 Task: Add a timeline in the project CodeScope for the epic 'Chatbot Integration' from 2024/06/27 to 2025/11/26. Add a timeline in the project CodeScope for the epic 'Social Media Integration' from 2024/02/02 to 2024/09/19. Add a timeline in the project CodeScope for the epic 'E-commerce Integration' from 2024/01/25 to 2024/12/21
Action: Mouse moved to (224, 67)
Screenshot: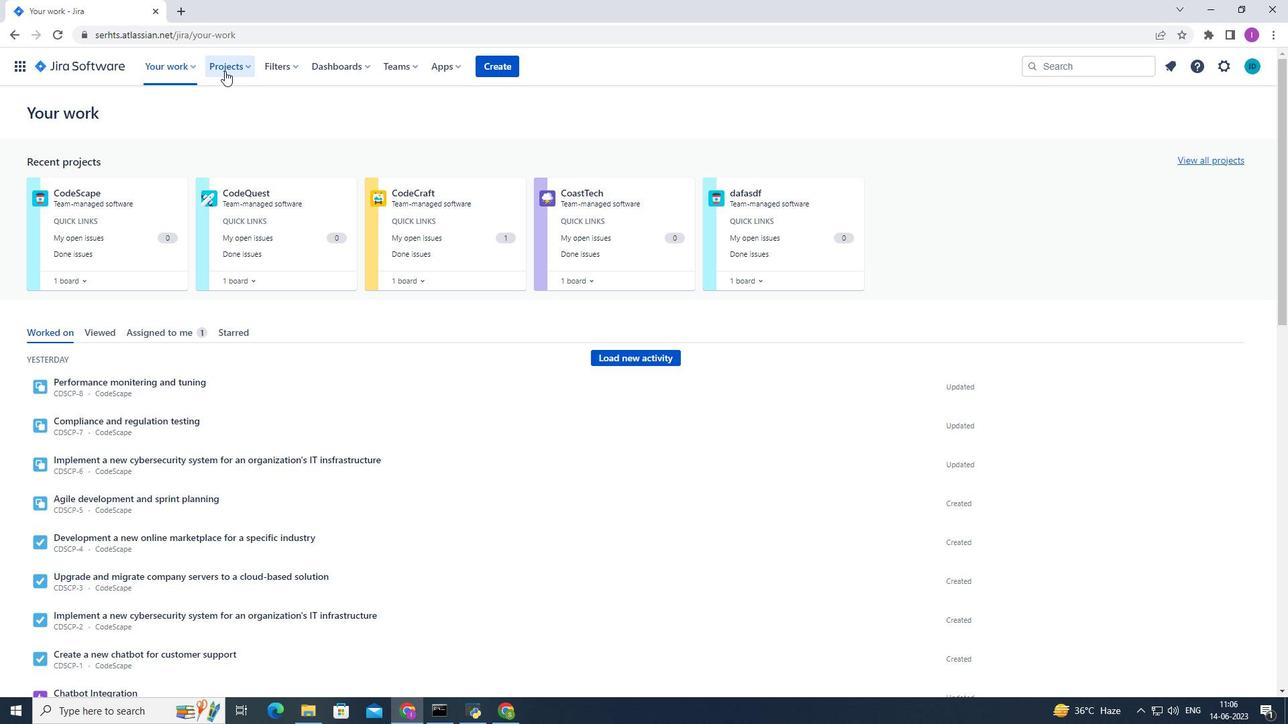 
Action: Mouse pressed left at (224, 67)
Screenshot: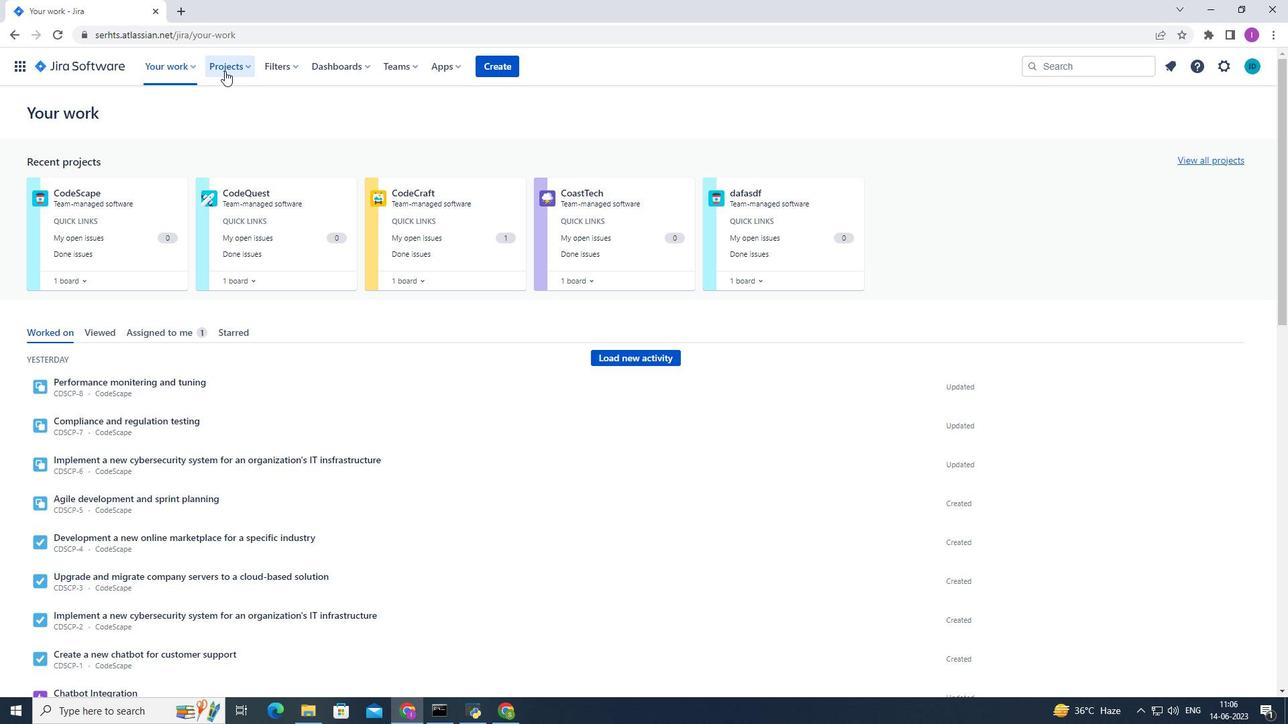 
Action: Mouse moved to (272, 128)
Screenshot: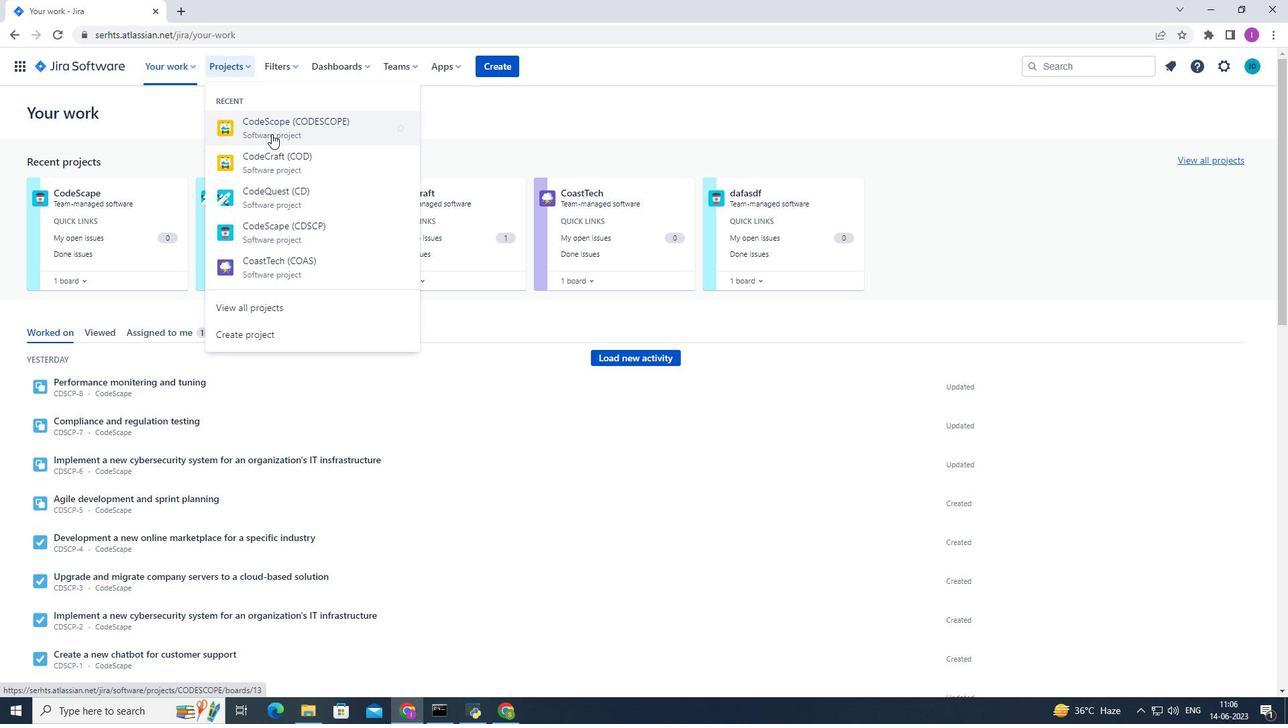 
Action: Mouse pressed left at (272, 128)
Screenshot: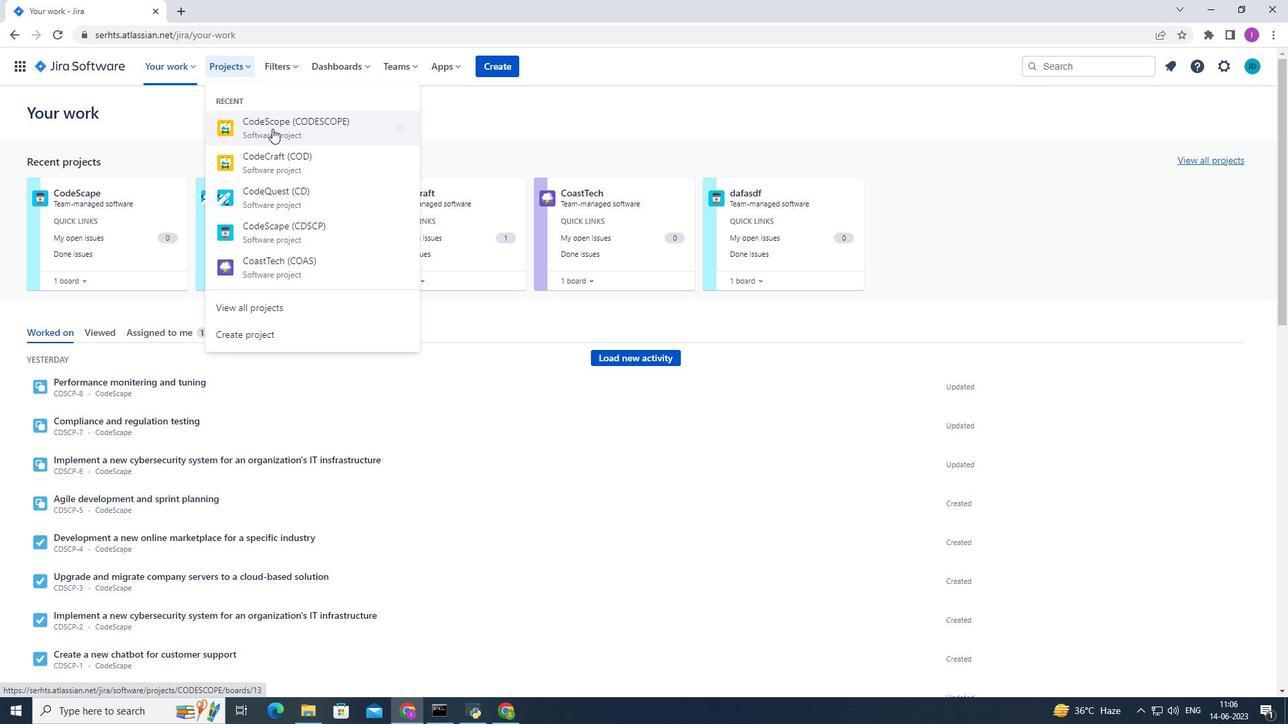 
Action: Mouse moved to (66, 197)
Screenshot: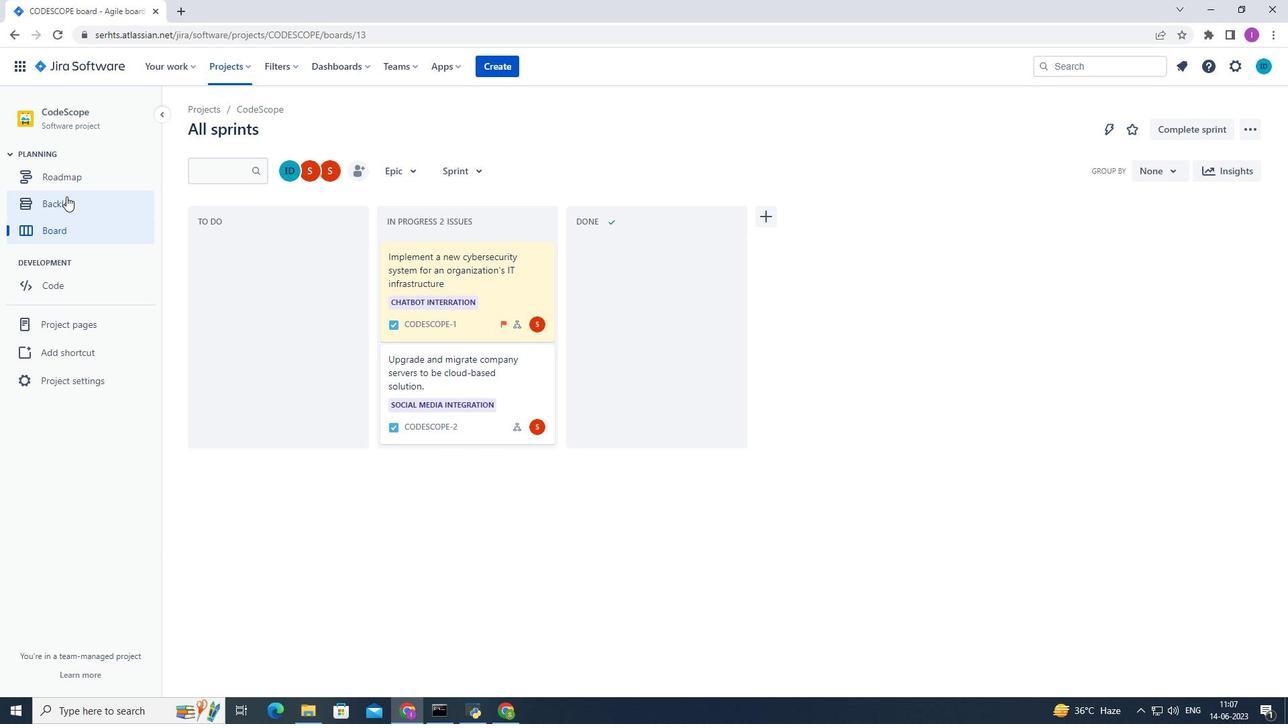 
Action: Mouse pressed left at (66, 197)
Screenshot: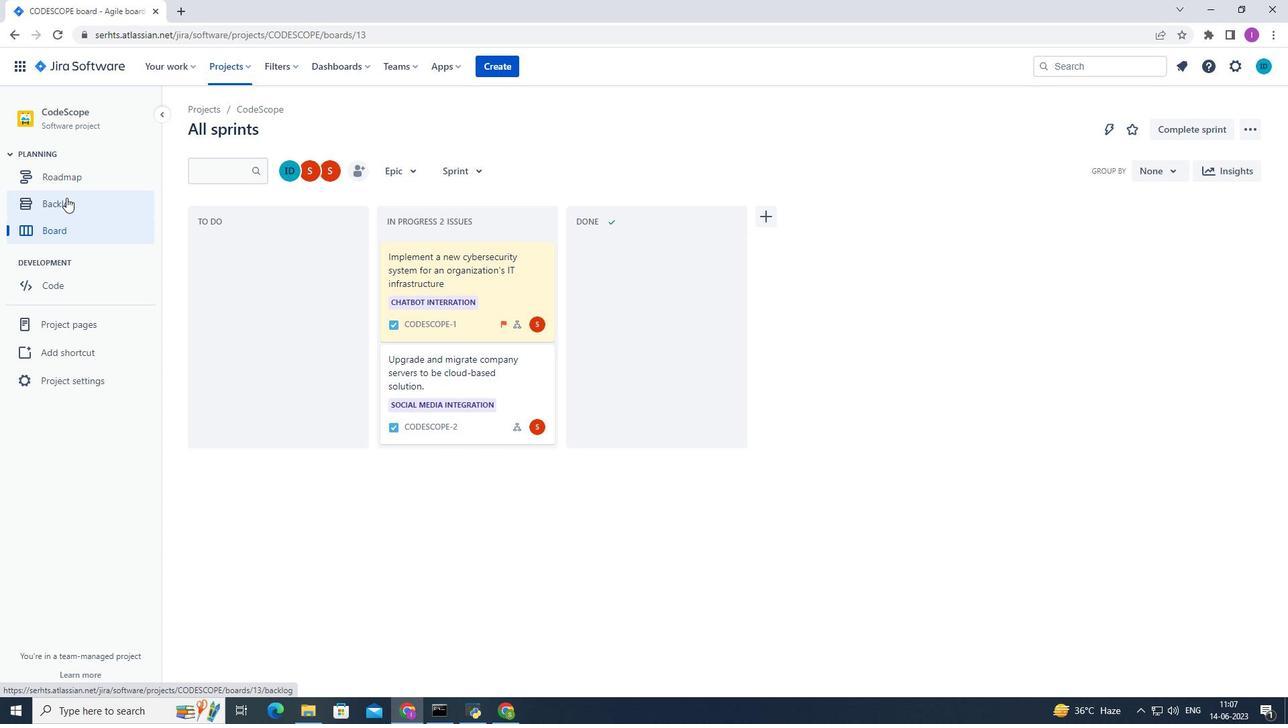 
Action: Mouse moved to (201, 271)
Screenshot: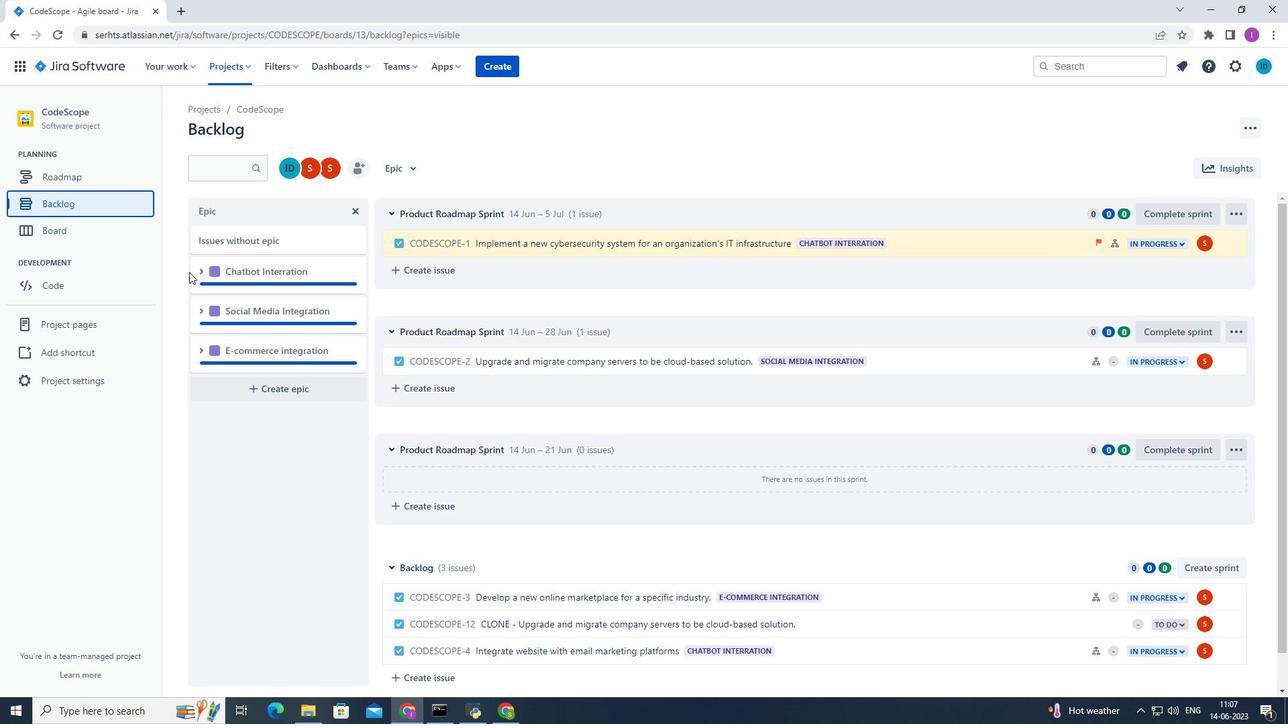 
Action: Mouse pressed left at (201, 271)
Screenshot: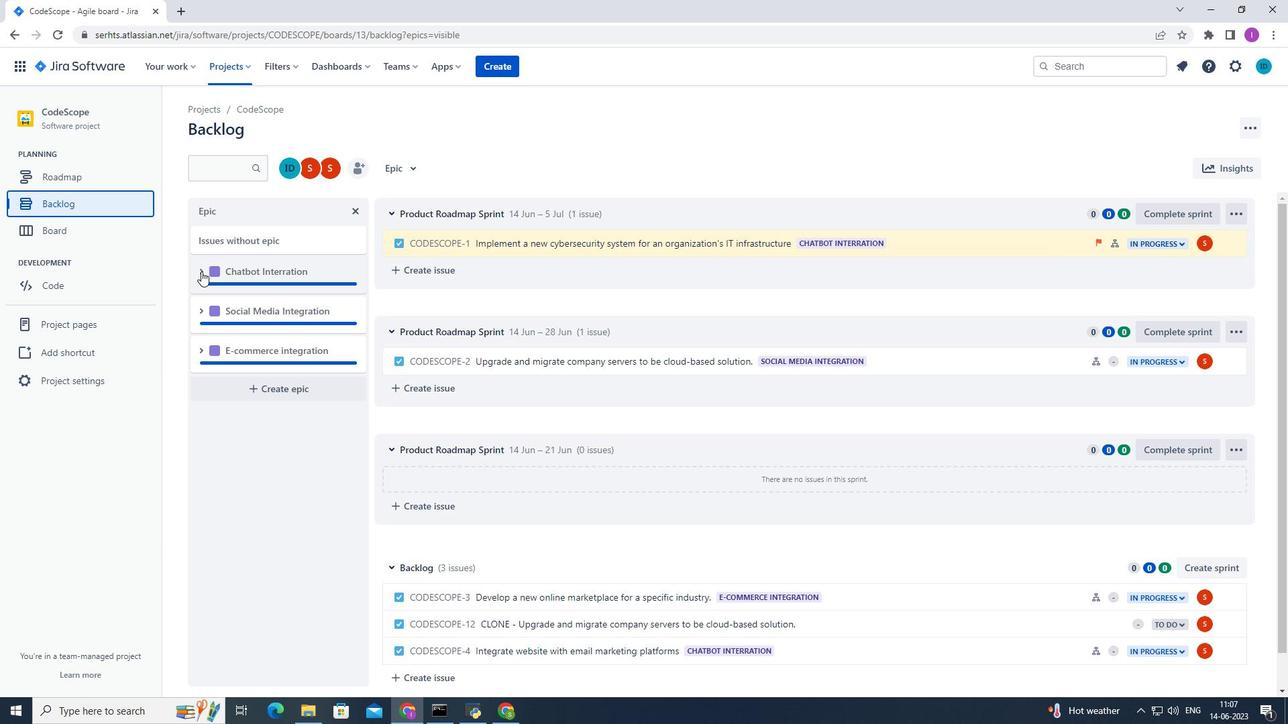 
Action: Mouse moved to (297, 370)
Screenshot: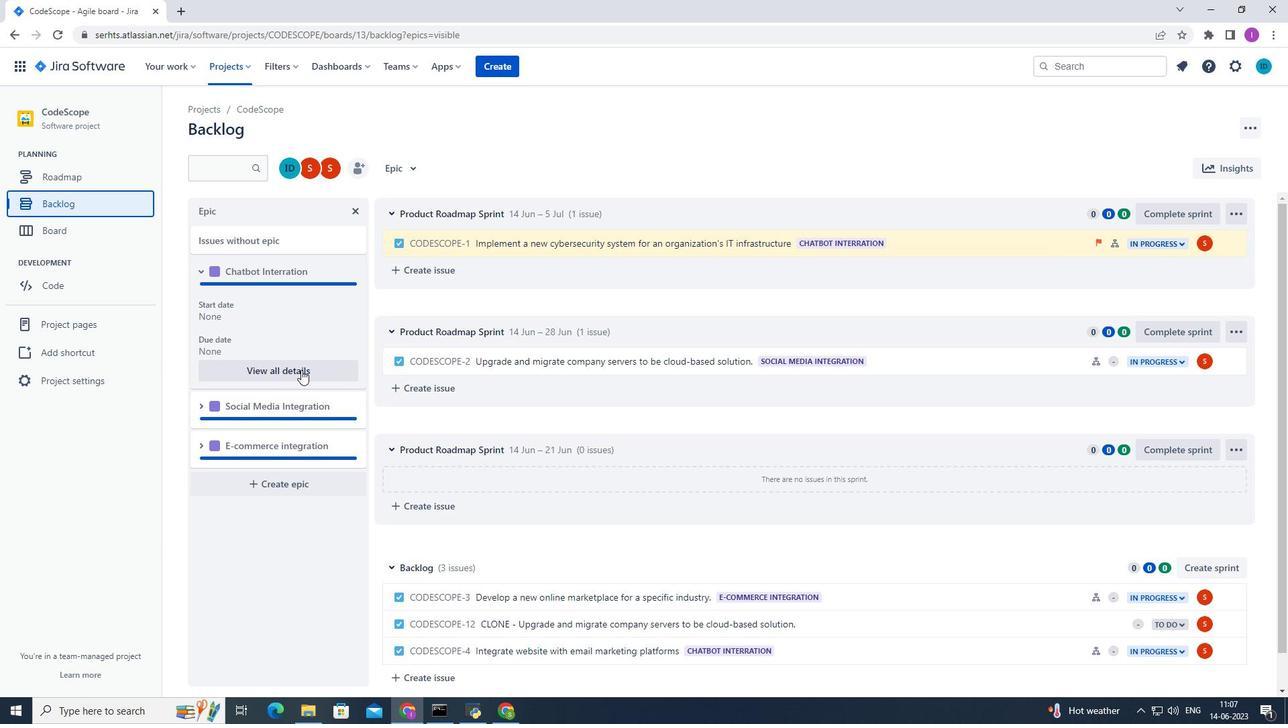 
Action: Mouse pressed left at (297, 370)
Screenshot: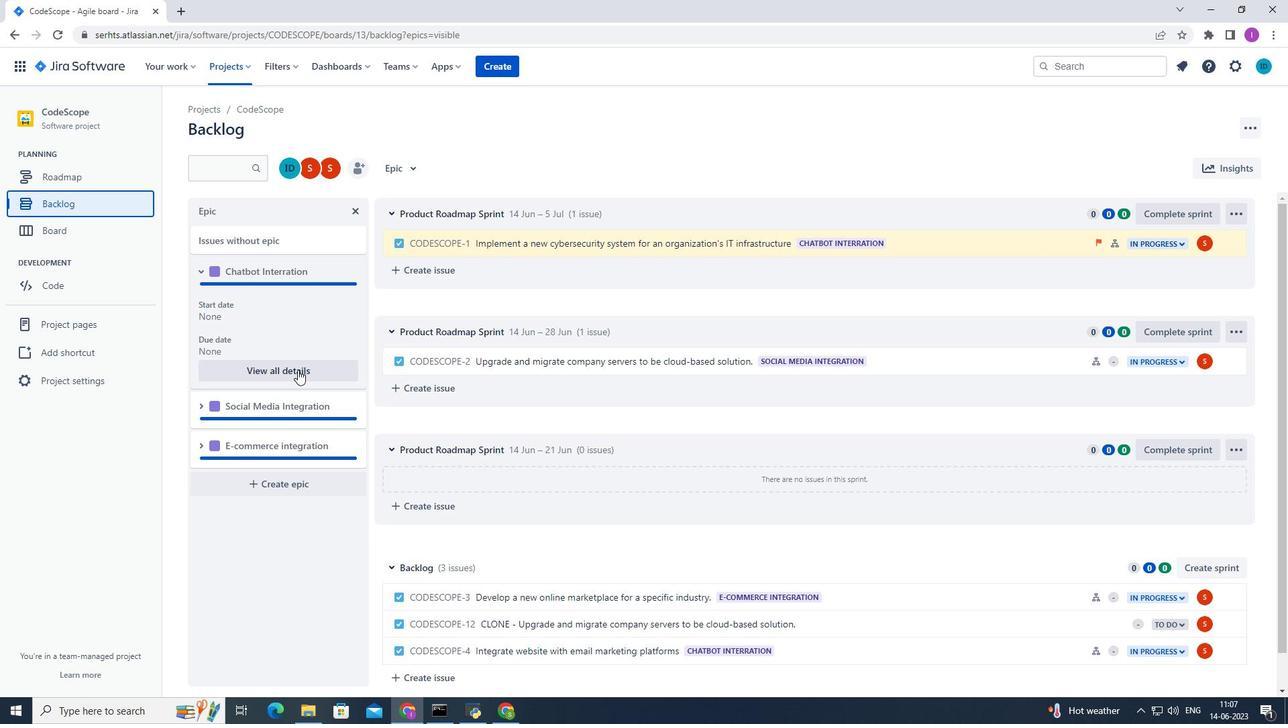 
Action: Mouse moved to (1230, 621)
Screenshot: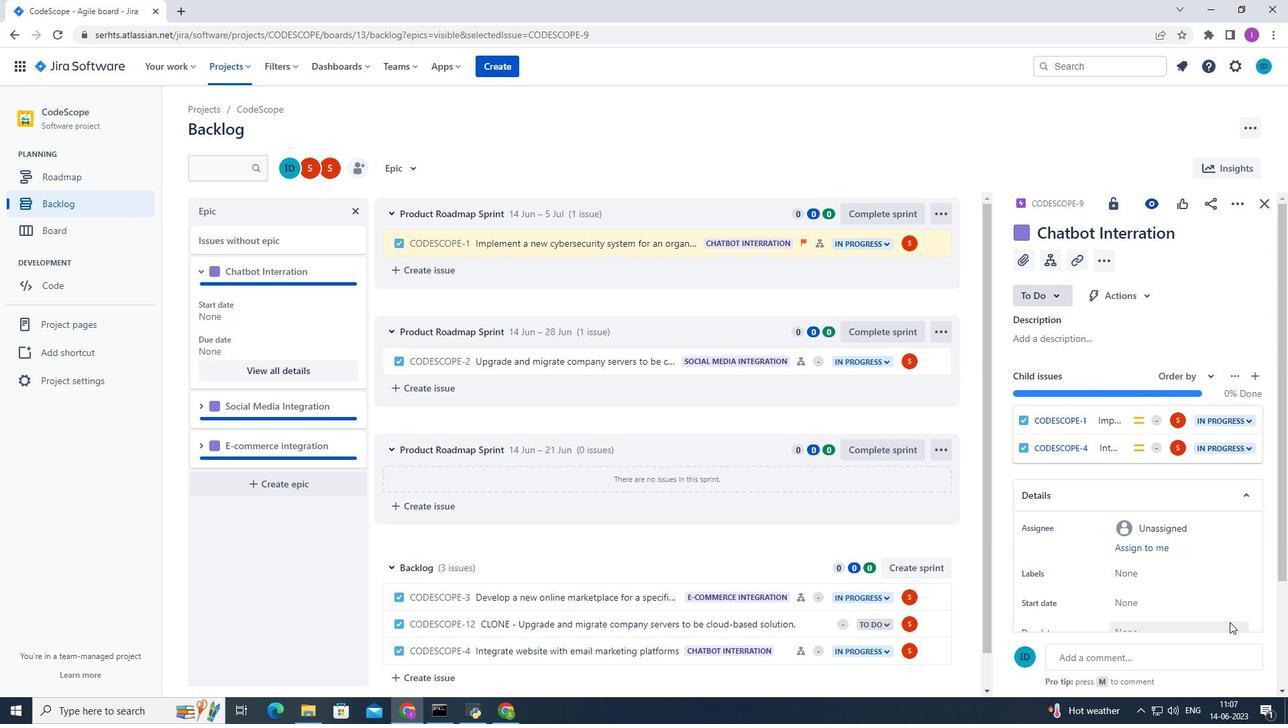 
Action: Mouse scrolled (1230, 620) with delta (0, 0)
Screenshot: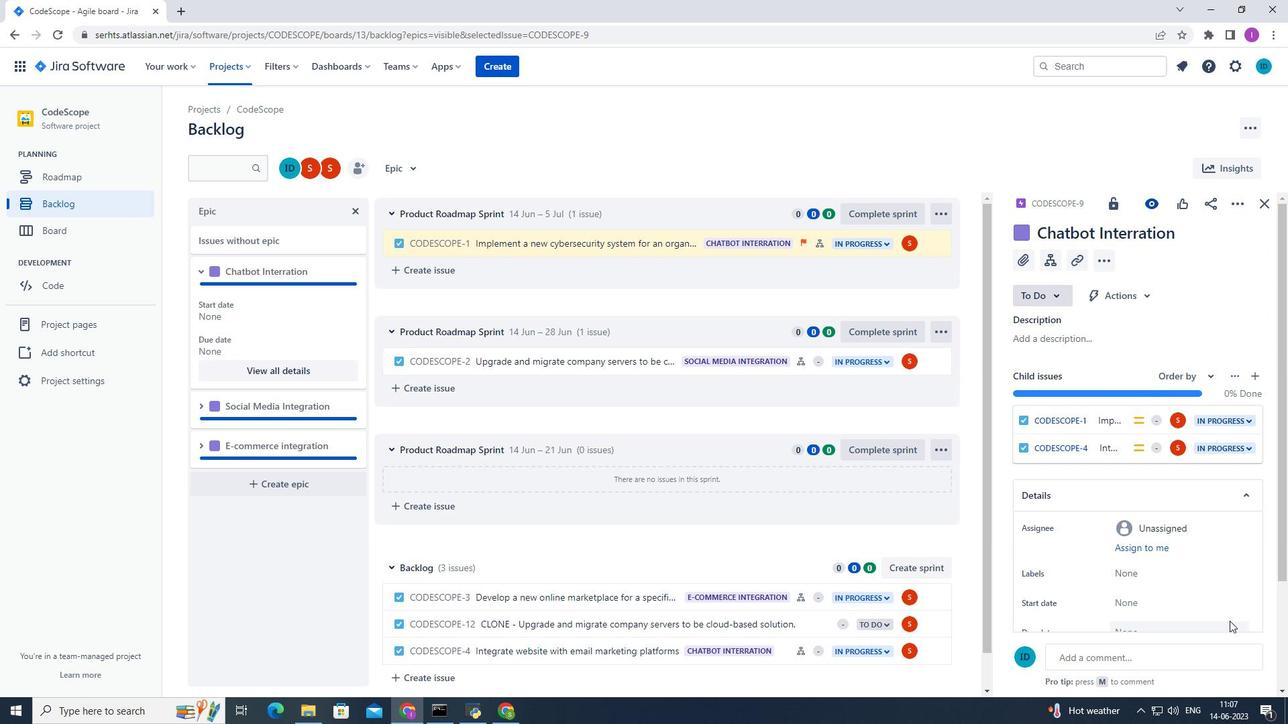 
Action: Mouse scrolled (1230, 620) with delta (0, 0)
Screenshot: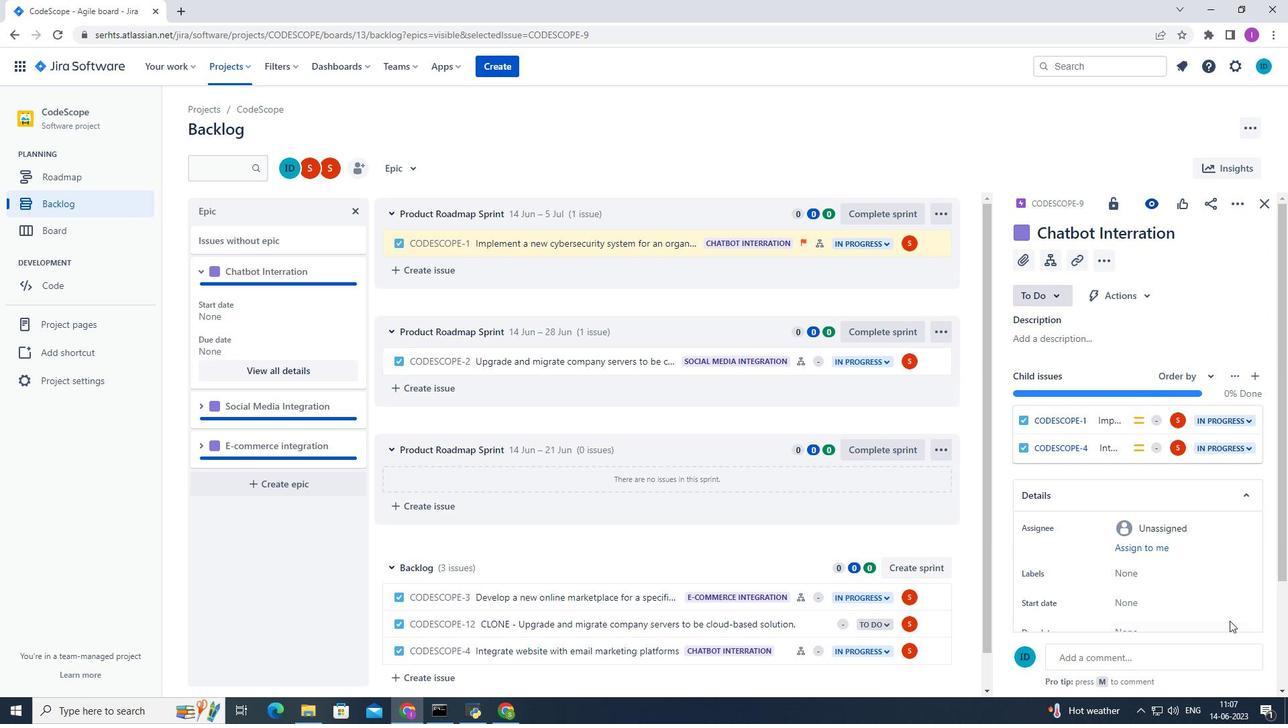 
Action: Mouse moved to (1130, 472)
Screenshot: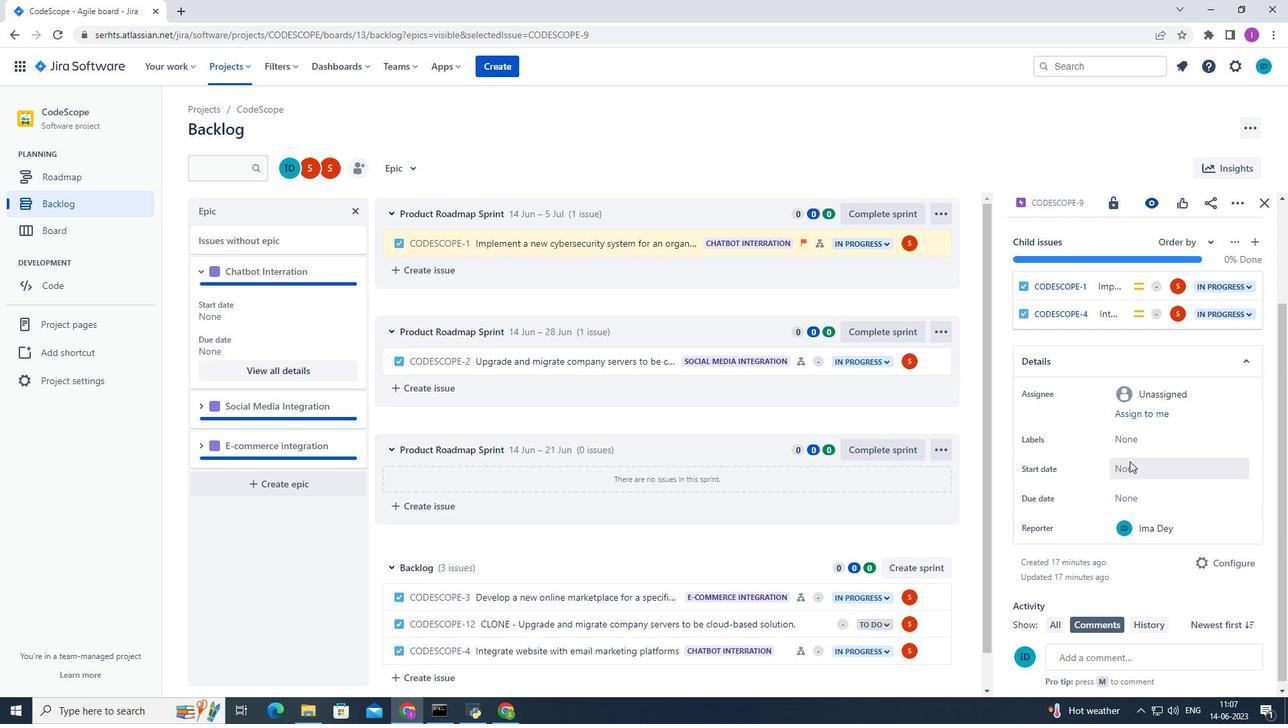 
Action: Mouse pressed left at (1130, 472)
Screenshot: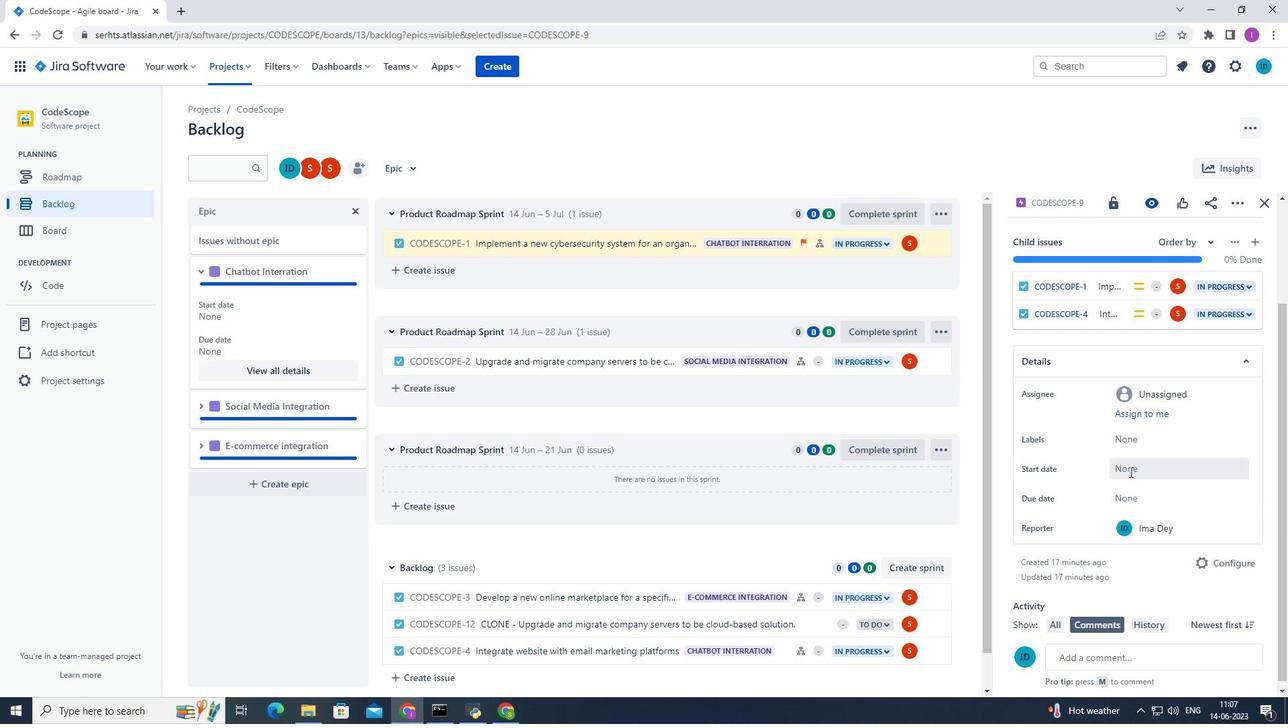 
Action: Mouse moved to (1264, 512)
Screenshot: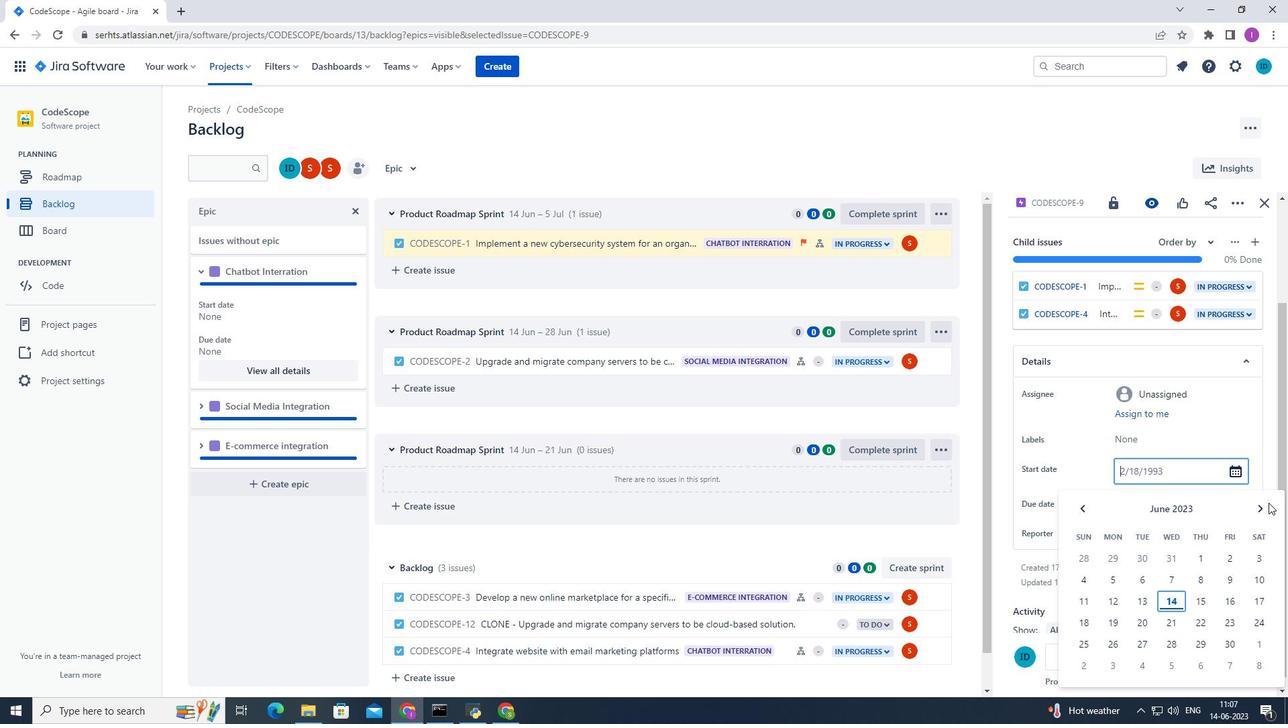 
Action: Mouse pressed left at (1264, 512)
Screenshot: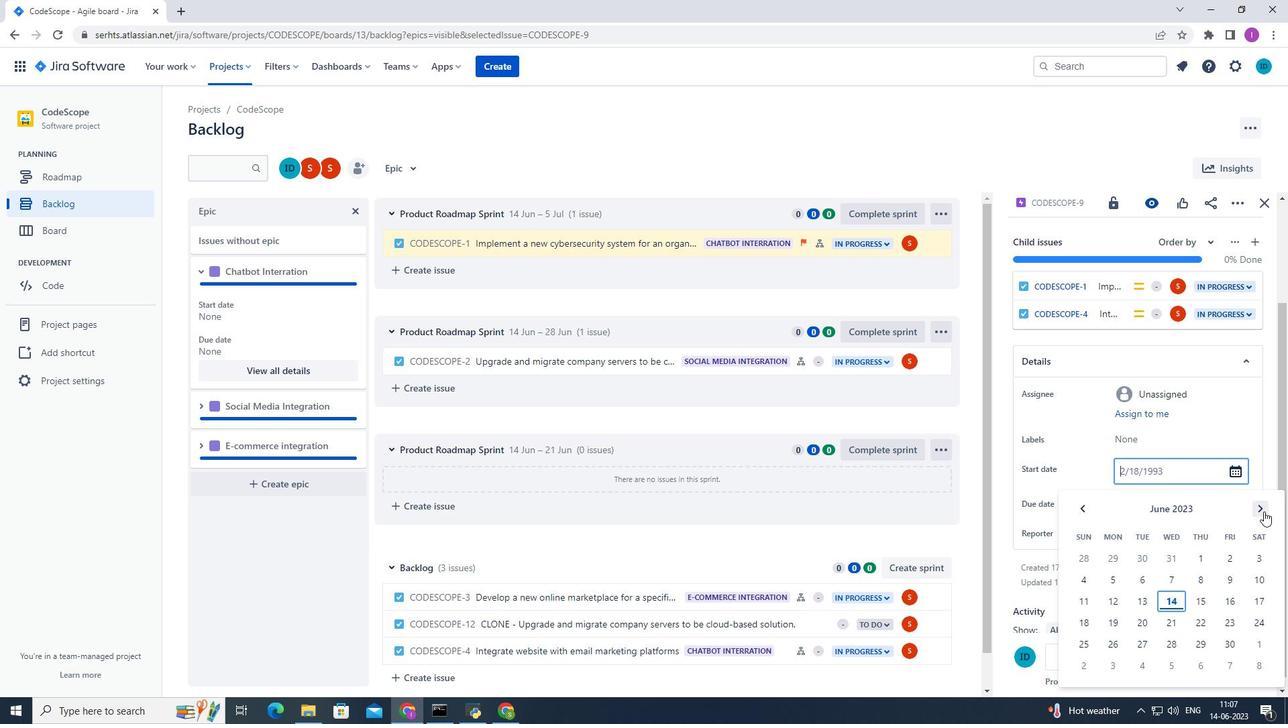 
Action: Mouse pressed left at (1264, 512)
Screenshot: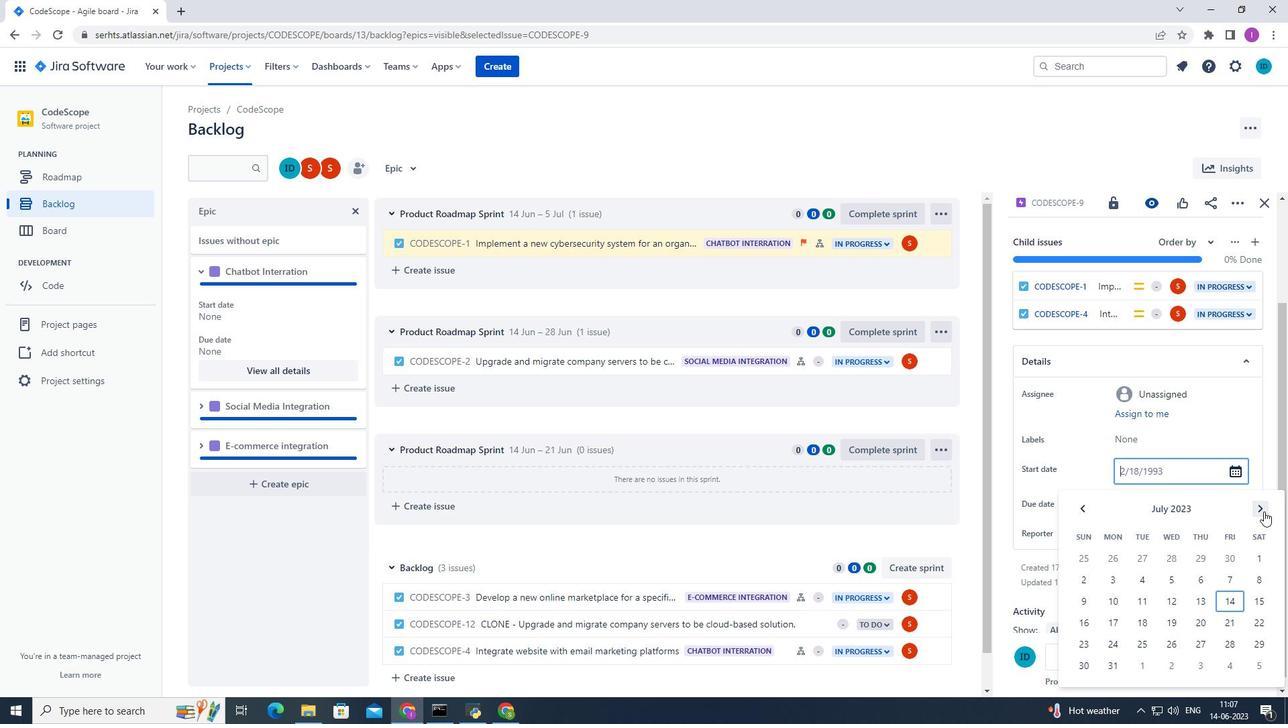 
Action: Mouse pressed left at (1264, 512)
Screenshot: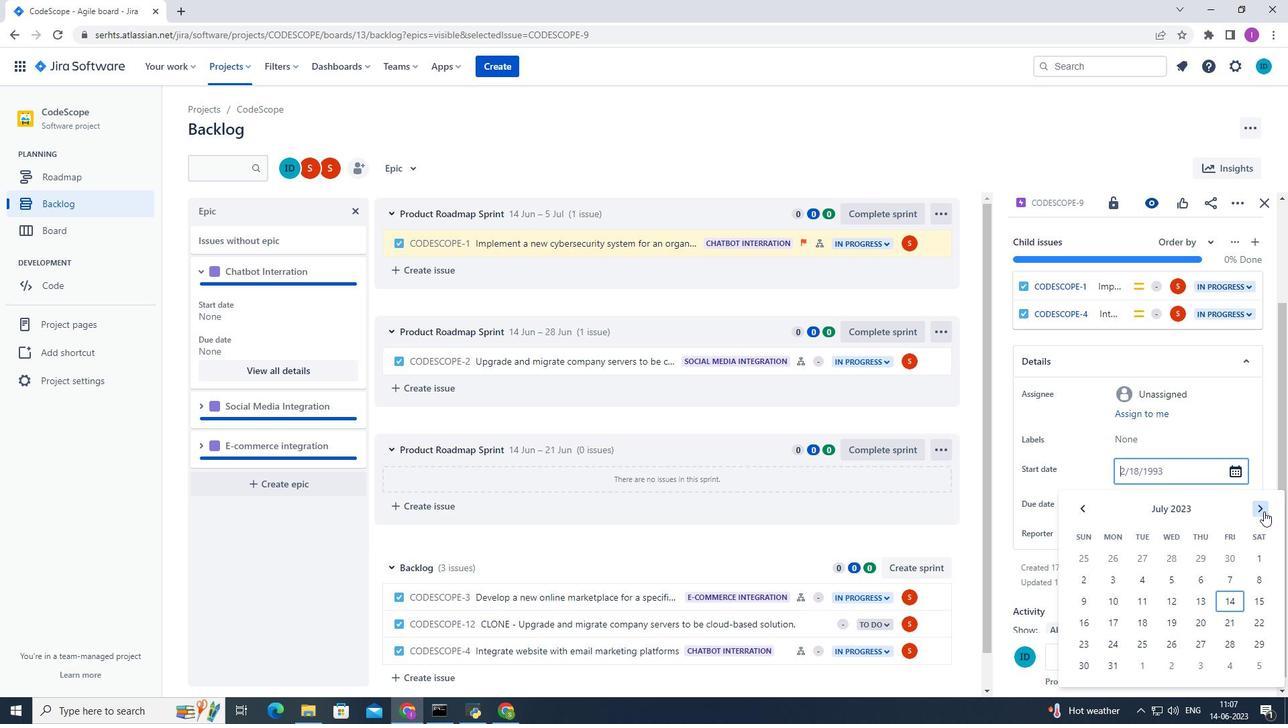 
Action: Mouse pressed left at (1264, 512)
Screenshot: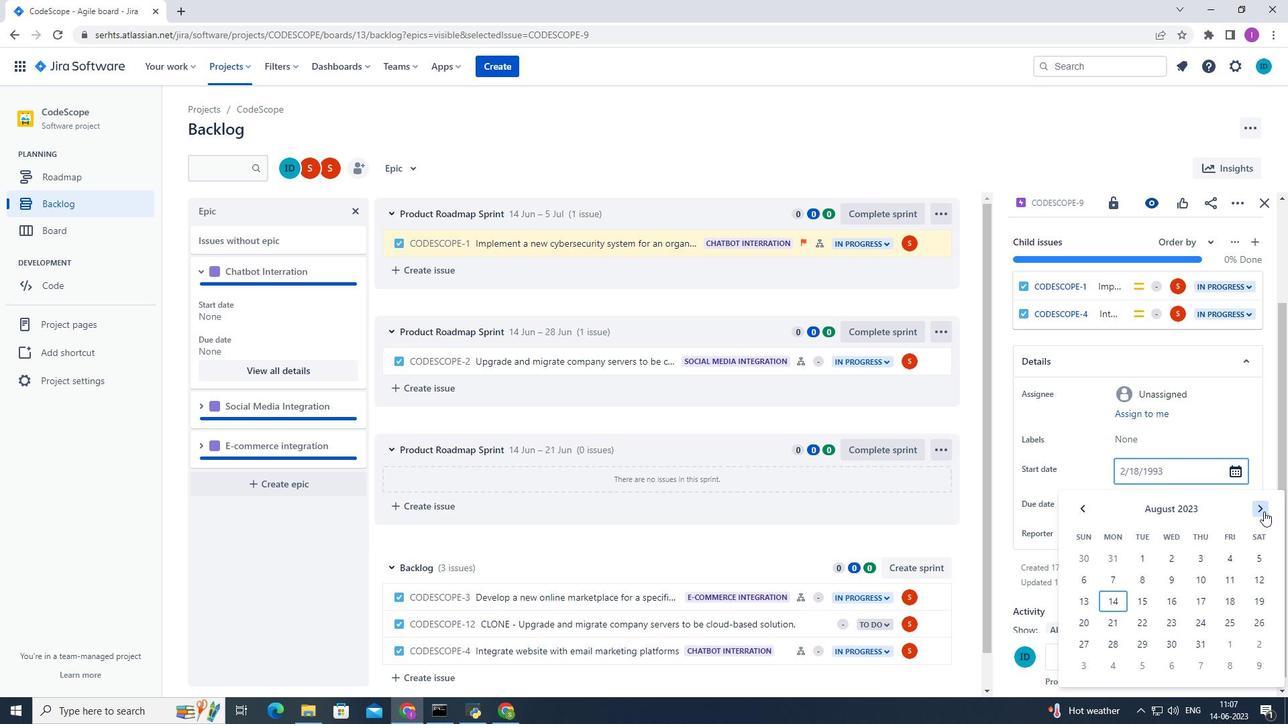 
Action: Mouse pressed left at (1264, 512)
Screenshot: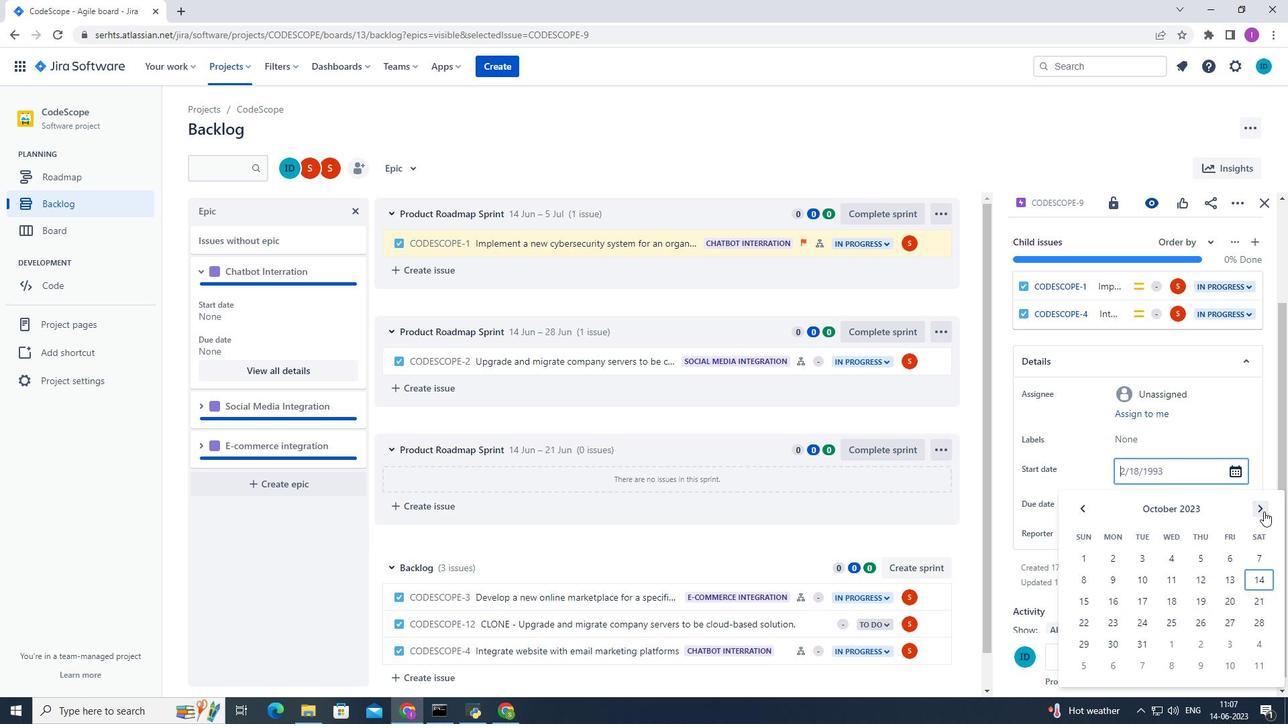 
Action: Mouse pressed left at (1264, 512)
Screenshot: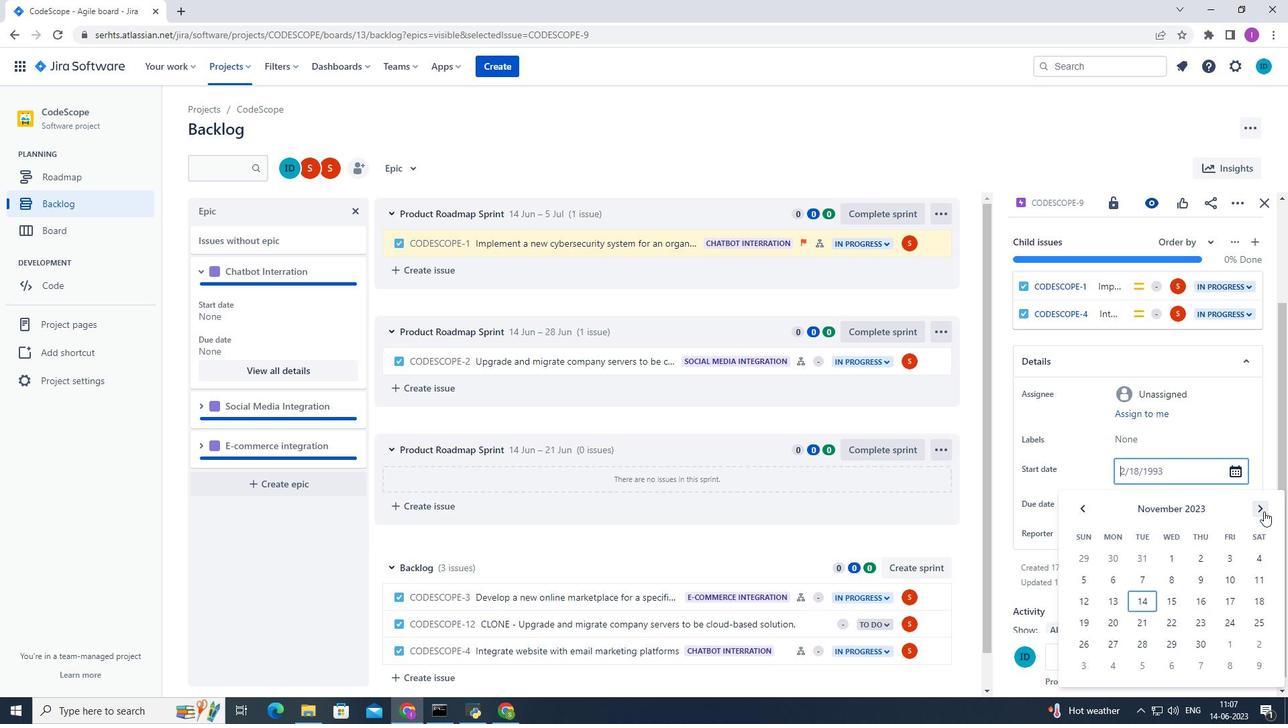 
Action: Mouse moved to (1263, 512)
Screenshot: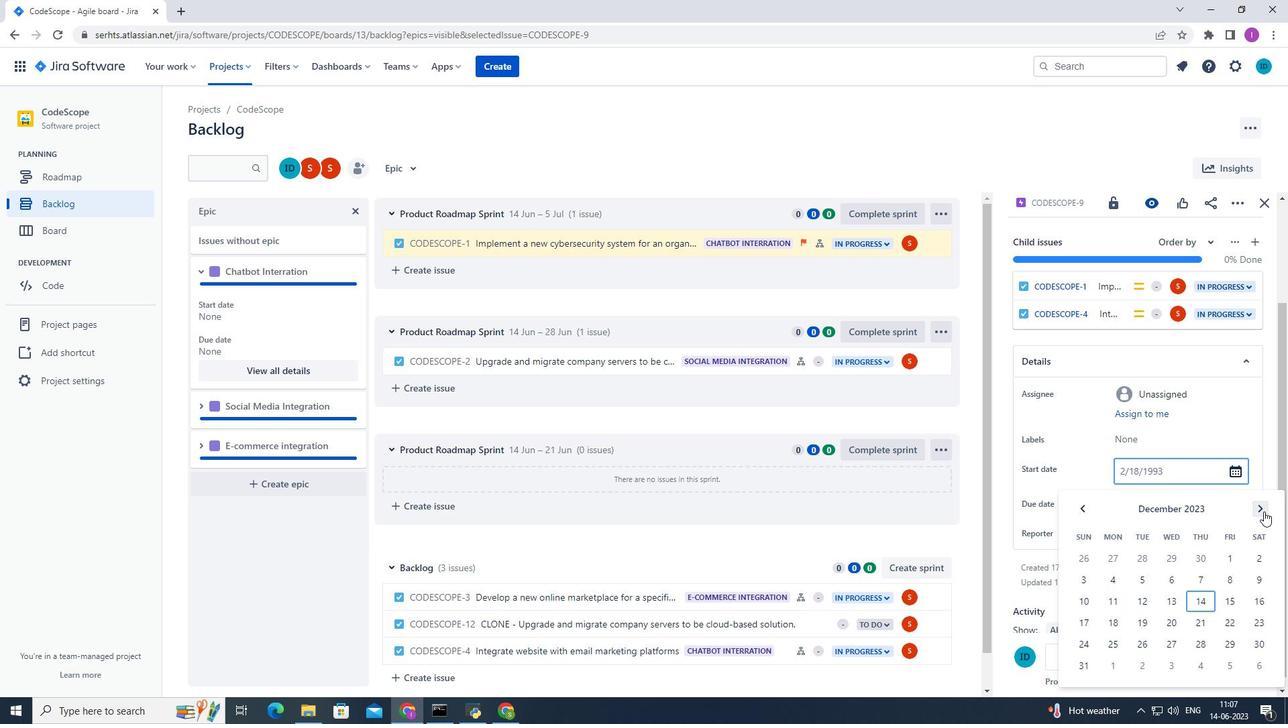 
Action: Mouse pressed left at (1263, 512)
Screenshot: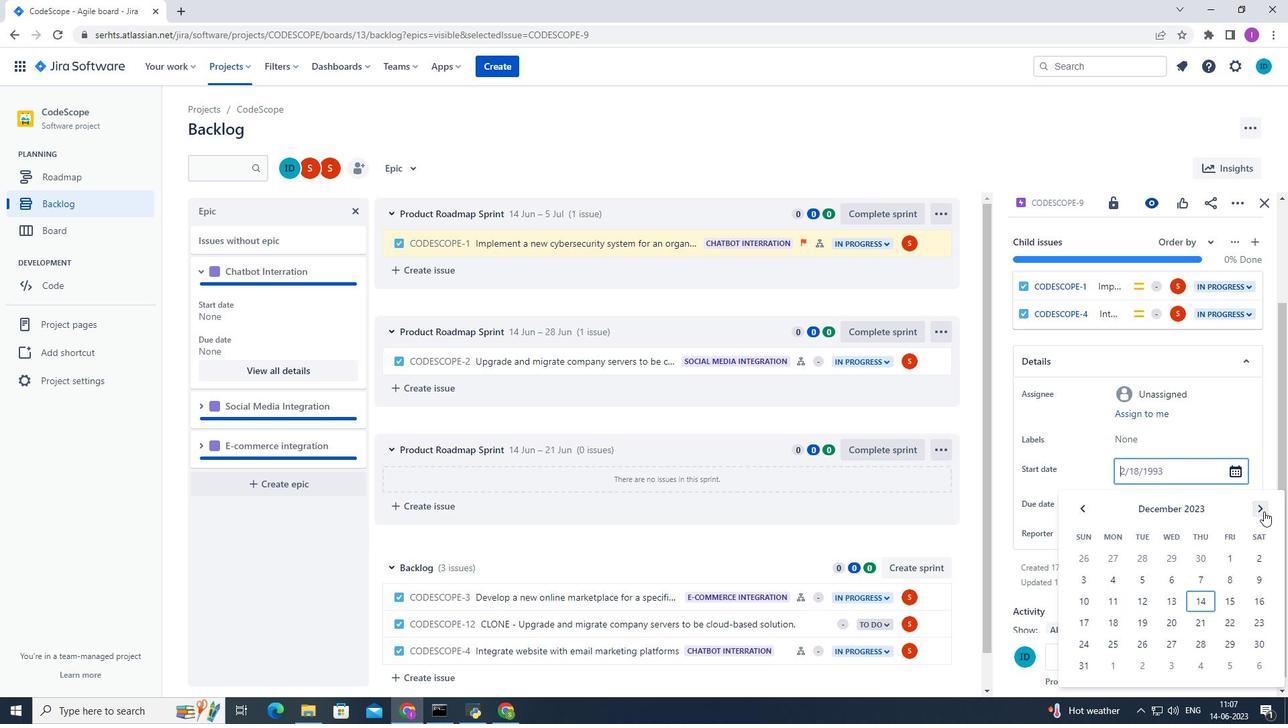 
Action: Mouse pressed left at (1263, 512)
Screenshot: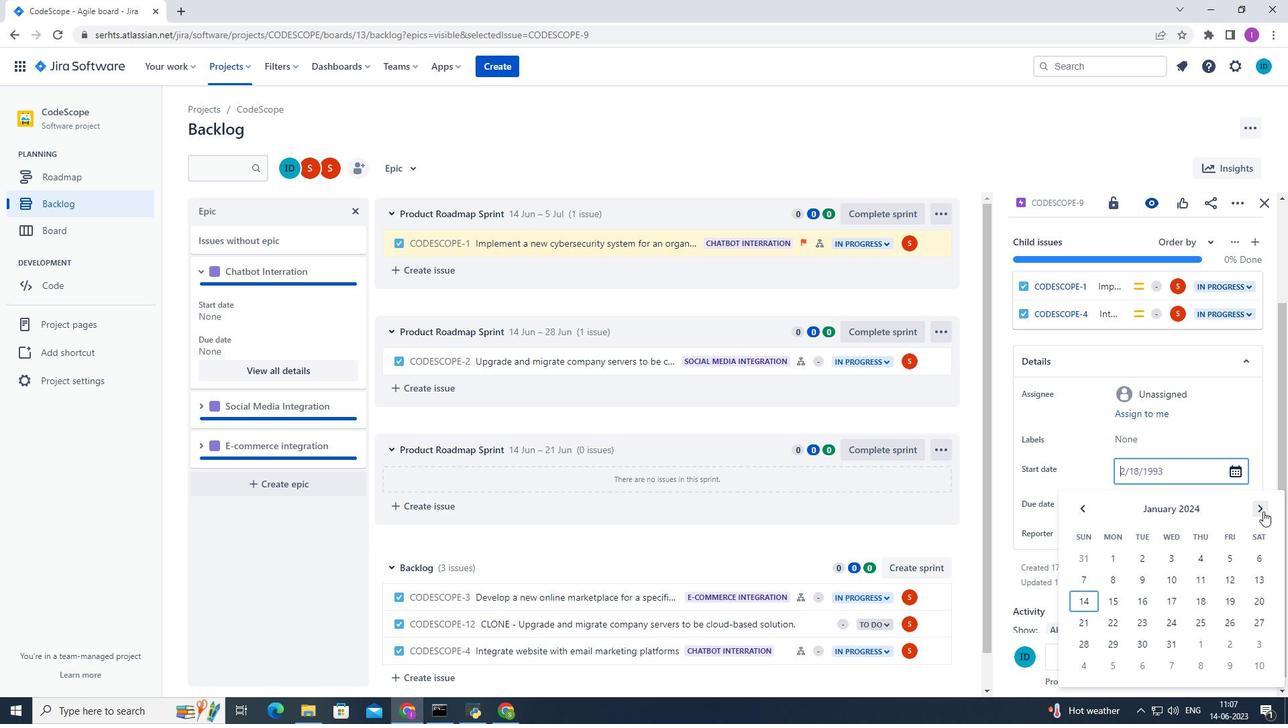 
Action: Mouse pressed left at (1263, 512)
Screenshot: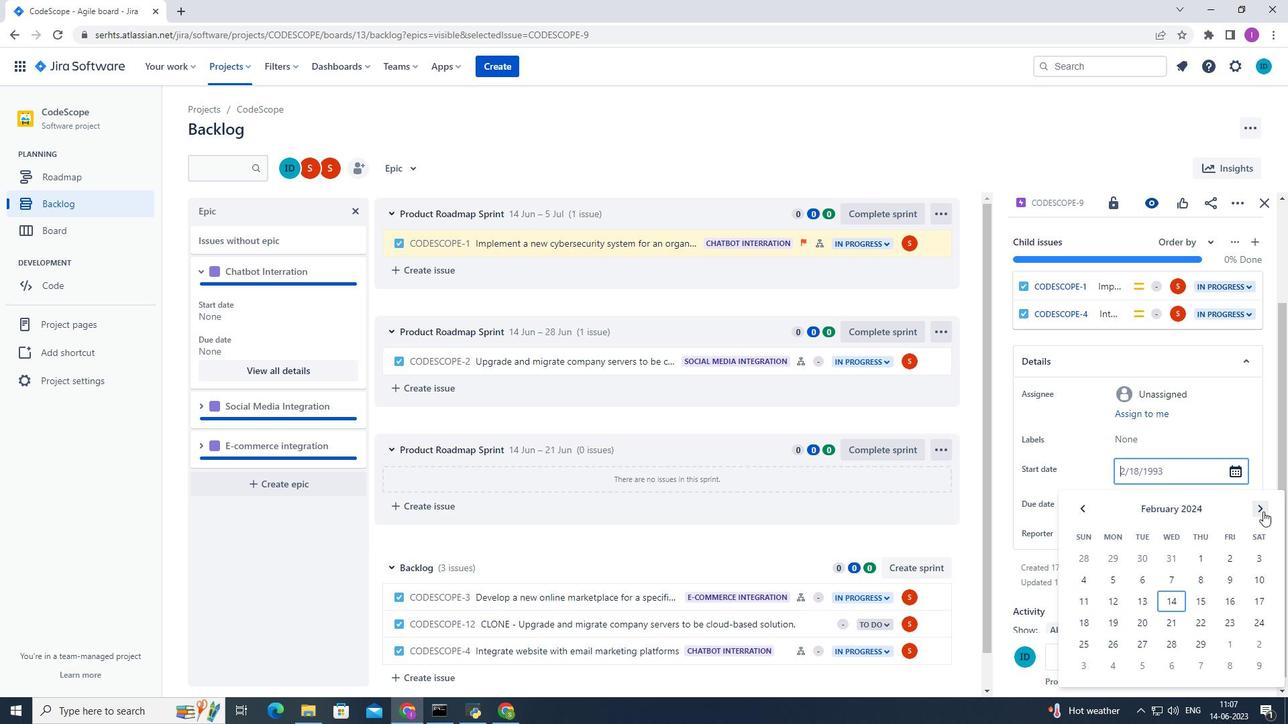
Action: Mouse pressed left at (1263, 512)
Screenshot: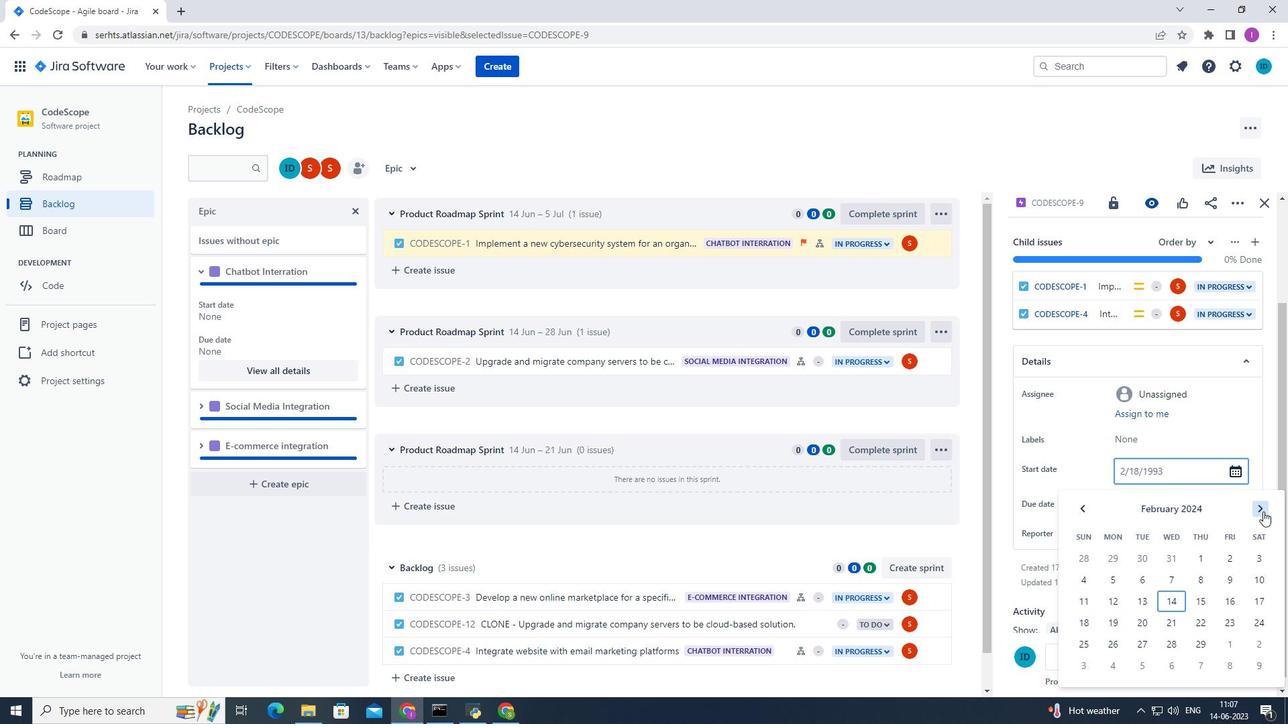 
Action: Mouse pressed left at (1263, 512)
Screenshot: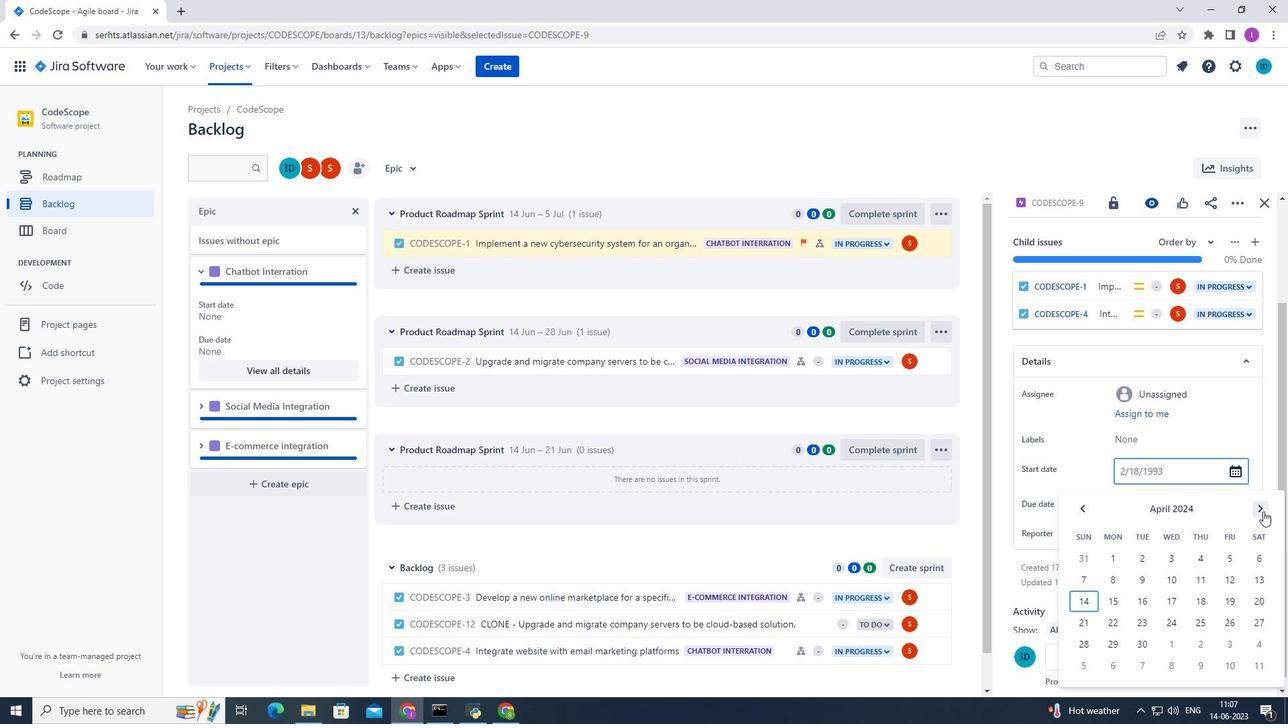 
Action: Mouse pressed left at (1263, 512)
Screenshot: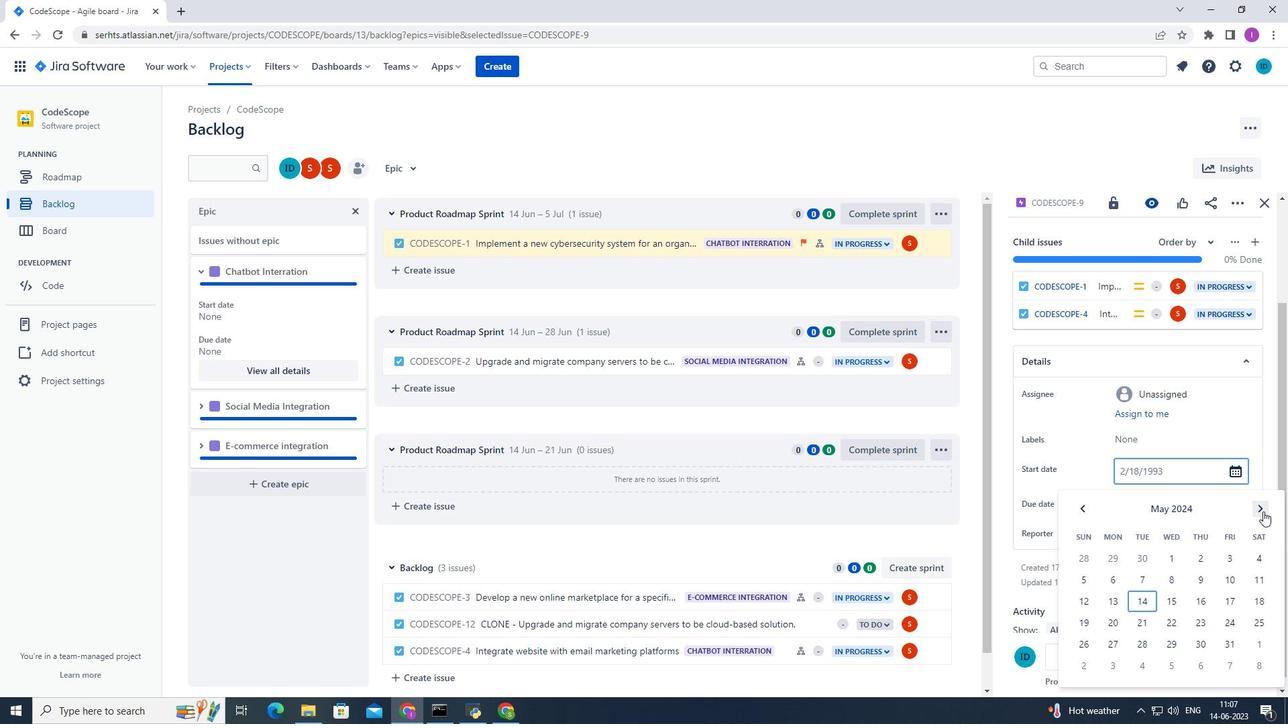 
Action: Mouse moved to (1210, 646)
Screenshot: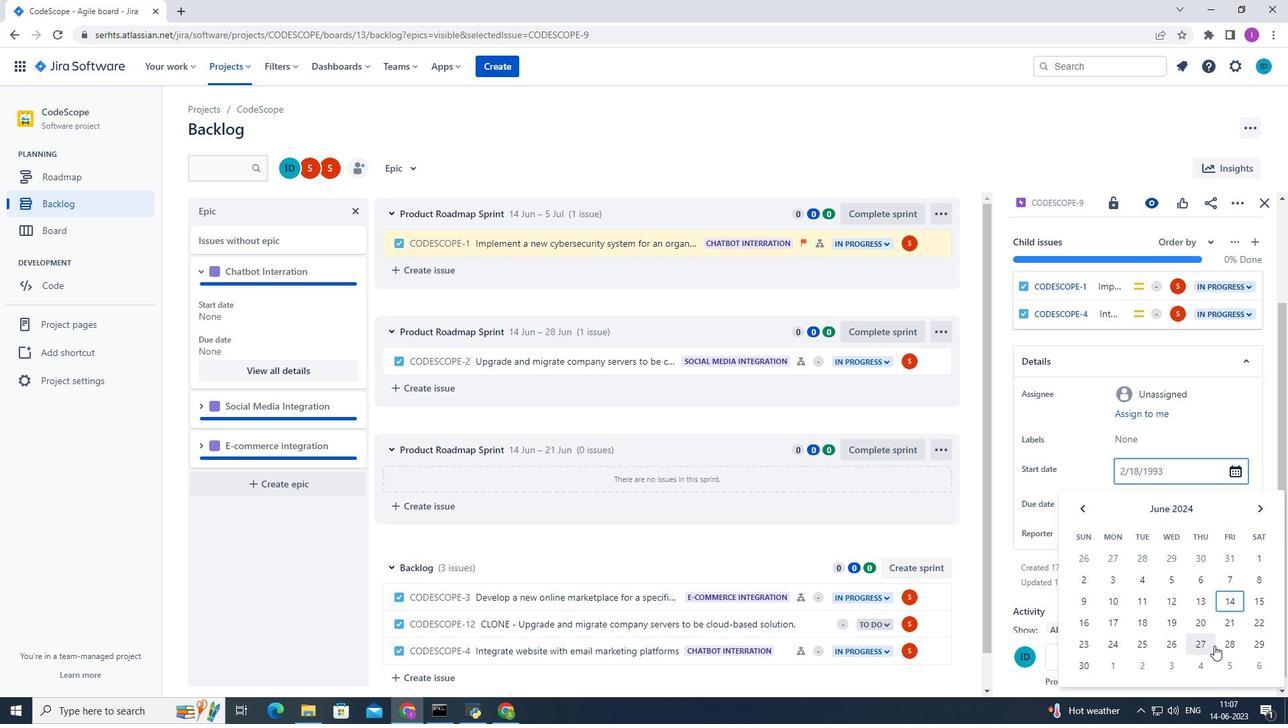 
Action: Mouse pressed left at (1210, 646)
Screenshot: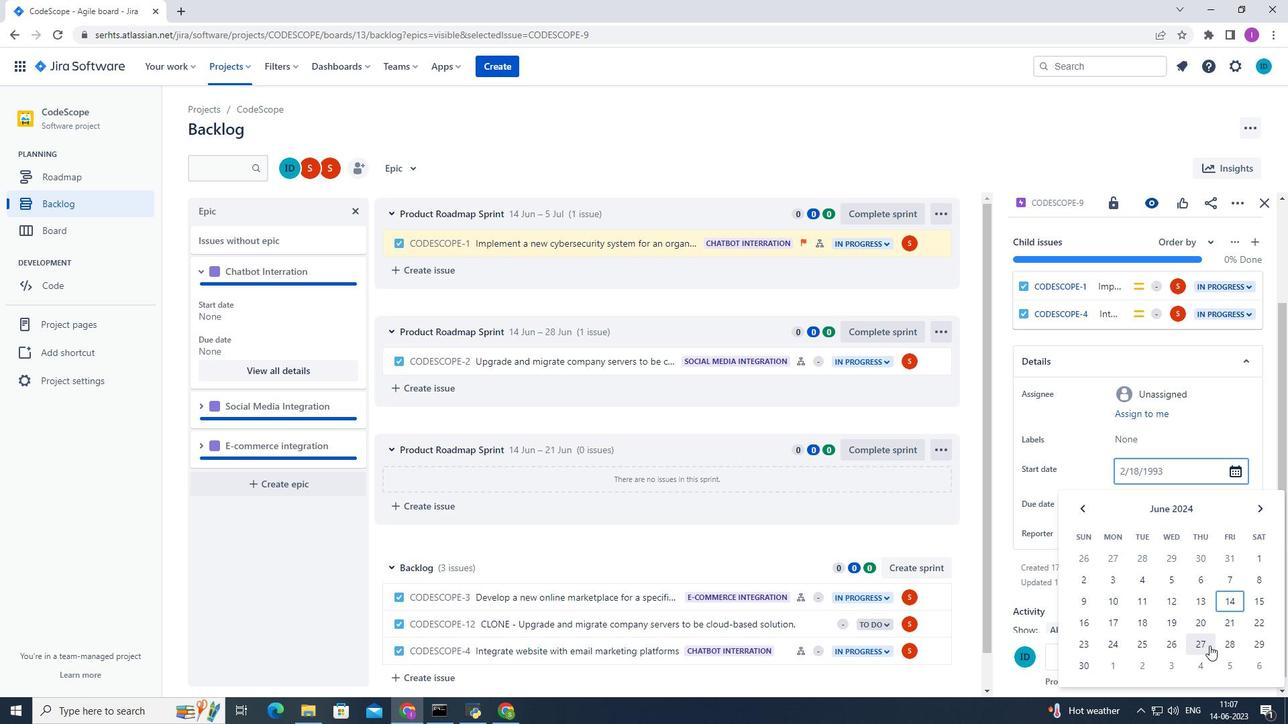 
Action: Mouse moved to (1120, 499)
Screenshot: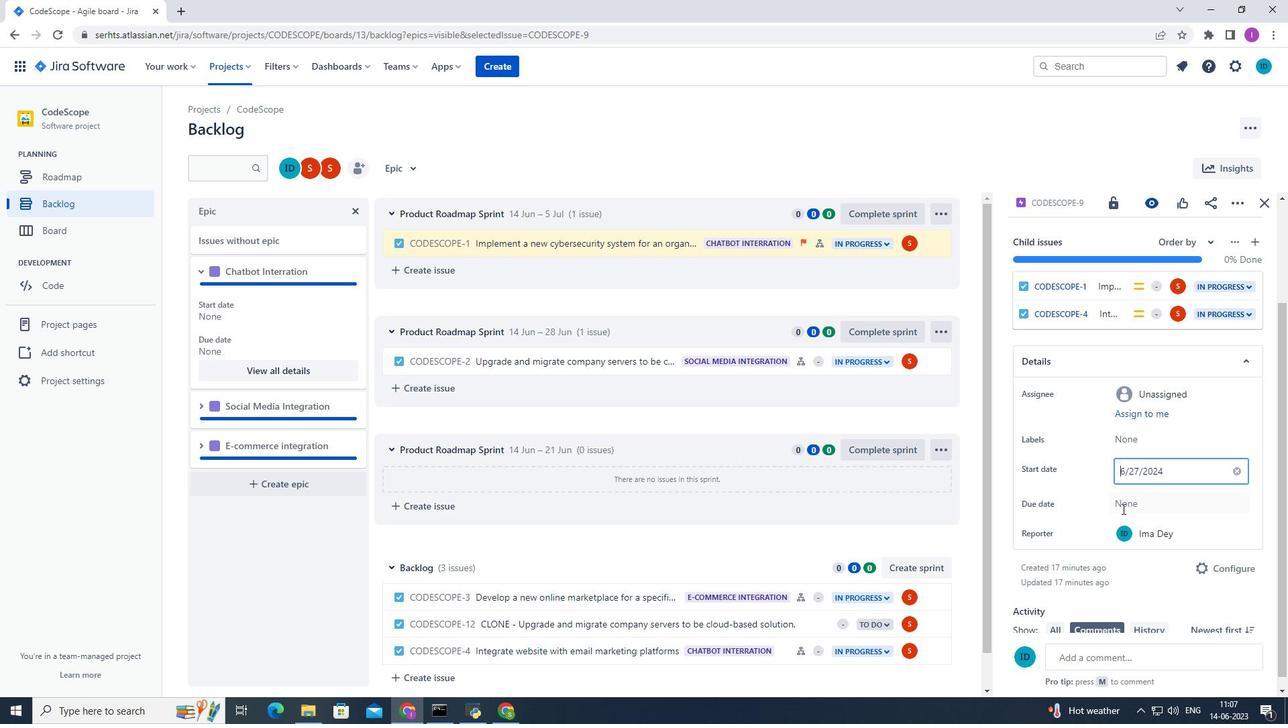 
Action: Mouse pressed left at (1120, 499)
Screenshot: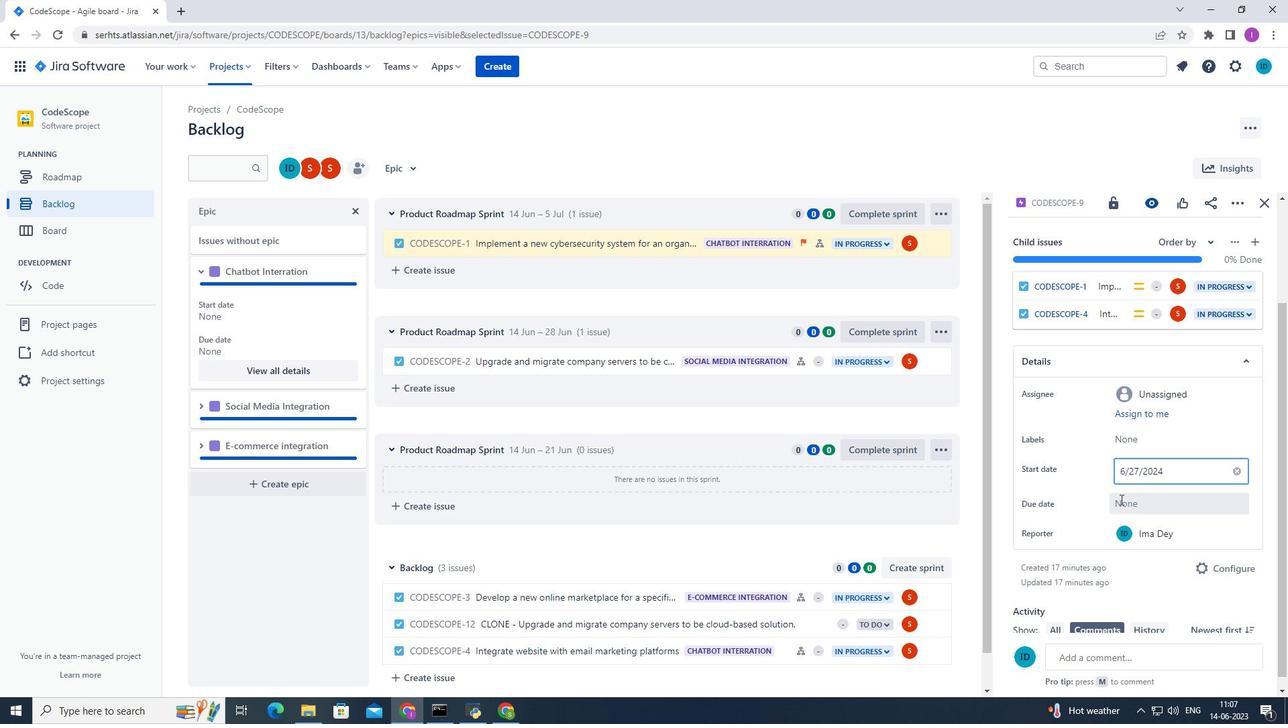 
Action: Mouse moved to (1259, 306)
Screenshot: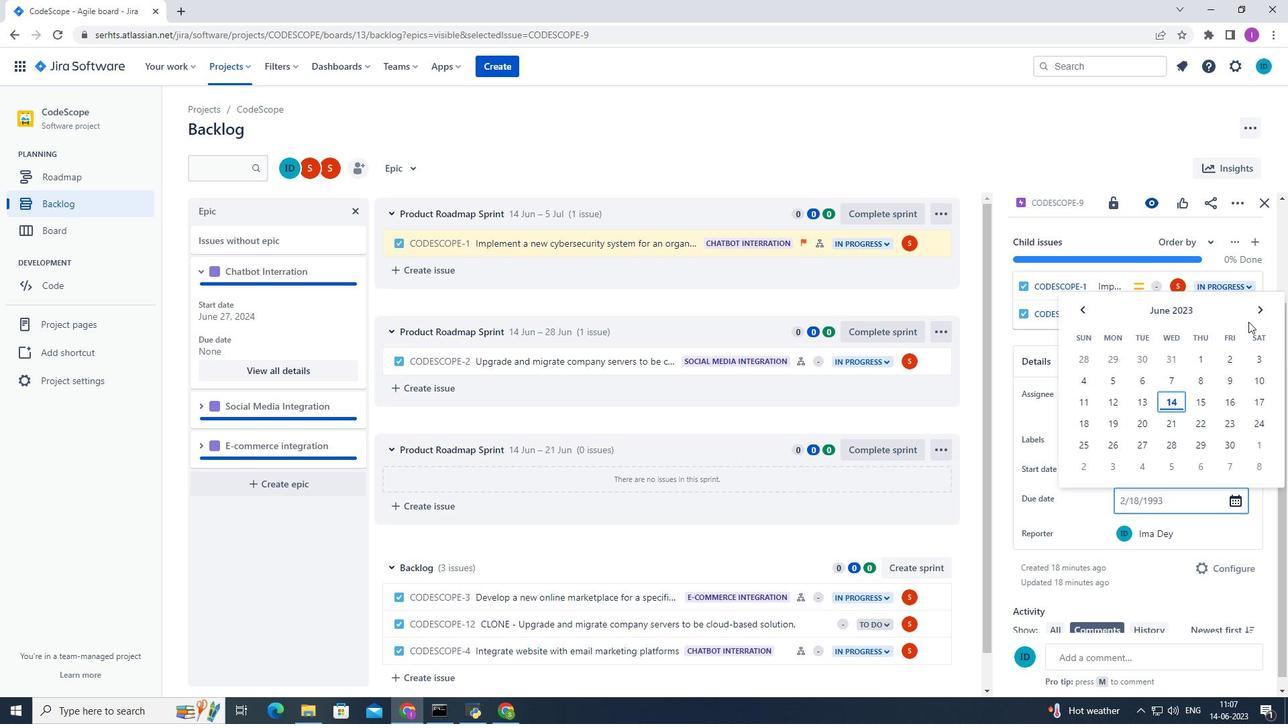 
Action: Mouse pressed left at (1259, 306)
Screenshot: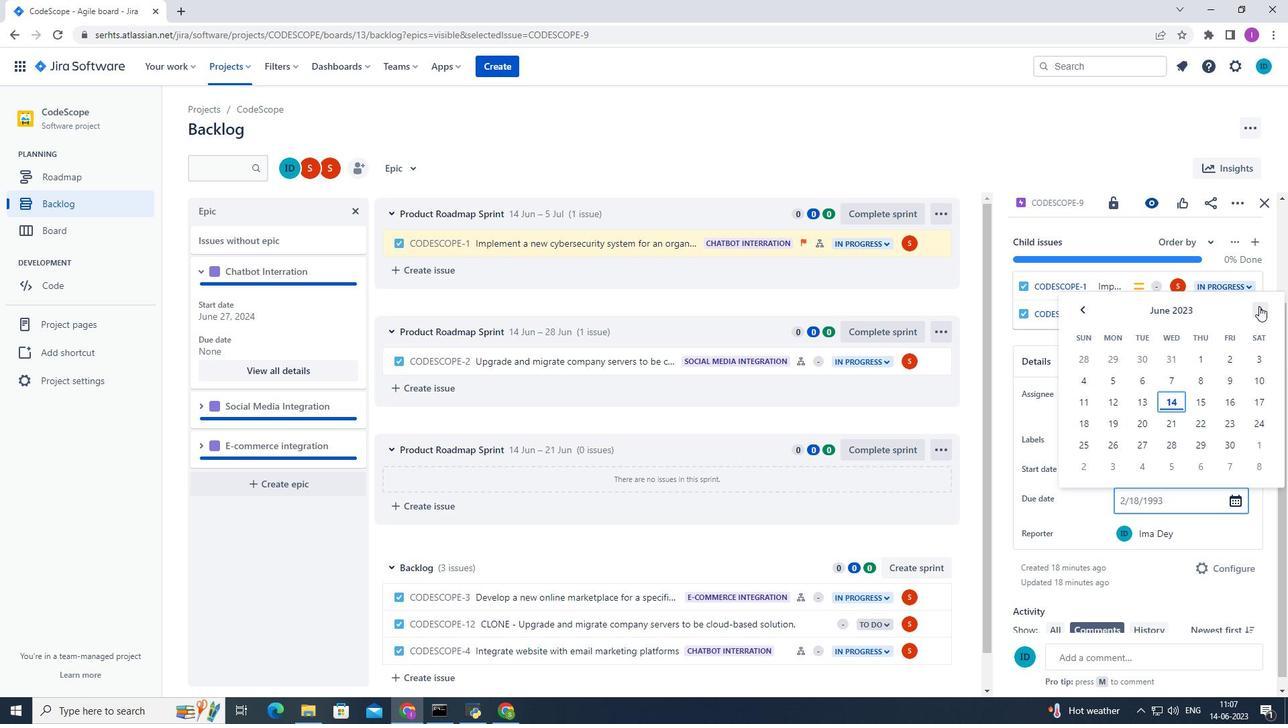 
Action: Mouse pressed left at (1259, 306)
Screenshot: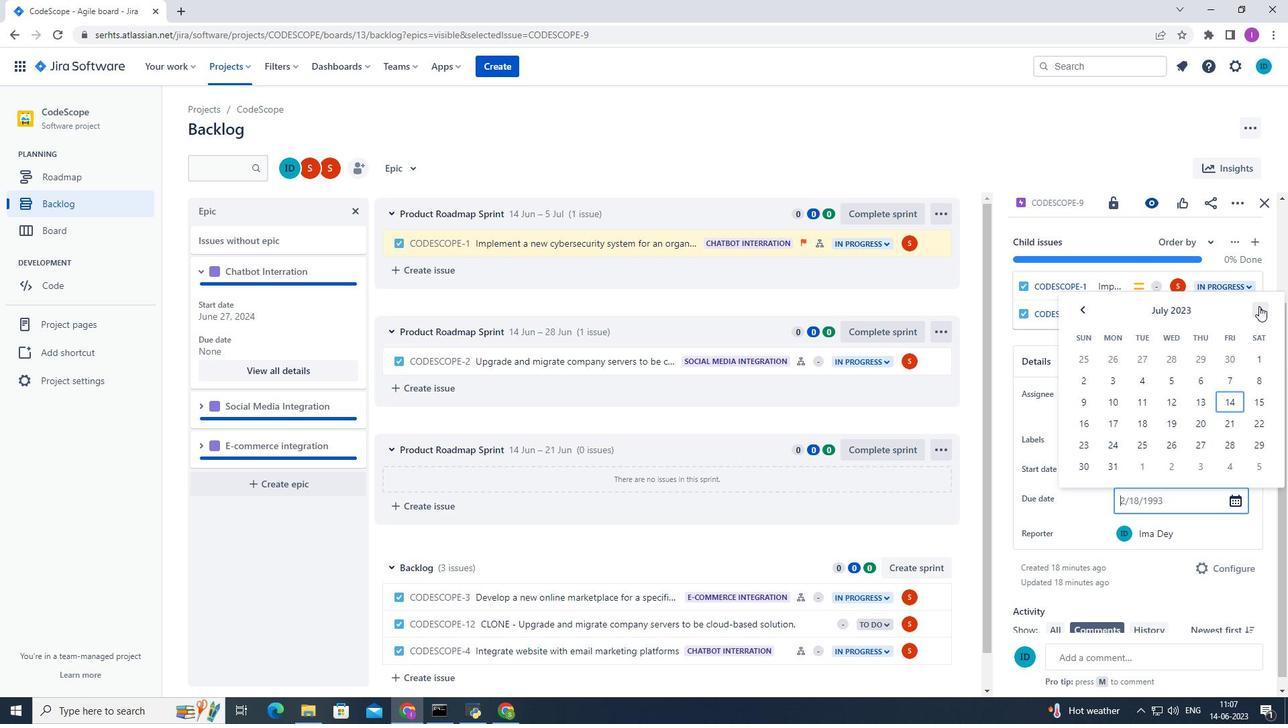 
Action: Mouse pressed left at (1259, 306)
Screenshot: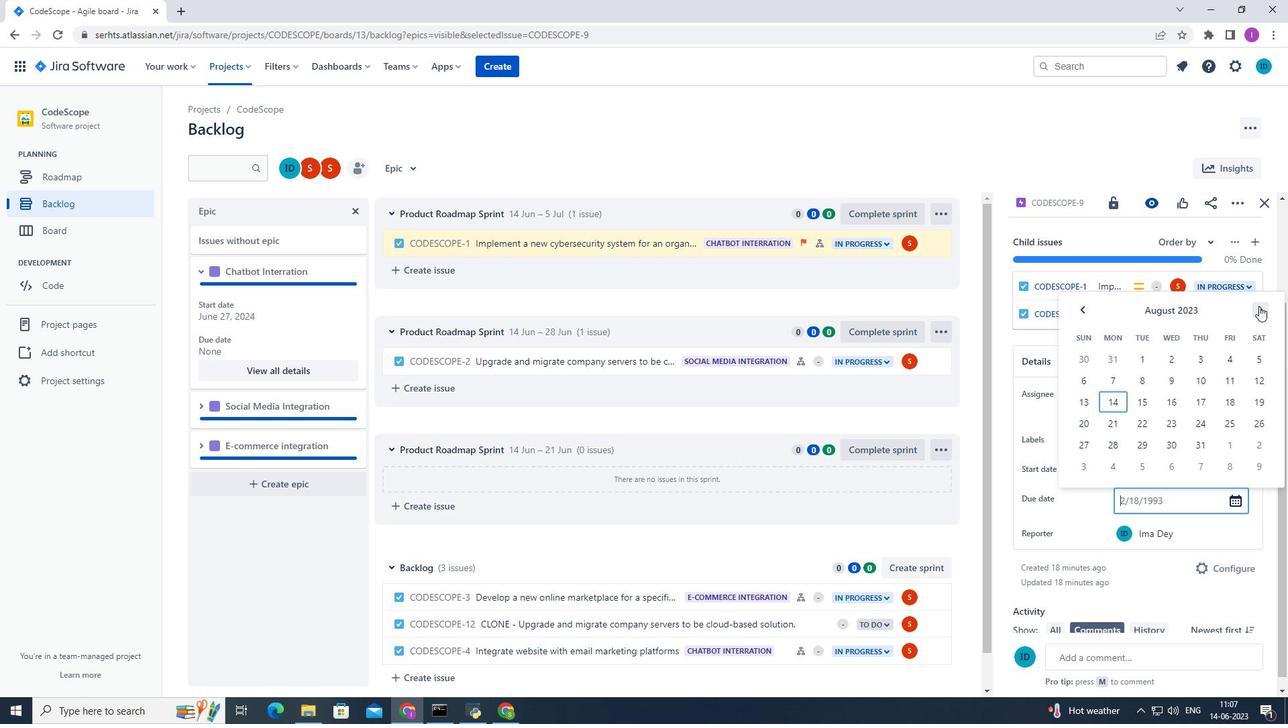 
Action: Mouse pressed left at (1259, 306)
Screenshot: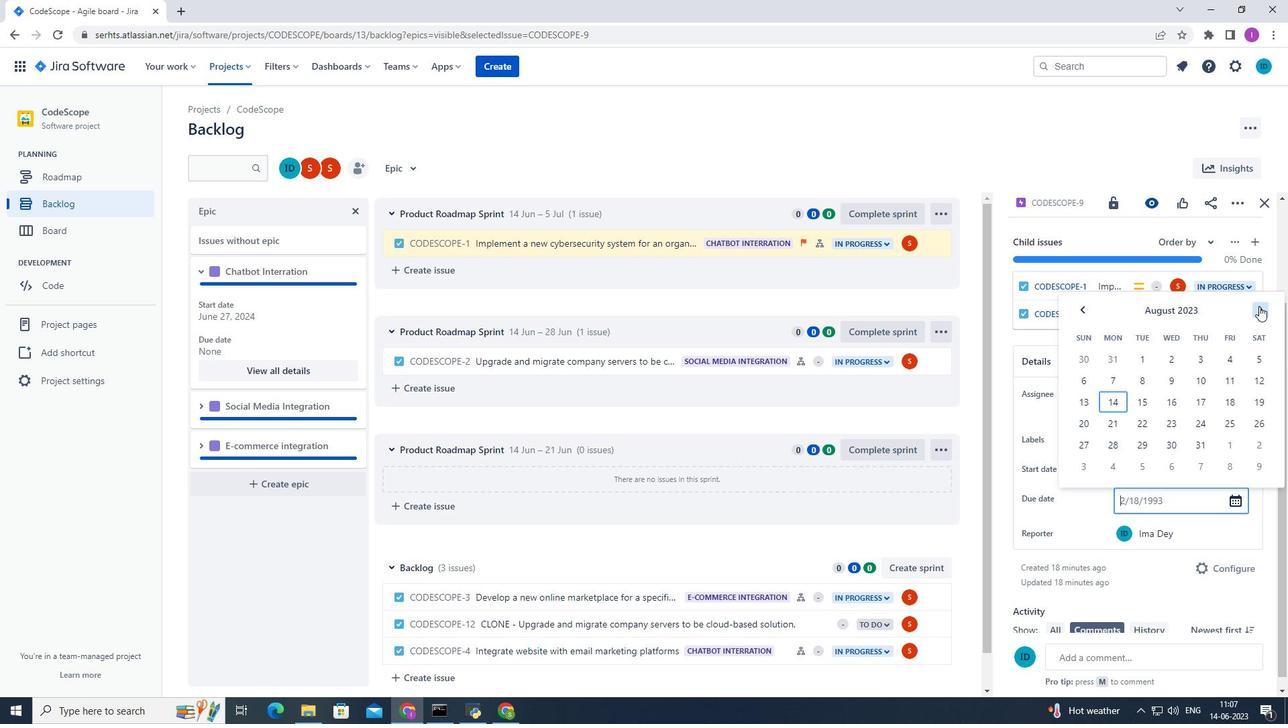 
Action: Mouse pressed left at (1259, 306)
Screenshot: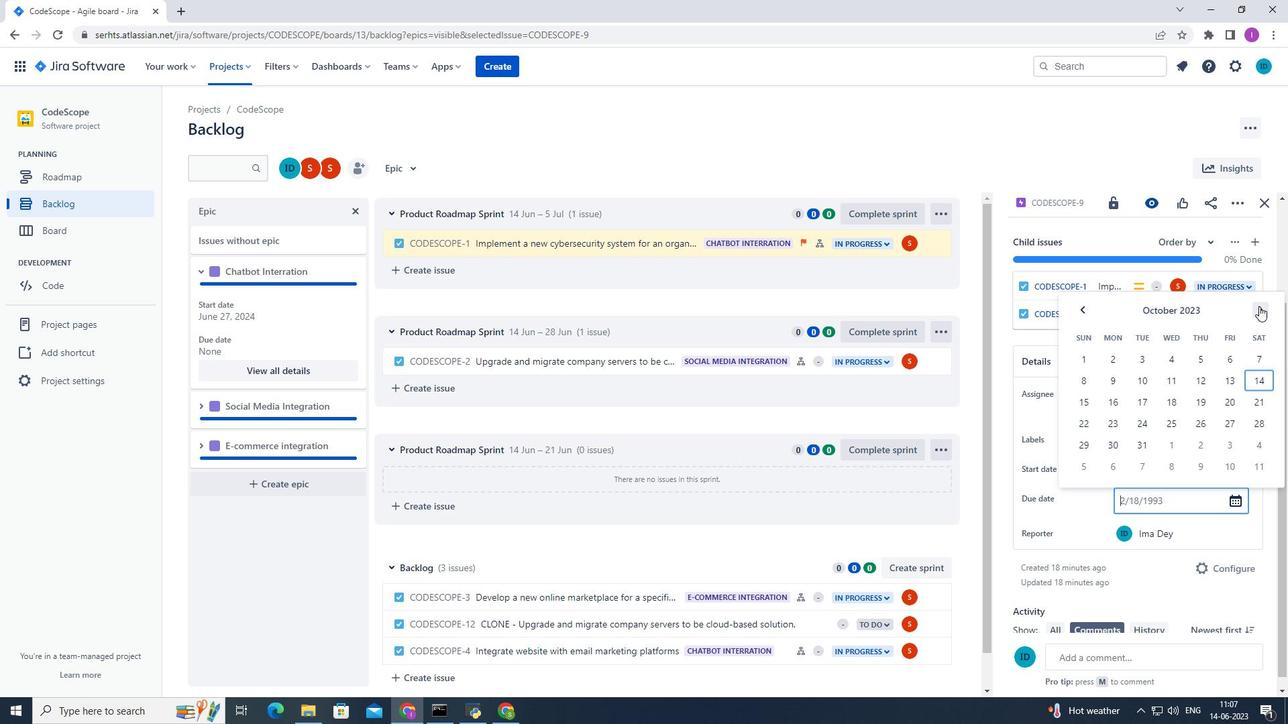 
Action: Mouse pressed left at (1259, 306)
Screenshot: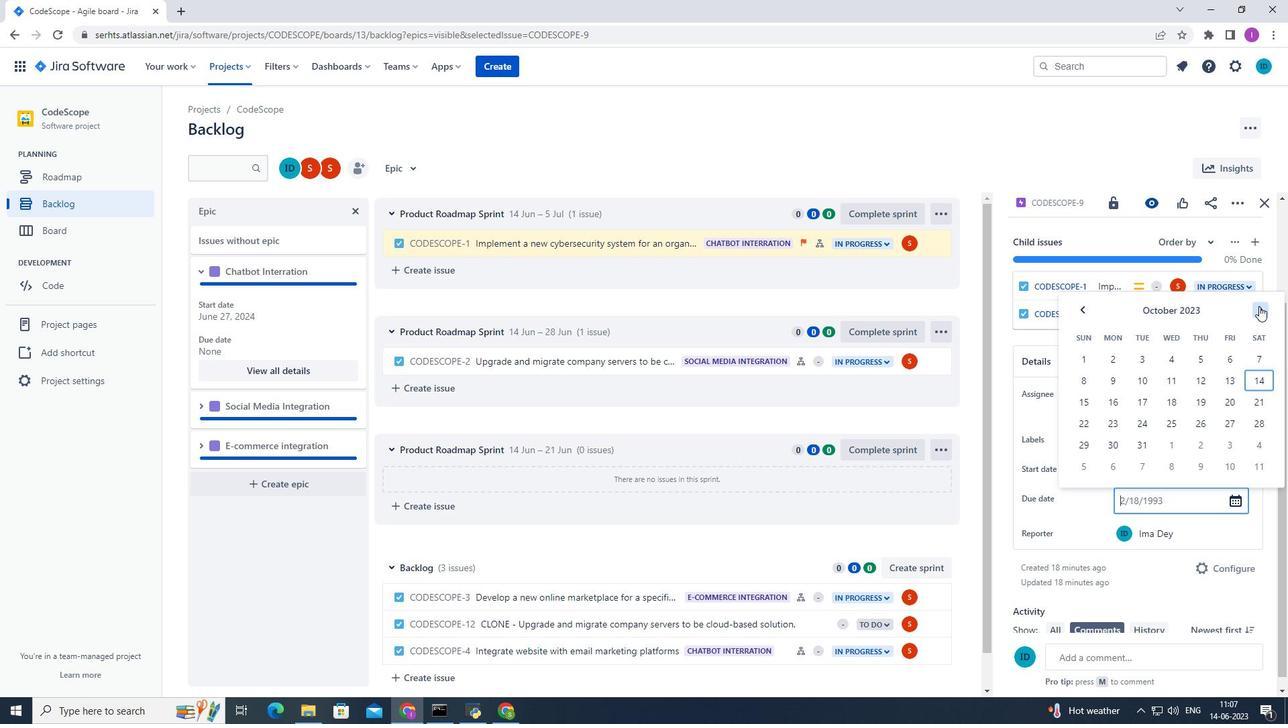 
Action: Mouse pressed left at (1259, 306)
Screenshot: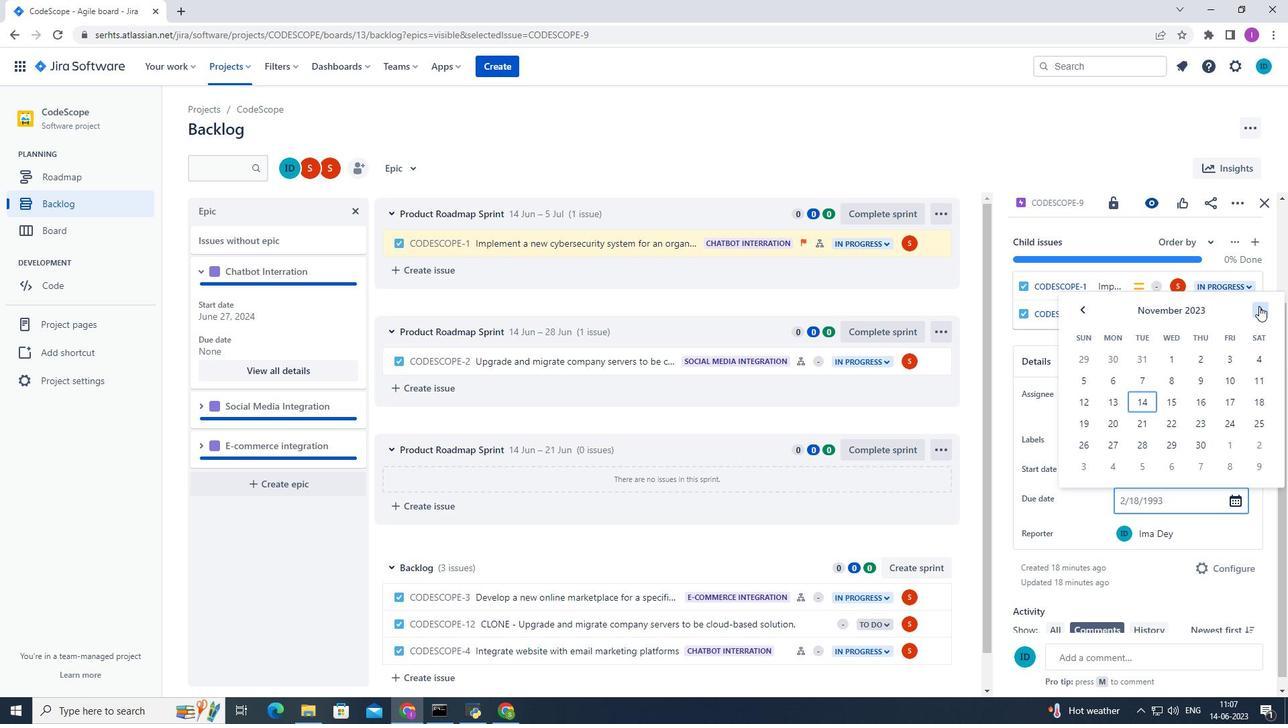 
Action: Mouse pressed left at (1259, 306)
Screenshot: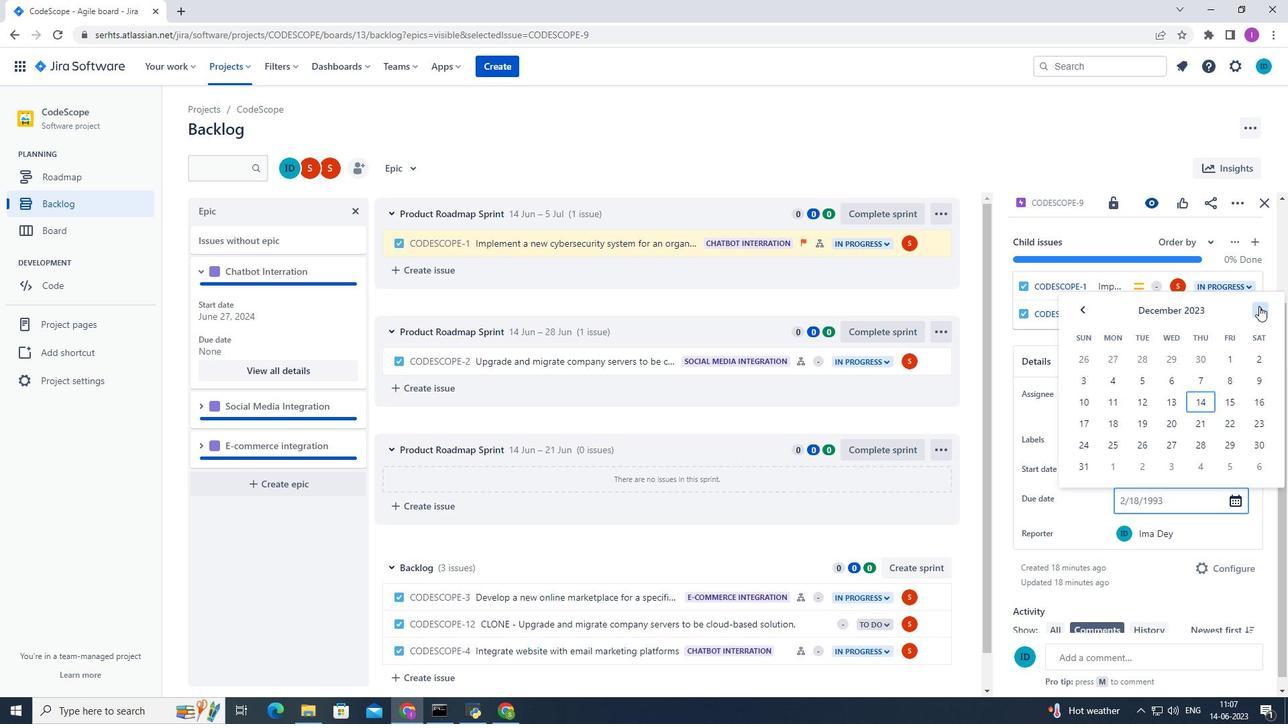 
Action: Mouse pressed left at (1259, 306)
Screenshot: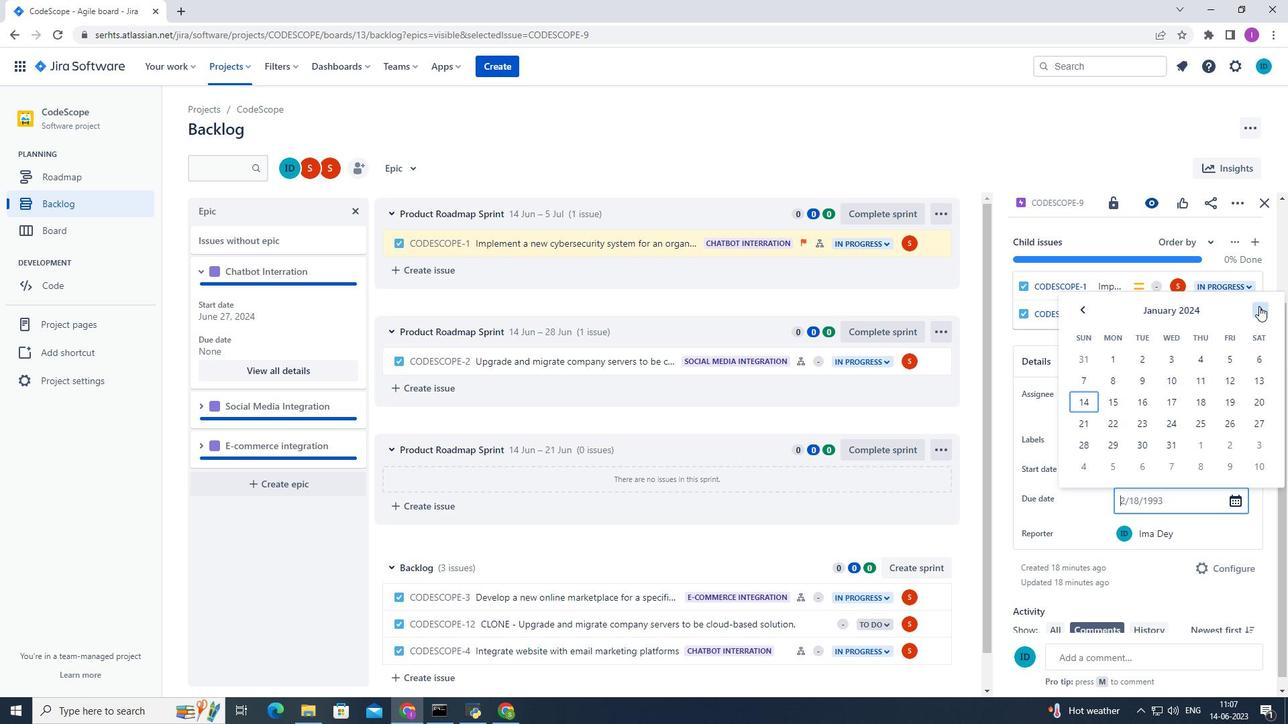 
Action: Mouse pressed left at (1259, 306)
Screenshot: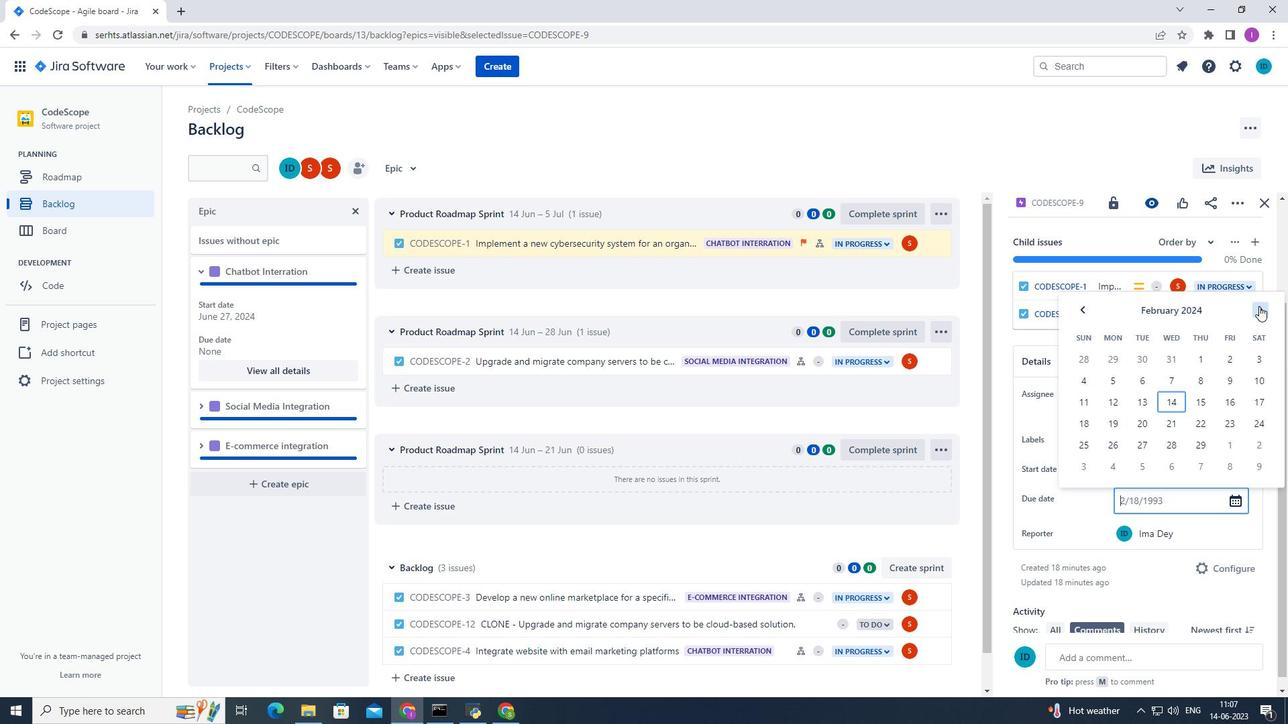 
Action: Mouse pressed left at (1259, 306)
Screenshot: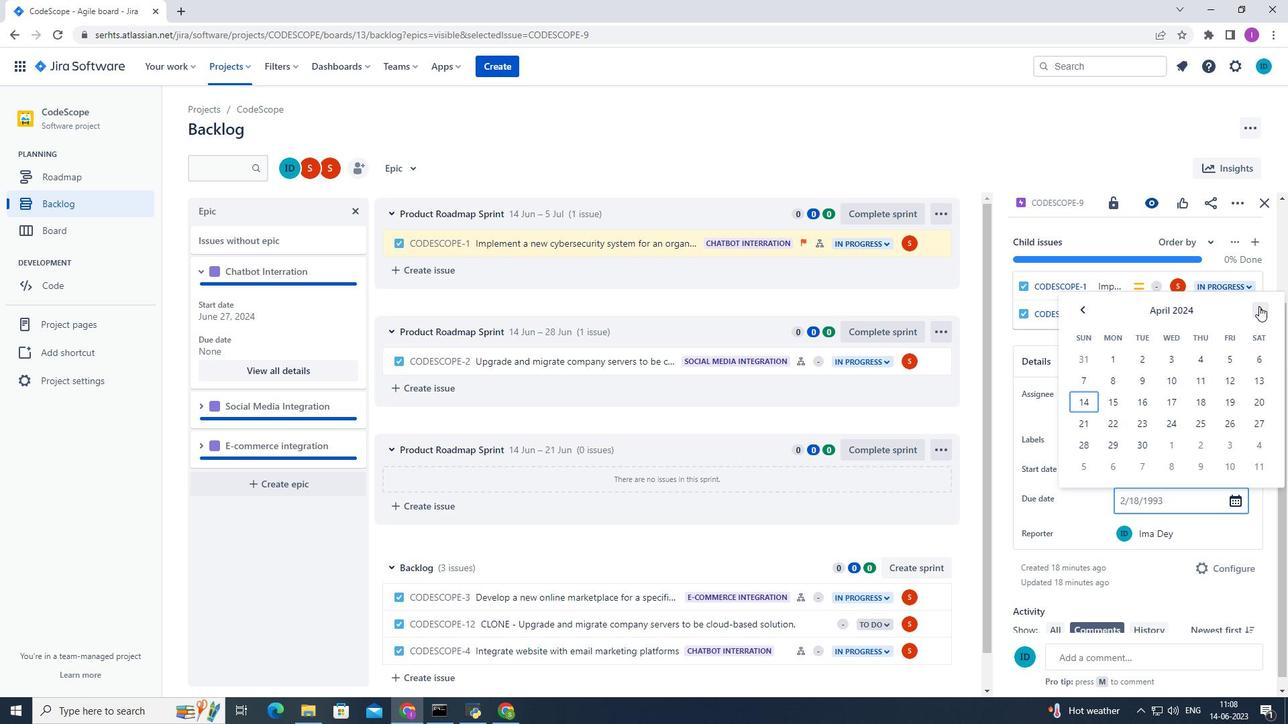 
Action: Mouse pressed left at (1259, 306)
Screenshot: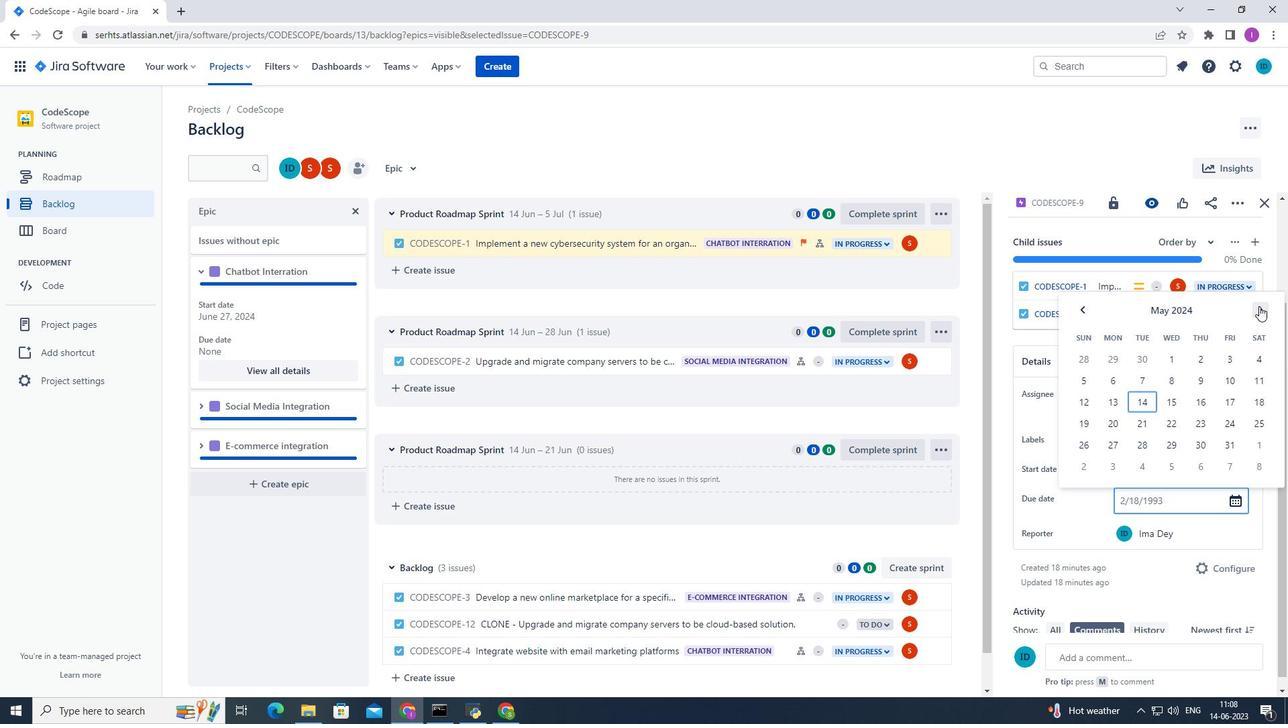 
Action: Mouse pressed left at (1259, 306)
Screenshot: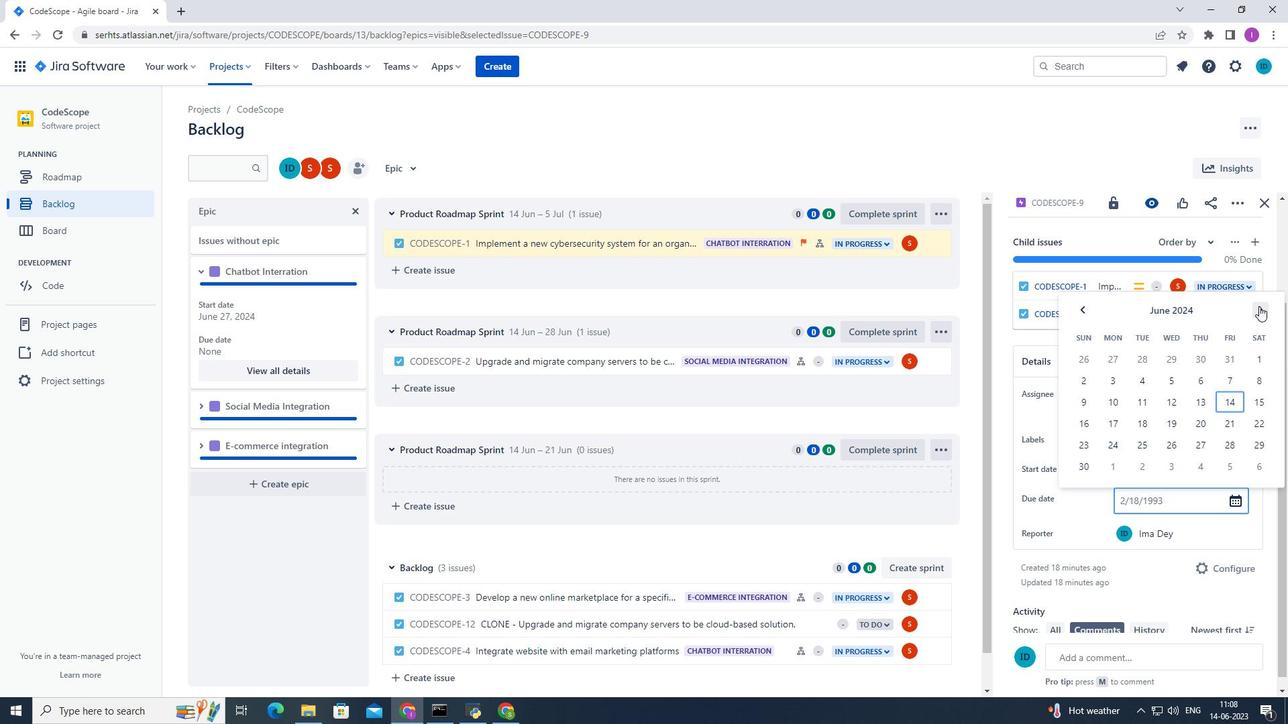 
Action: Mouse pressed left at (1259, 306)
Screenshot: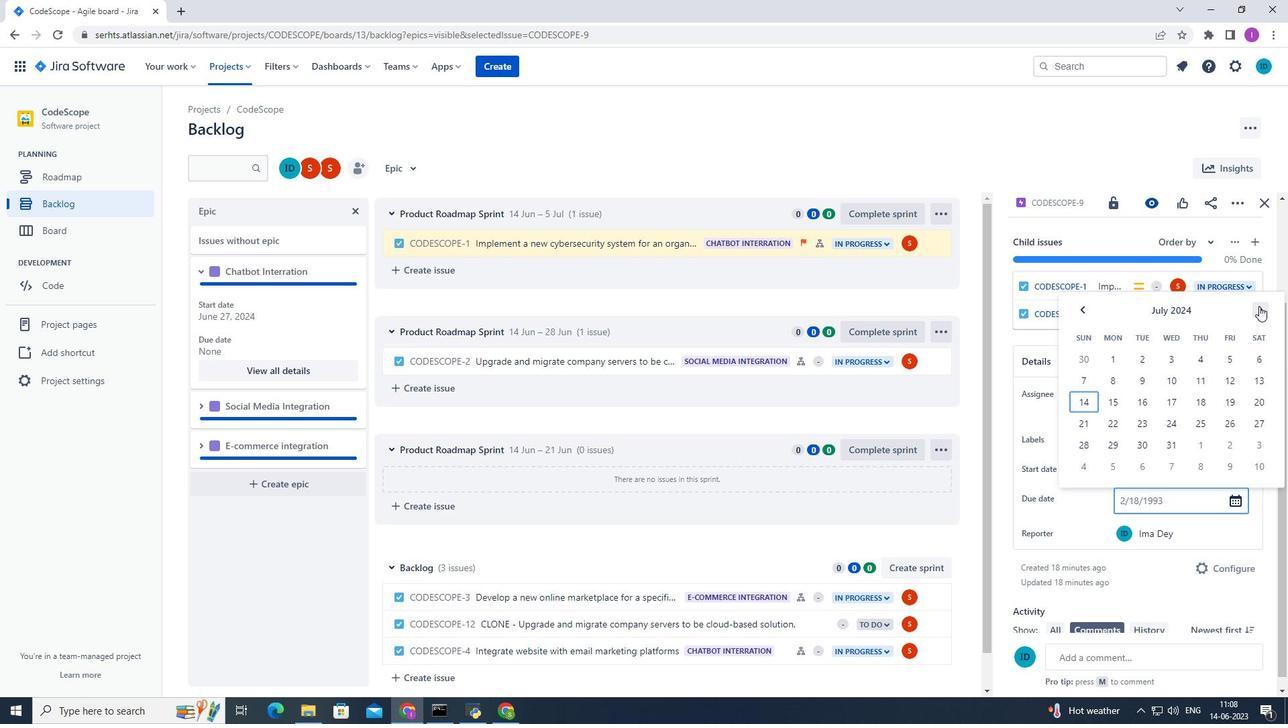 
Action: Mouse pressed left at (1259, 306)
Screenshot: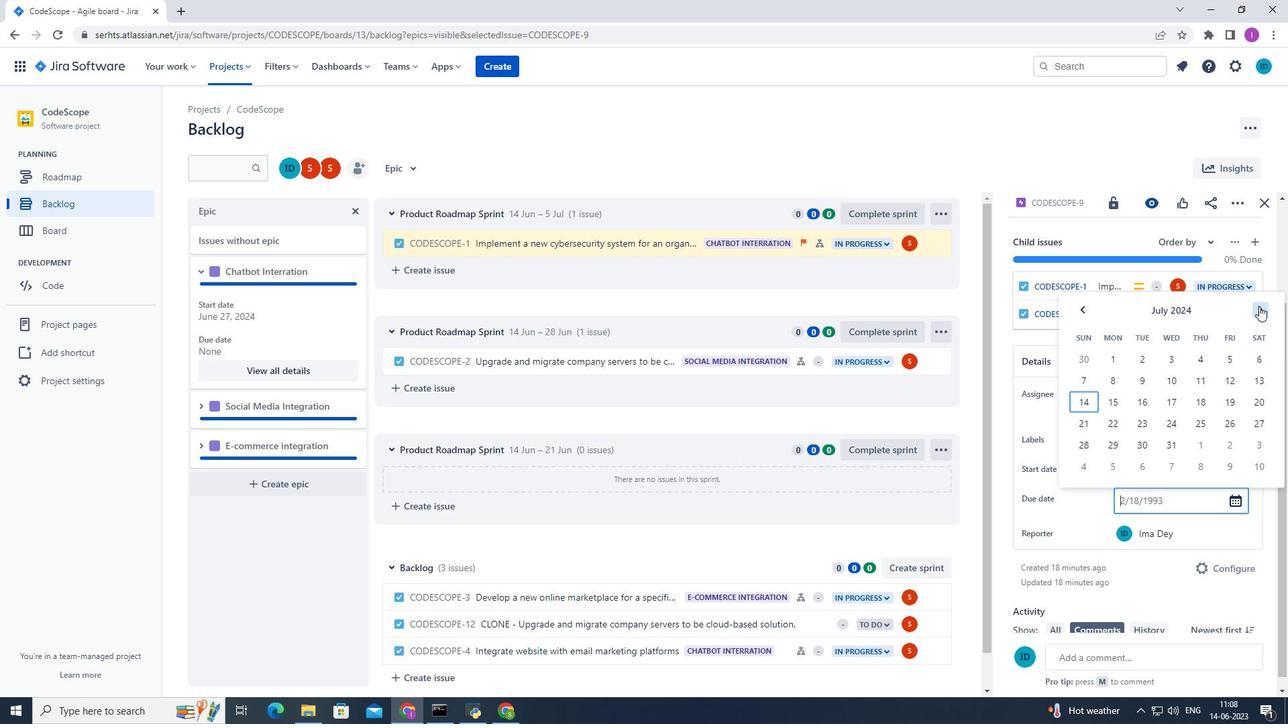 
Action: Mouse pressed left at (1259, 306)
Screenshot: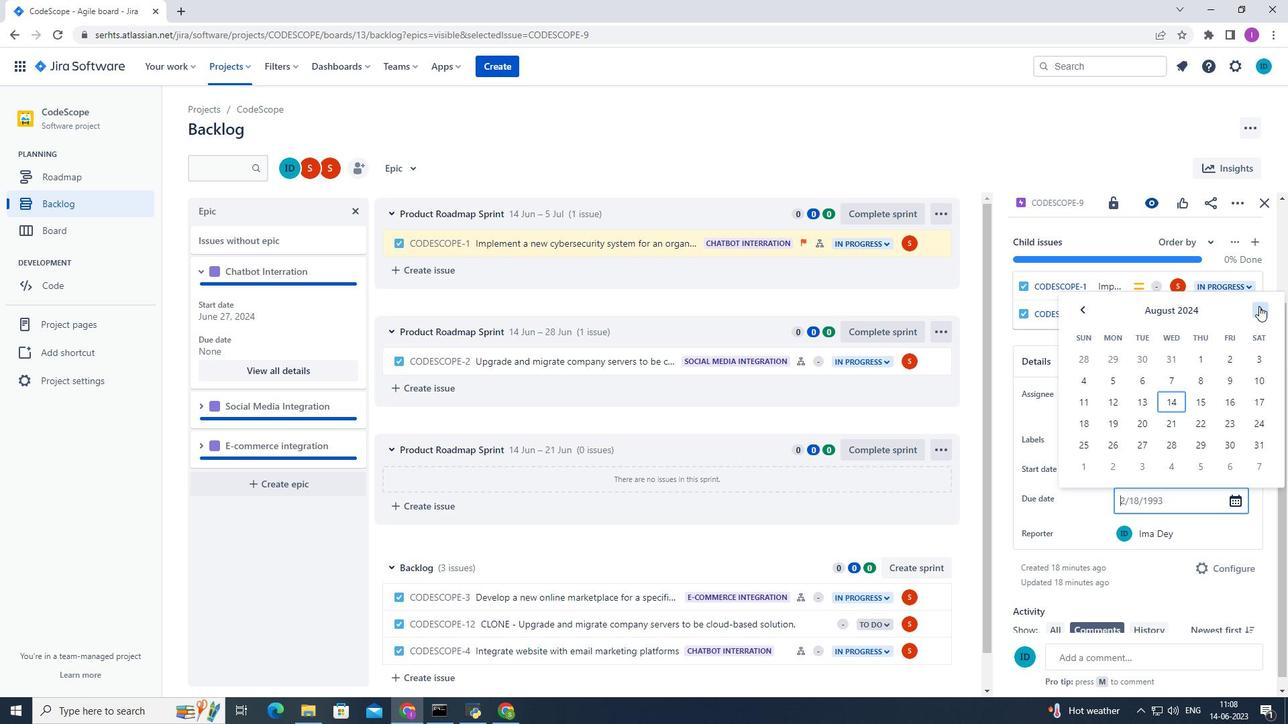 
Action: Mouse pressed left at (1259, 306)
Screenshot: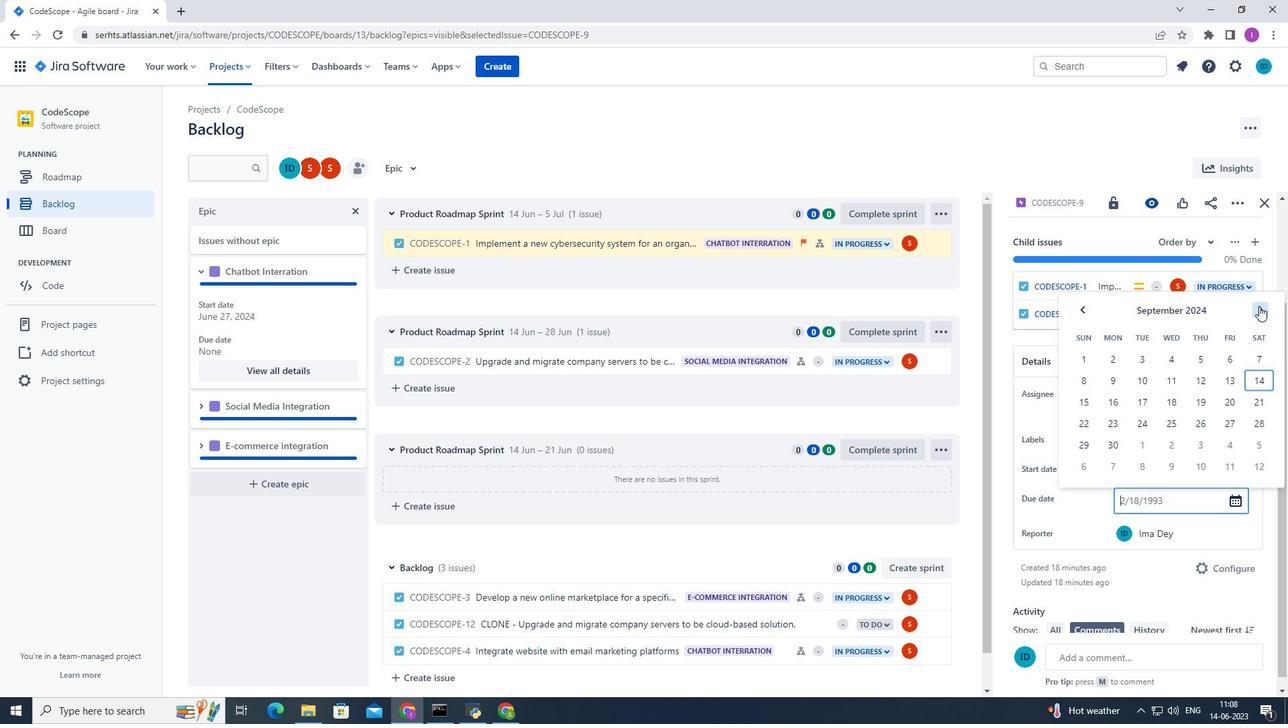 
Action: Mouse pressed left at (1259, 306)
Screenshot: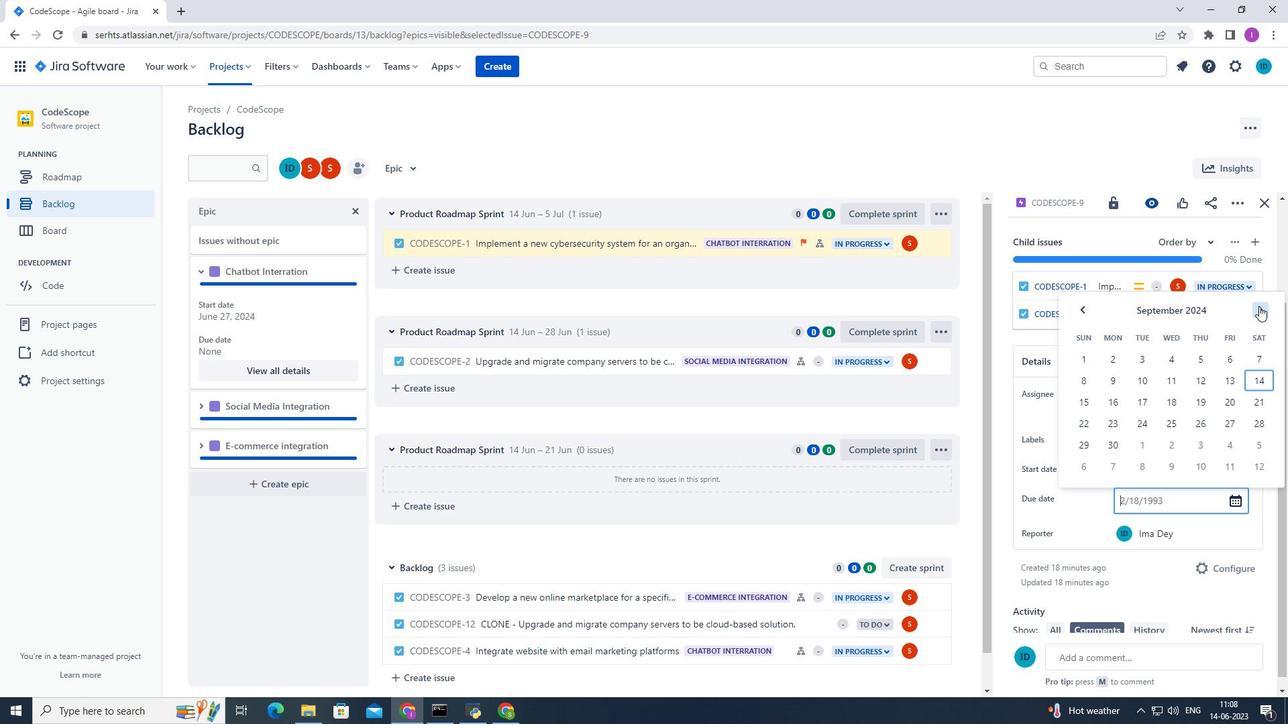 
Action: Mouse pressed left at (1259, 306)
Screenshot: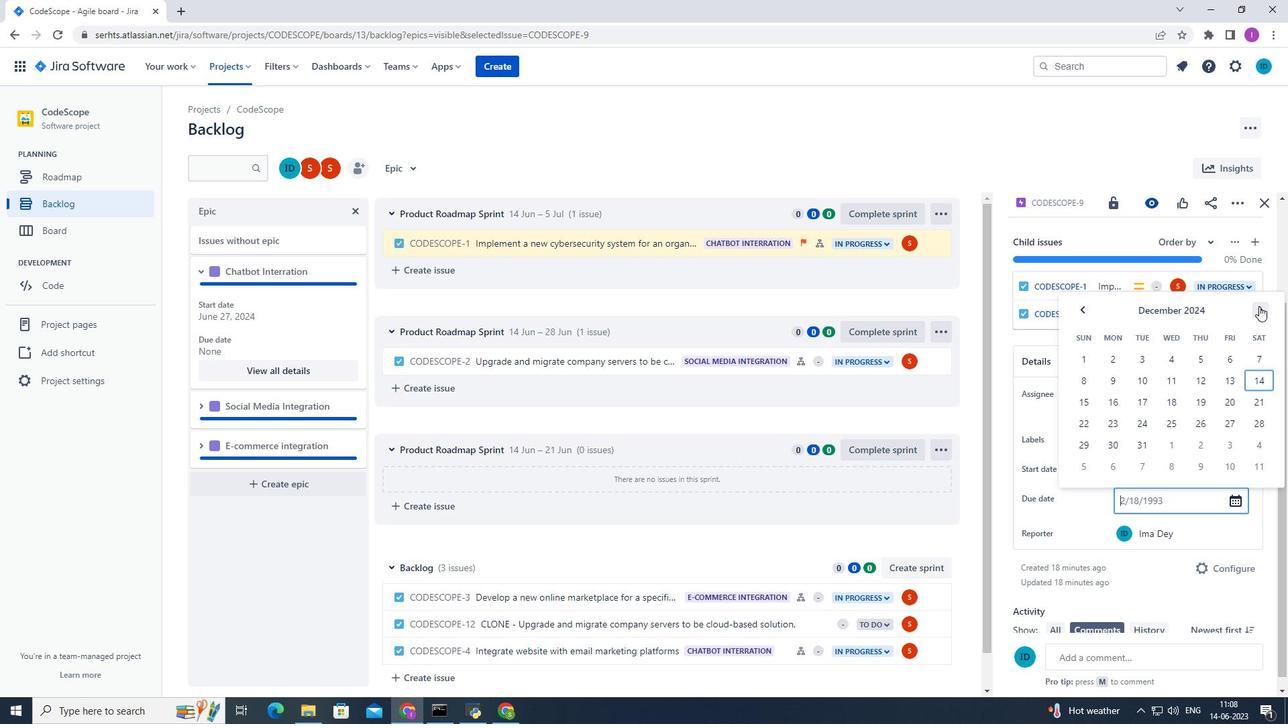
Action: Mouse pressed left at (1259, 306)
Screenshot: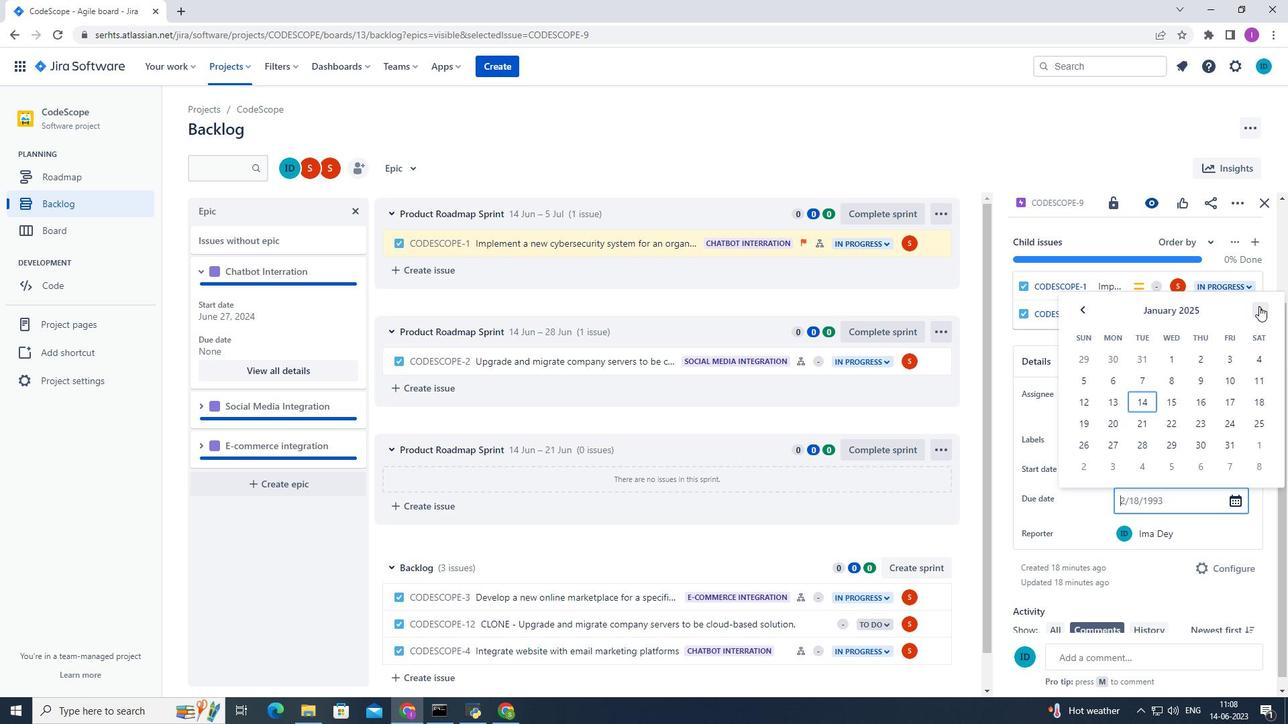 
Action: Mouse pressed left at (1259, 306)
Screenshot: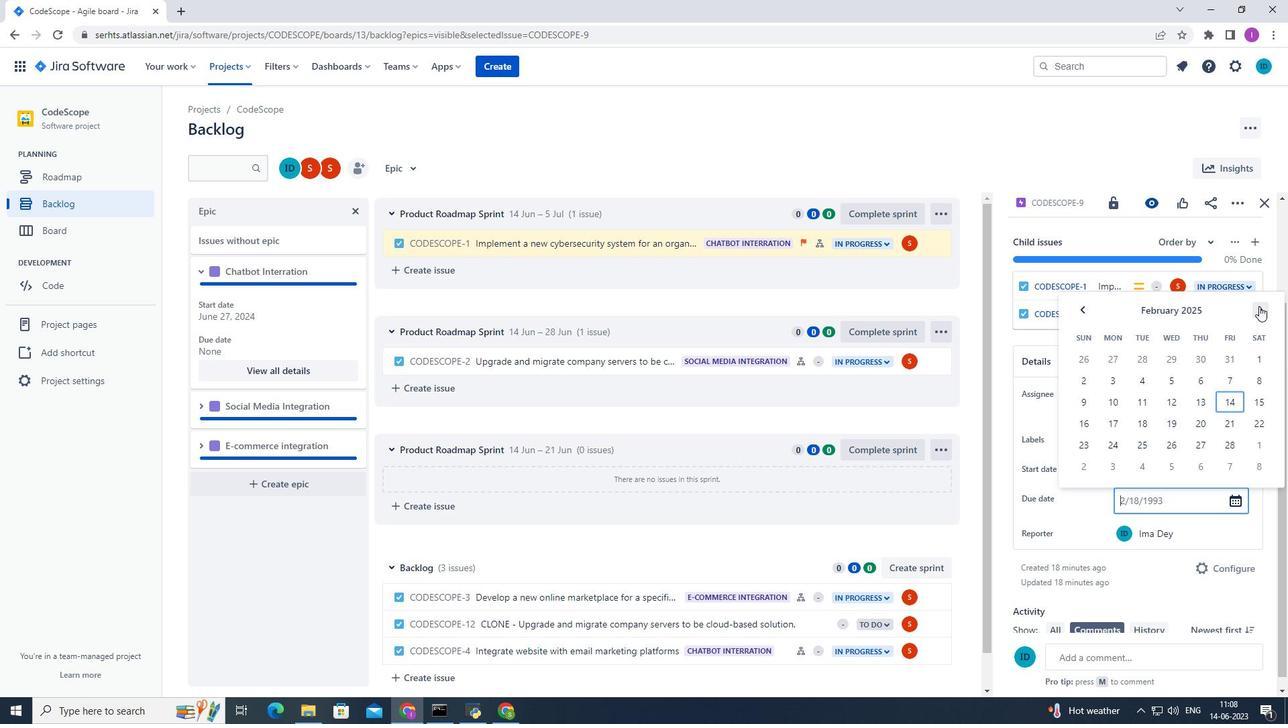 
Action: Mouse pressed left at (1259, 306)
Screenshot: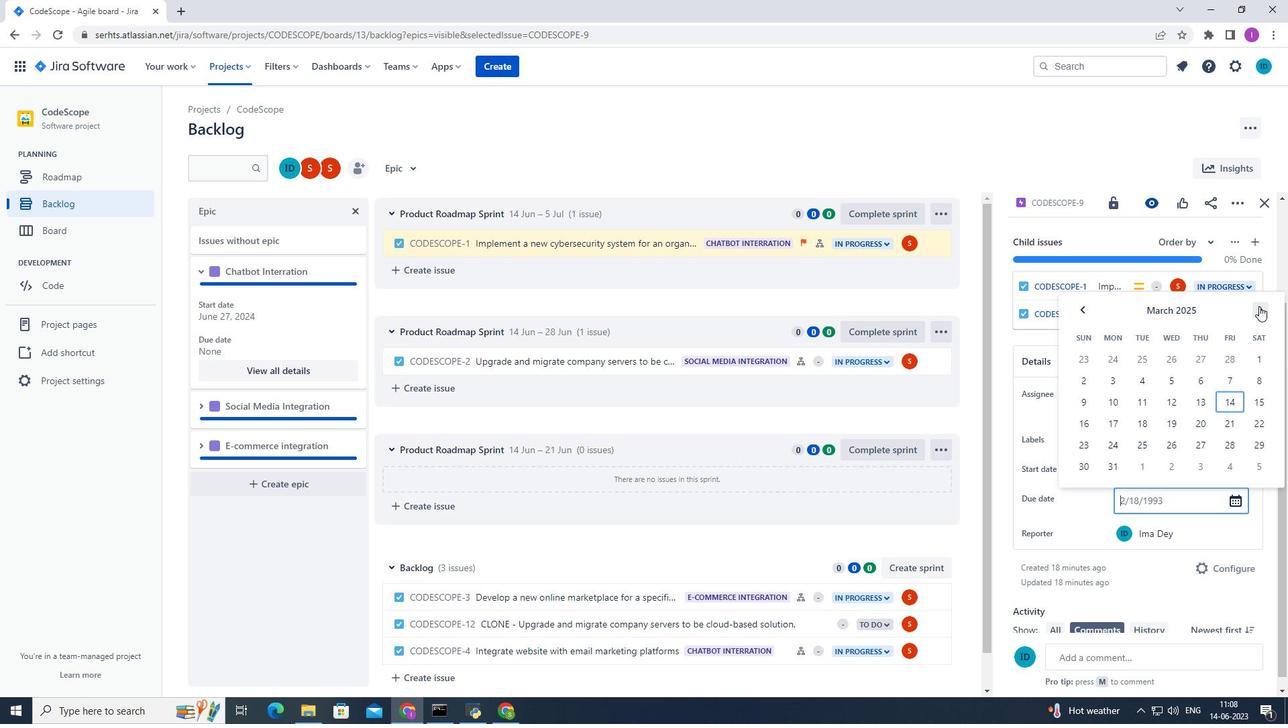 
Action: Mouse pressed left at (1259, 306)
Screenshot: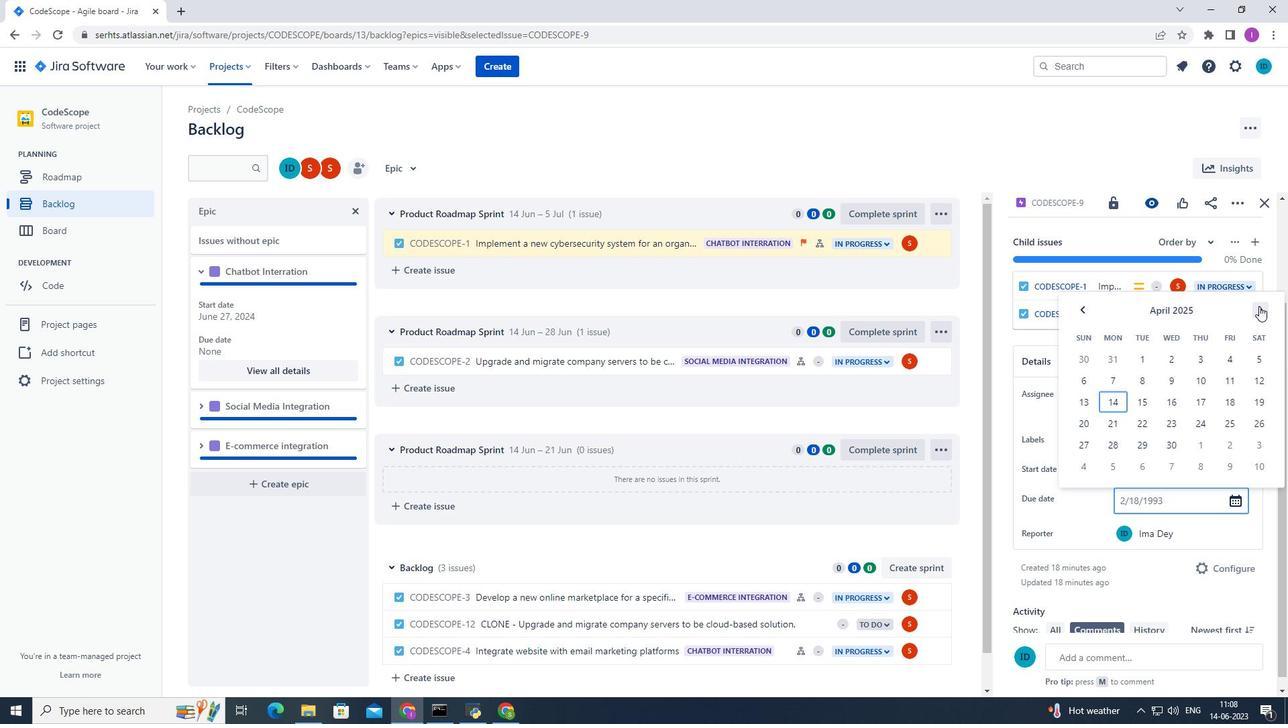 
Action: Mouse pressed left at (1259, 306)
Screenshot: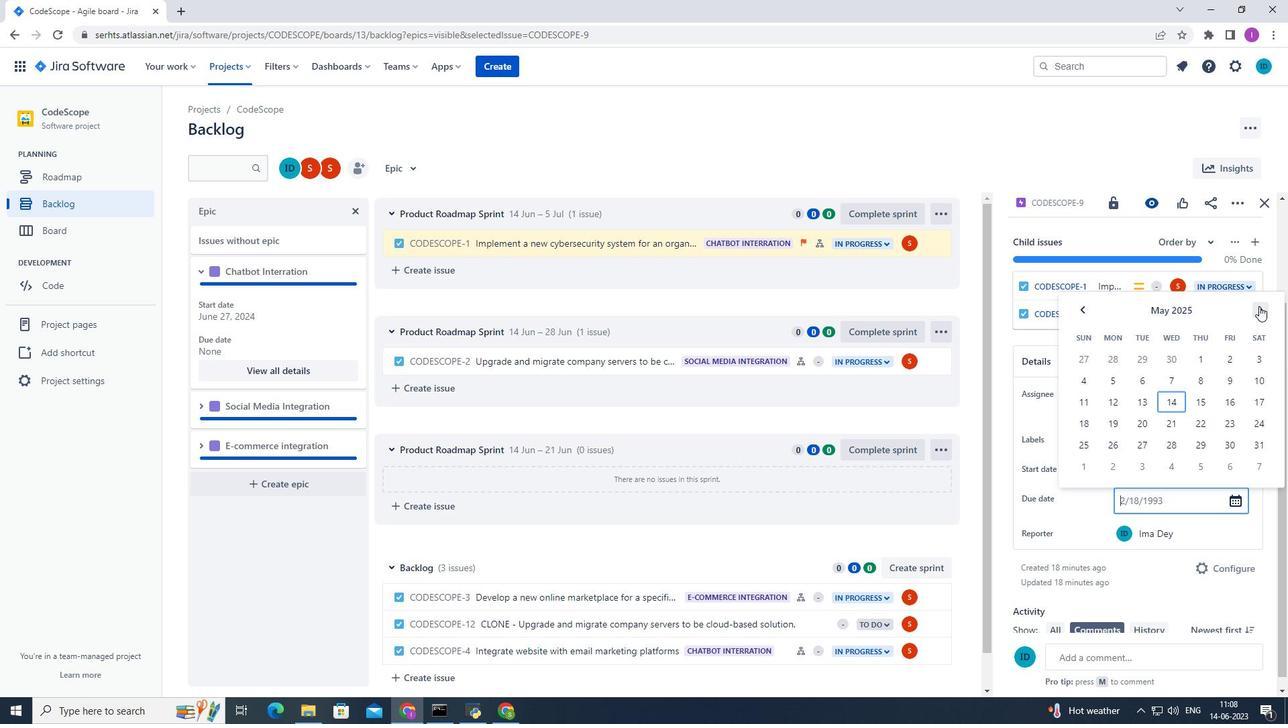 
Action: Mouse pressed left at (1259, 306)
Screenshot: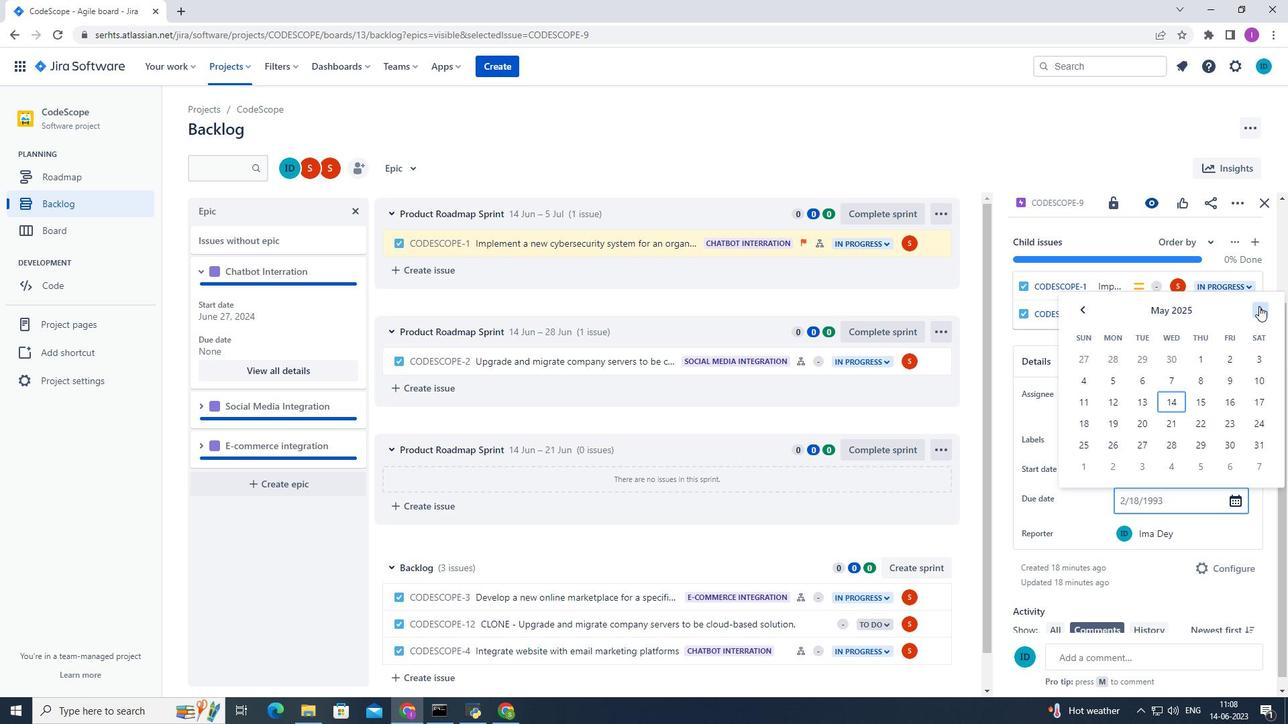 
Action: Mouse pressed left at (1259, 306)
Screenshot: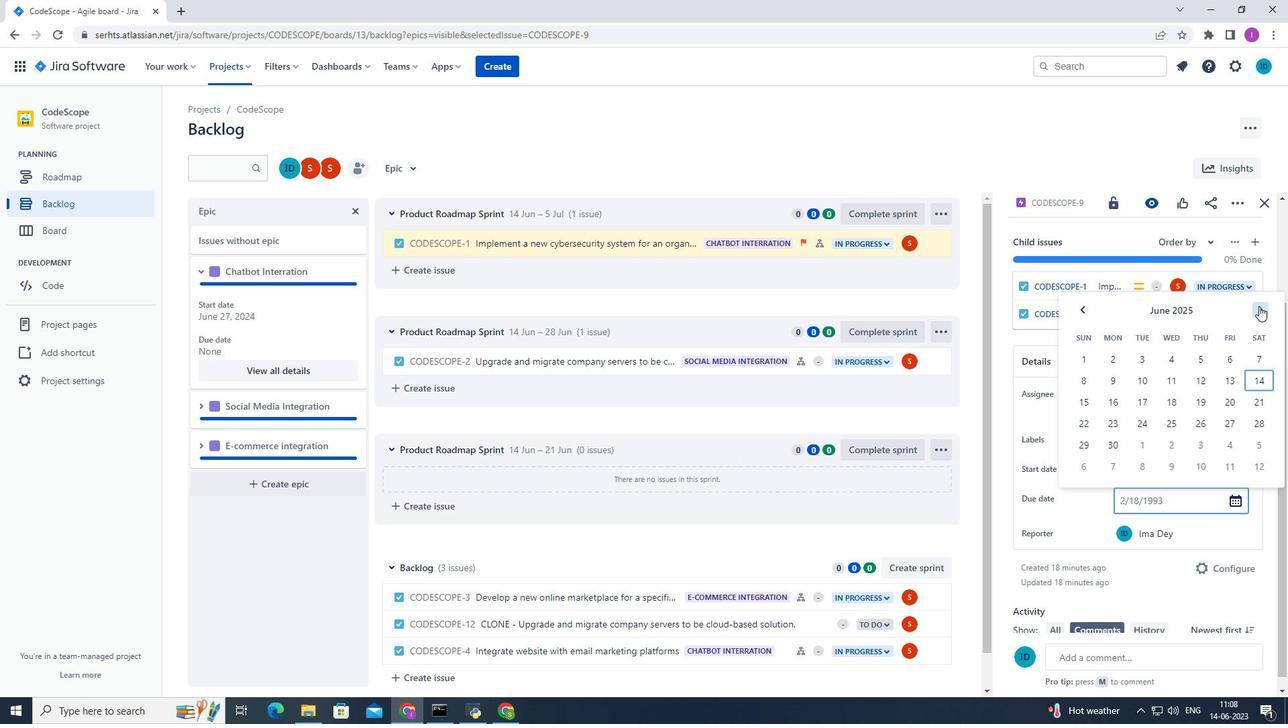 
Action: Mouse pressed left at (1259, 306)
Screenshot: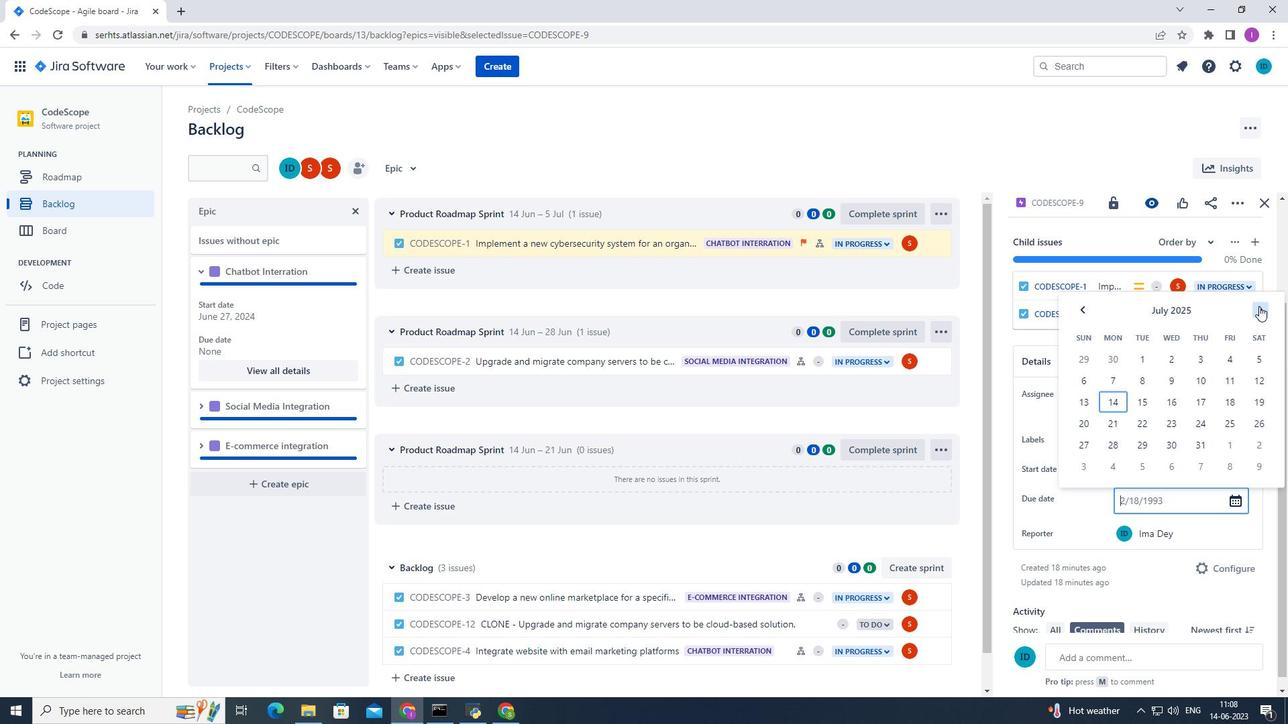 
Action: Mouse pressed left at (1259, 306)
Screenshot: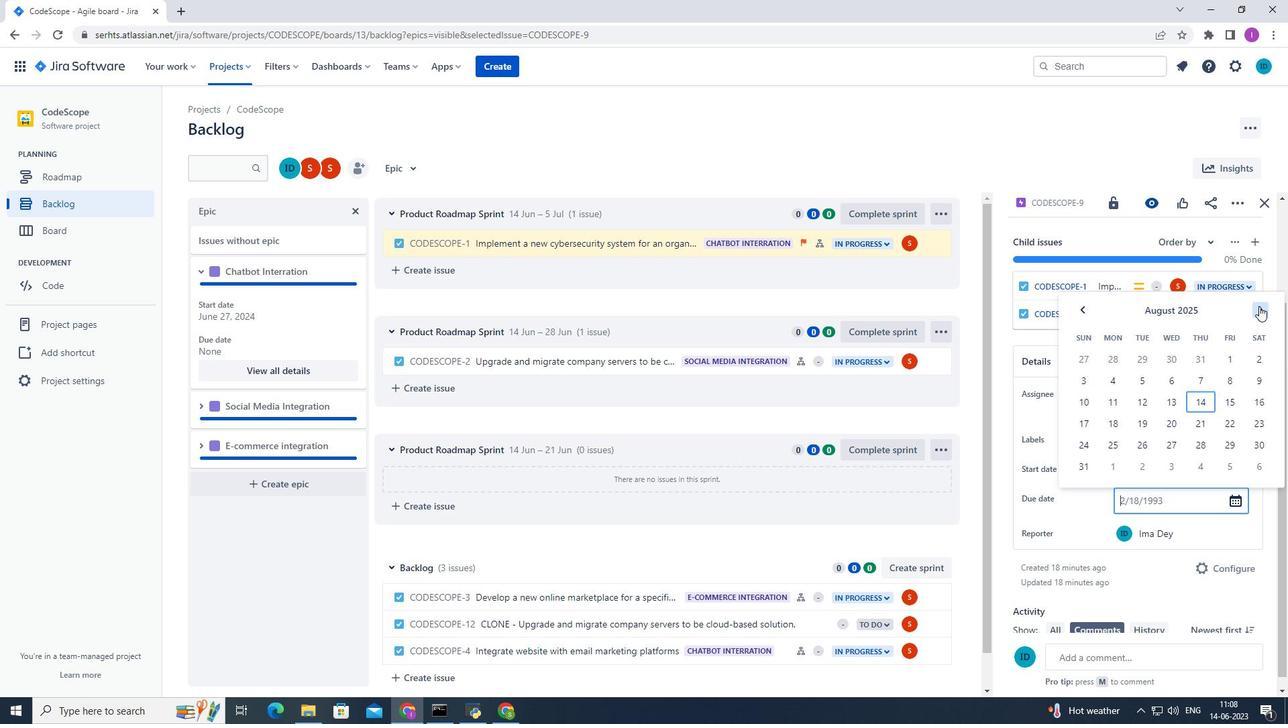 
Action: Mouse pressed left at (1259, 306)
Screenshot: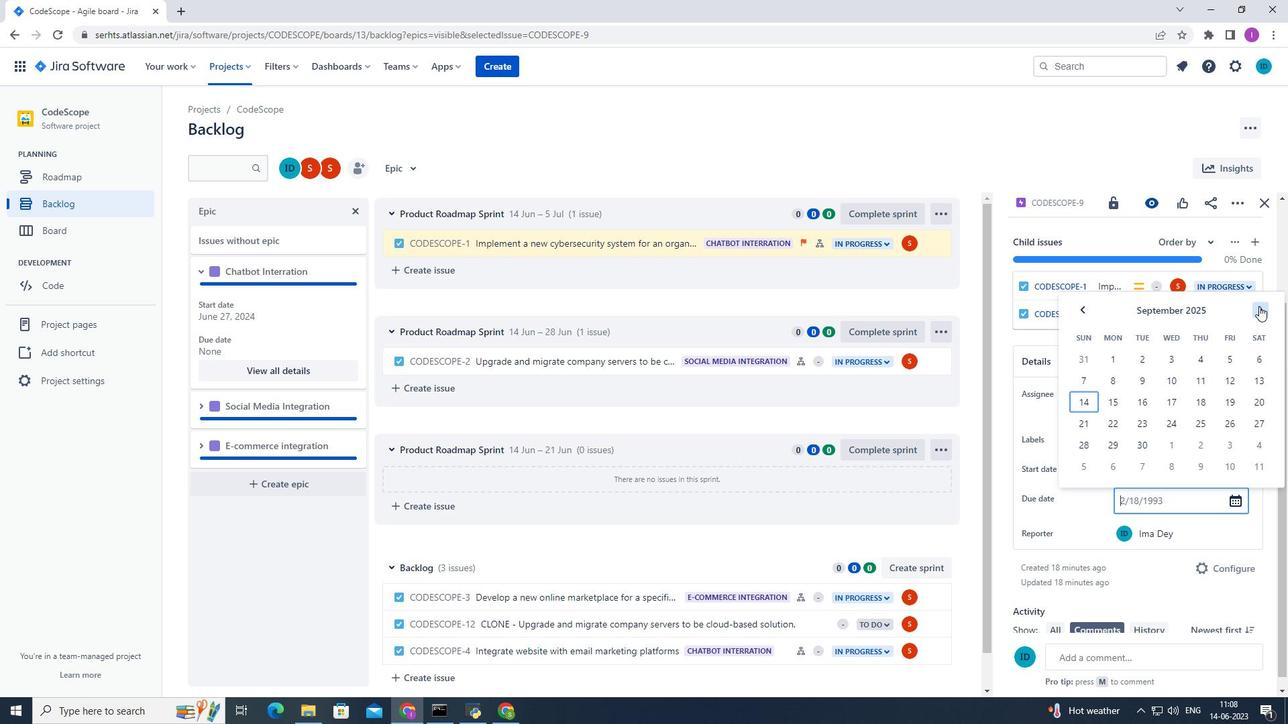 
Action: Mouse moved to (1170, 444)
Screenshot: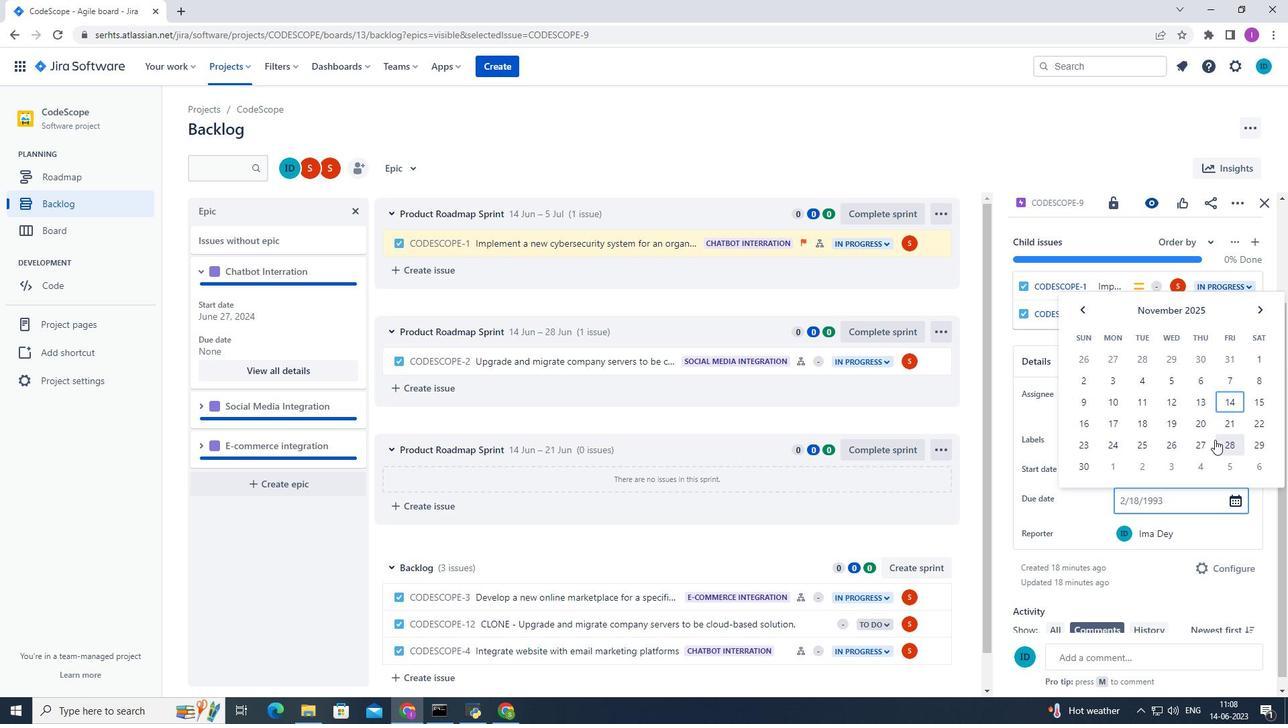 
Action: Mouse pressed left at (1170, 444)
Screenshot: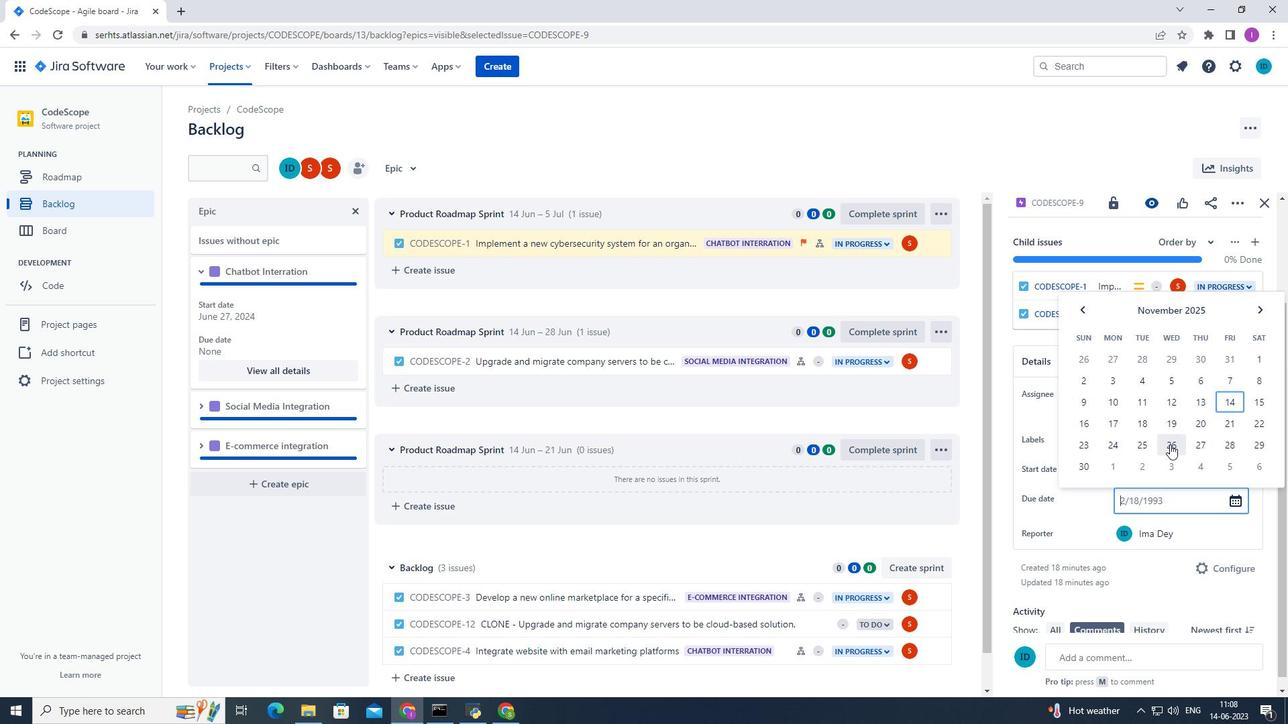 
Action: Mouse moved to (1096, 542)
Screenshot: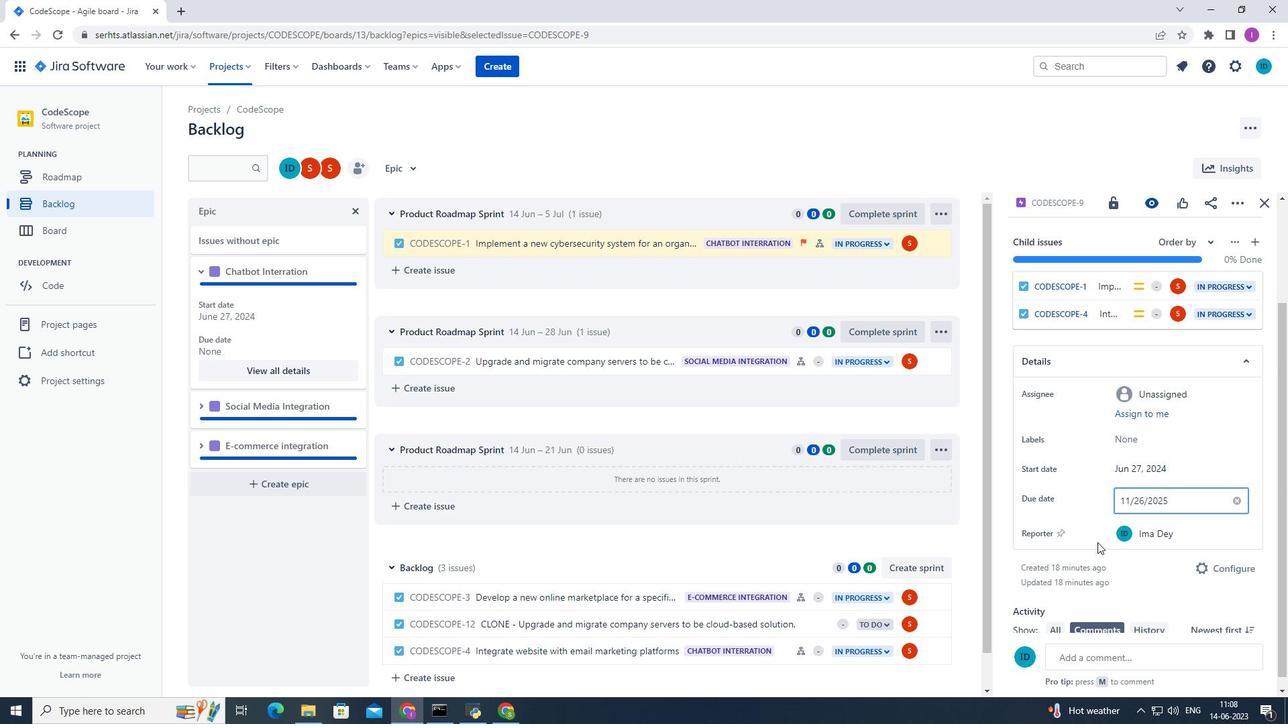 
Action: Mouse scrolled (1096, 542) with delta (0, 0)
Screenshot: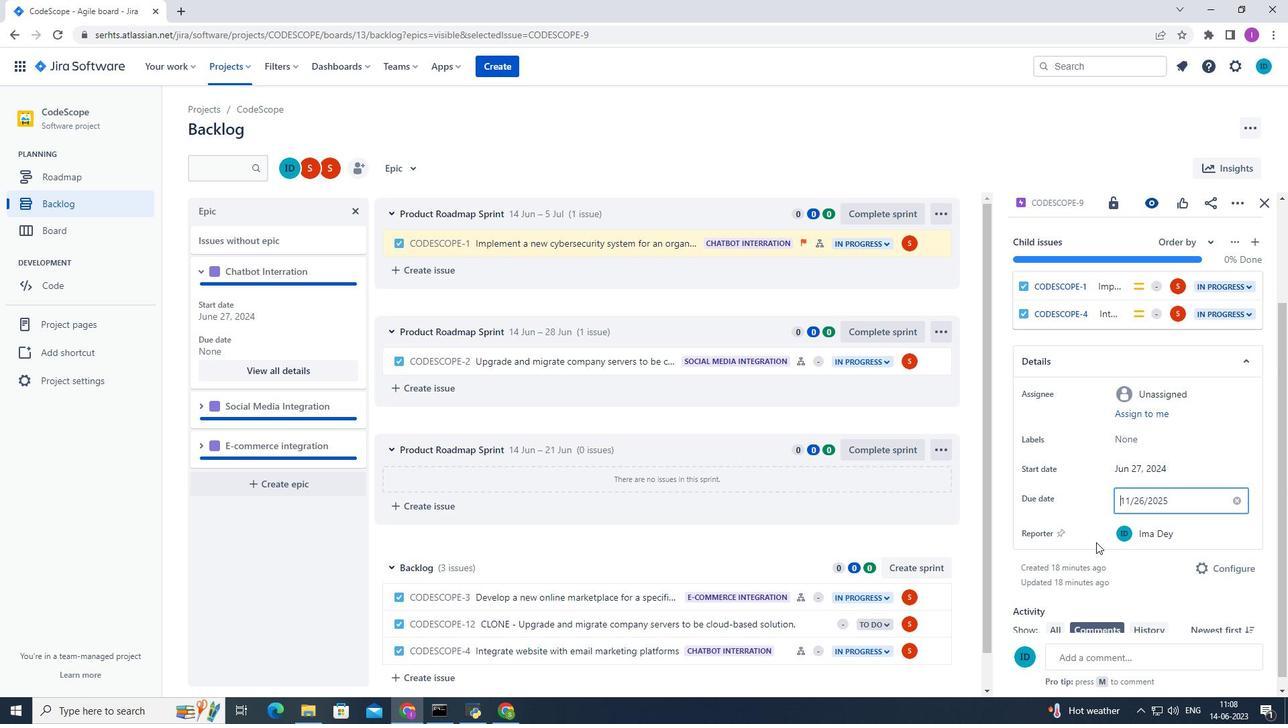 
Action: Mouse scrolled (1096, 542) with delta (0, 0)
Screenshot: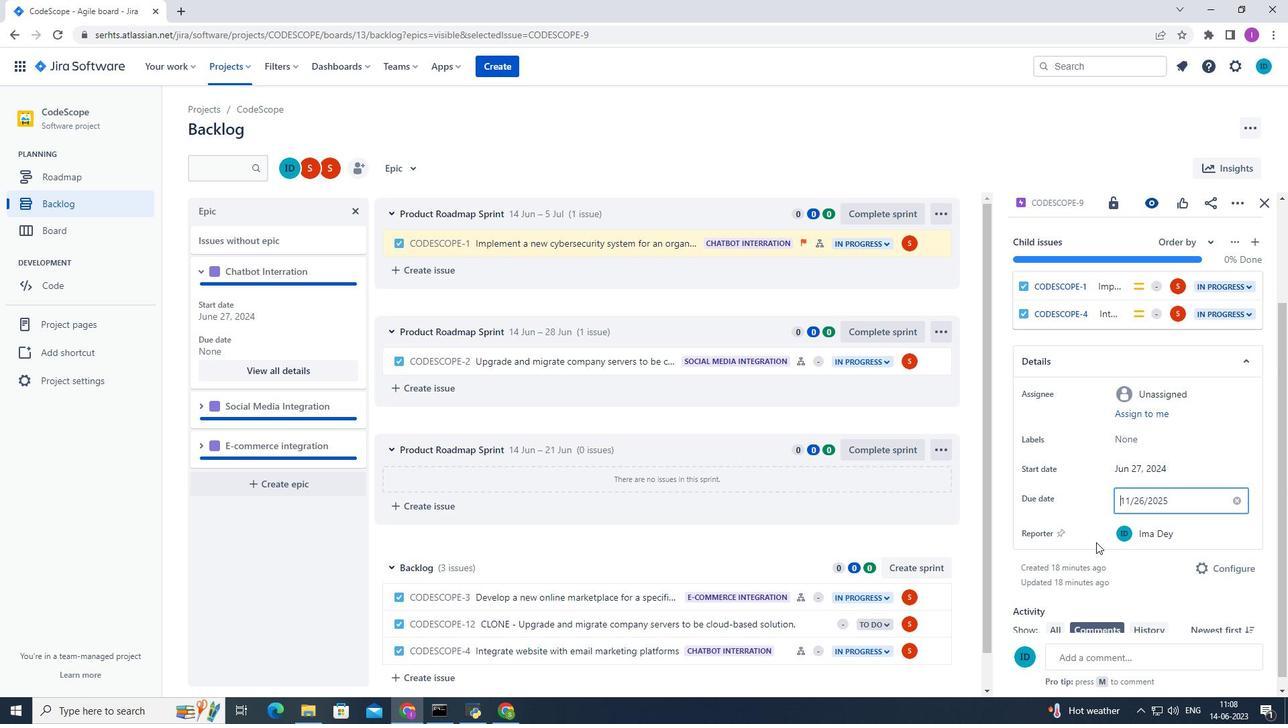 
Action: Mouse scrolled (1096, 542) with delta (0, 0)
Screenshot: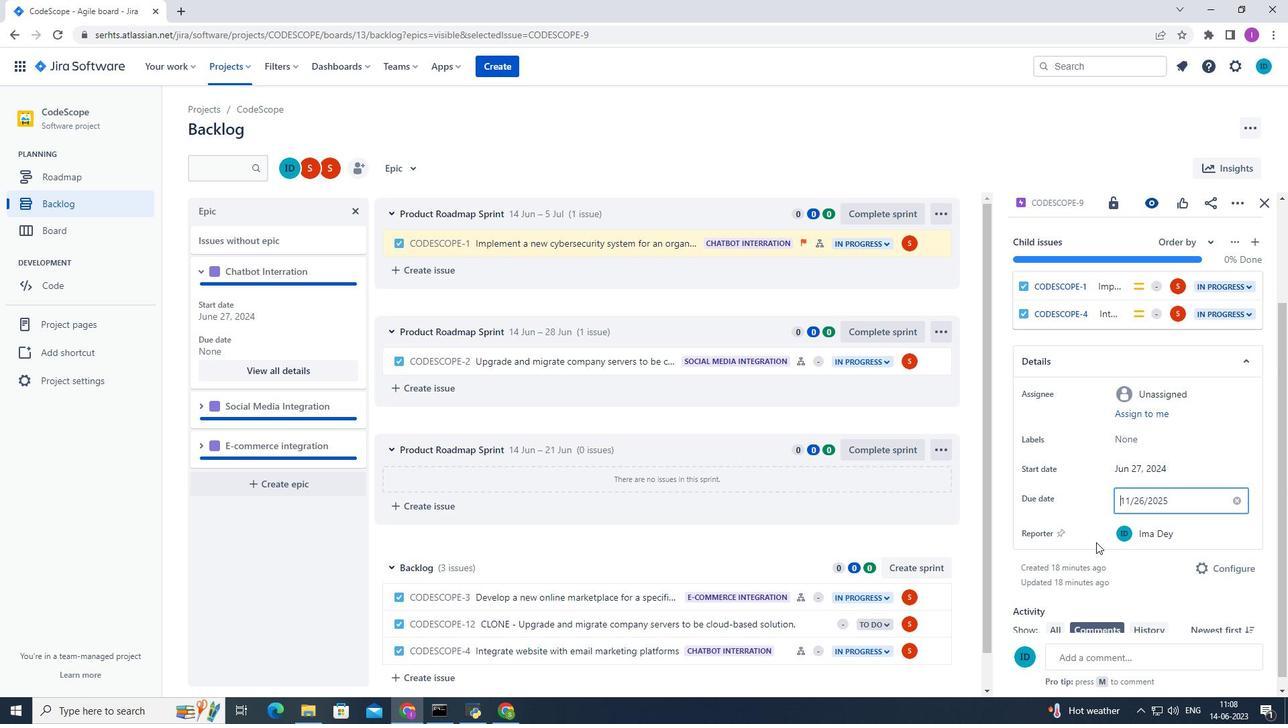 
Action: Mouse scrolled (1096, 542) with delta (0, 0)
Screenshot: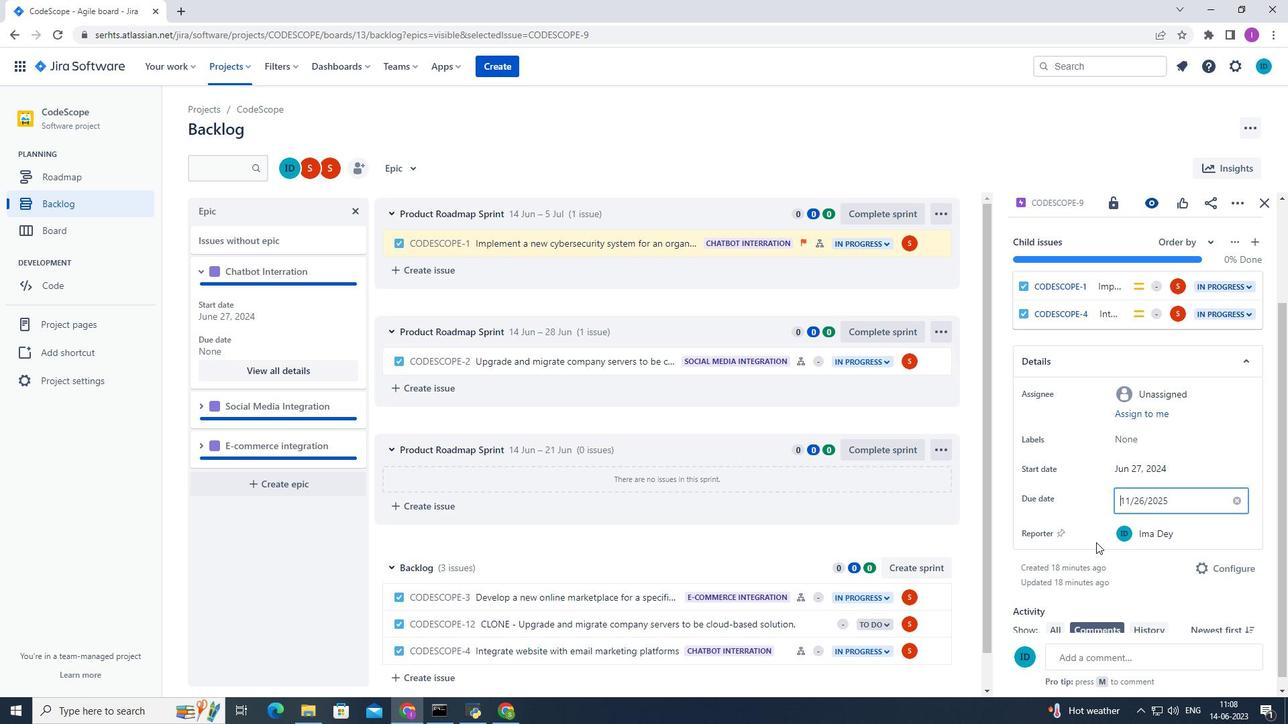 
Action: Mouse moved to (199, 405)
Screenshot: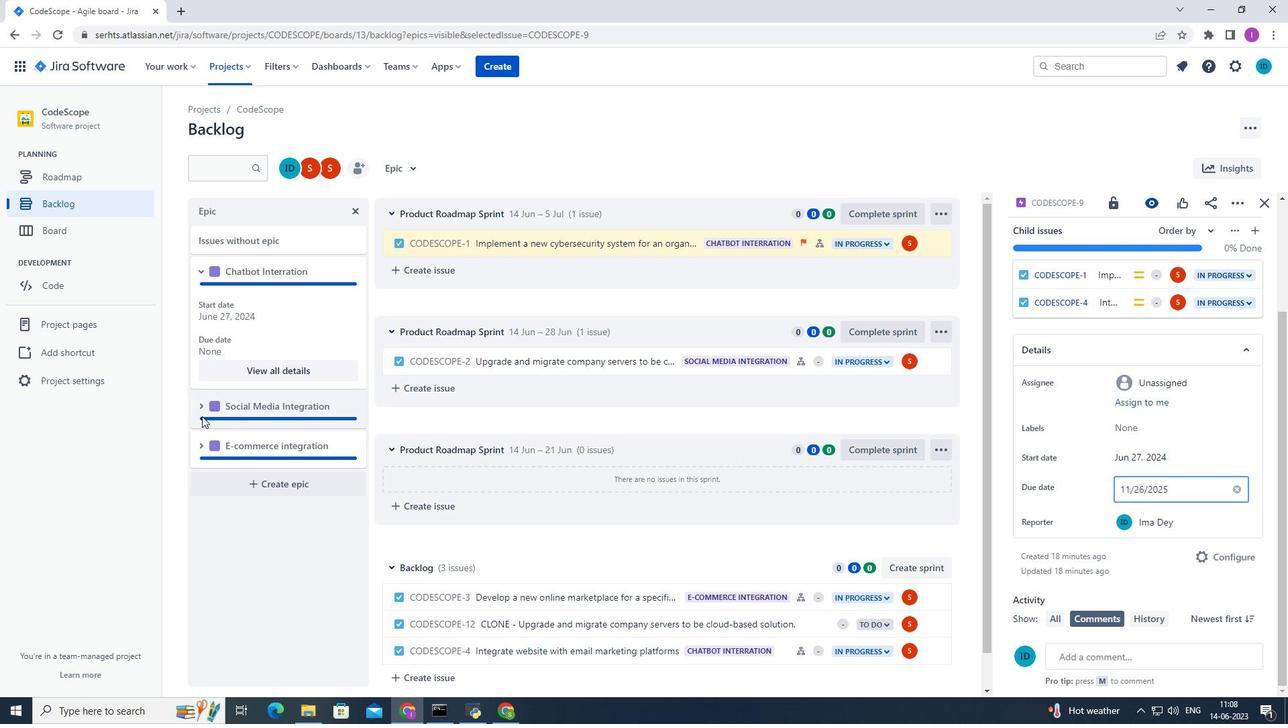 
Action: Mouse pressed left at (199, 405)
Screenshot: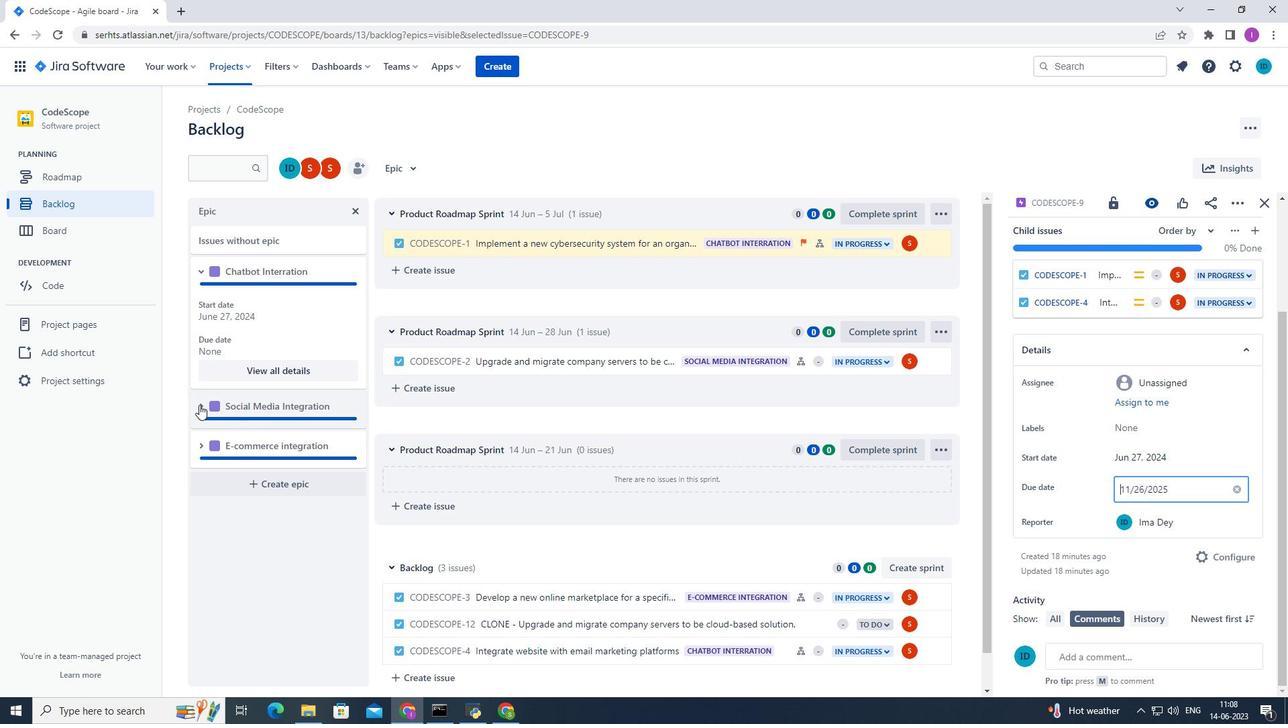 
Action: Mouse moved to (1215, 489)
Screenshot: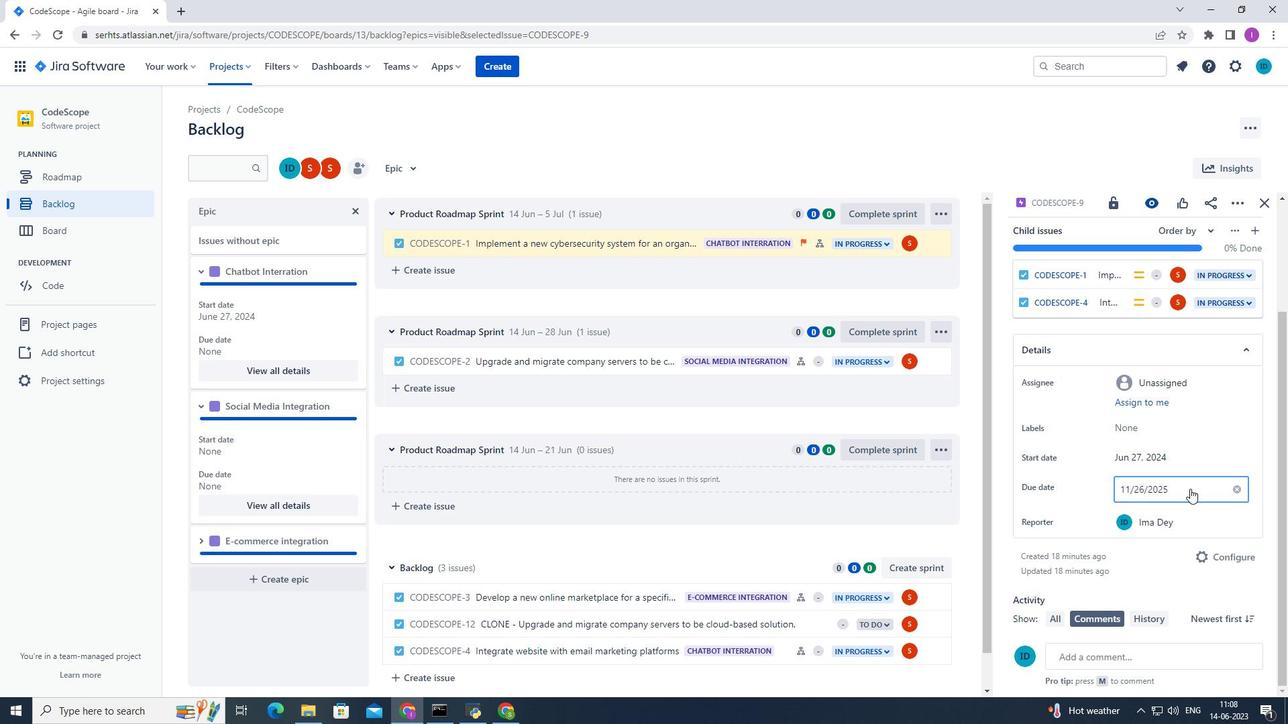 
Action: Mouse pressed left at (1215, 489)
Screenshot: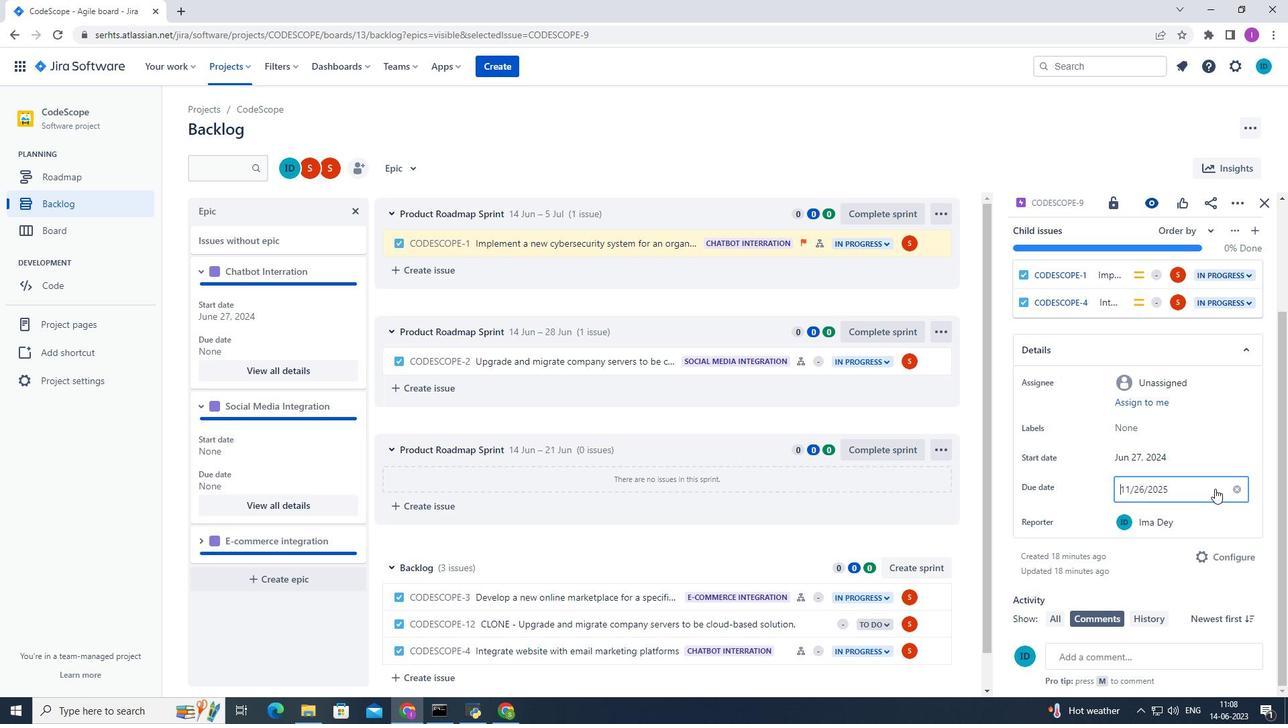 
Action: Mouse moved to (1197, 489)
Screenshot: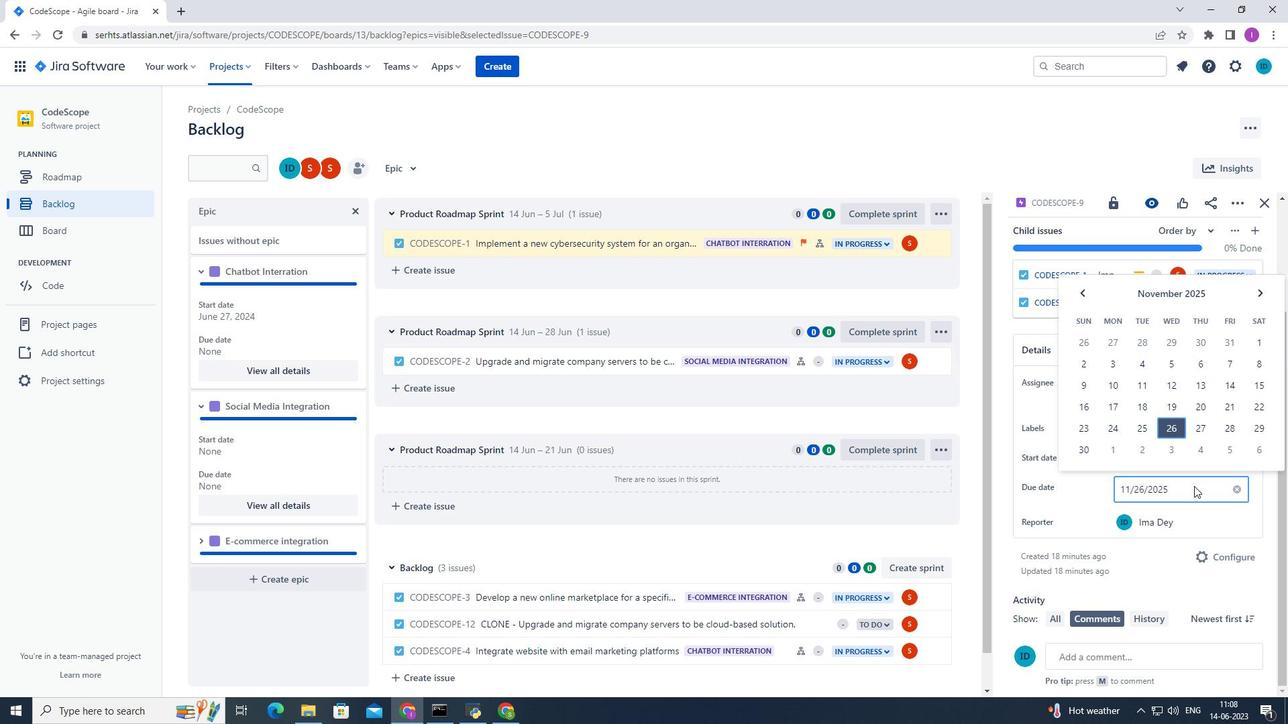 
Action: Mouse pressed left at (1197, 489)
Screenshot: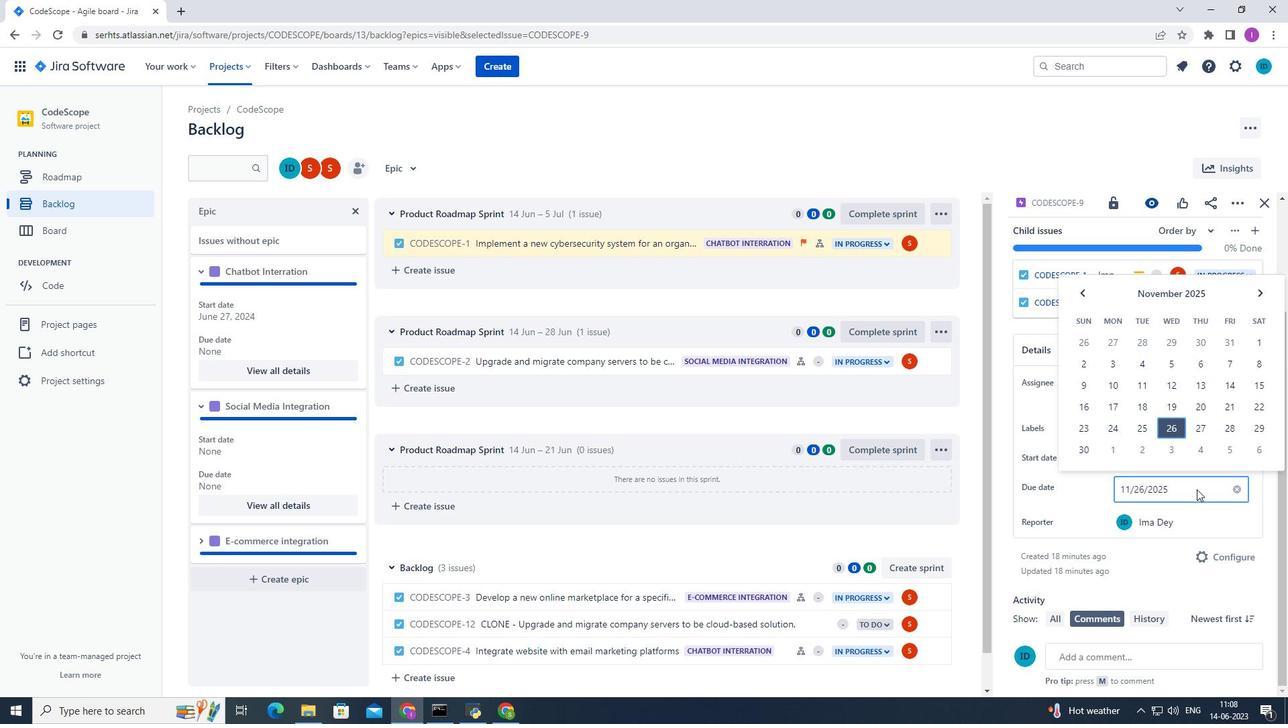 
Action: Mouse moved to (254, 514)
Screenshot: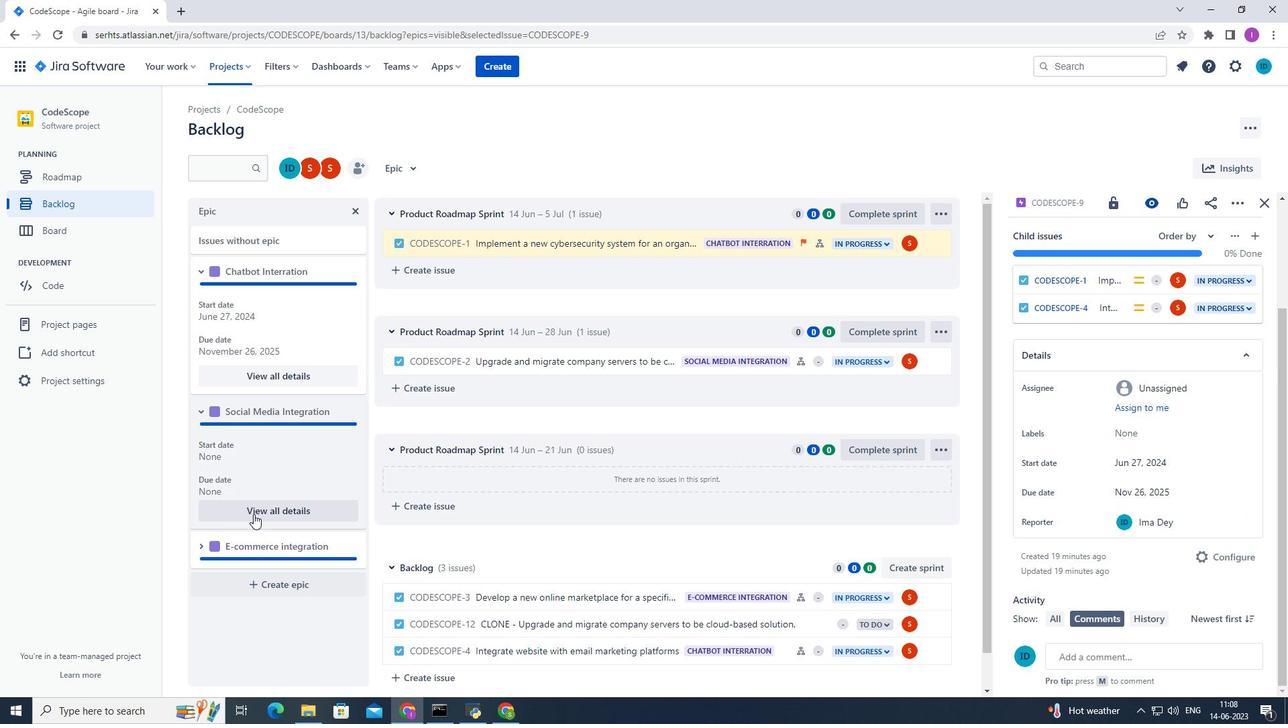 
Action: Mouse pressed left at (254, 514)
Screenshot: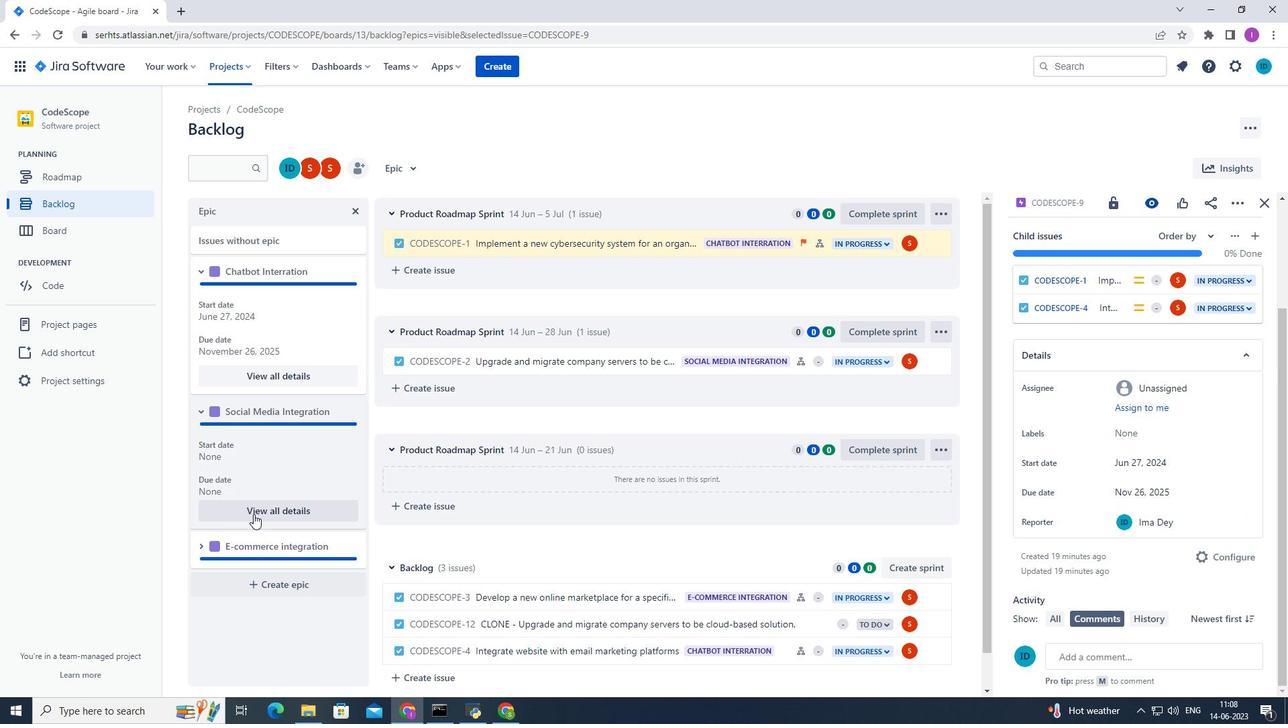 
Action: Mouse moved to (1127, 565)
Screenshot: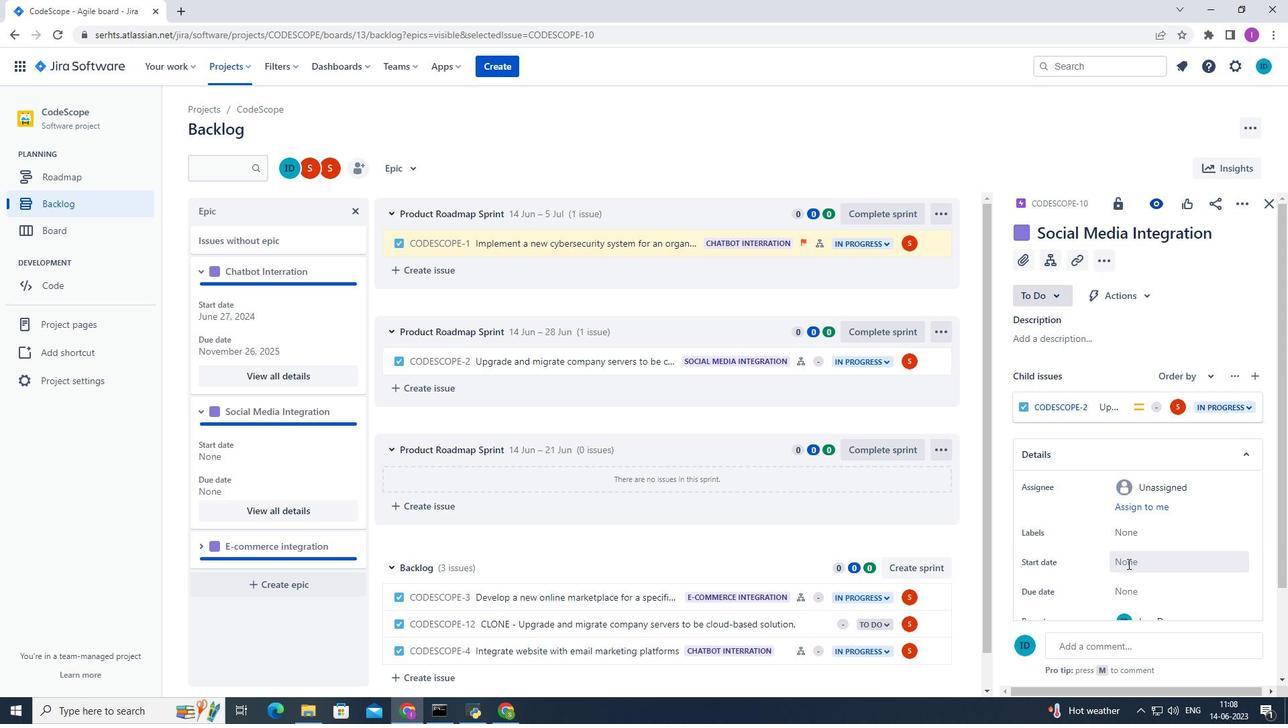 
Action: Mouse pressed left at (1127, 565)
Screenshot: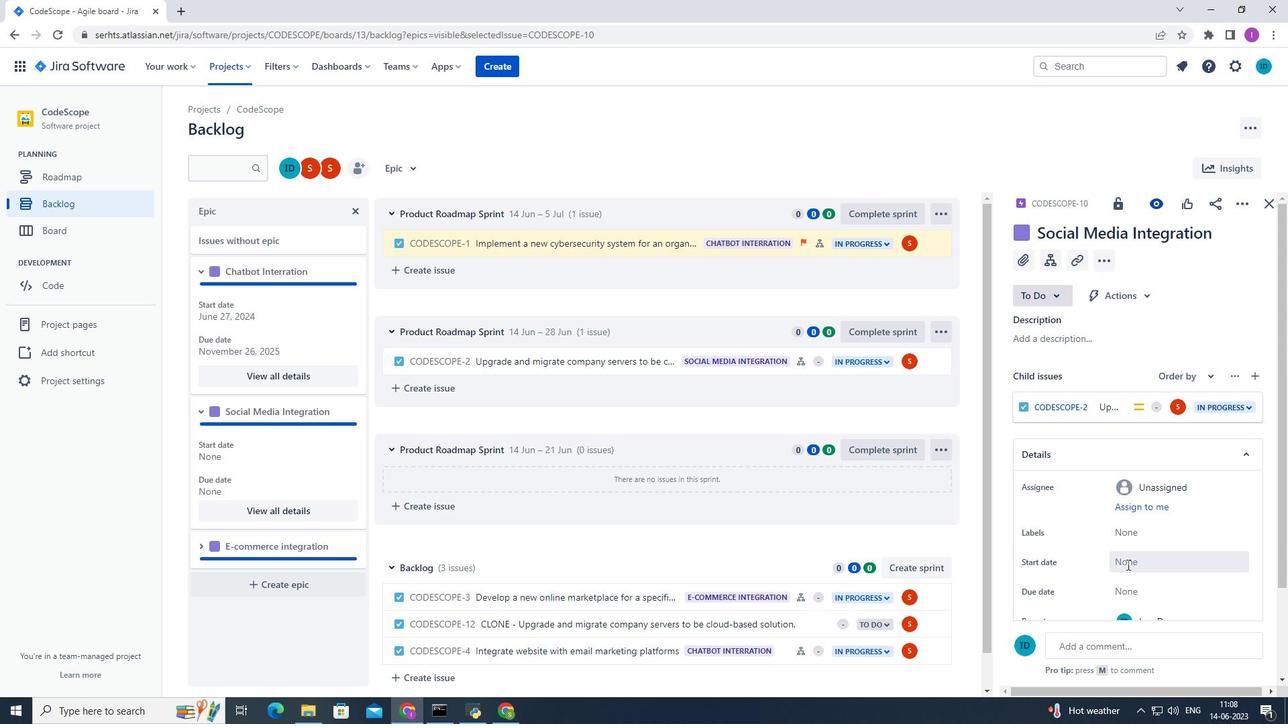 
Action: Mouse moved to (1259, 369)
Screenshot: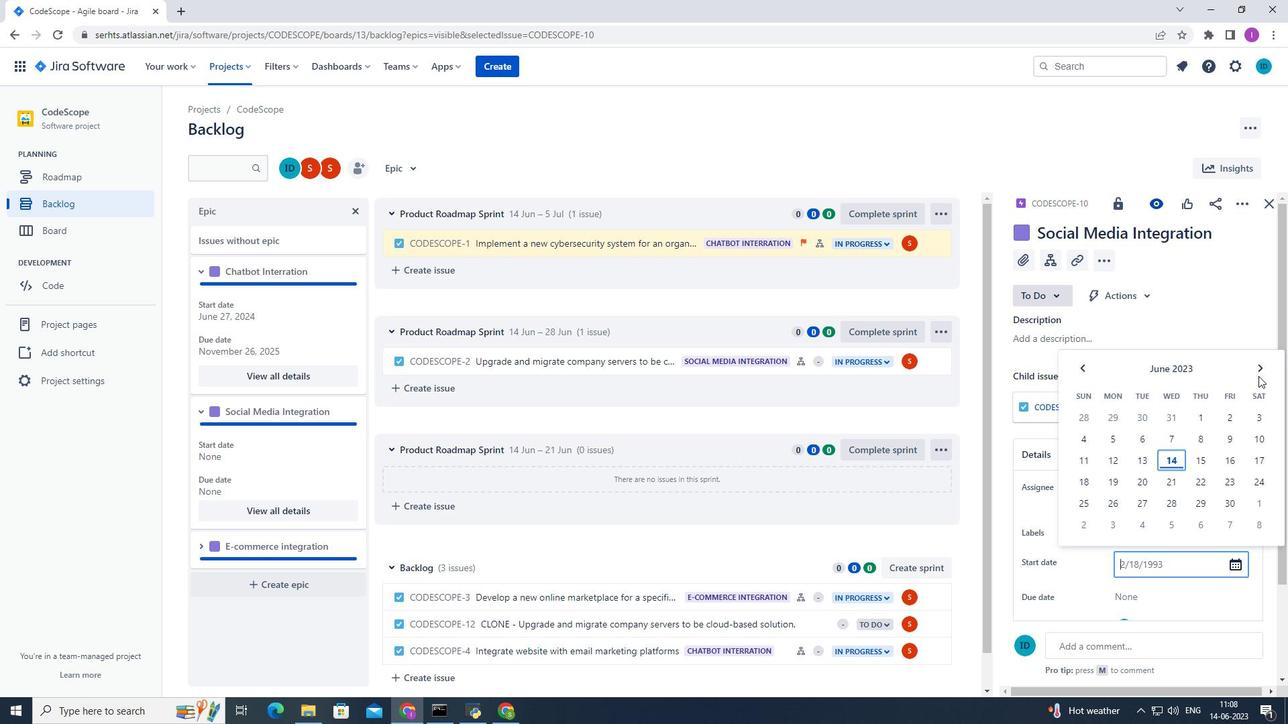 
Action: Mouse pressed left at (1259, 369)
Screenshot: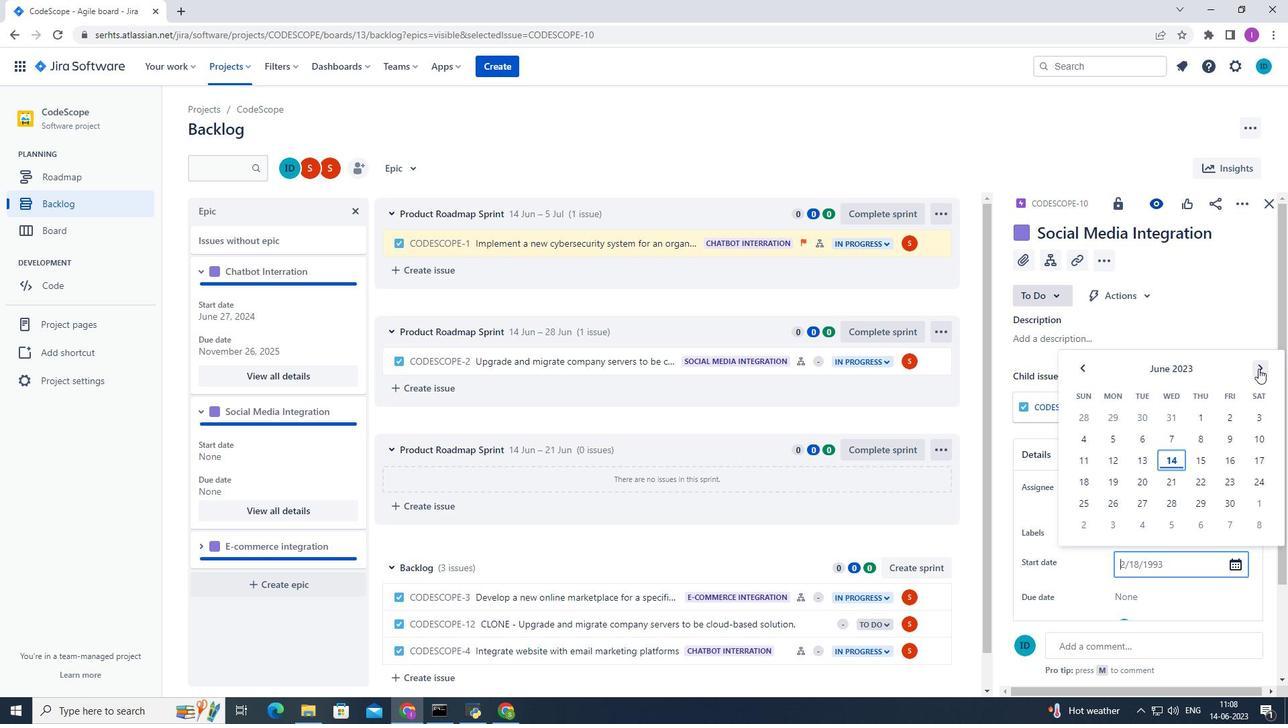 
Action: Mouse pressed left at (1259, 369)
Screenshot: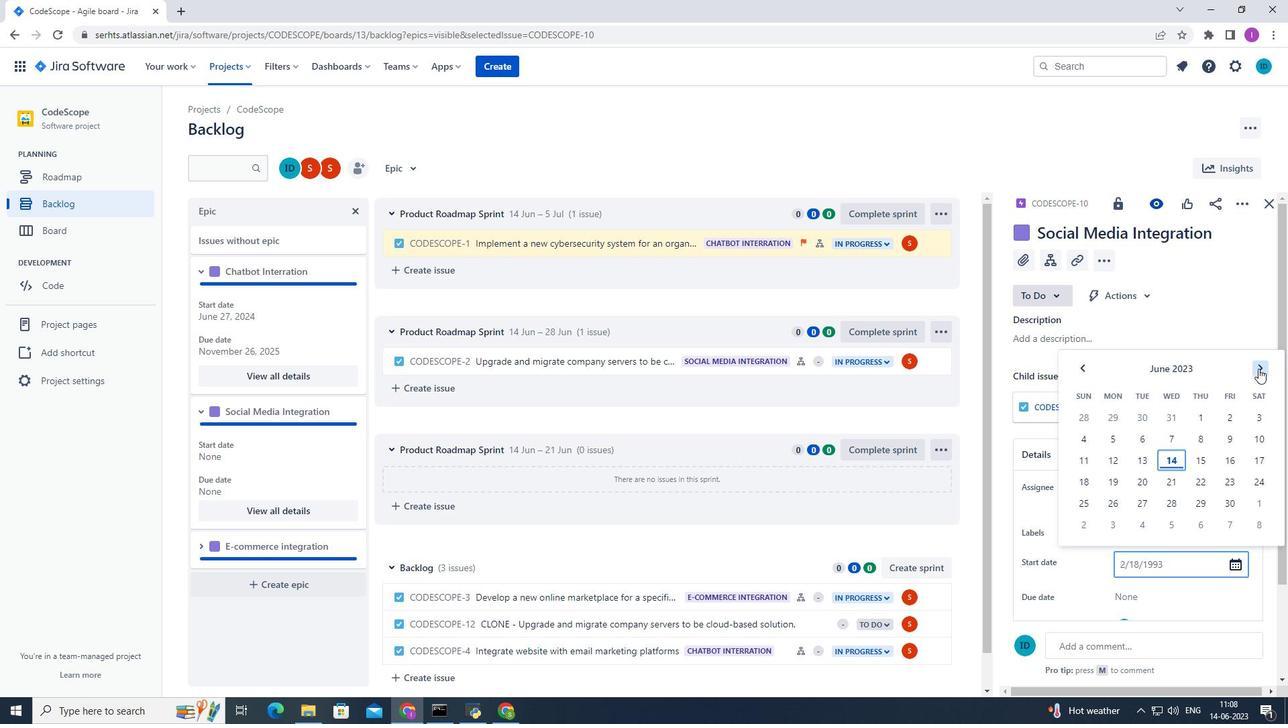 
Action: Mouse pressed left at (1259, 369)
Screenshot: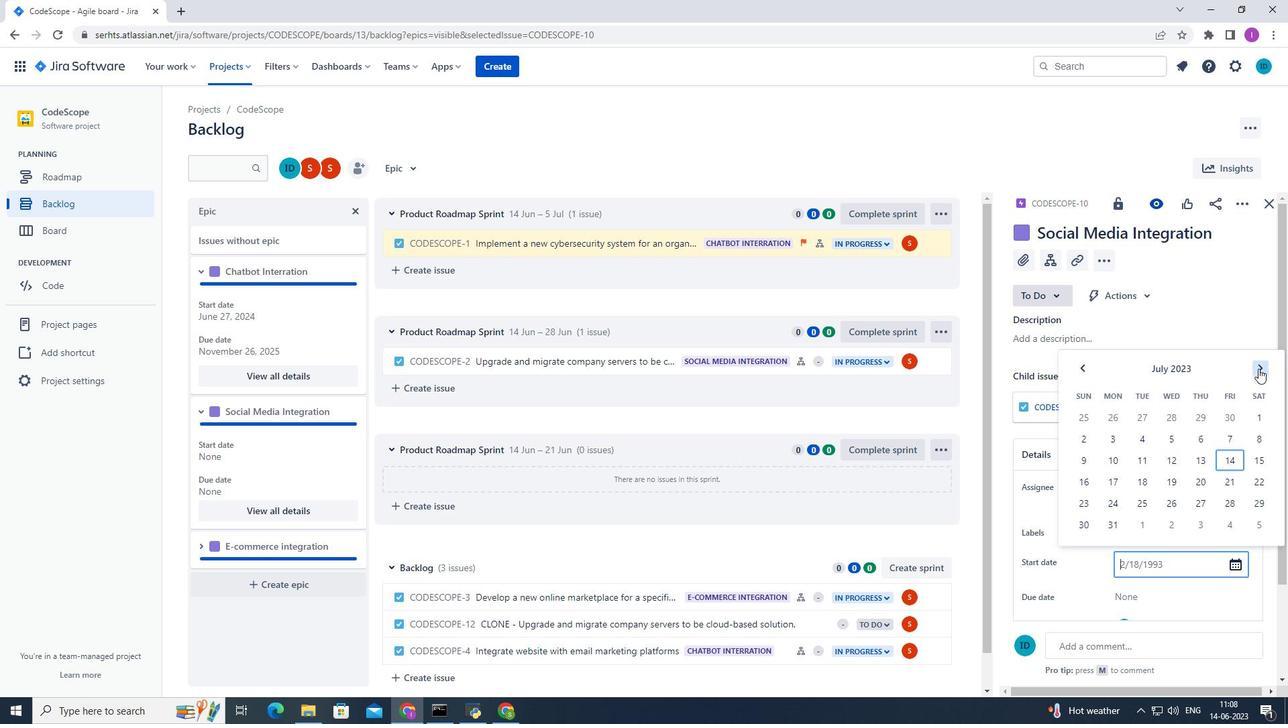 
Action: Mouse pressed left at (1259, 369)
Screenshot: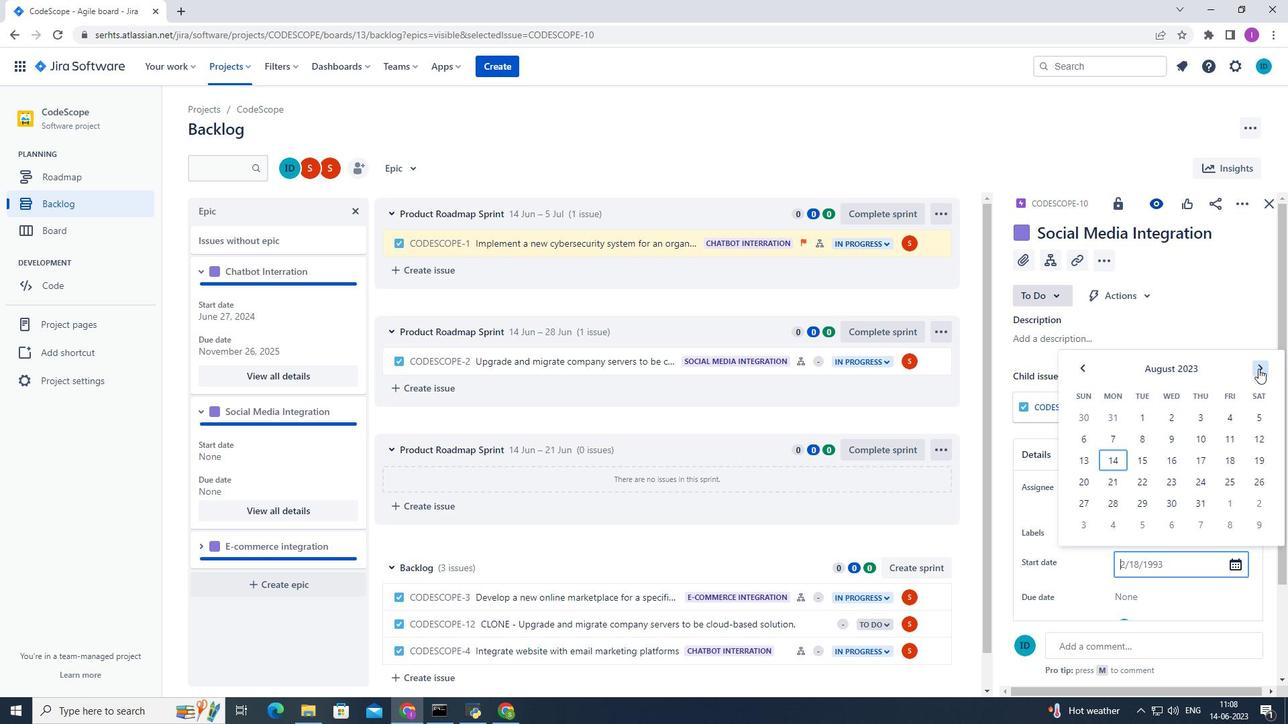 
Action: Mouse pressed left at (1259, 369)
Screenshot: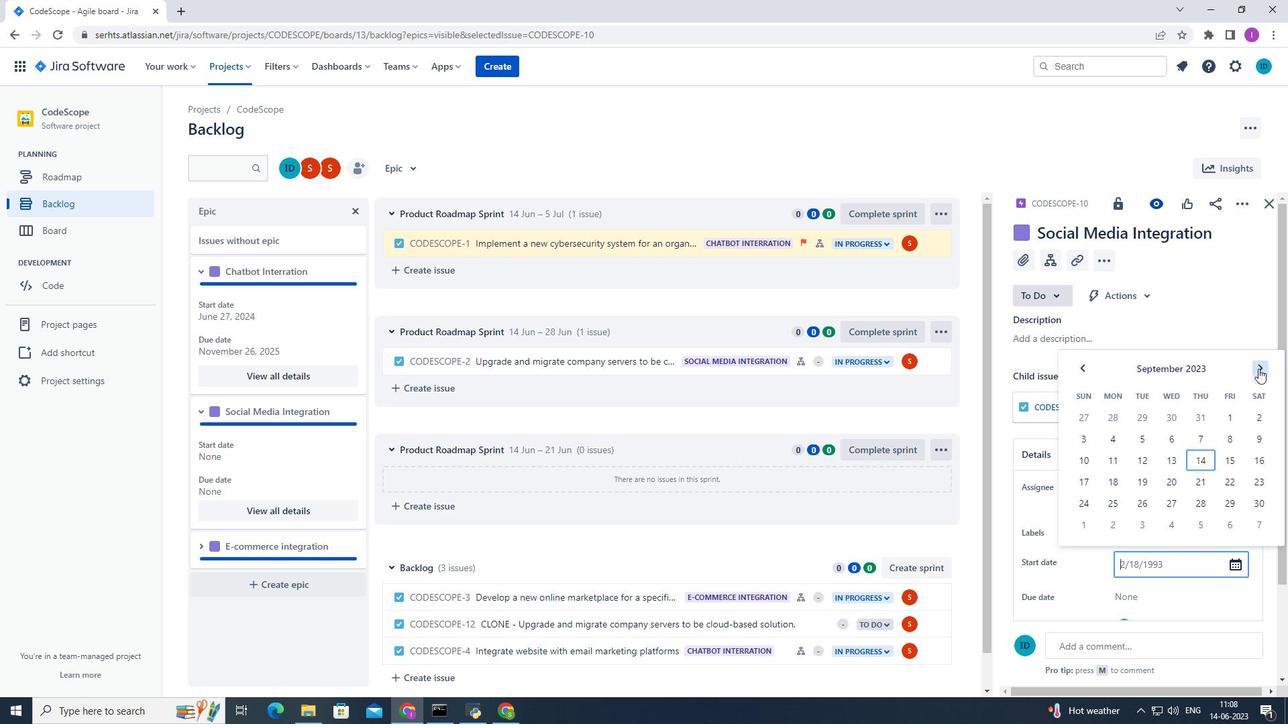 
Action: Mouse pressed left at (1259, 369)
Screenshot: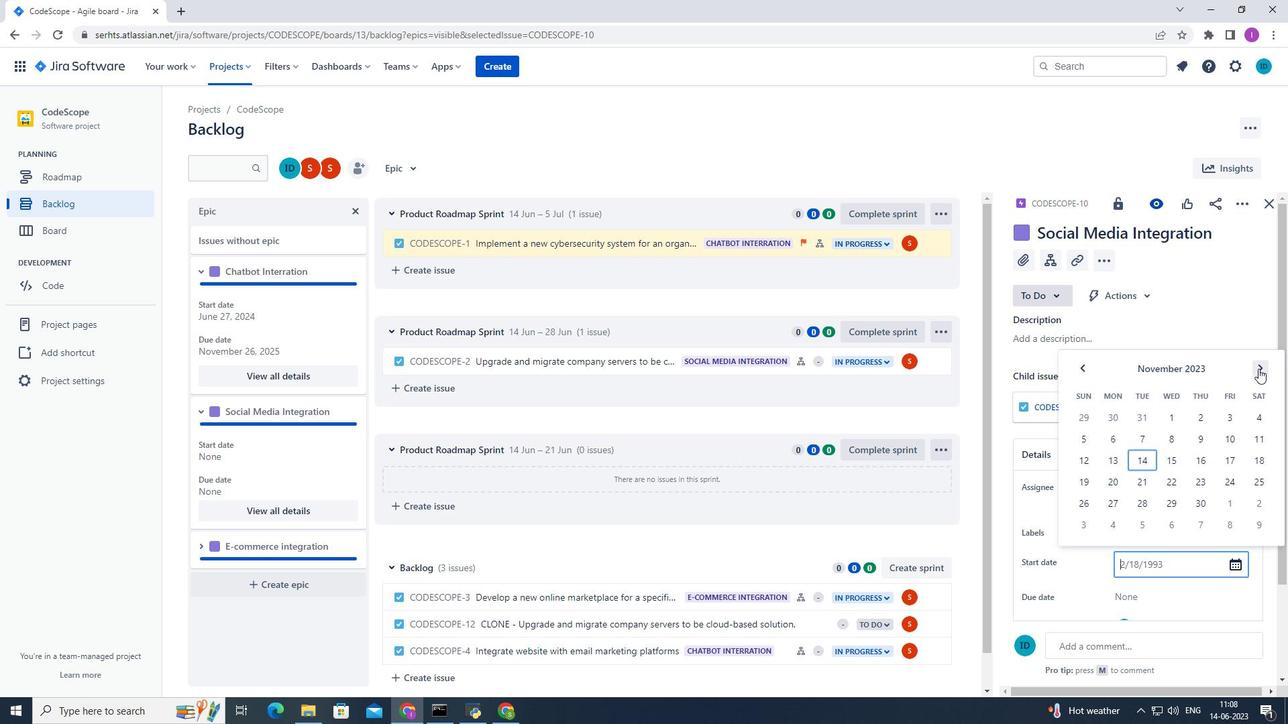 
Action: Mouse pressed left at (1259, 369)
Screenshot: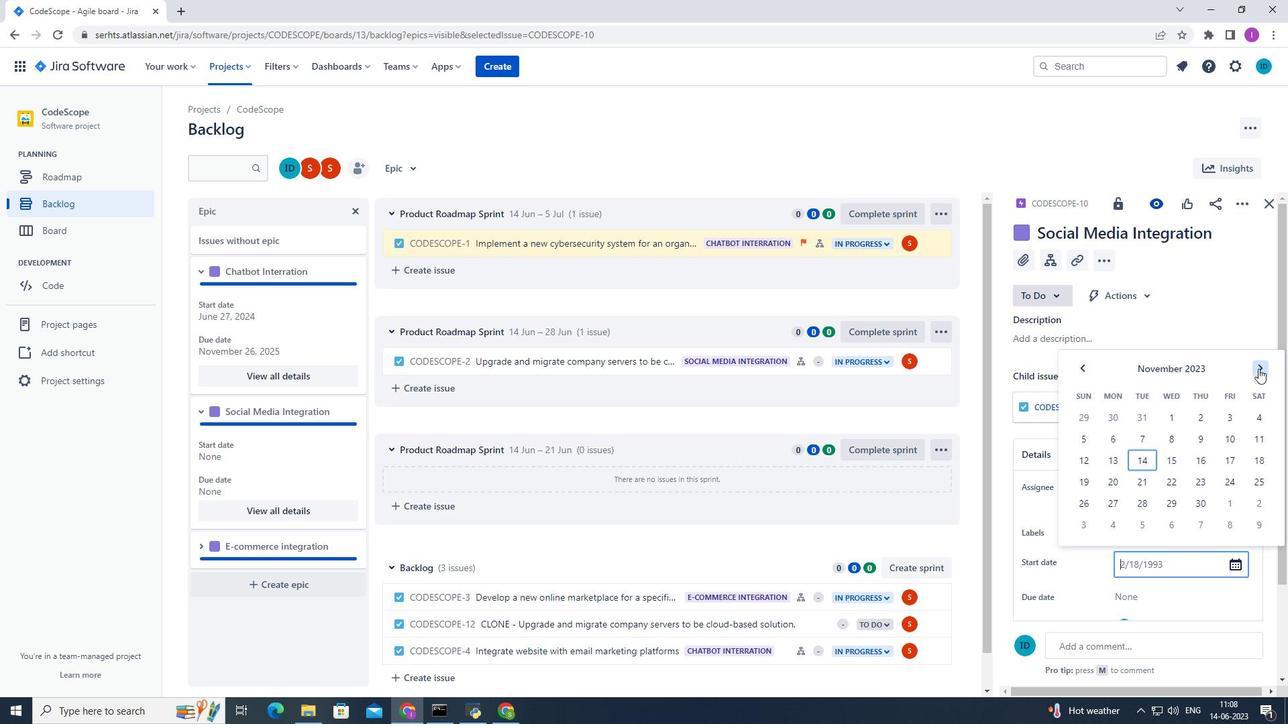 
Action: Mouse pressed left at (1259, 369)
Screenshot: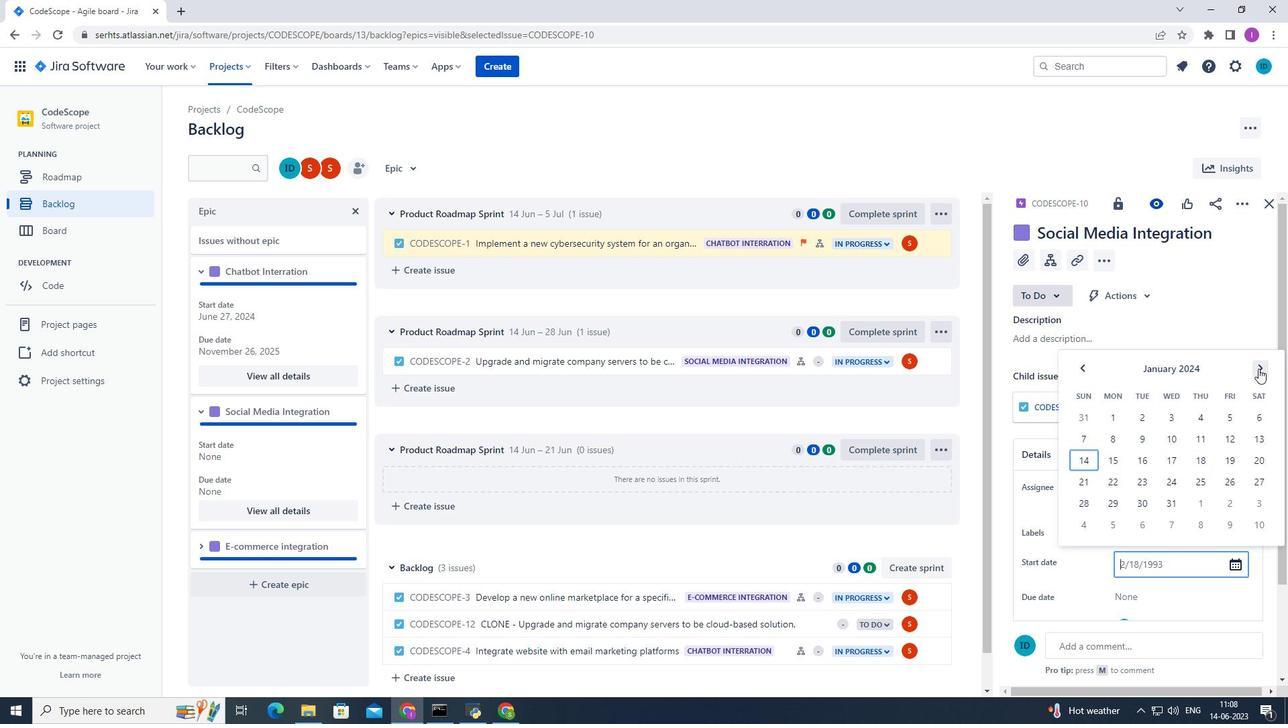 
Action: Mouse pressed left at (1259, 369)
Screenshot: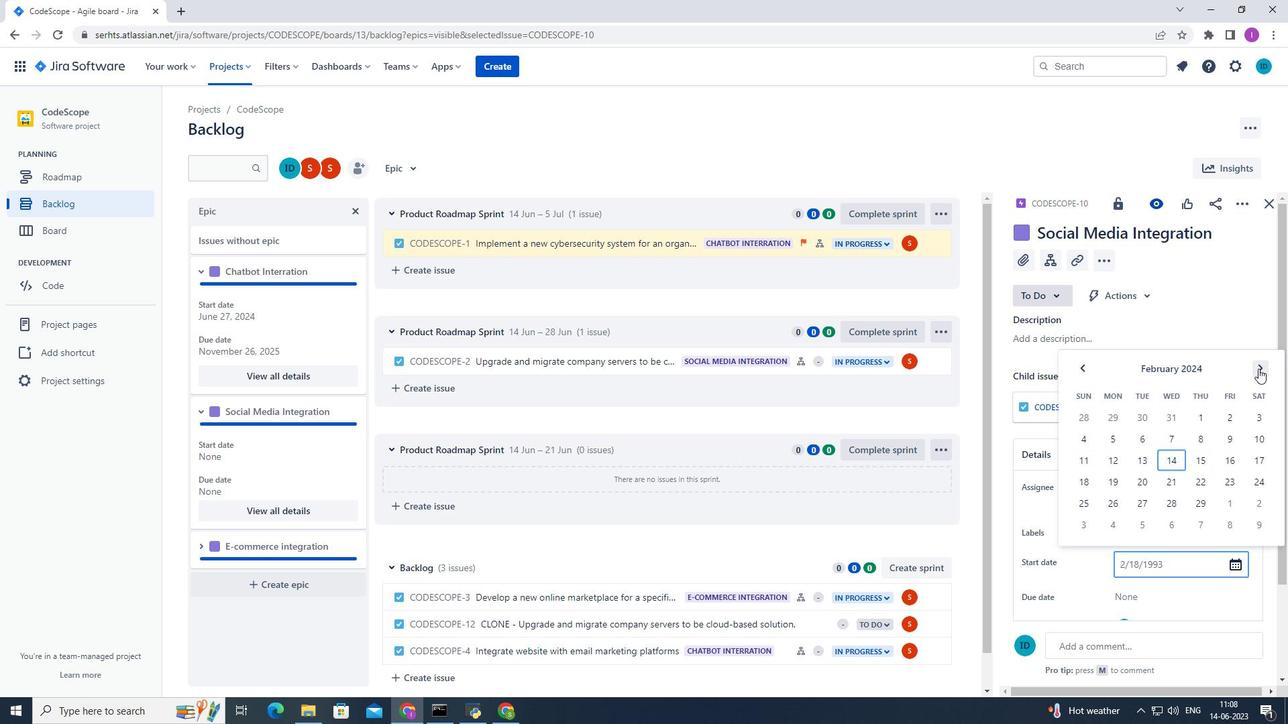 
Action: Mouse moved to (1078, 365)
Screenshot: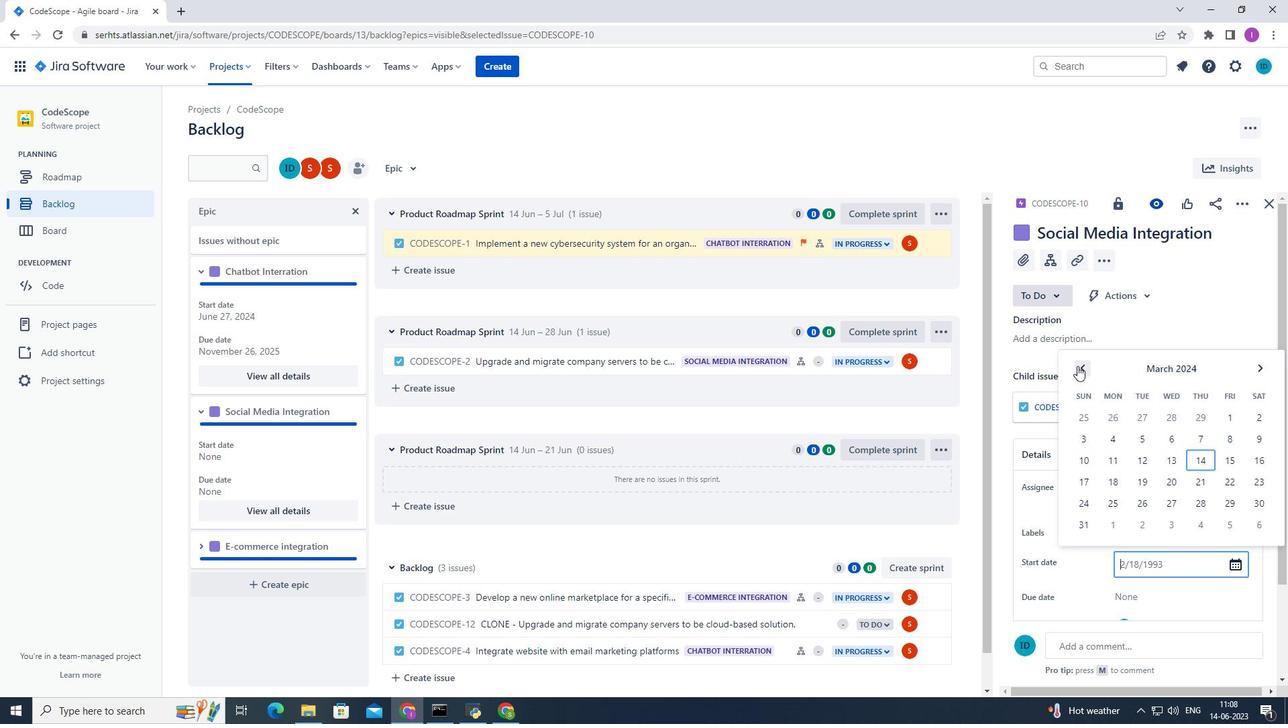 
Action: Mouse pressed left at (1078, 365)
Screenshot: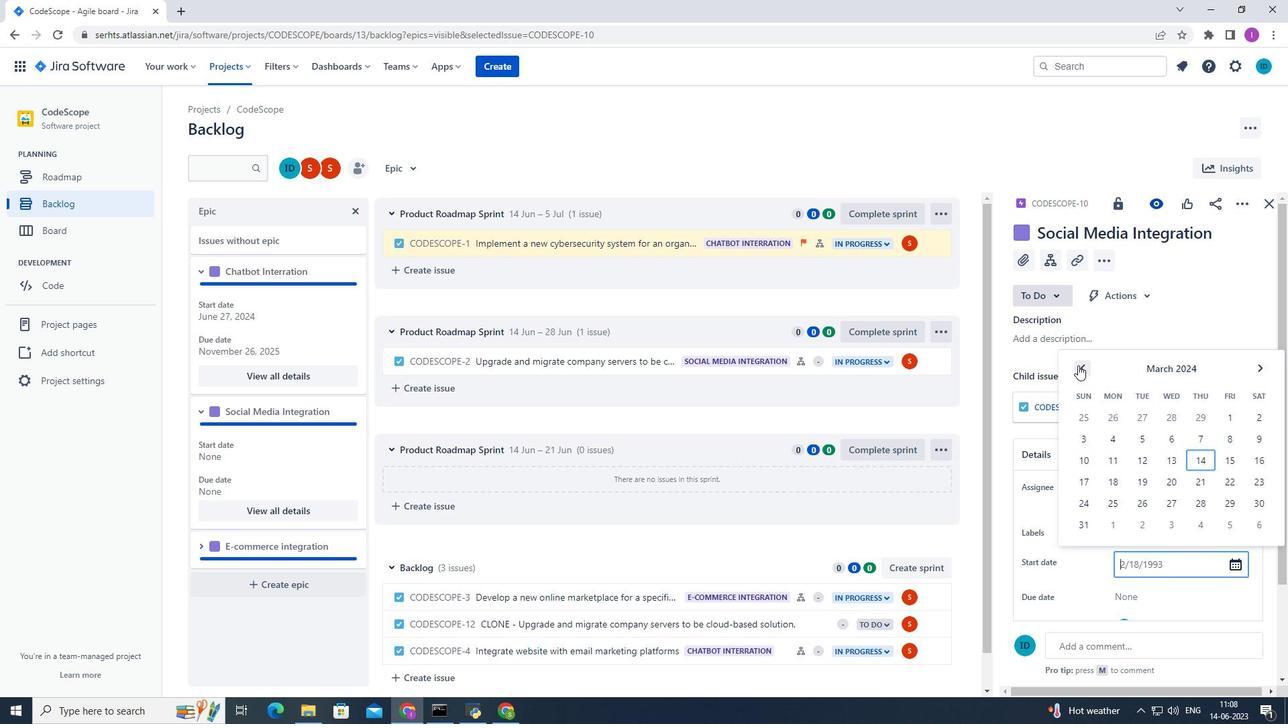 
Action: Mouse moved to (1222, 414)
Screenshot: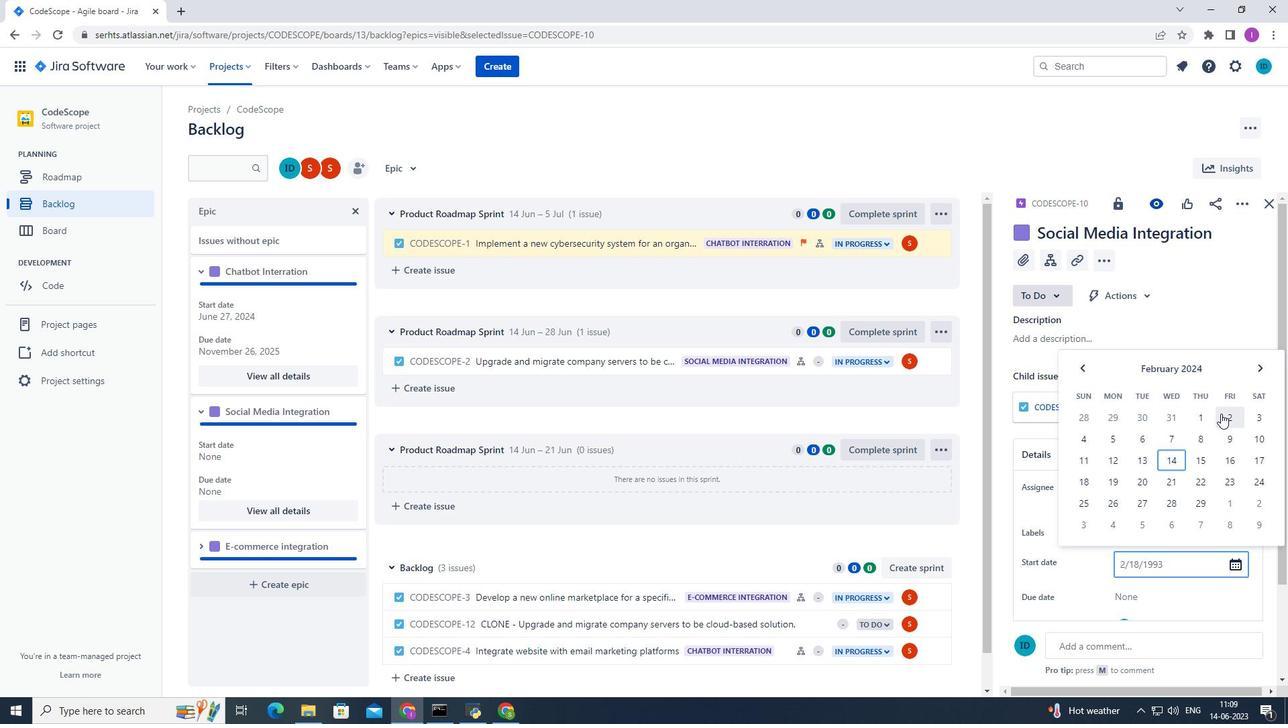 
Action: Mouse pressed left at (1222, 414)
Screenshot: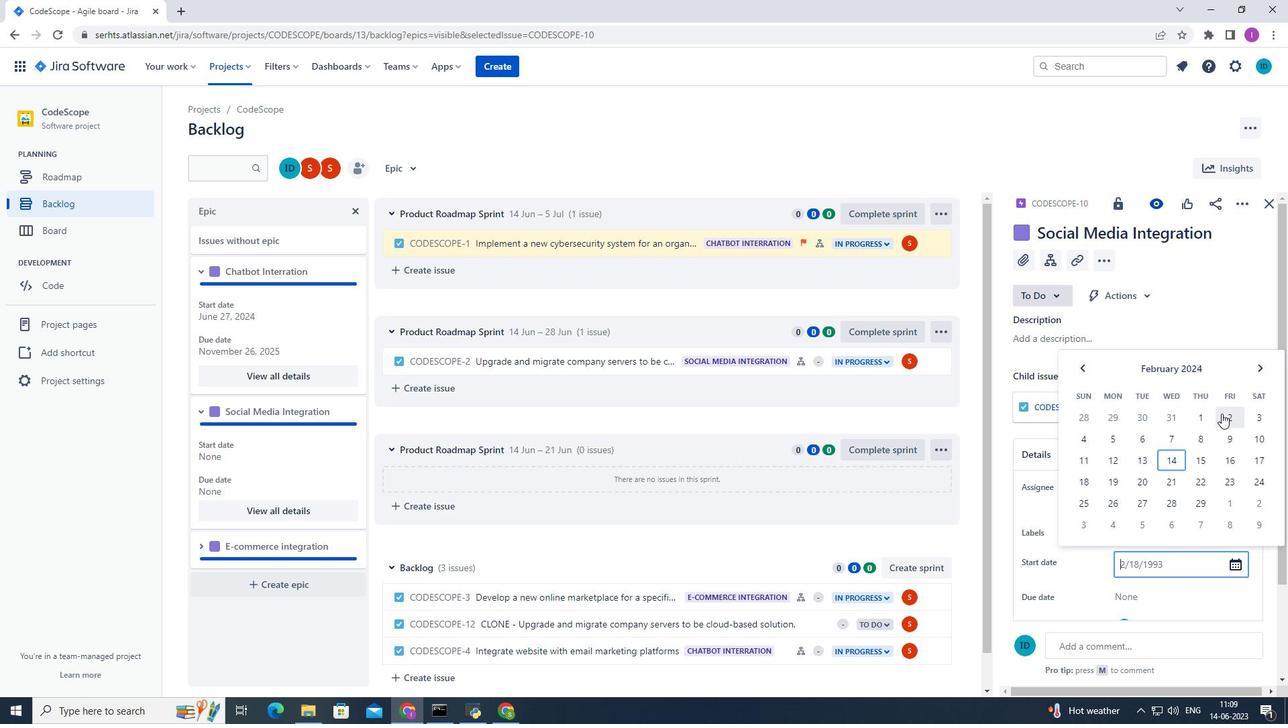 
Action: Mouse moved to (1180, 606)
Screenshot: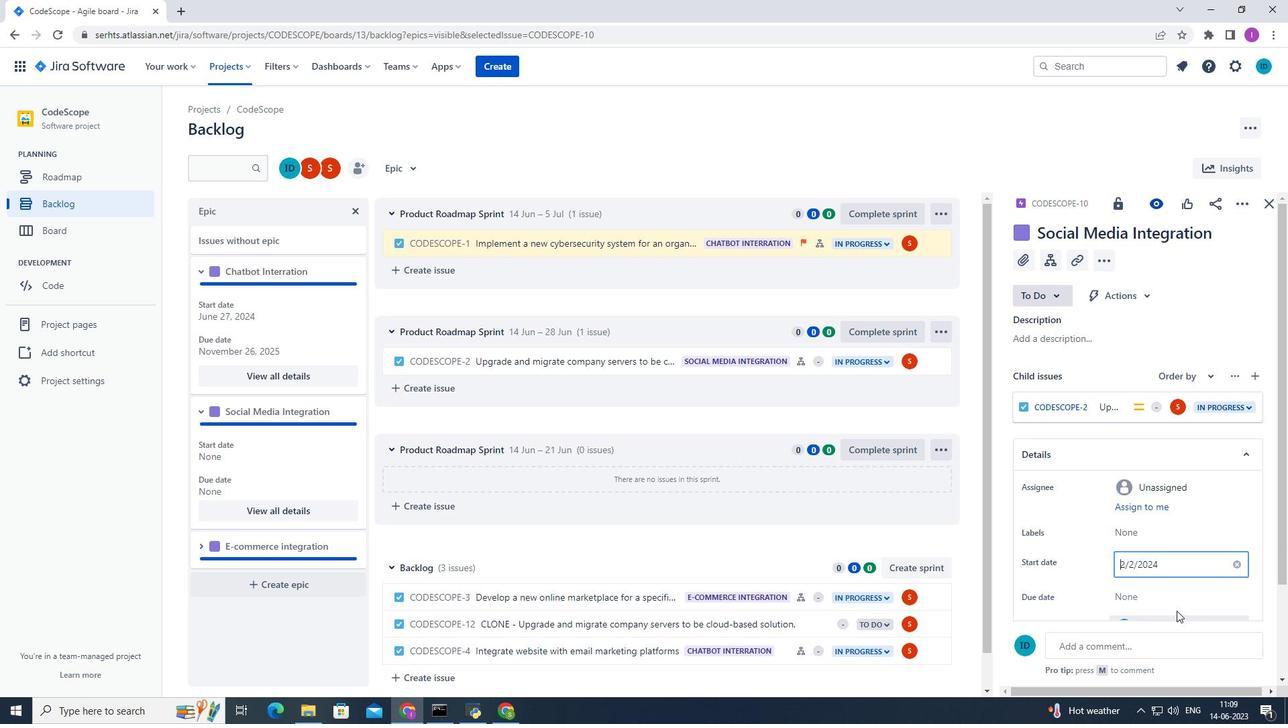 
Action: Mouse scrolled (1180, 606) with delta (0, 0)
Screenshot: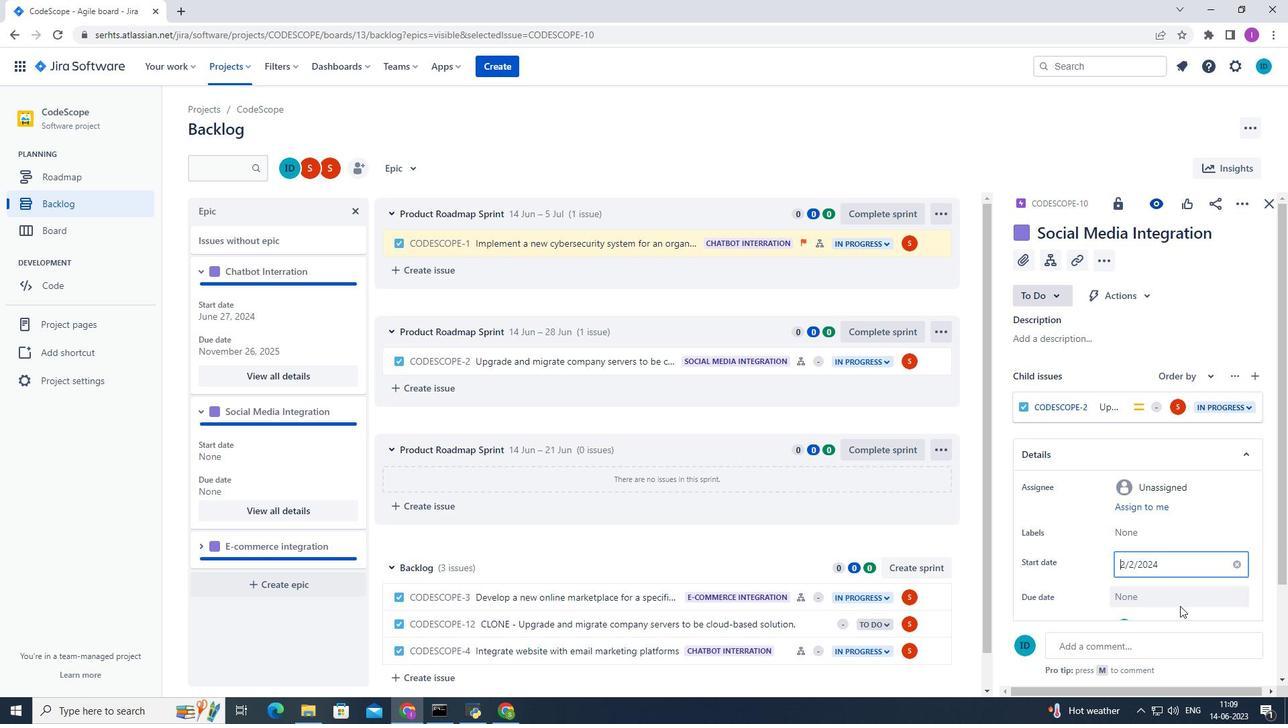 
Action: Mouse scrolled (1180, 606) with delta (0, 0)
Screenshot: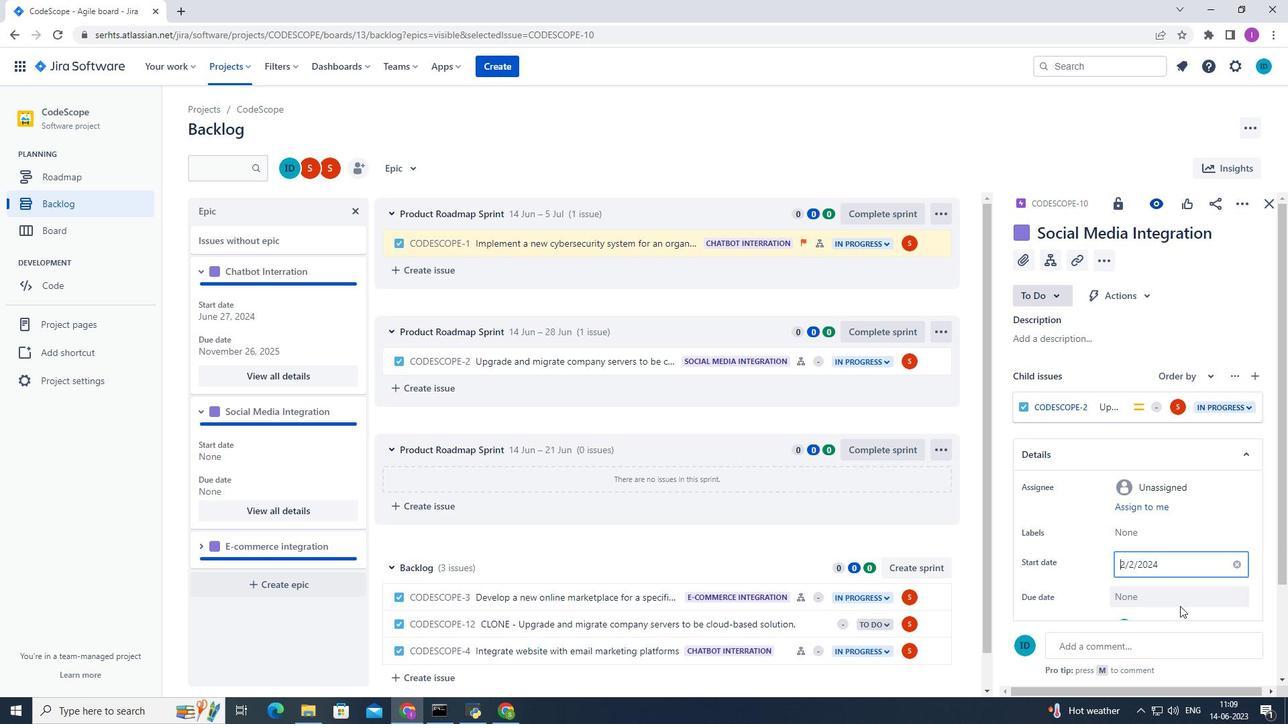 
Action: Mouse scrolled (1180, 606) with delta (0, 0)
Screenshot: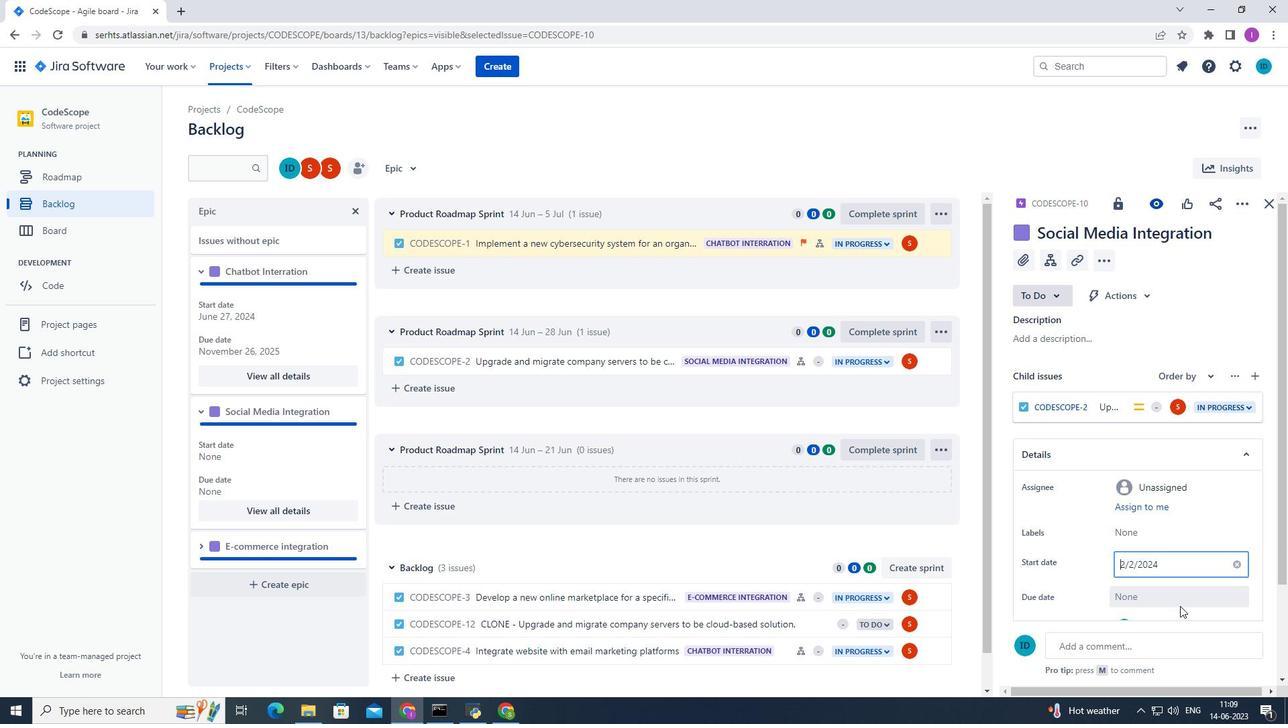 
Action: Mouse moved to (1185, 477)
Screenshot: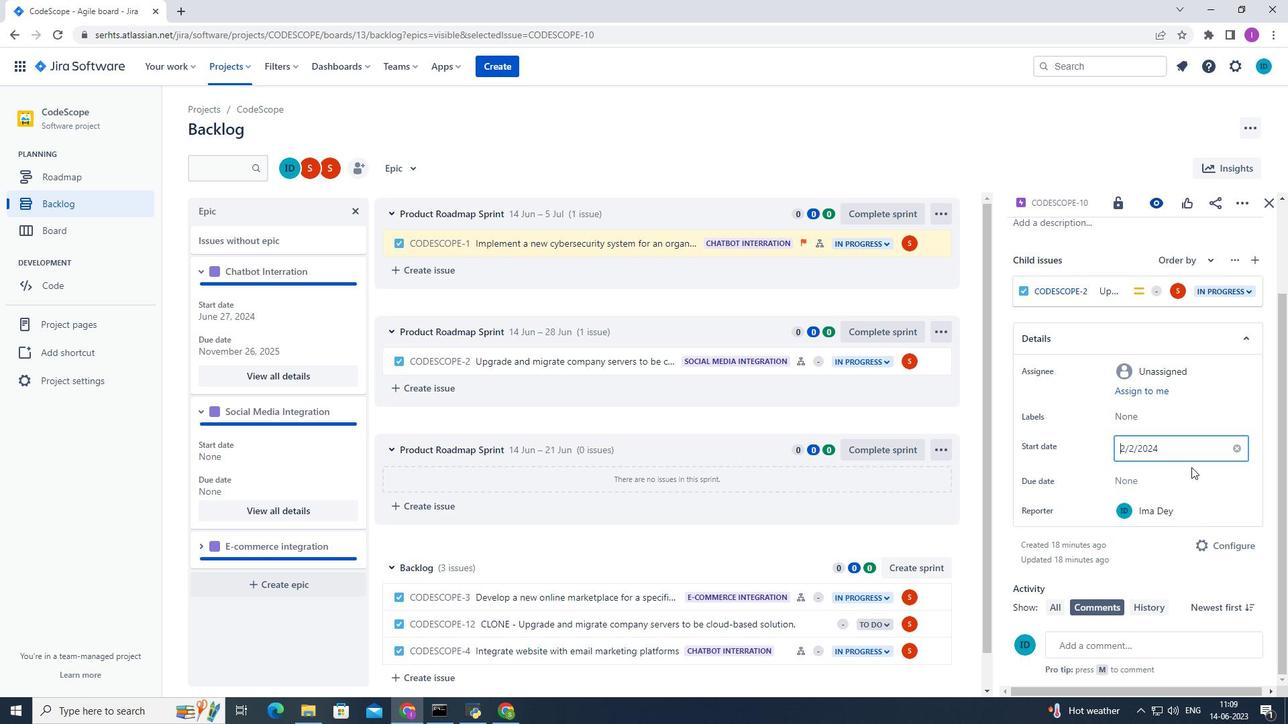 
Action: Mouse pressed left at (1185, 477)
Screenshot: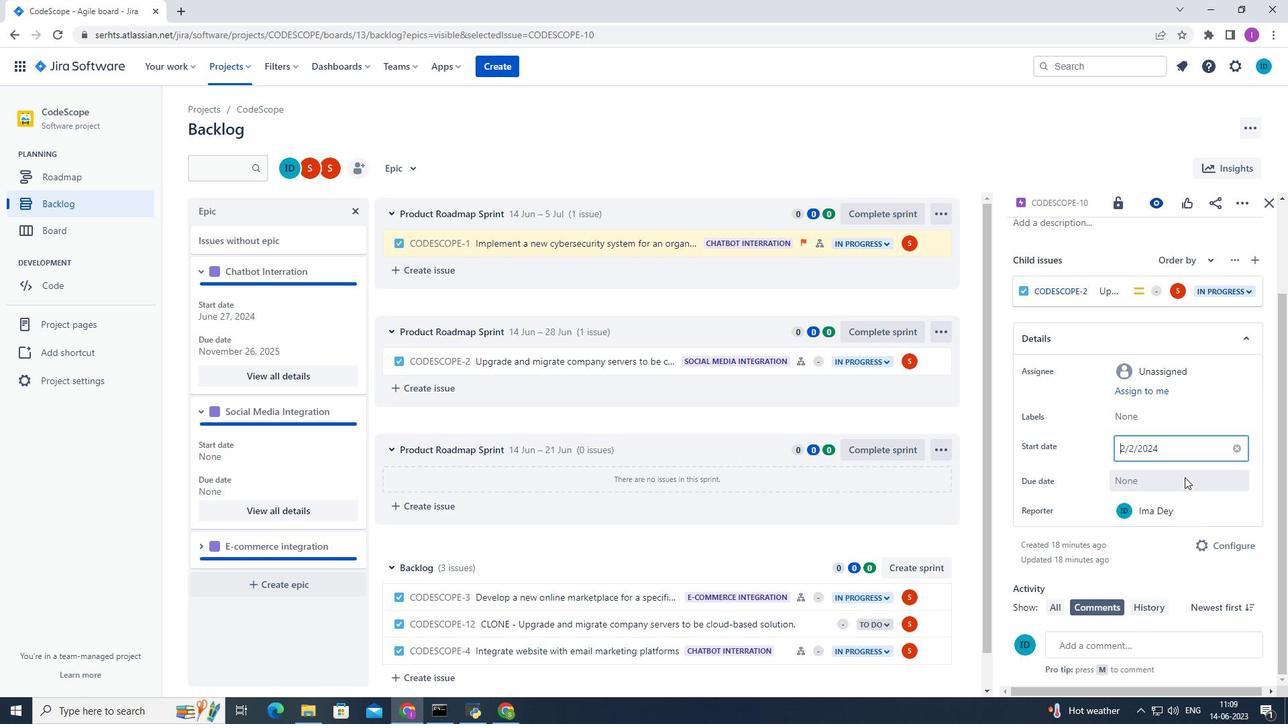 
Action: Mouse moved to (1264, 289)
Screenshot: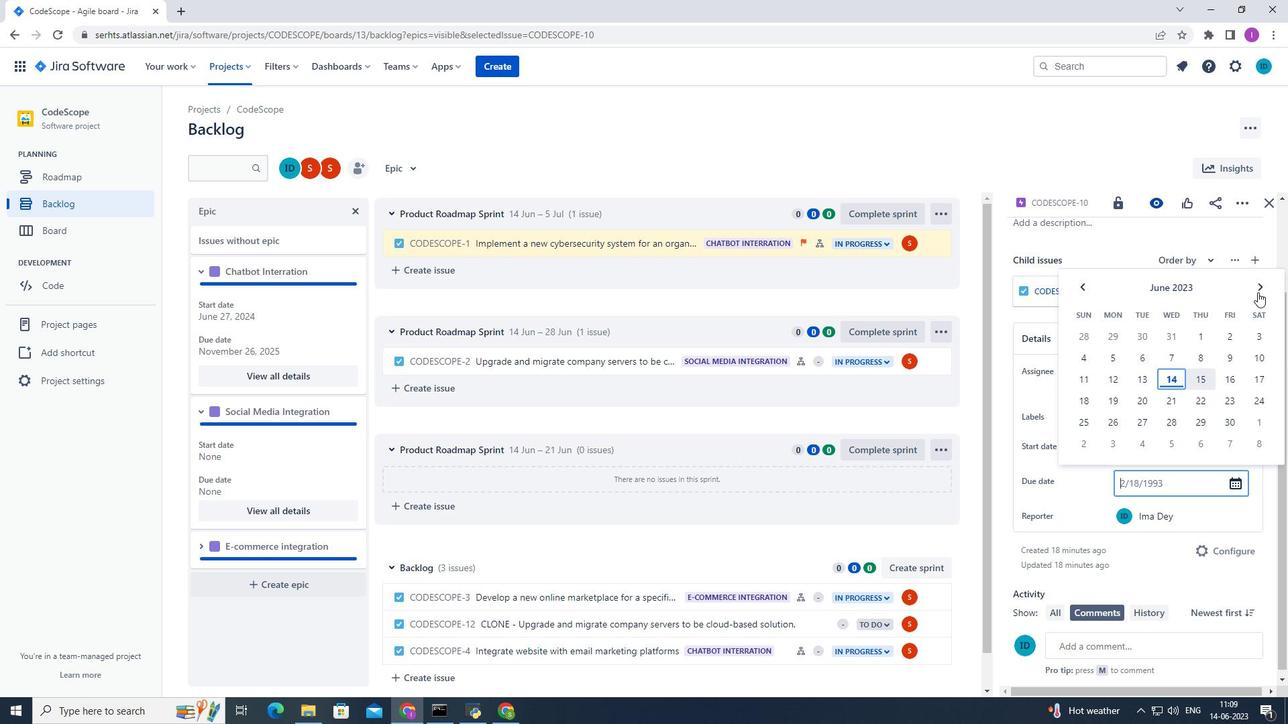 
Action: Mouse pressed left at (1264, 289)
Screenshot: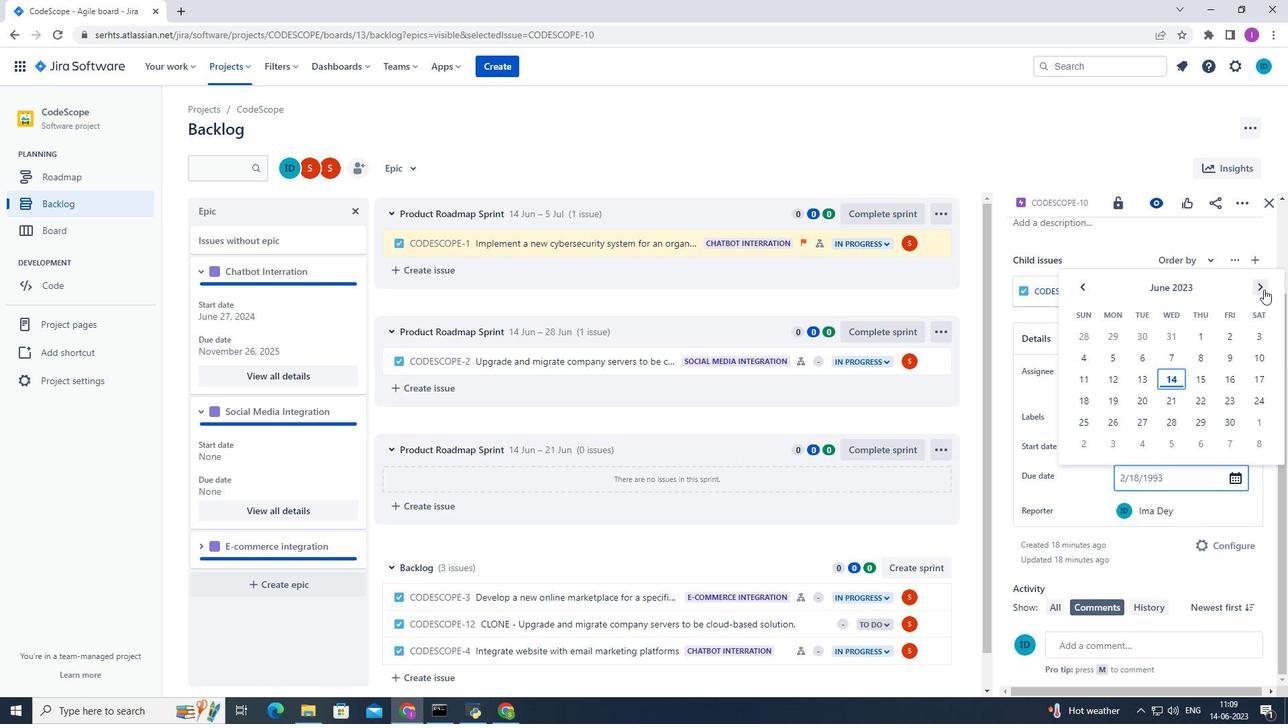 
Action: Mouse pressed left at (1264, 289)
Screenshot: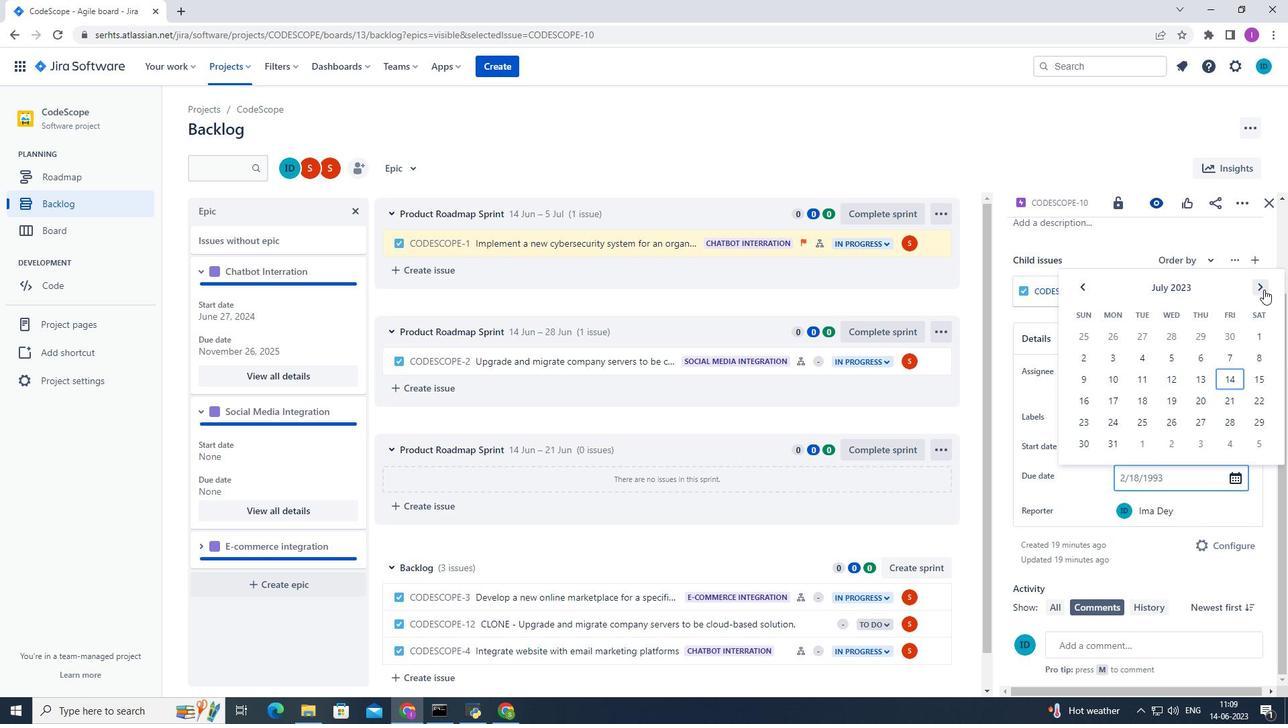 
Action: Mouse pressed left at (1264, 289)
Screenshot: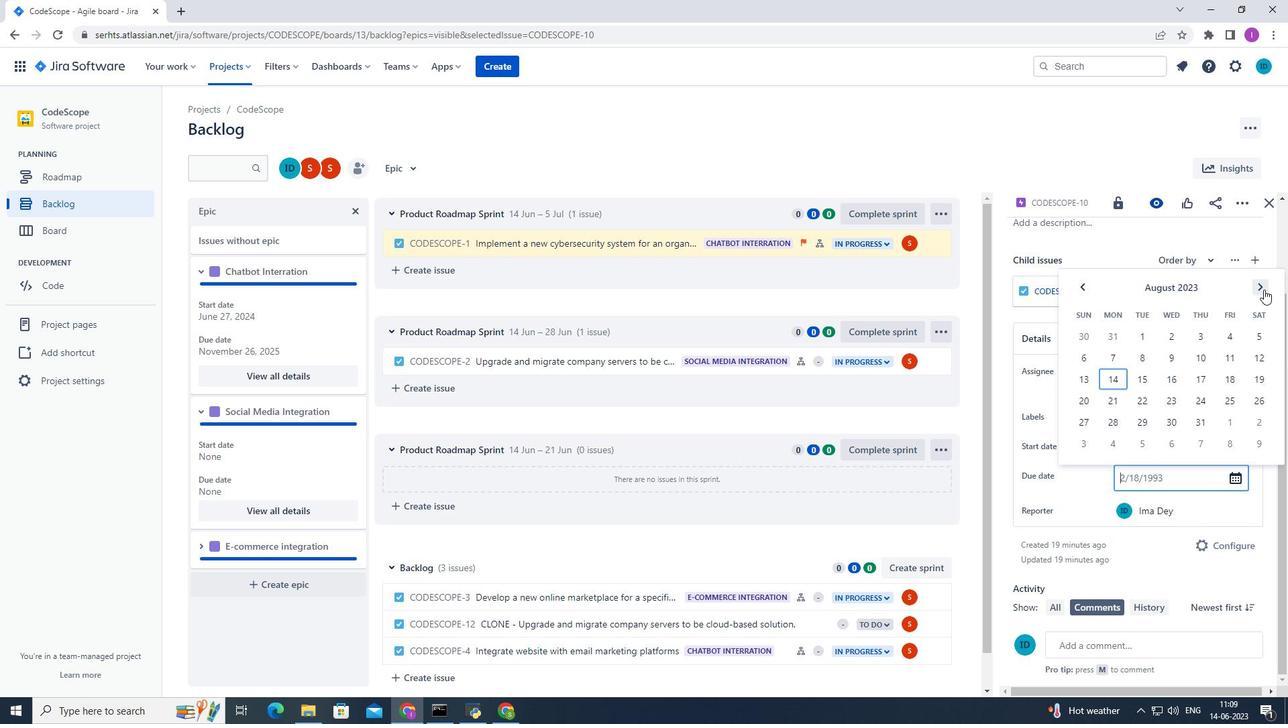 
Action: Mouse pressed left at (1264, 289)
Screenshot: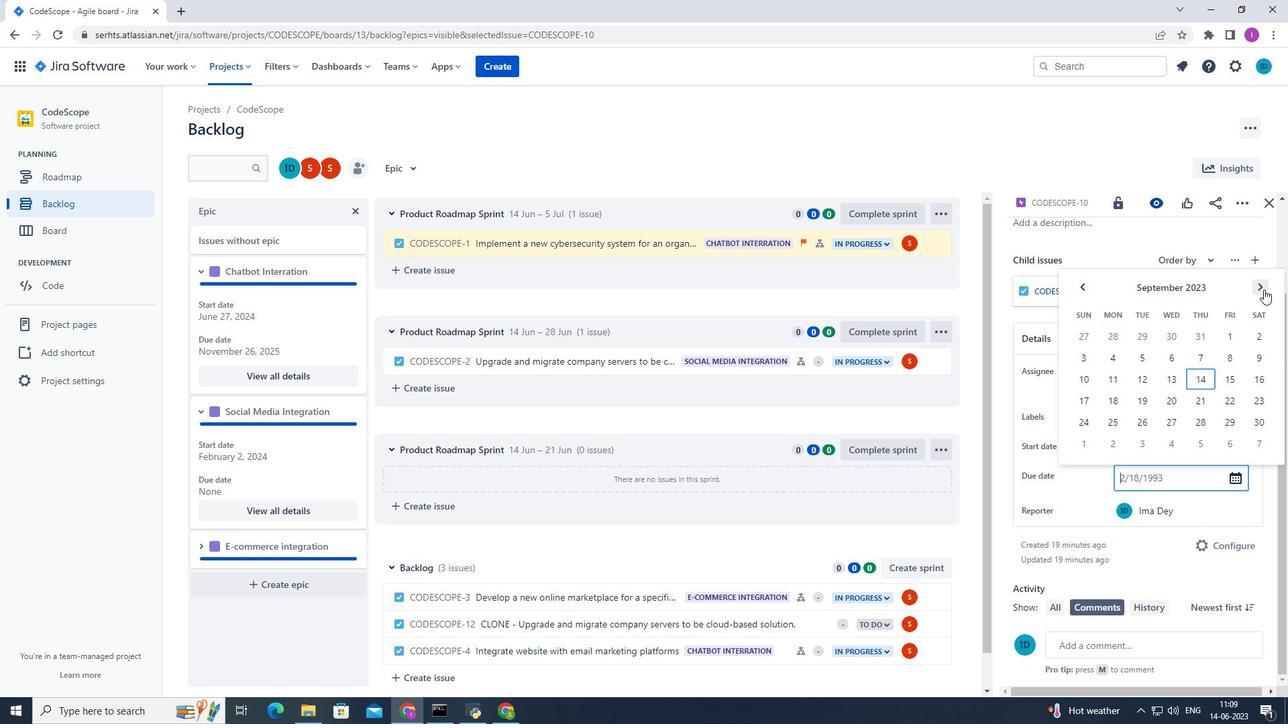 
Action: Mouse pressed left at (1264, 289)
Screenshot: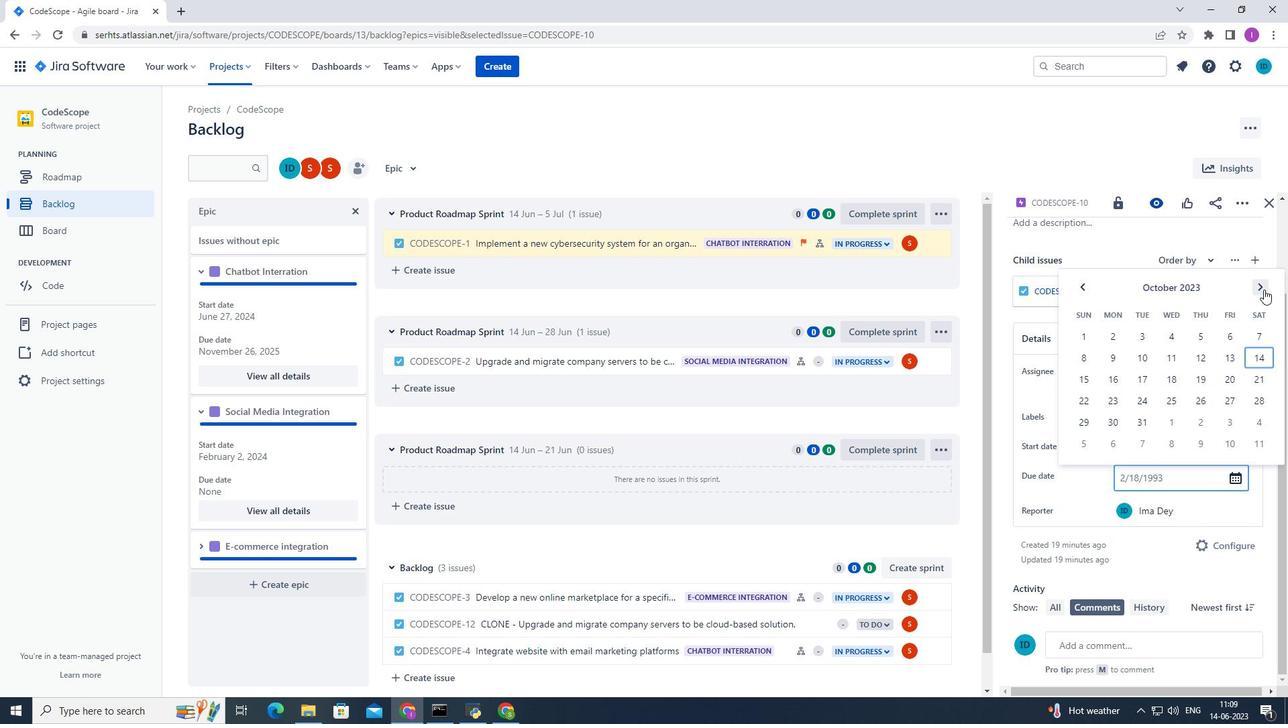 
Action: Mouse pressed left at (1264, 289)
Screenshot: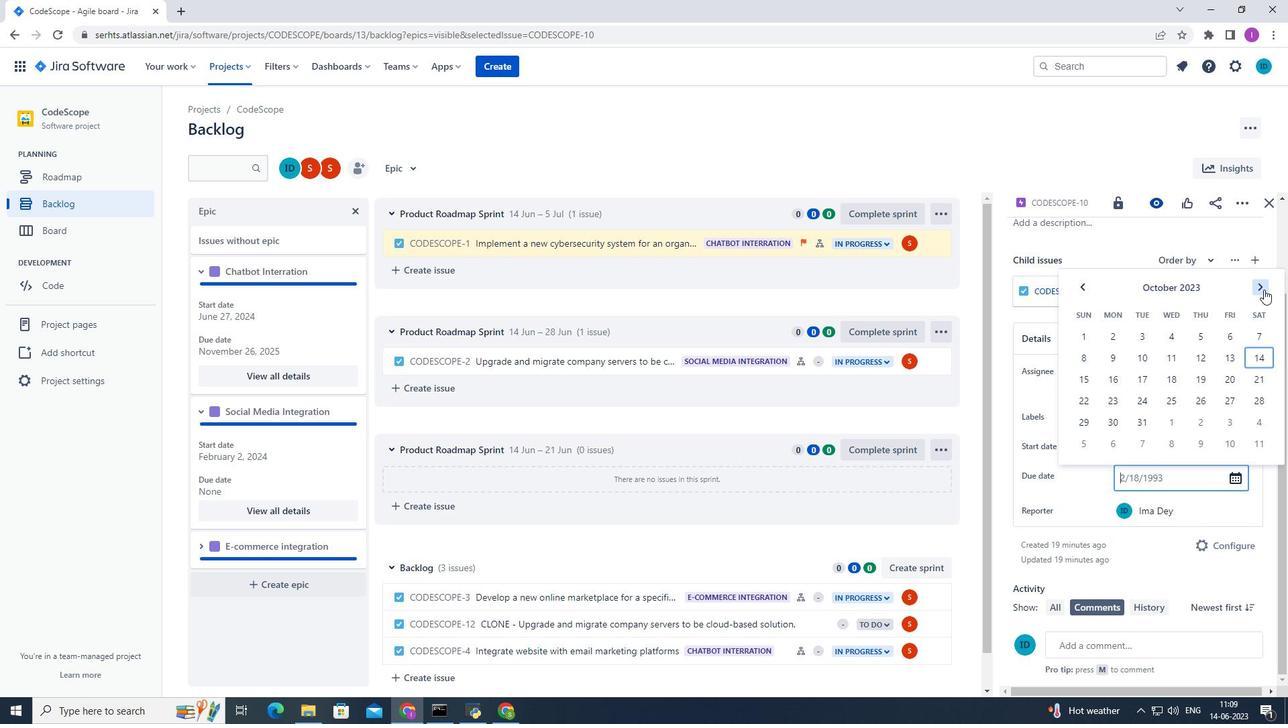 
Action: Mouse pressed left at (1264, 289)
Screenshot: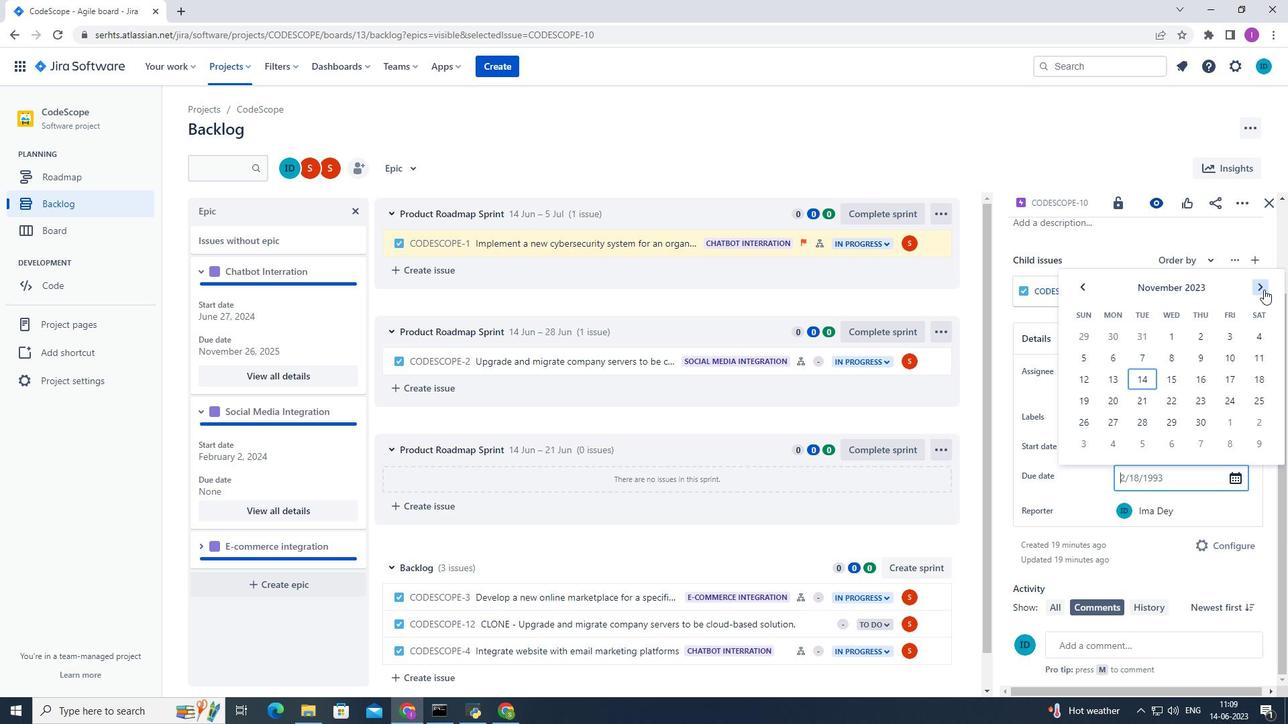 
Action: Mouse pressed left at (1264, 289)
Screenshot: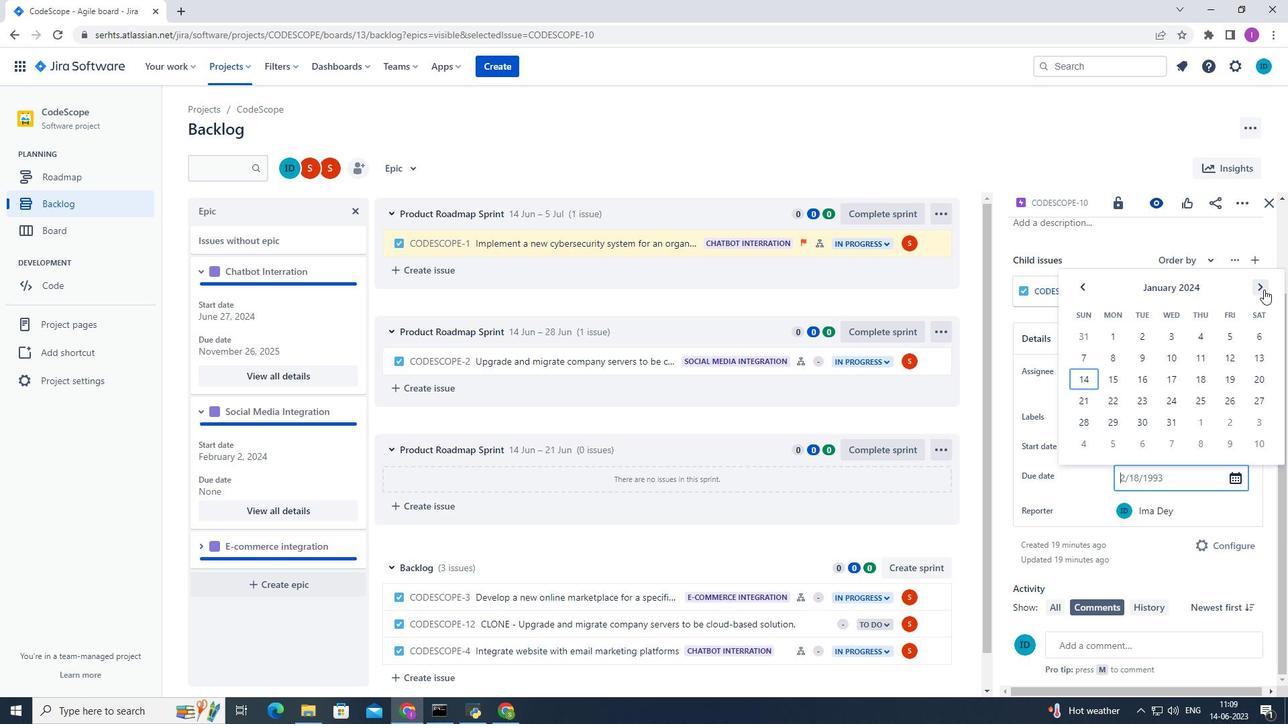 
Action: Mouse pressed left at (1264, 289)
Screenshot: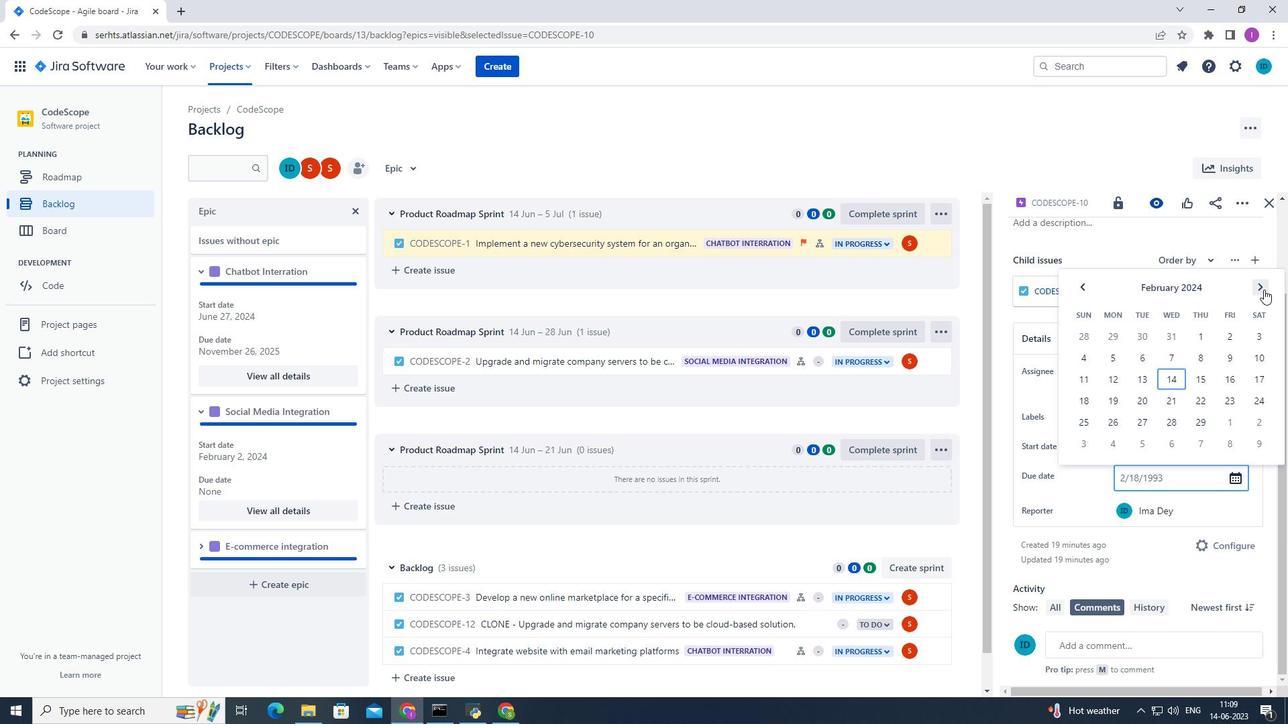 
Action: Mouse pressed left at (1264, 289)
Screenshot: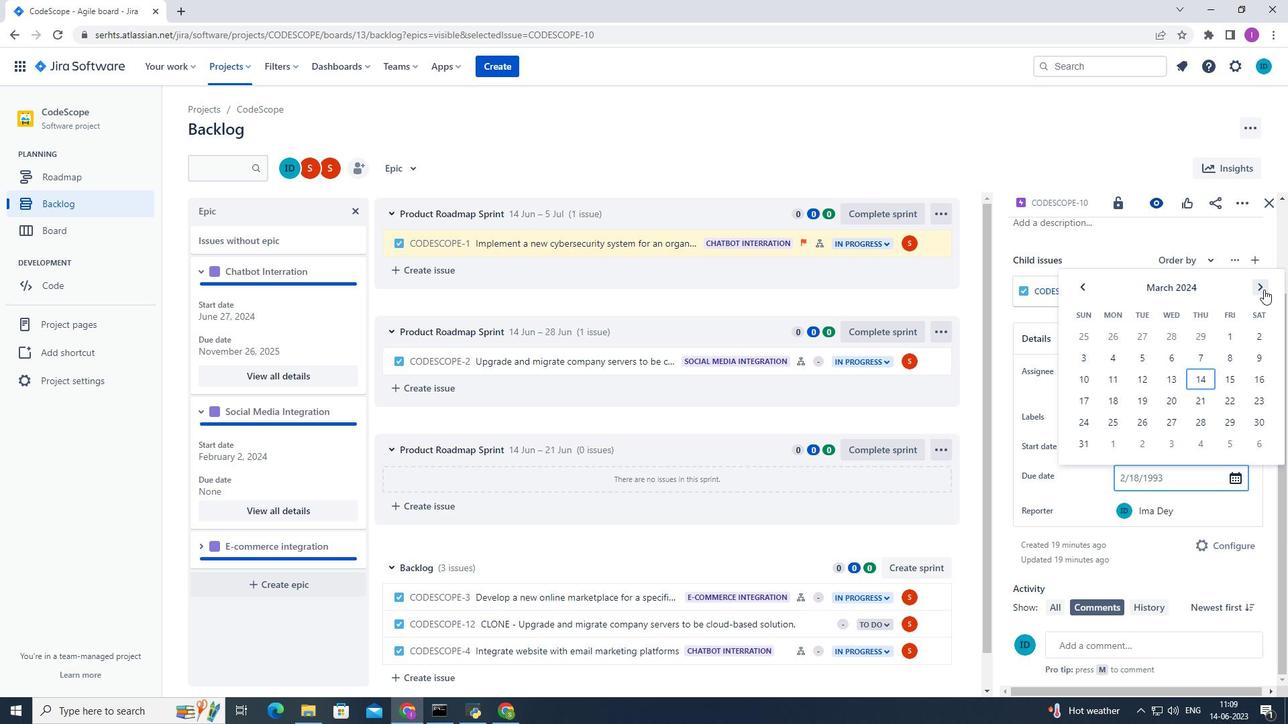 
Action: Mouse pressed left at (1264, 289)
Screenshot: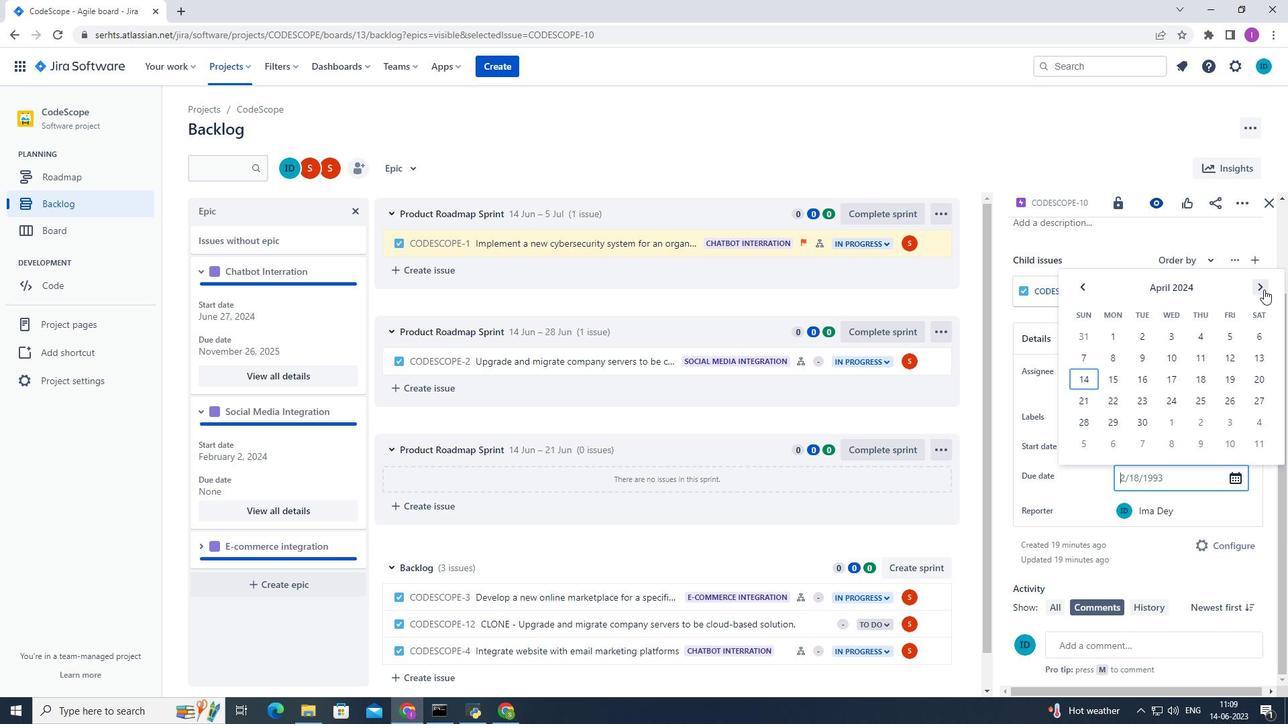 
Action: Mouse pressed left at (1264, 289)
Screenshot: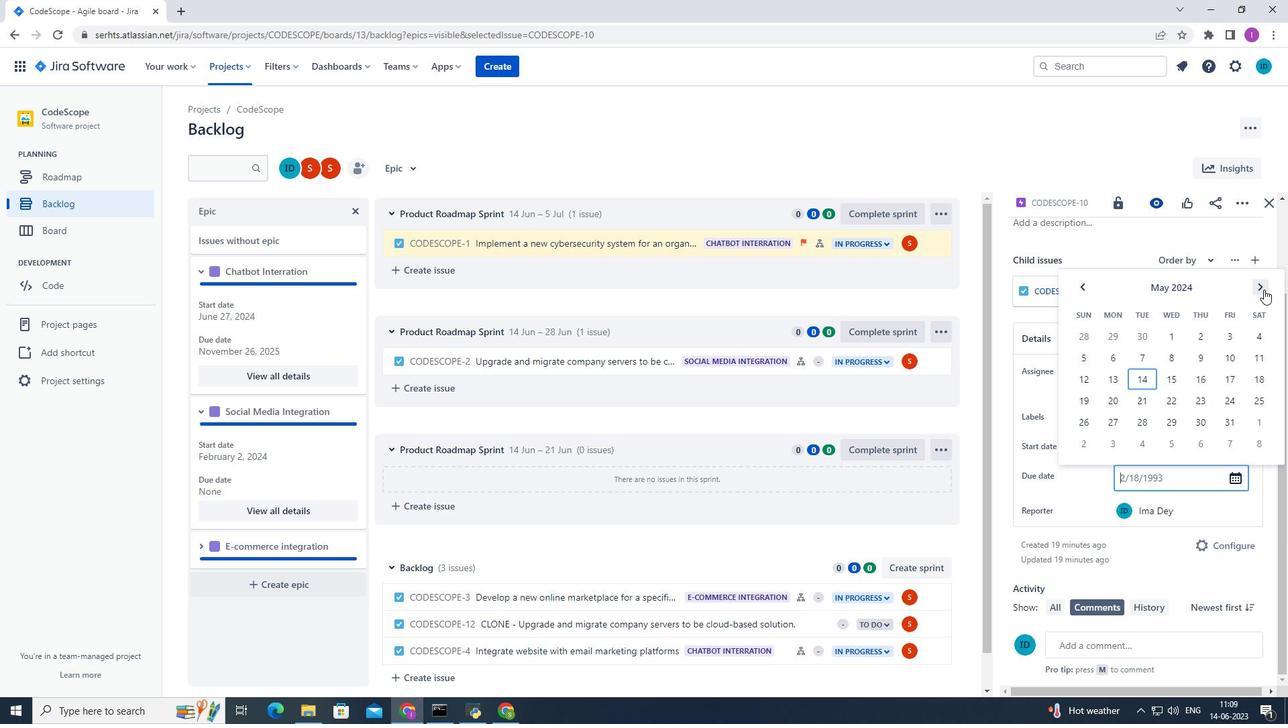 
Action: Mouse pressed left at (1264, 289)
Screenshot: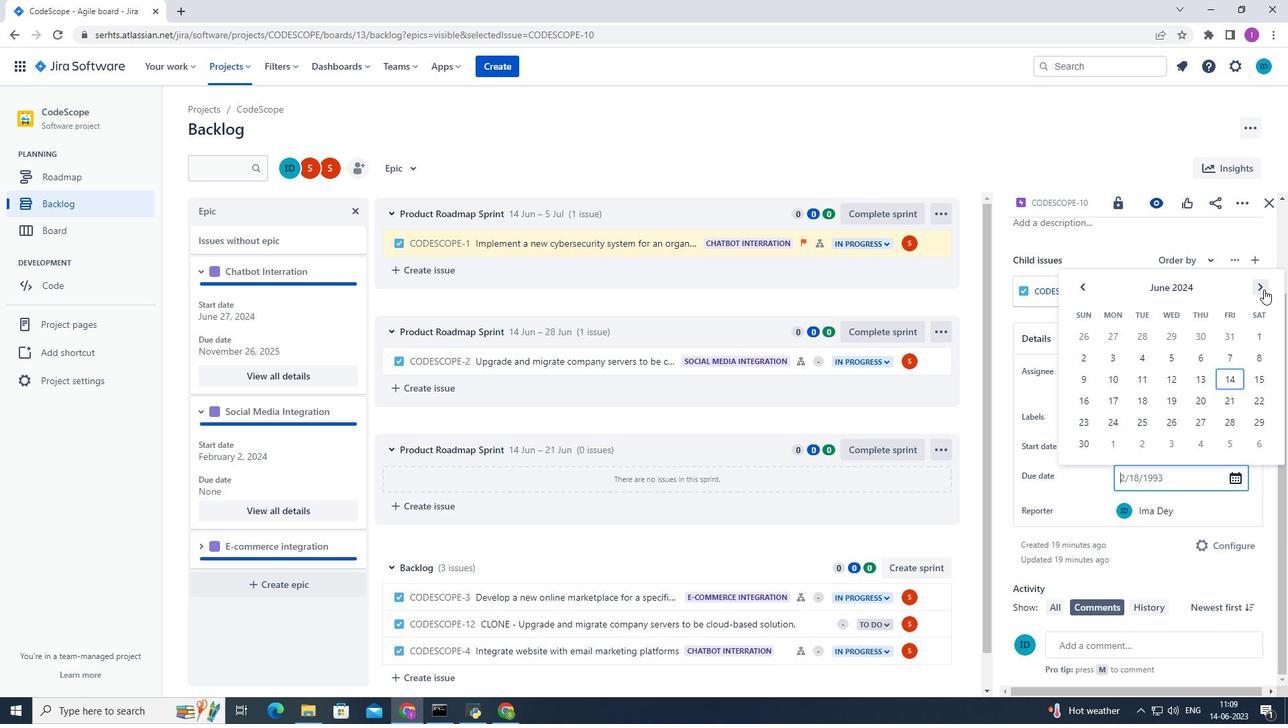 
Action: Mouse pressed left at (1264, 289)
Screenshot: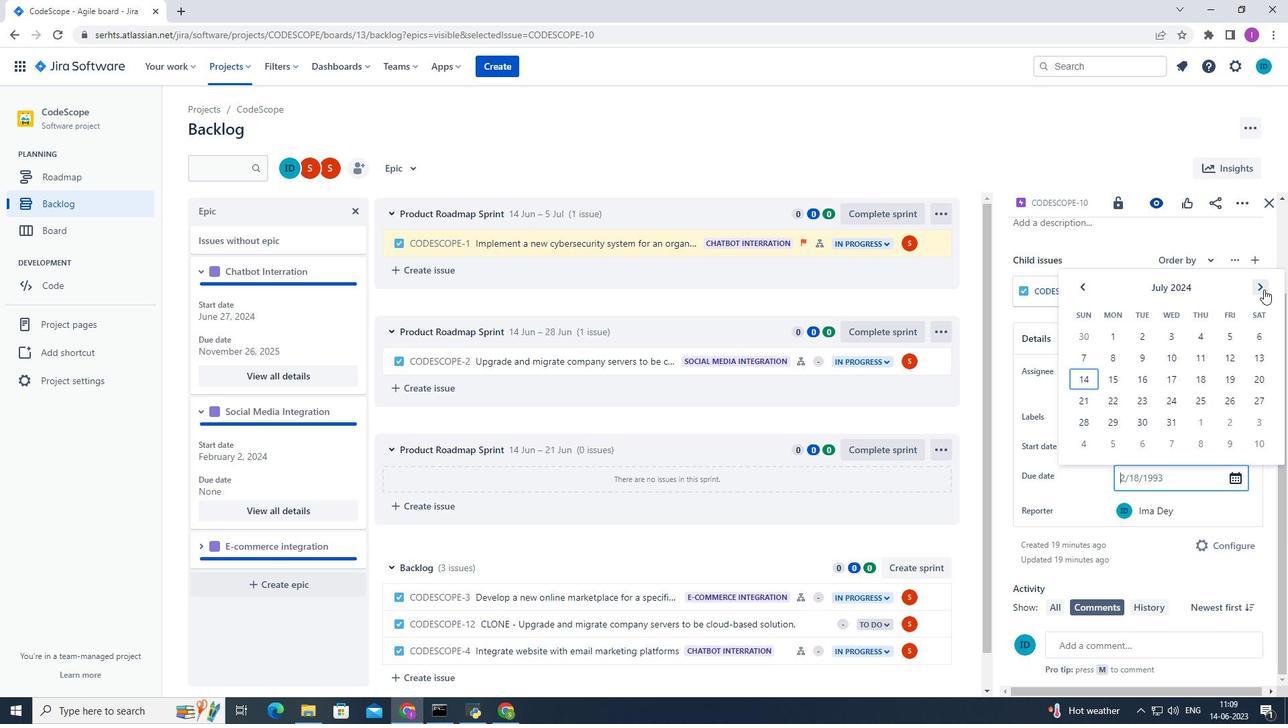 
Action: Mouse pressed left at (1264, 289)
Screenshot: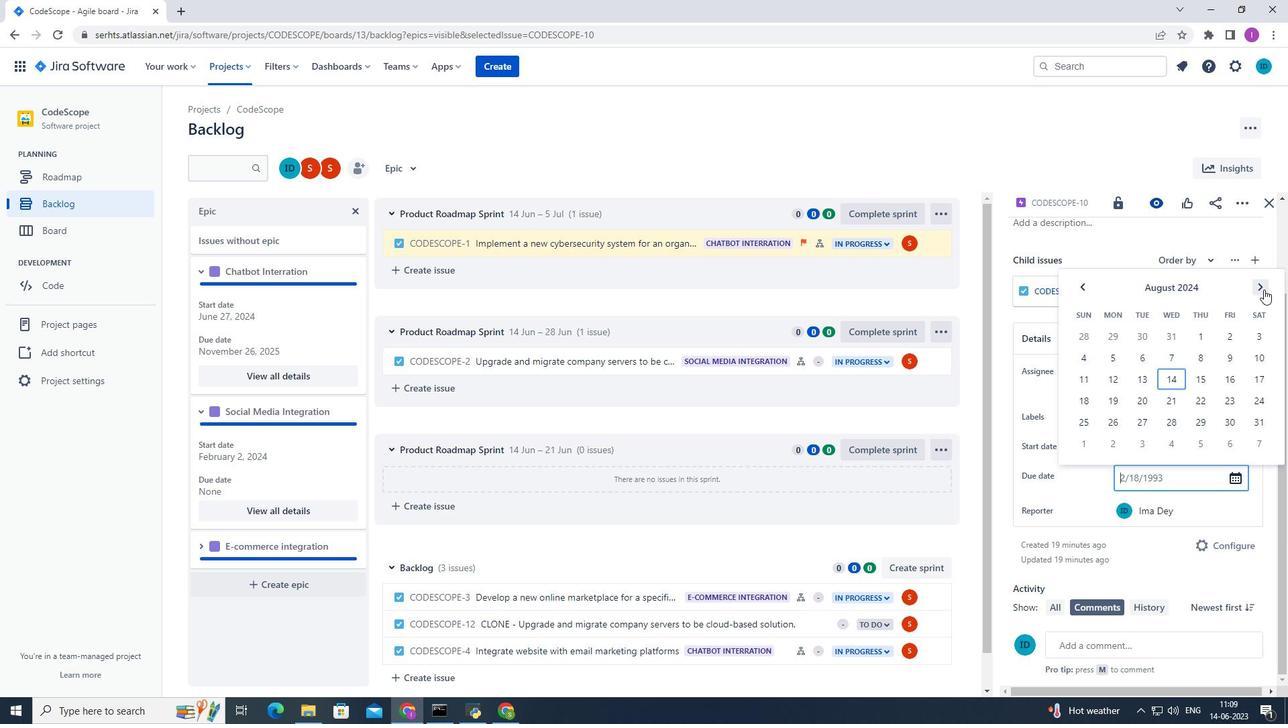 
Action: Mouse moved to (1198, 376)
Screenshot: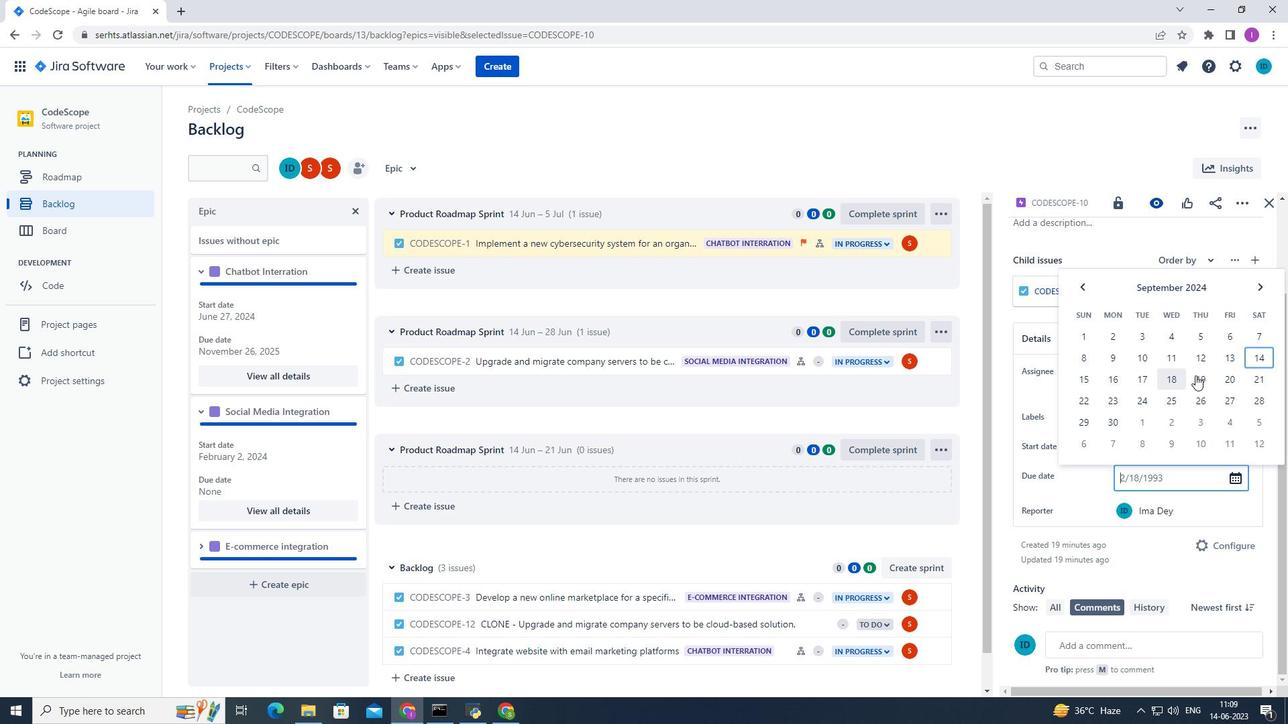 
Action: Mouse pressed left at (1198, 376)
Screenshot: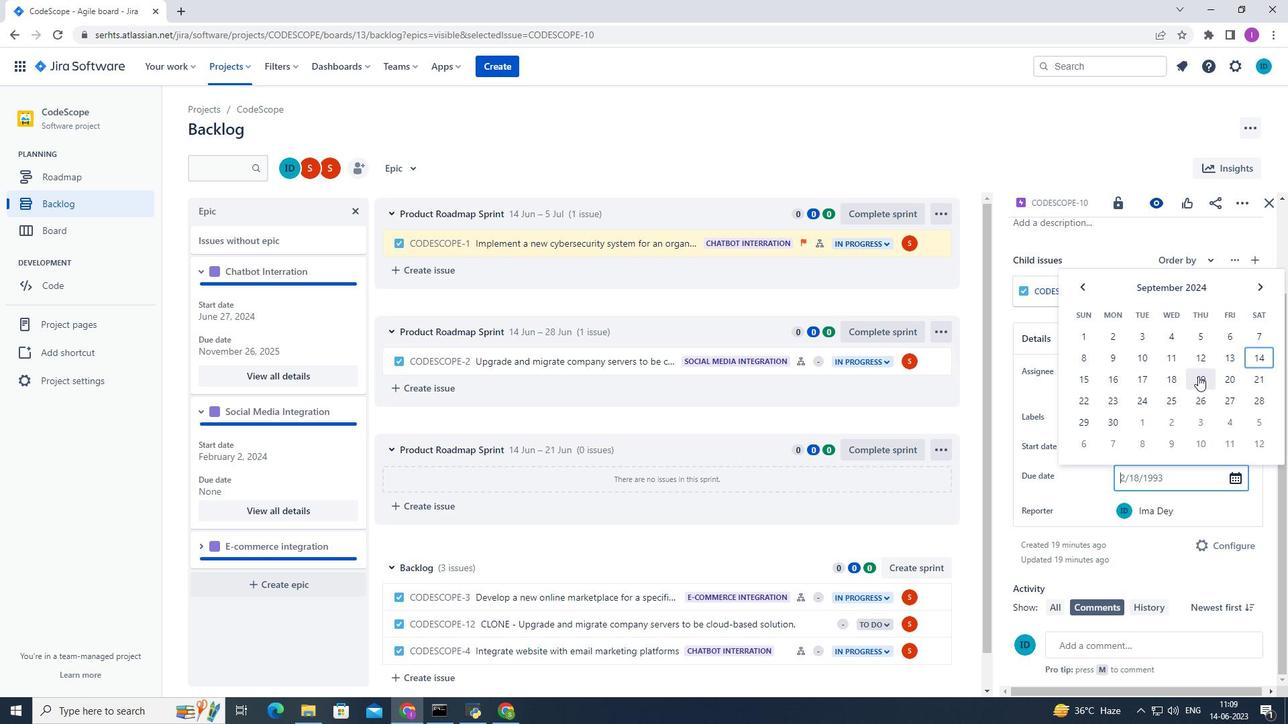 
Action: Mouse moved to (1113, 513)
Screenshot: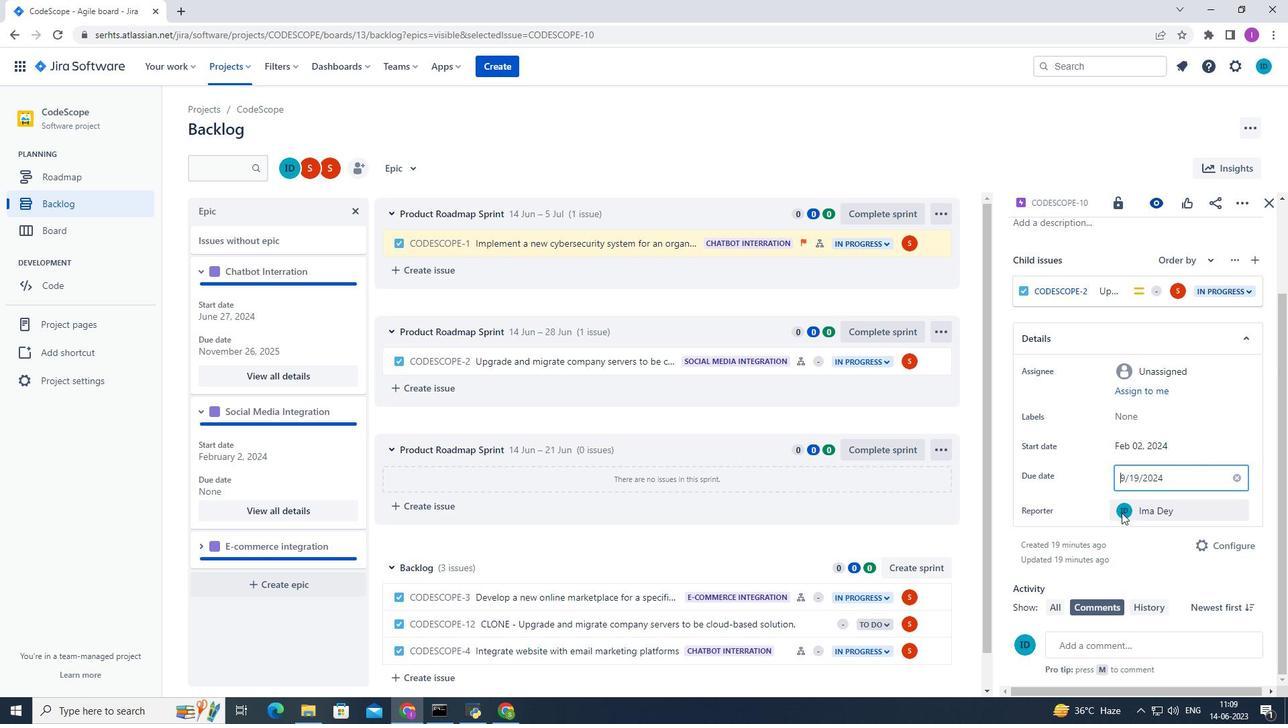 
Action: Mouse scrolled (1113, 512) with delta (0, 0)
Screenshot: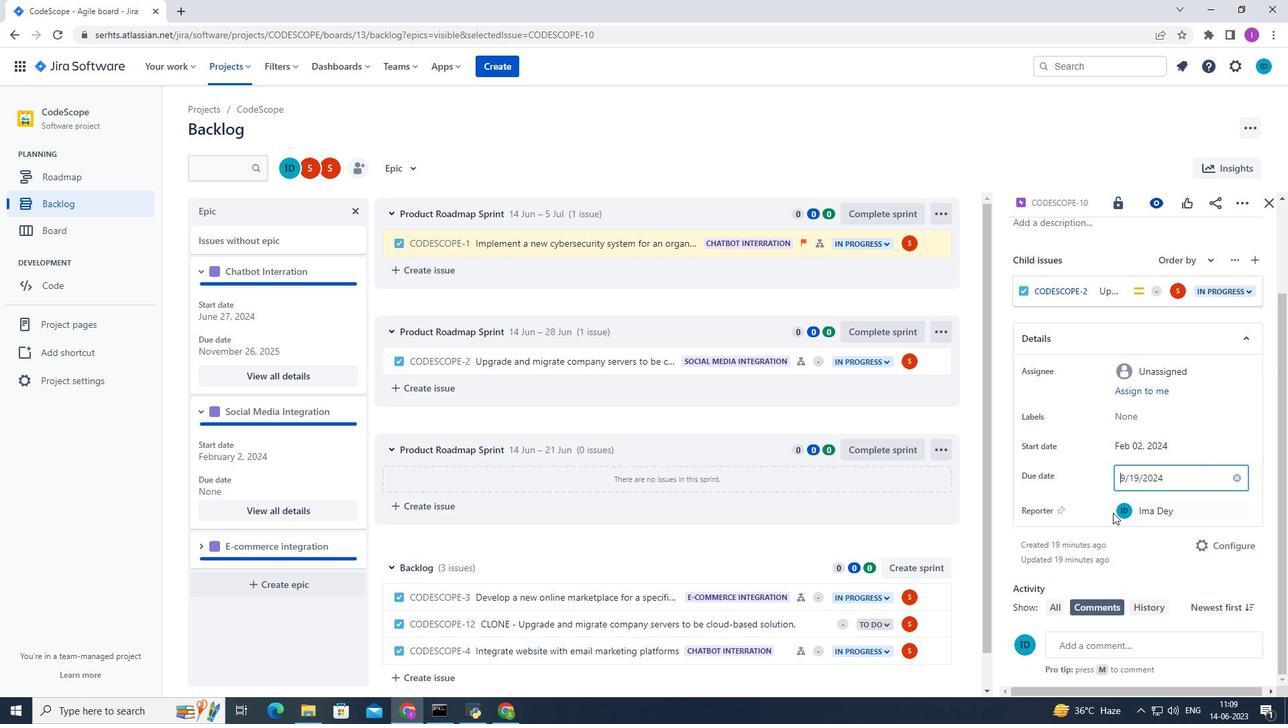 
Action: Mouse scrolled (1113, 512) with delta (0, 0)
Screenshot: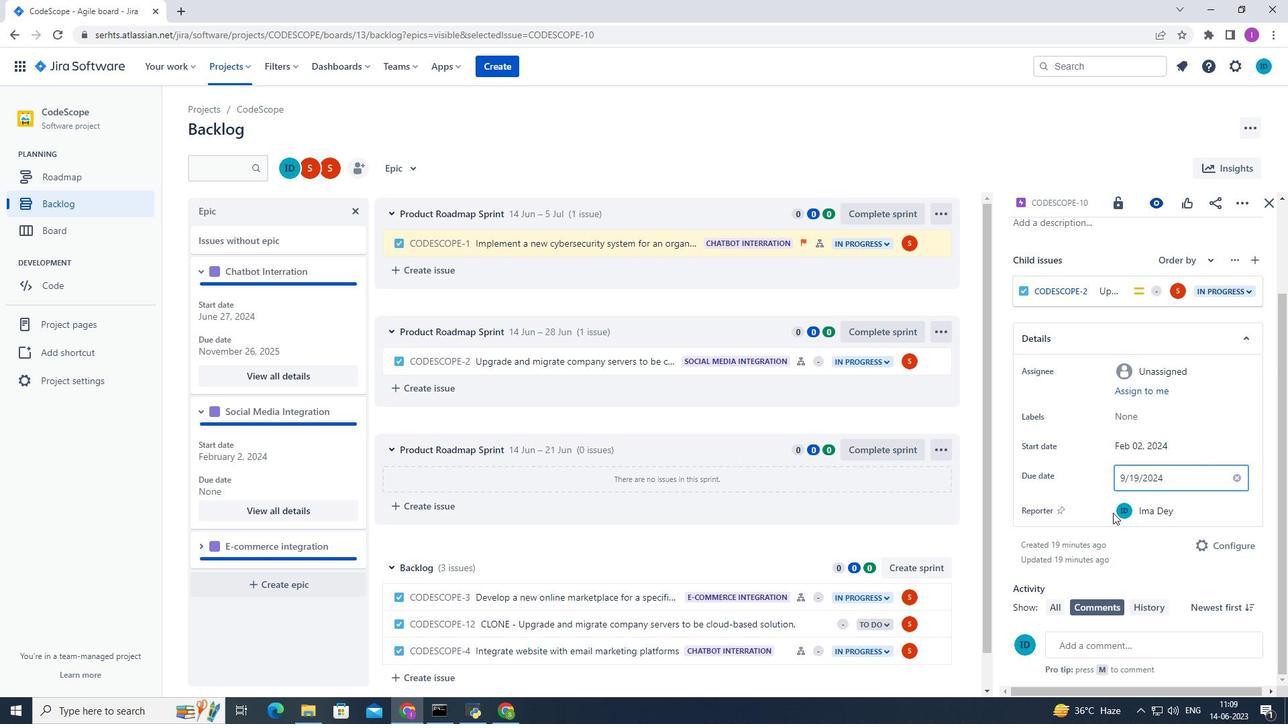 
Action: Mouse scrolled (1113, 512) with delta (0, 0)
Screenshot: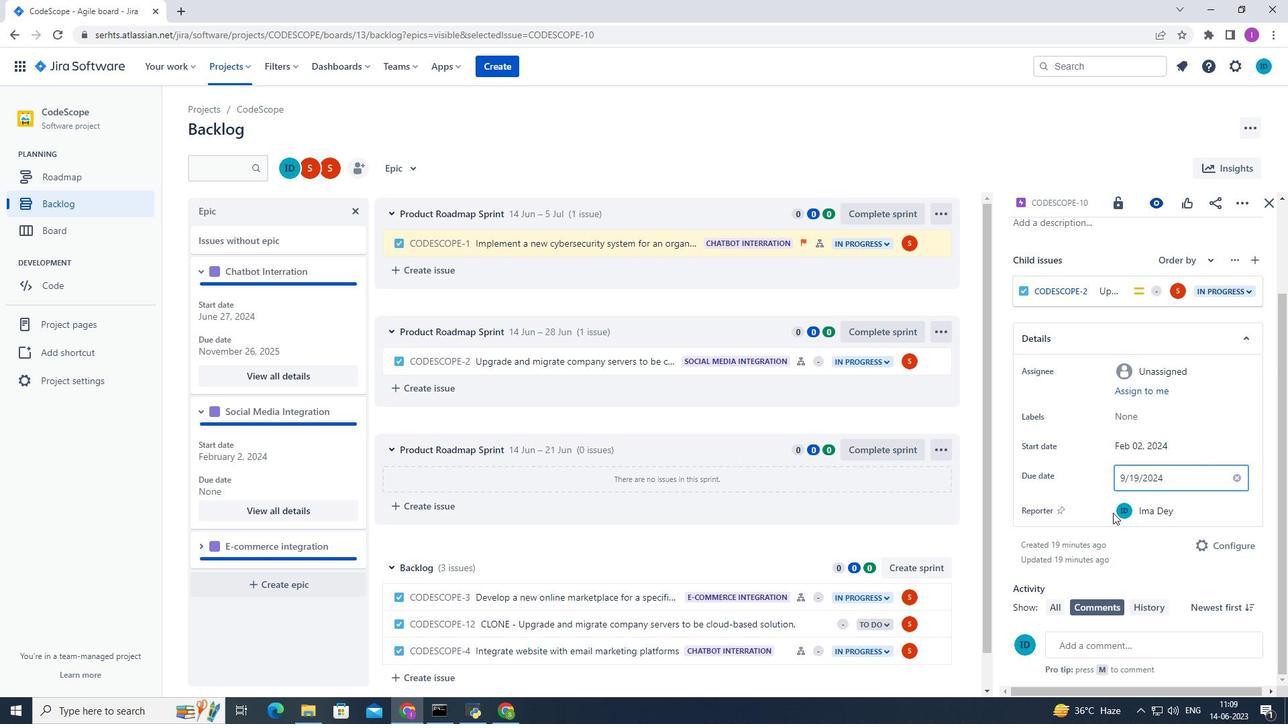 
Action: Mouse scrolled (1113, 512) with delta (0, 0)
Screenshot: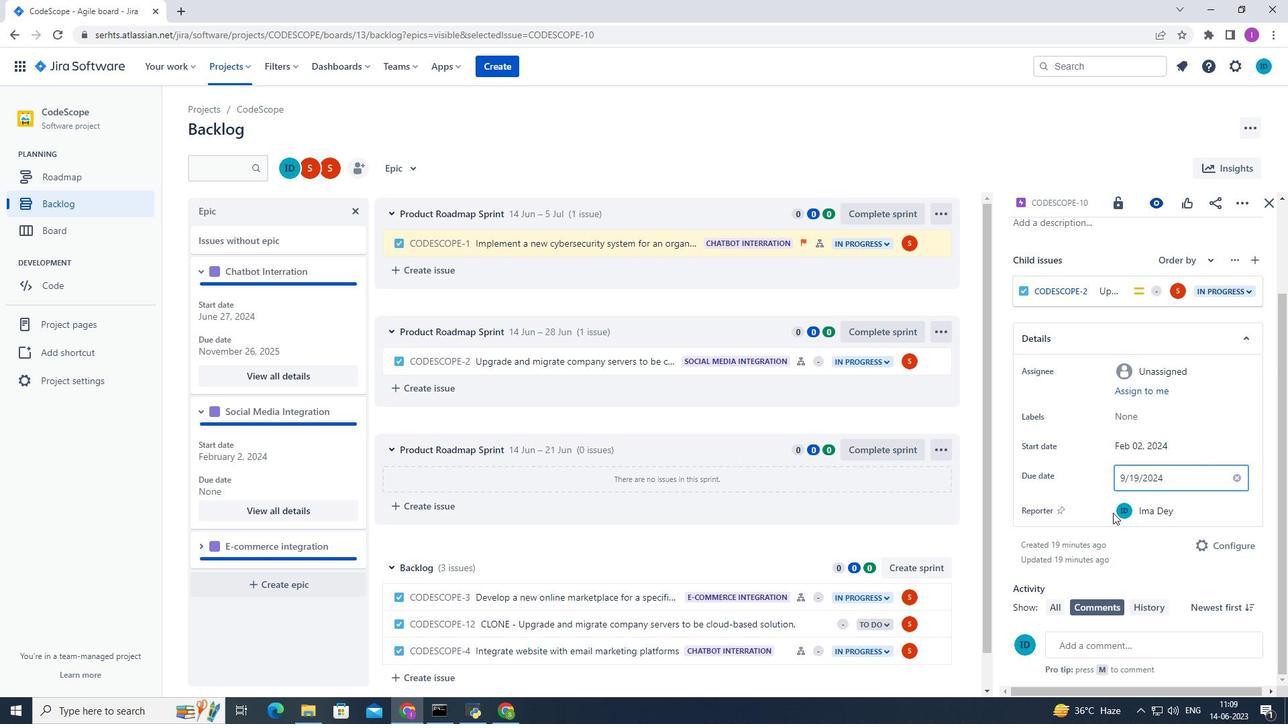 
Action: Mouse scrolled (1113, 512) with delta (0, 0)
Screenshot: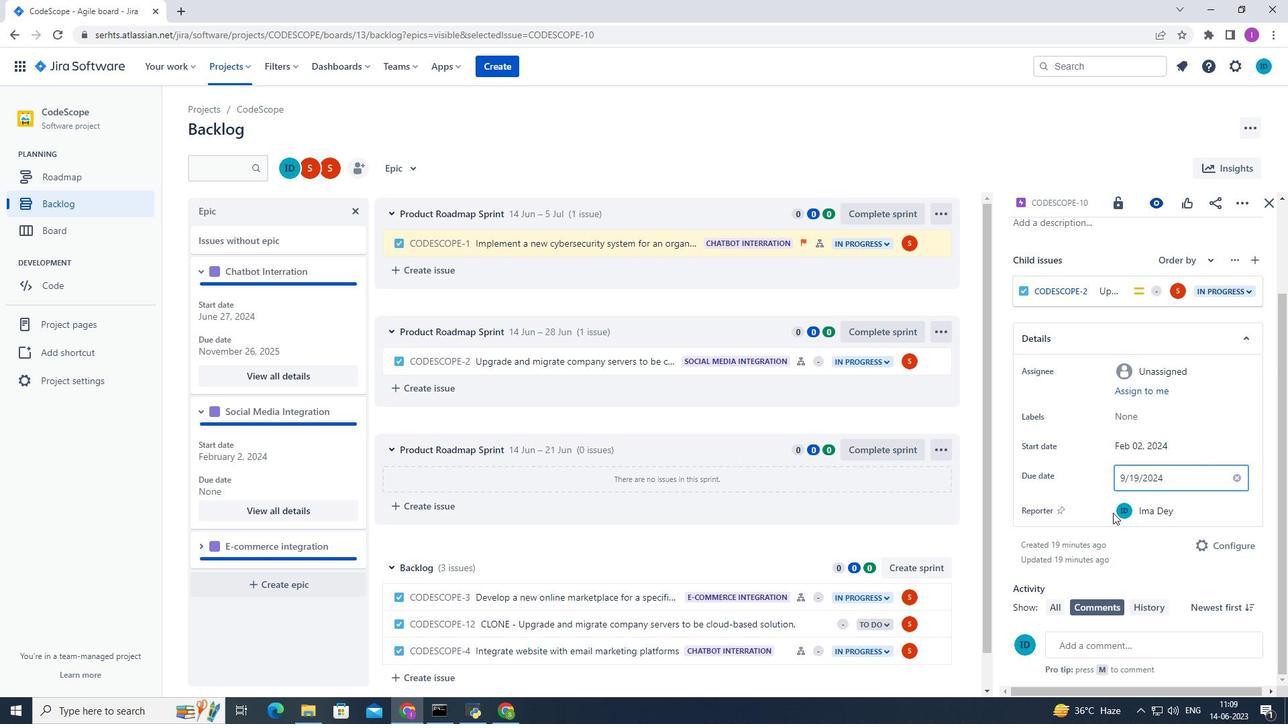 
Action: Mouse moved to (1246, 442)
Screenshot: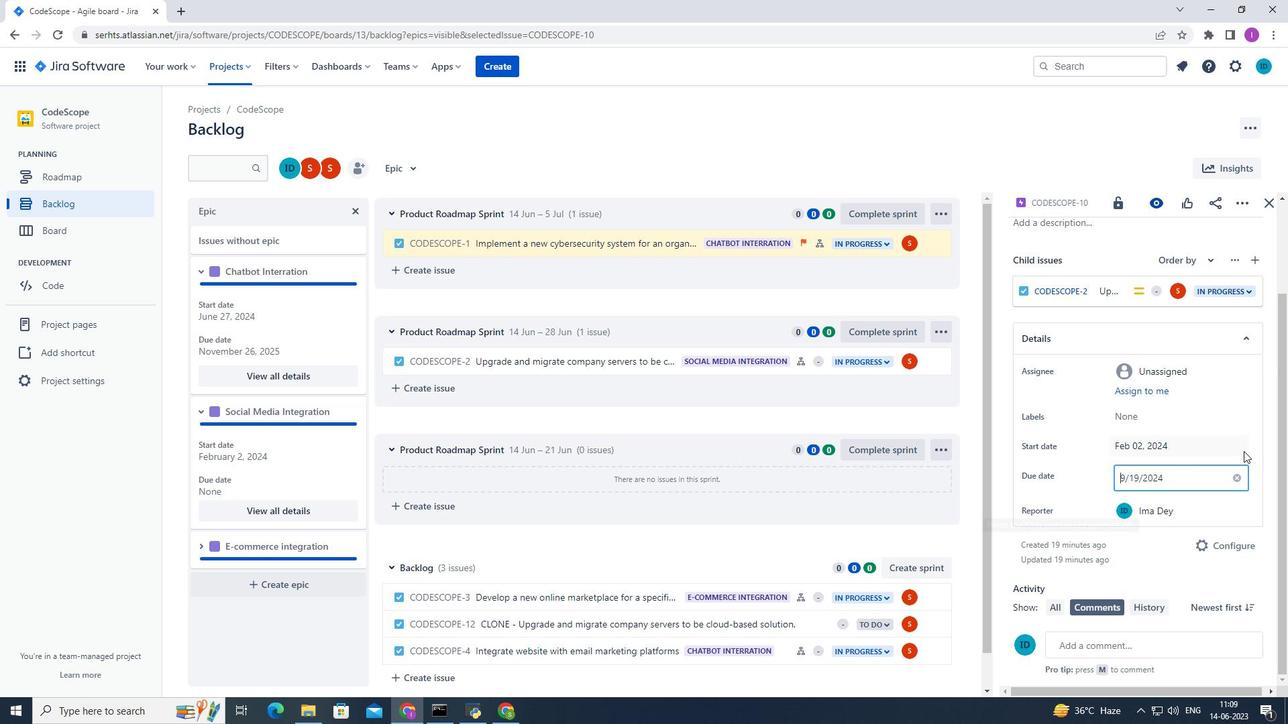 
Action: Mouse pressed left at (1246, 442)
Screenshot: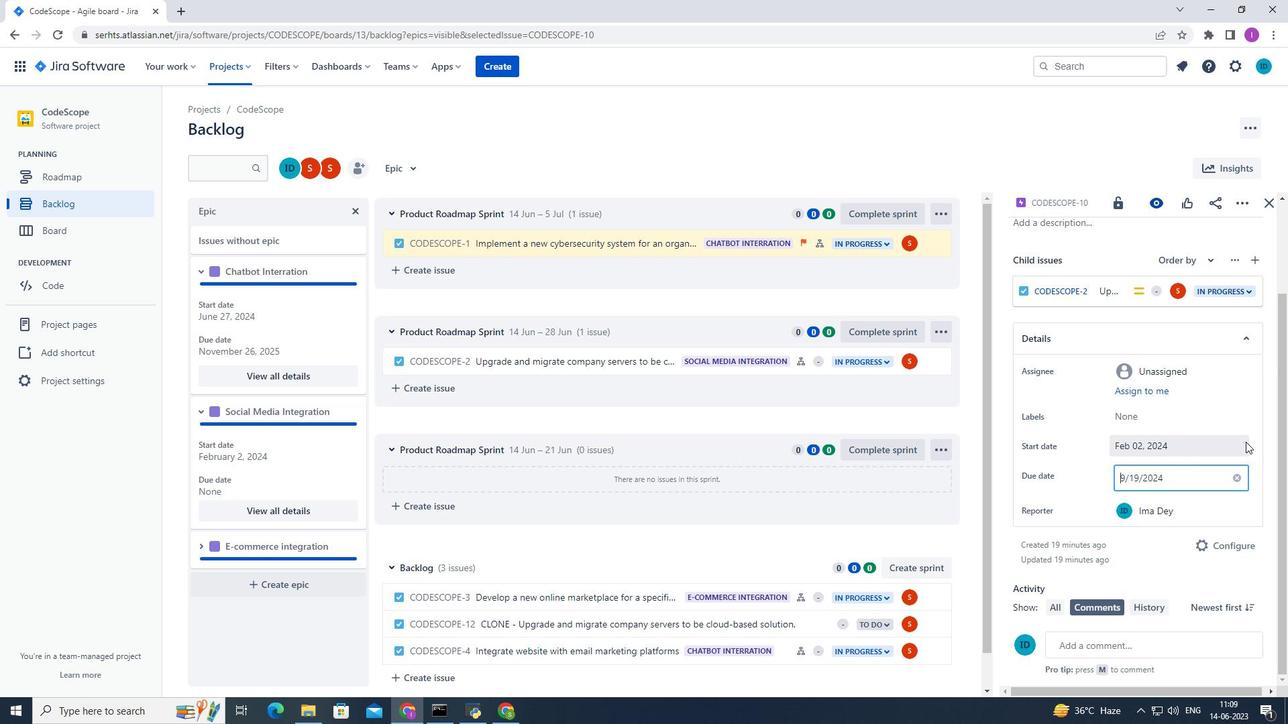 
Action: Mouse moved to (1238, 402)
Screenshot: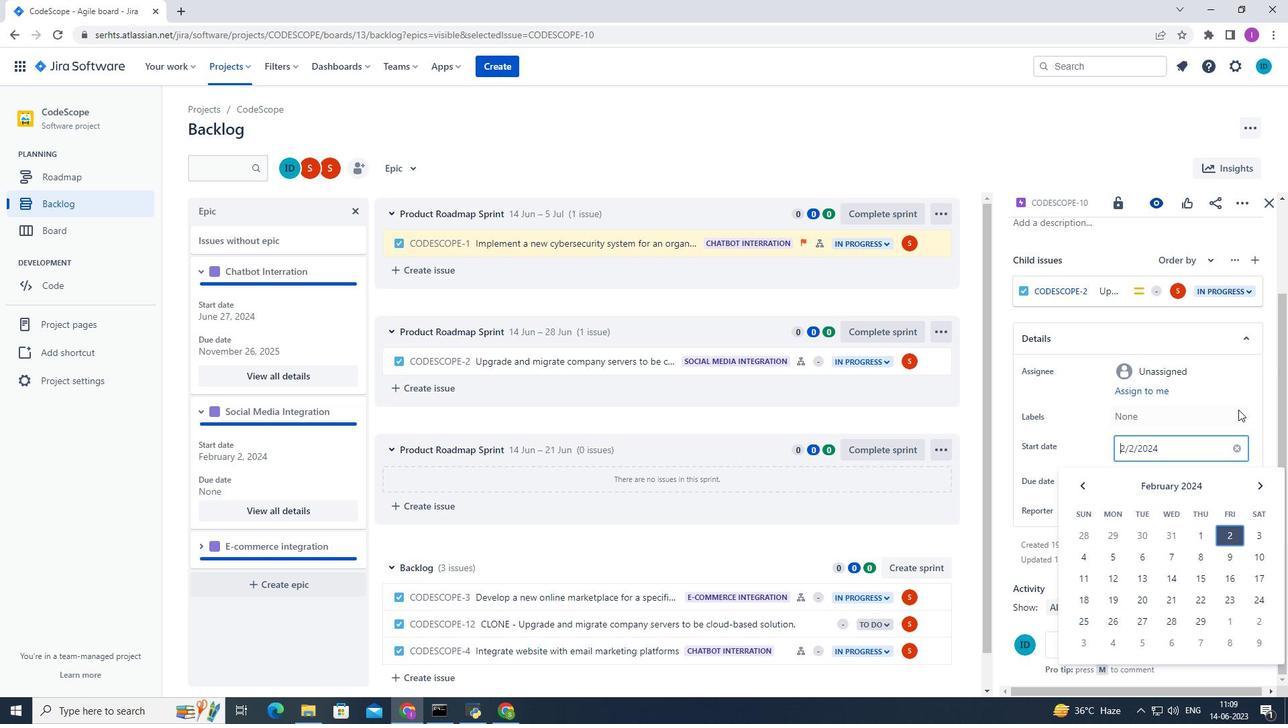
Action: Mouse pressed left at (1238, 402)
Screenshot: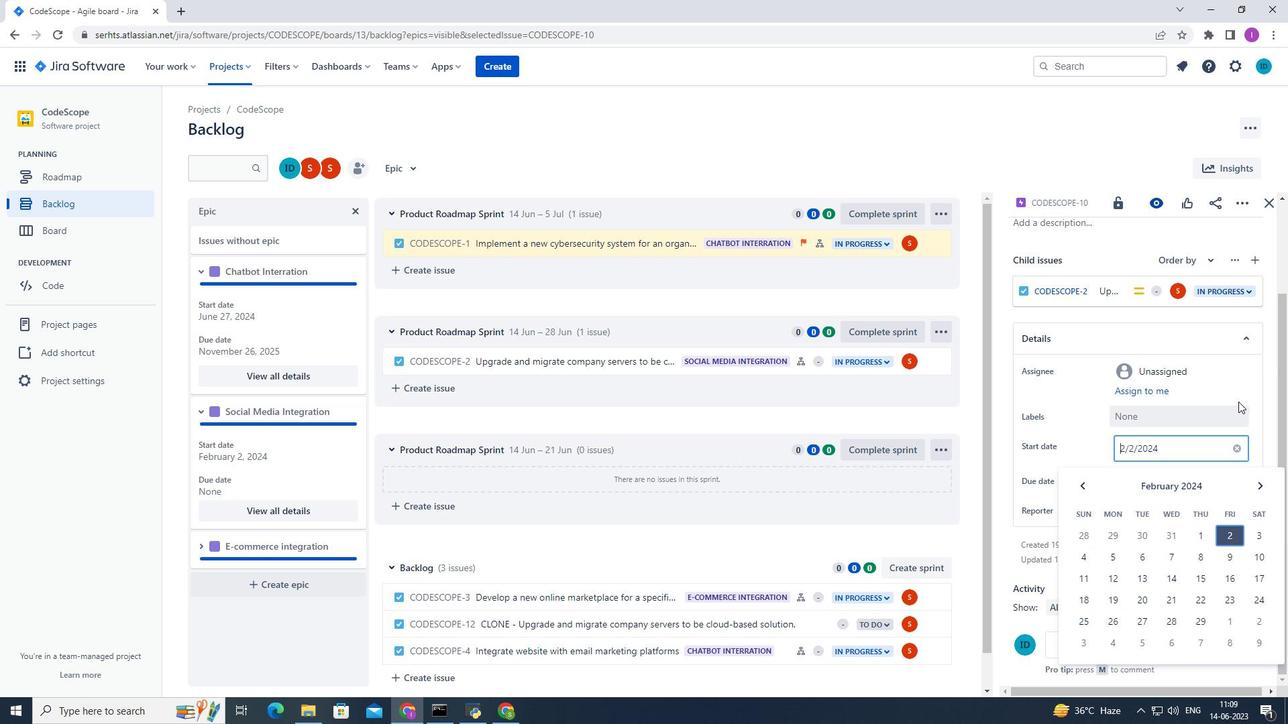 
Action: Mouse moved to (196, 554)
Screenshot: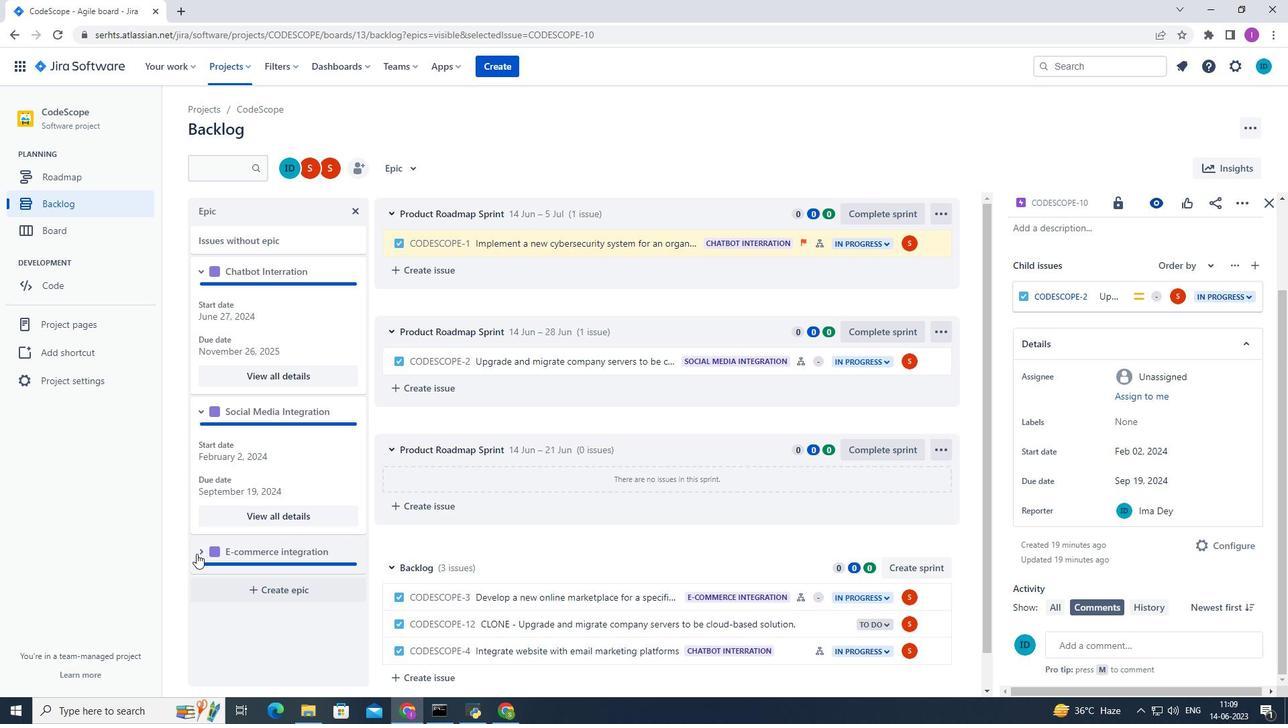 
Action: Mouse pressed left at (196, 554)
Screenshot: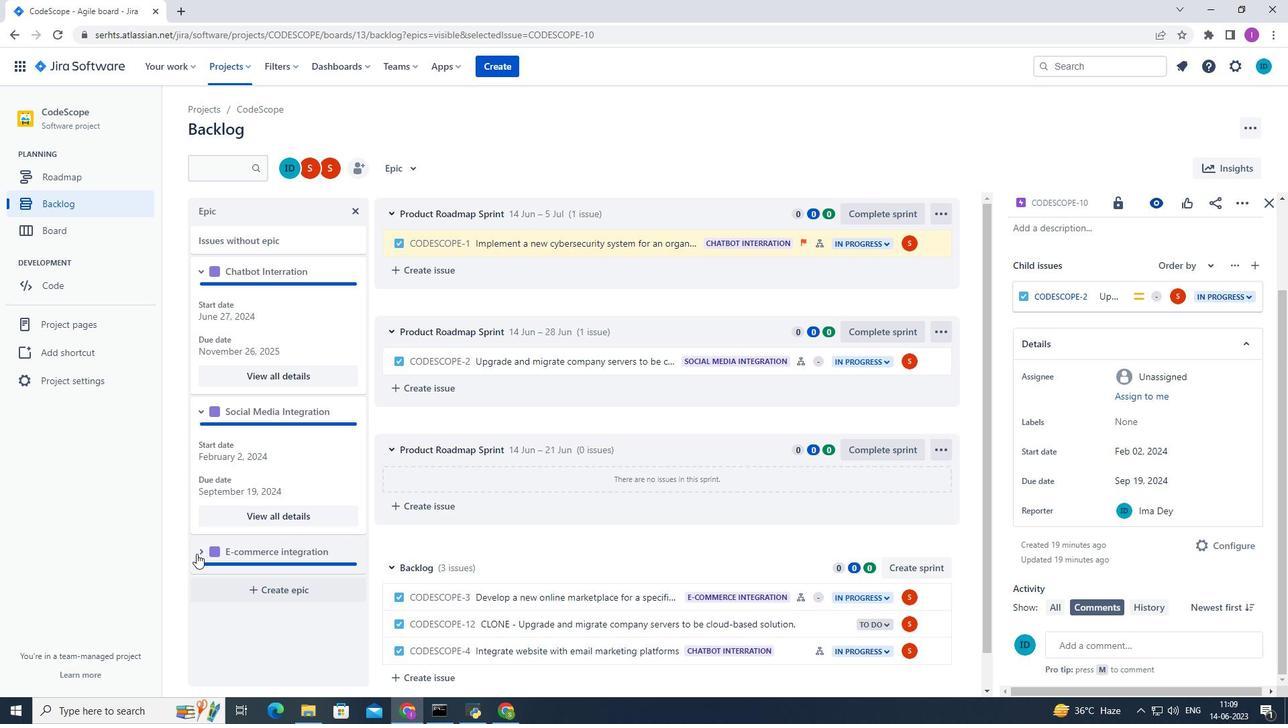 
Action: Mouse moved to (883, 587)
Screenshot: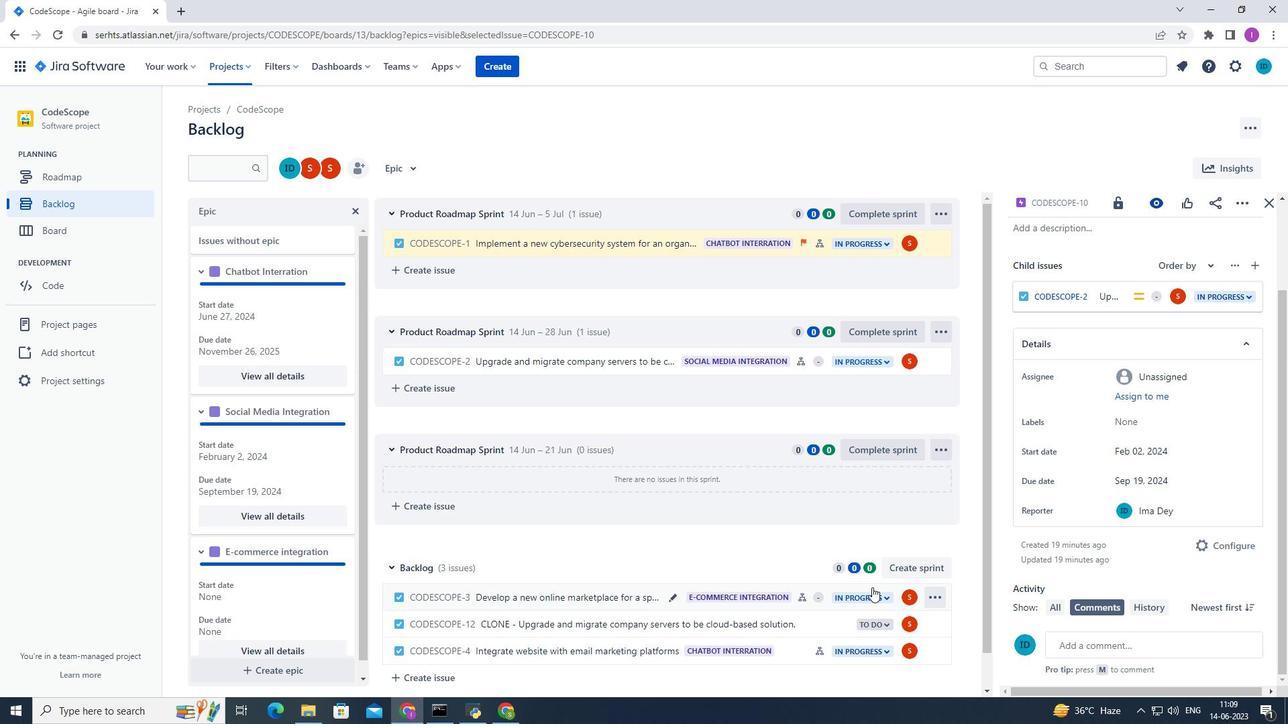 
Action: Mouse scrolled (883, 587) with delta (0, 0)
Screenshot: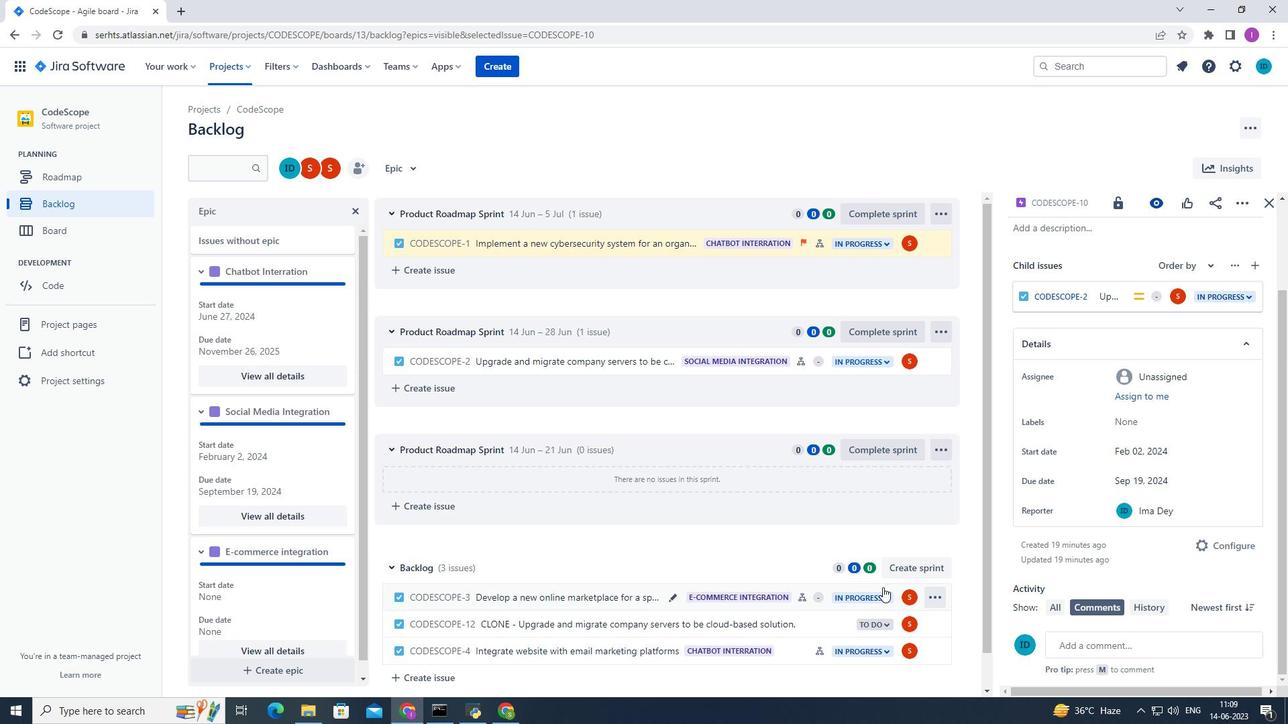 
Action: Mouse moved to (884, 589)
Screenshot: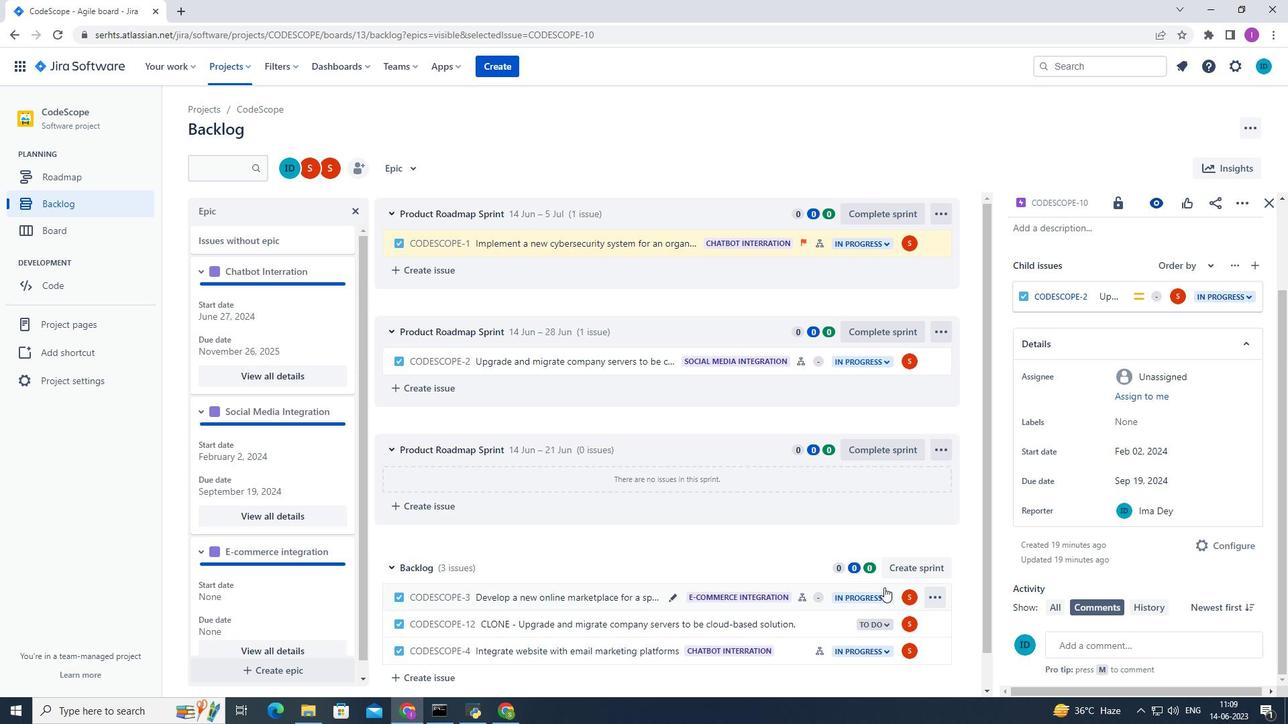 
Action: Mouse scrolled (884, 588) with delta (0, 0)
Screenshot: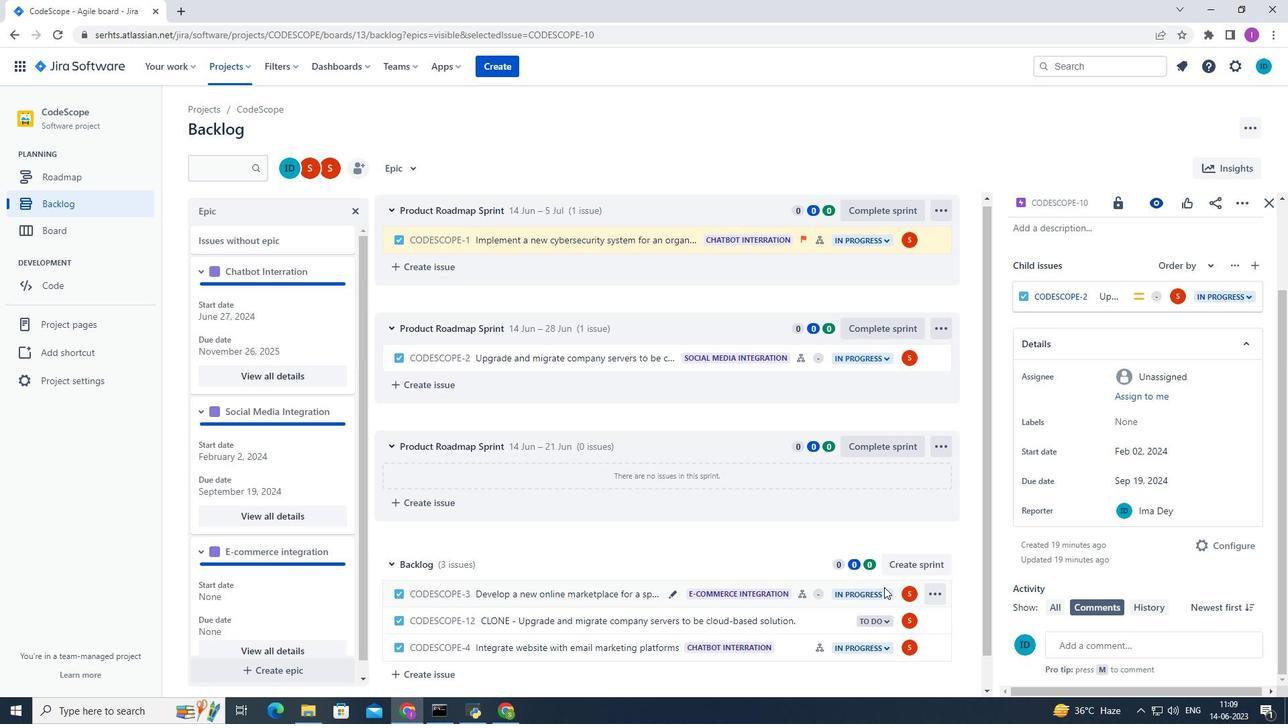 
Action: Mouse moved to (255, 646)
Screenshot: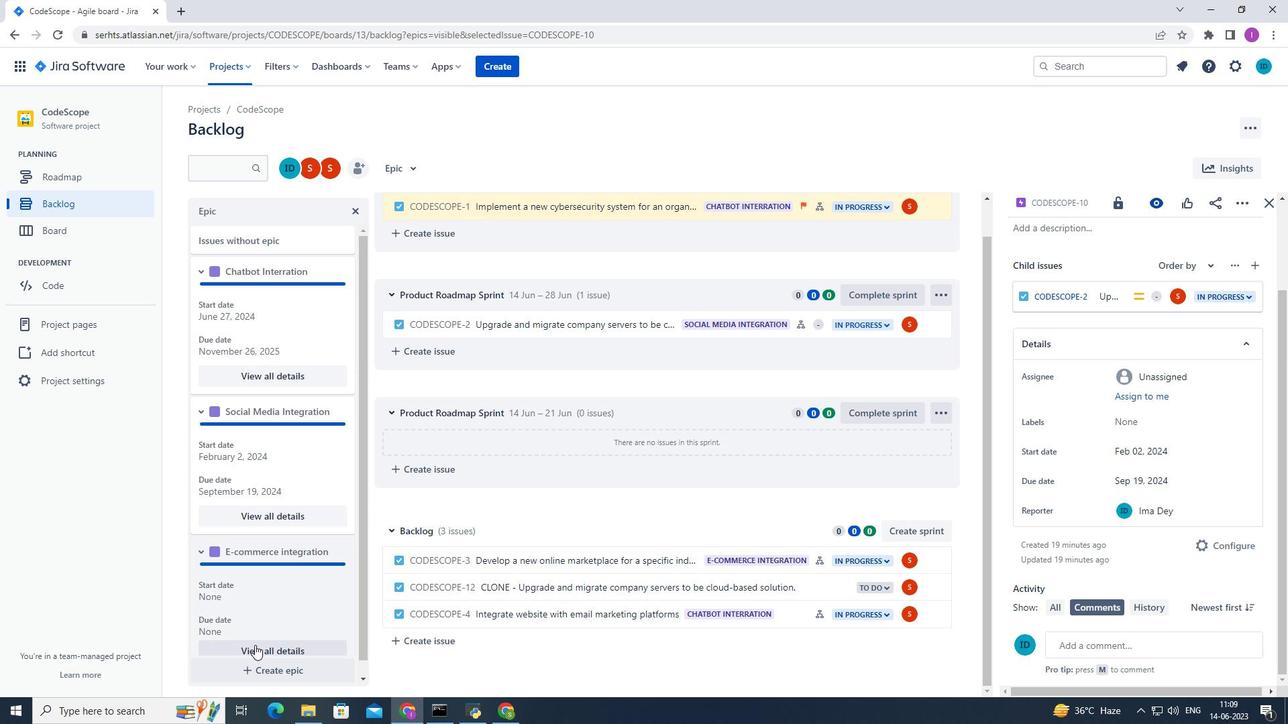 
Action: Mouse pressed left at (255, 646)
Screenshot: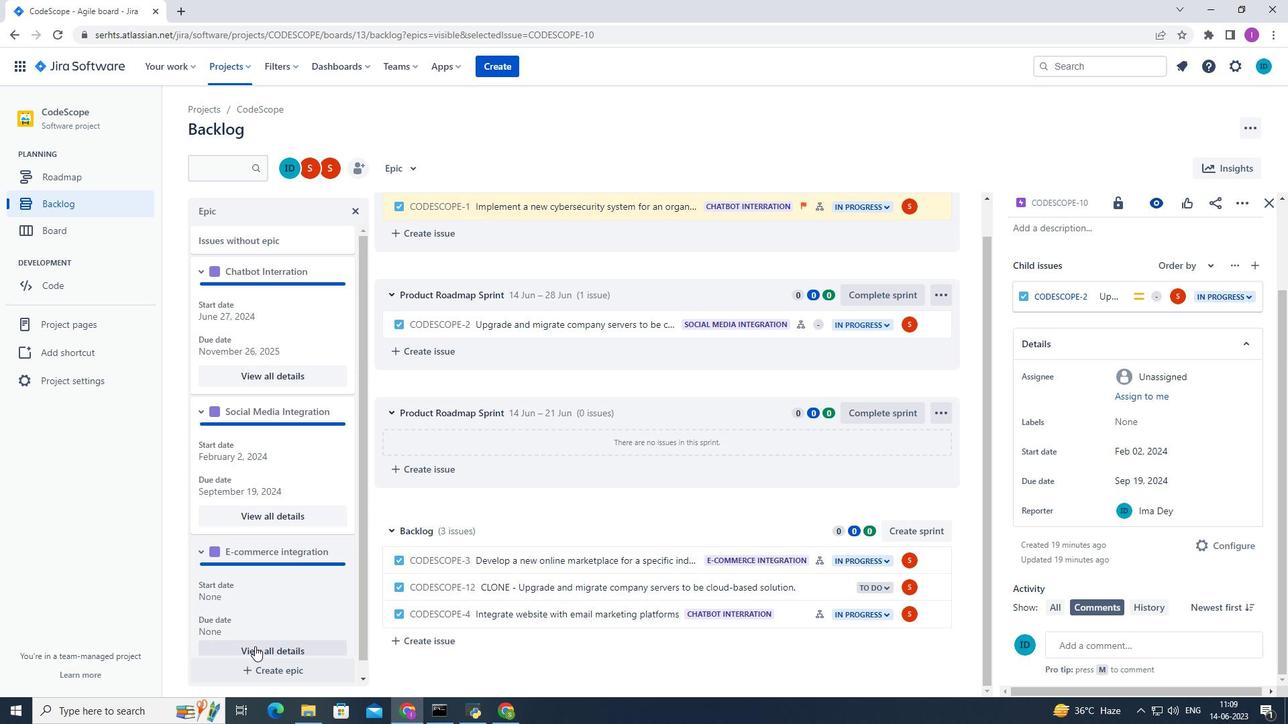 
Action: Mouse moved to (1128, 561)
Screenshot: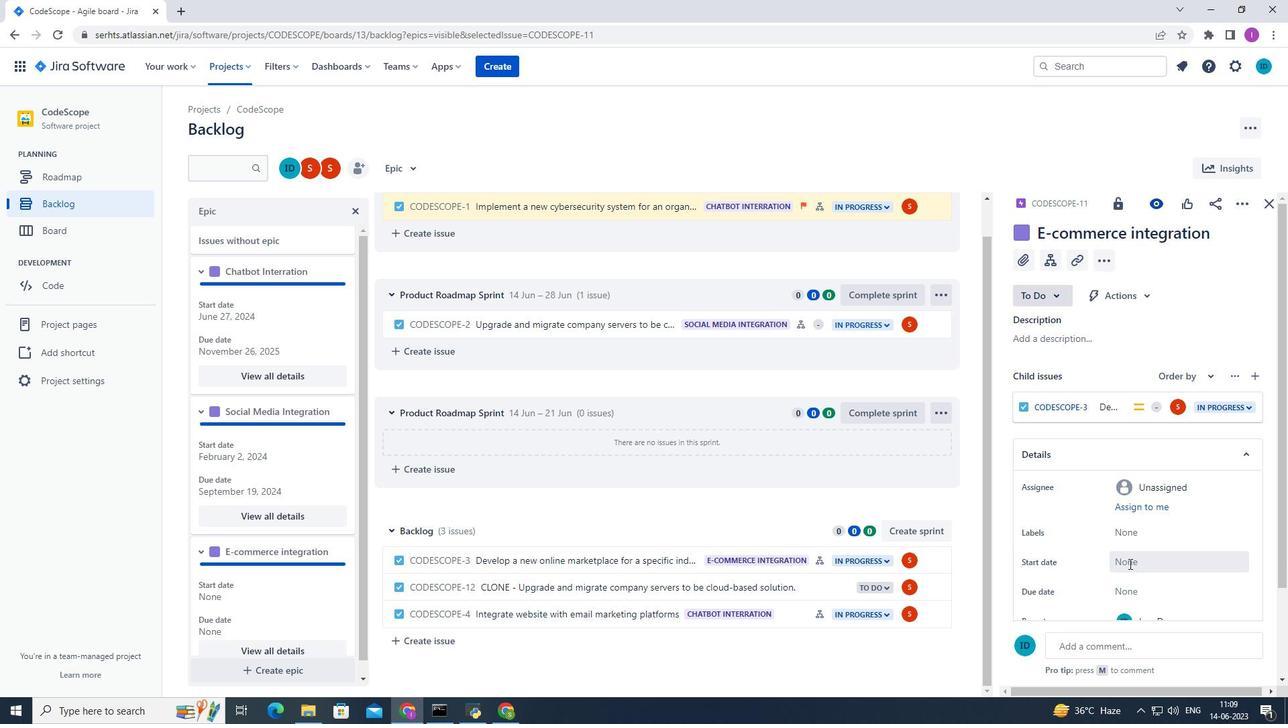 
Action: Mouse pressed left at (1128, 561)
Screenshot: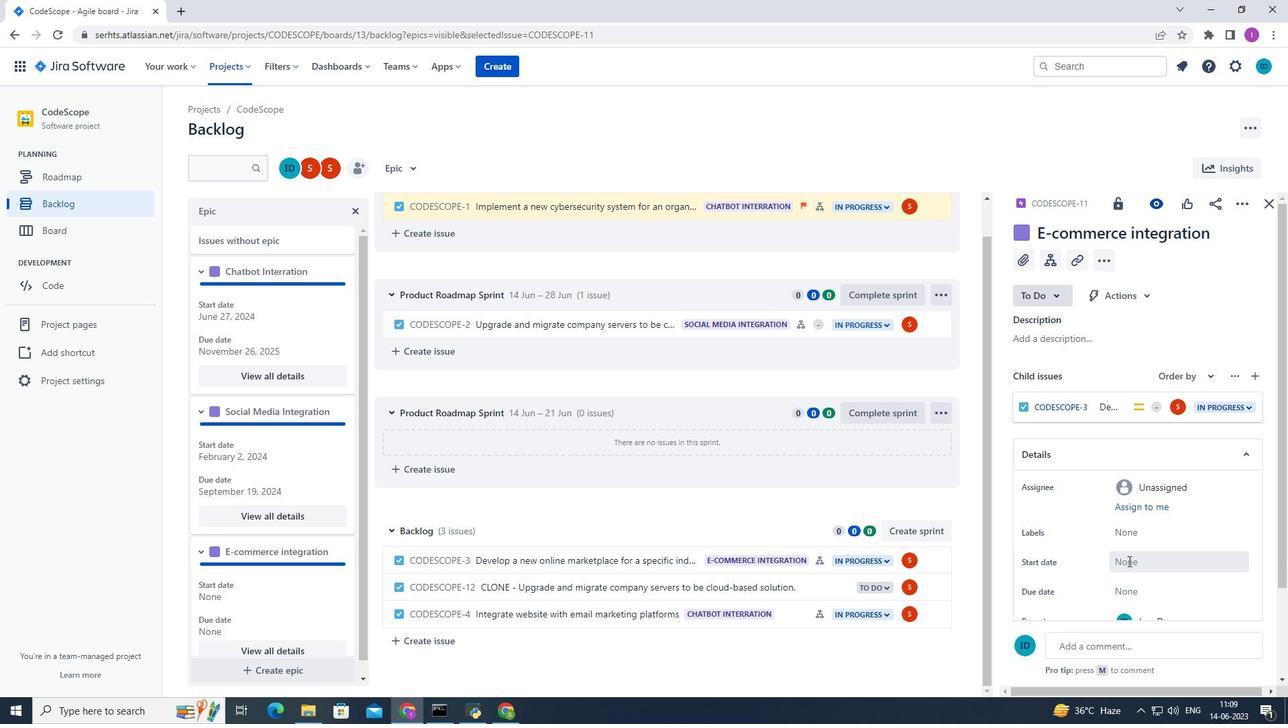 
Action: Mouse moved to (1259, 368)
Screenshot: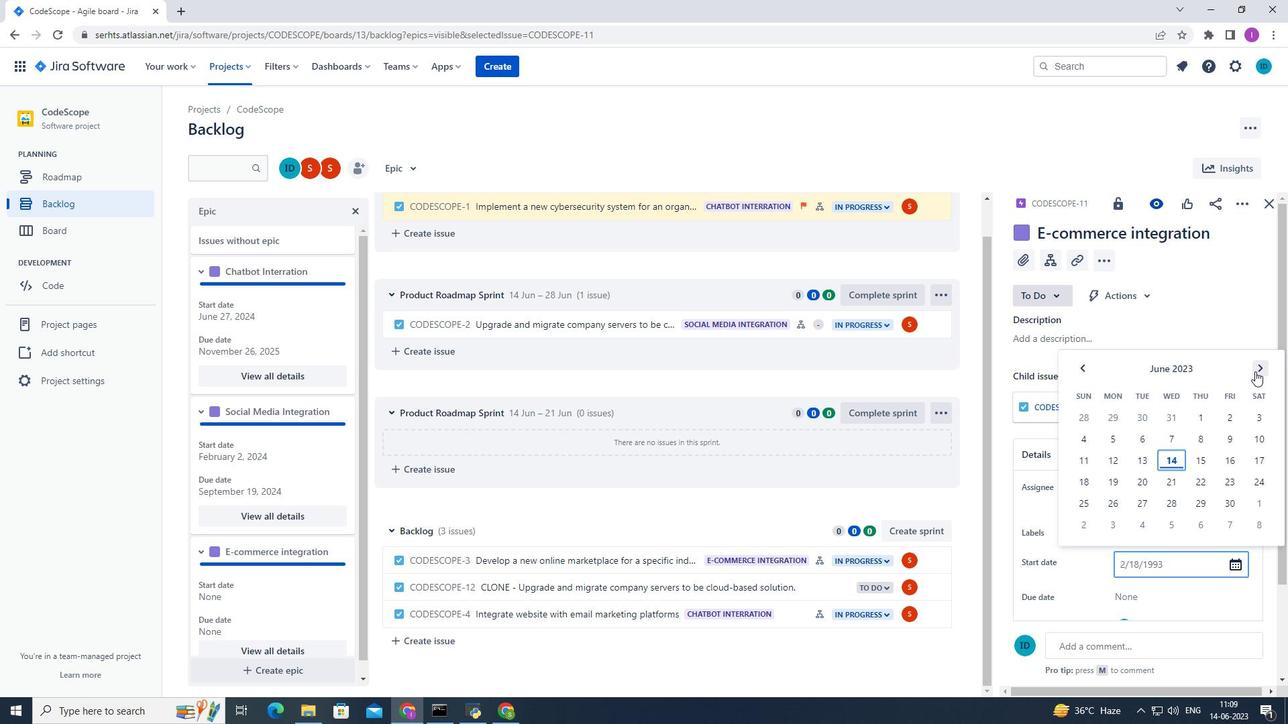 
Action: Mouse pressed left at (1259, 368)
Screenshot: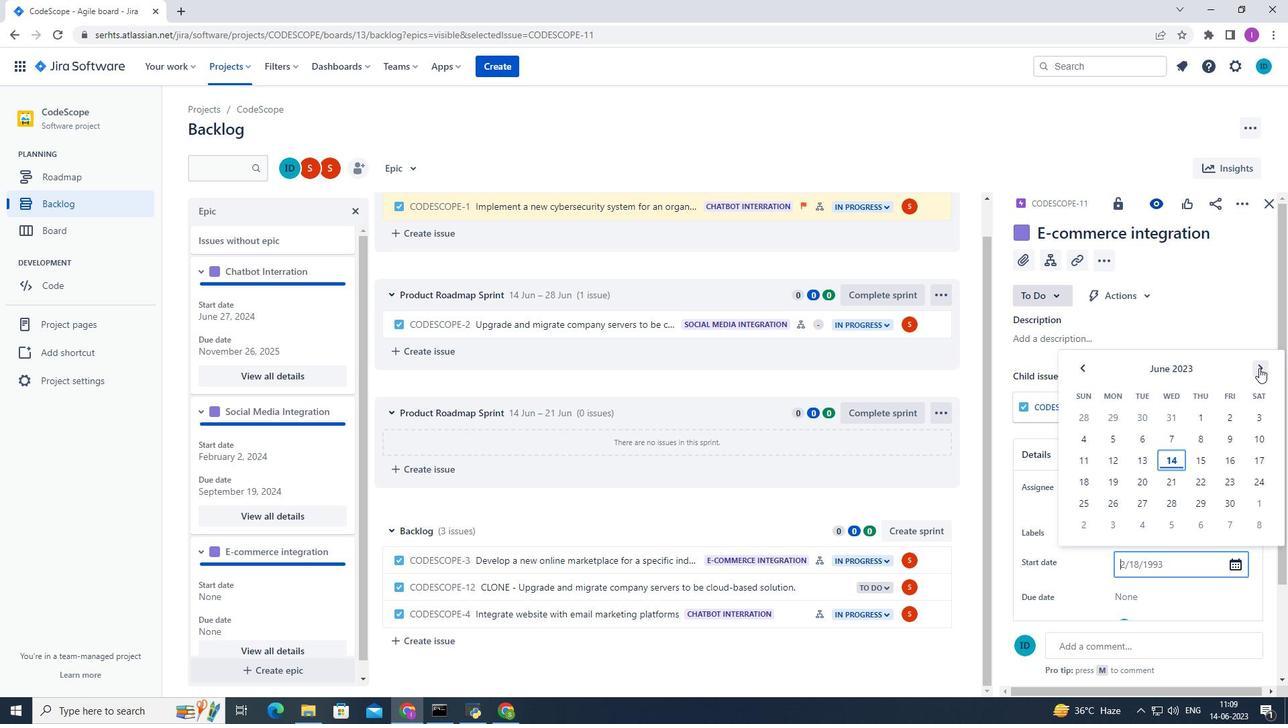 
Action: Mouse pressed left at (1259, 368)
Screenshot: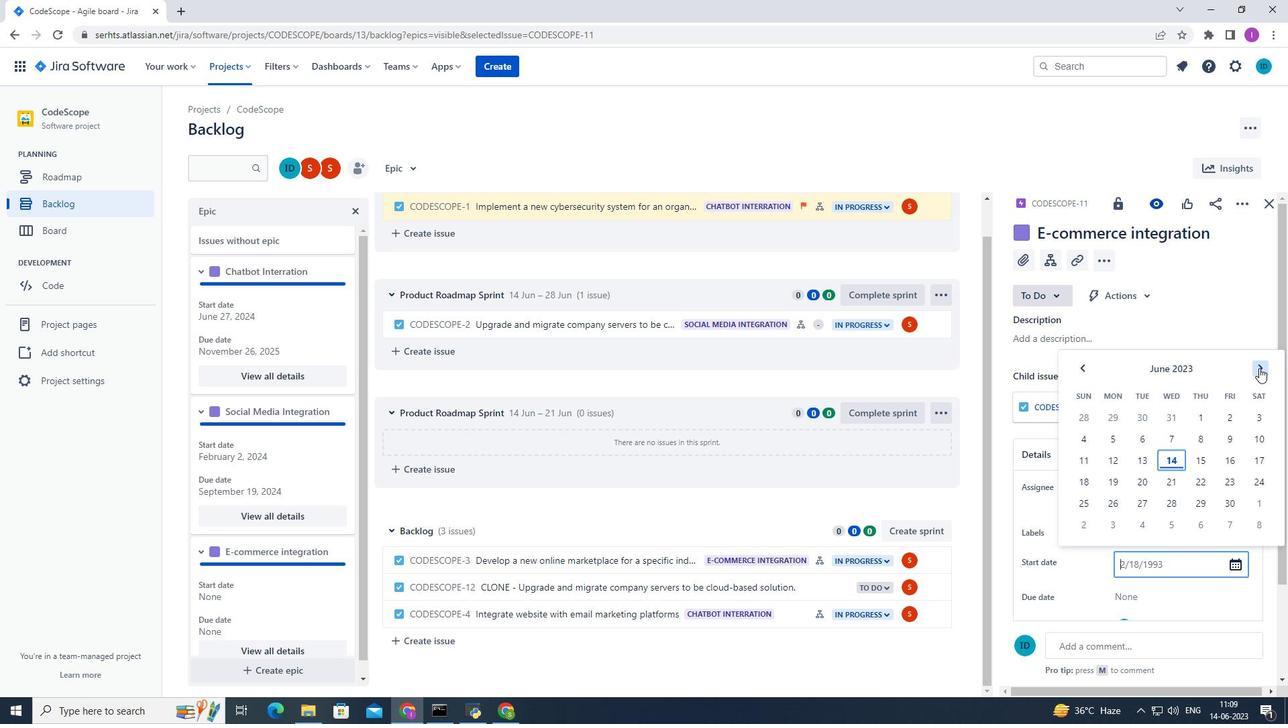 
Action: Mouse pressed left at (1259, 368)
Screenshot: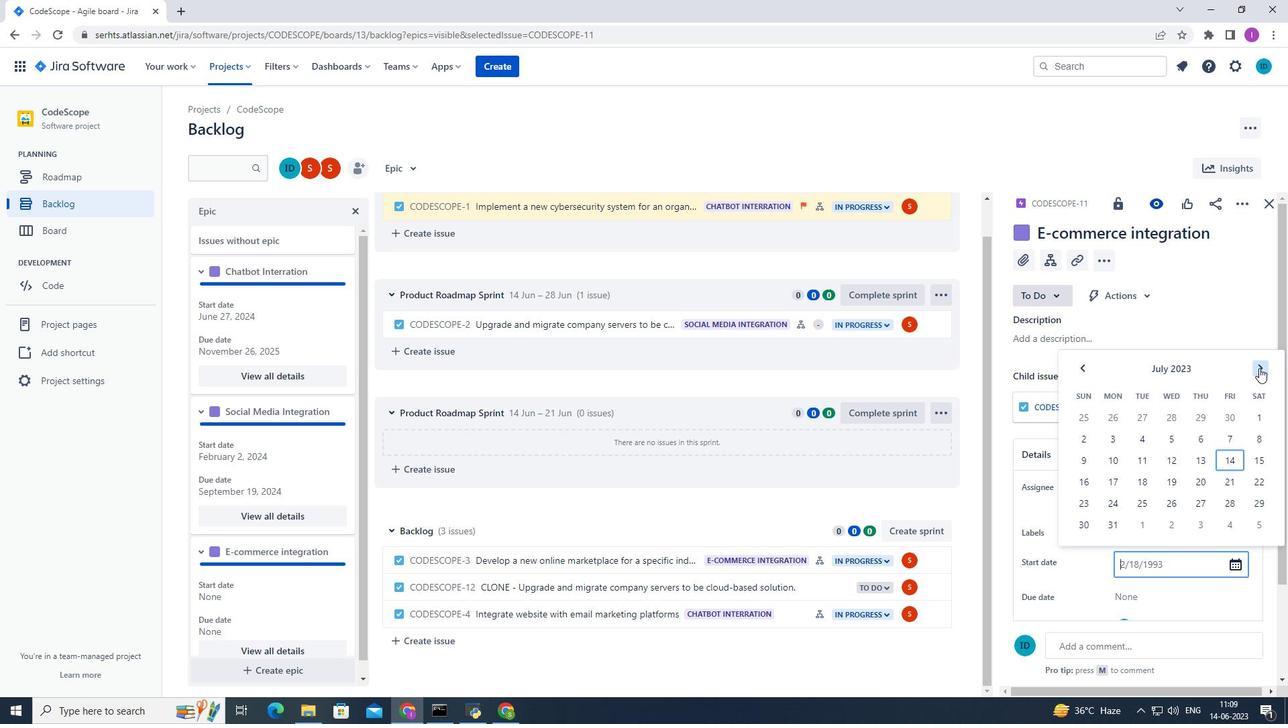 
Action: Mouse pressed left at (1259, 368)
Screenshot: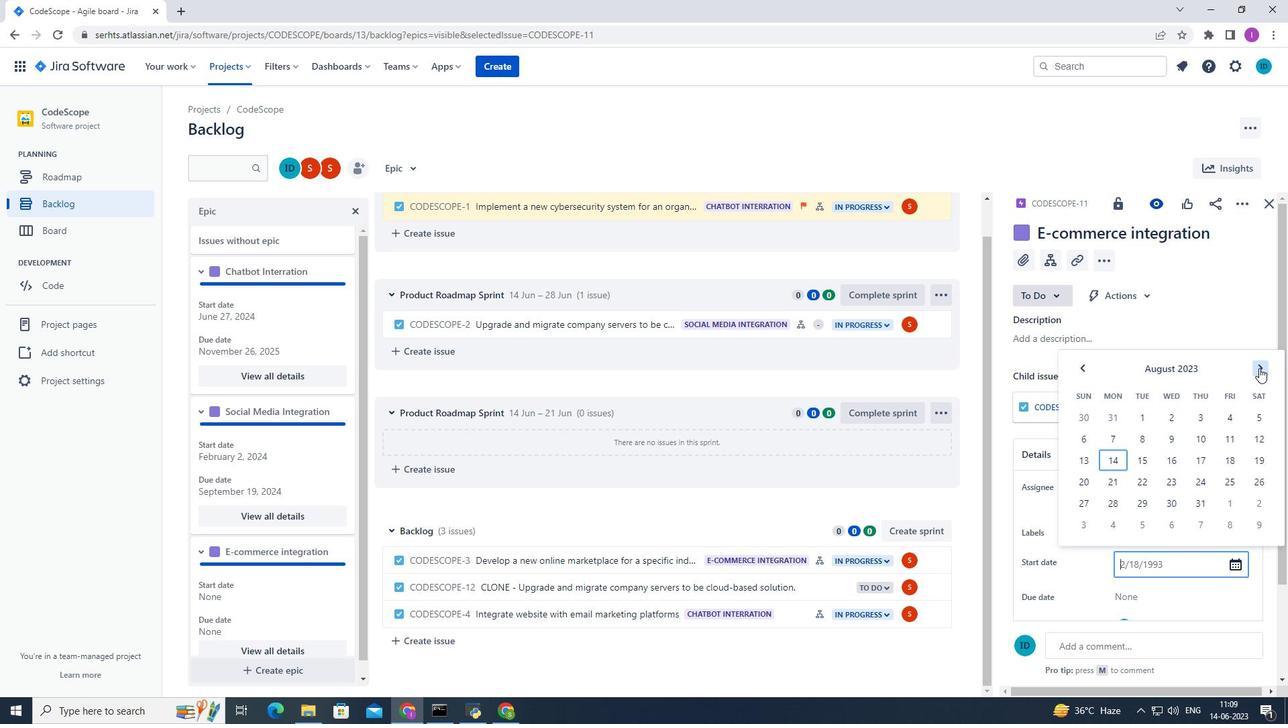 
Action: Mouse pressed left at (1259, 368)
Screenshot: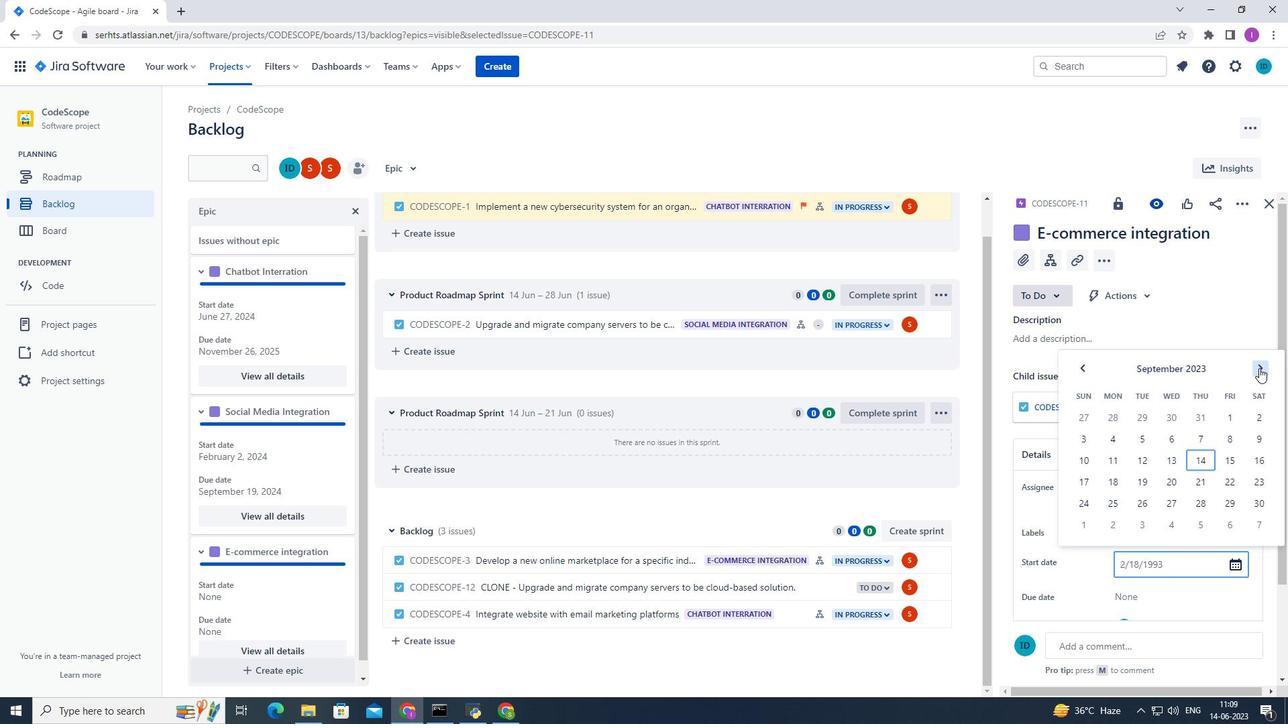 
Action: Mouse pressed left at (1259, 368)
Screenshot: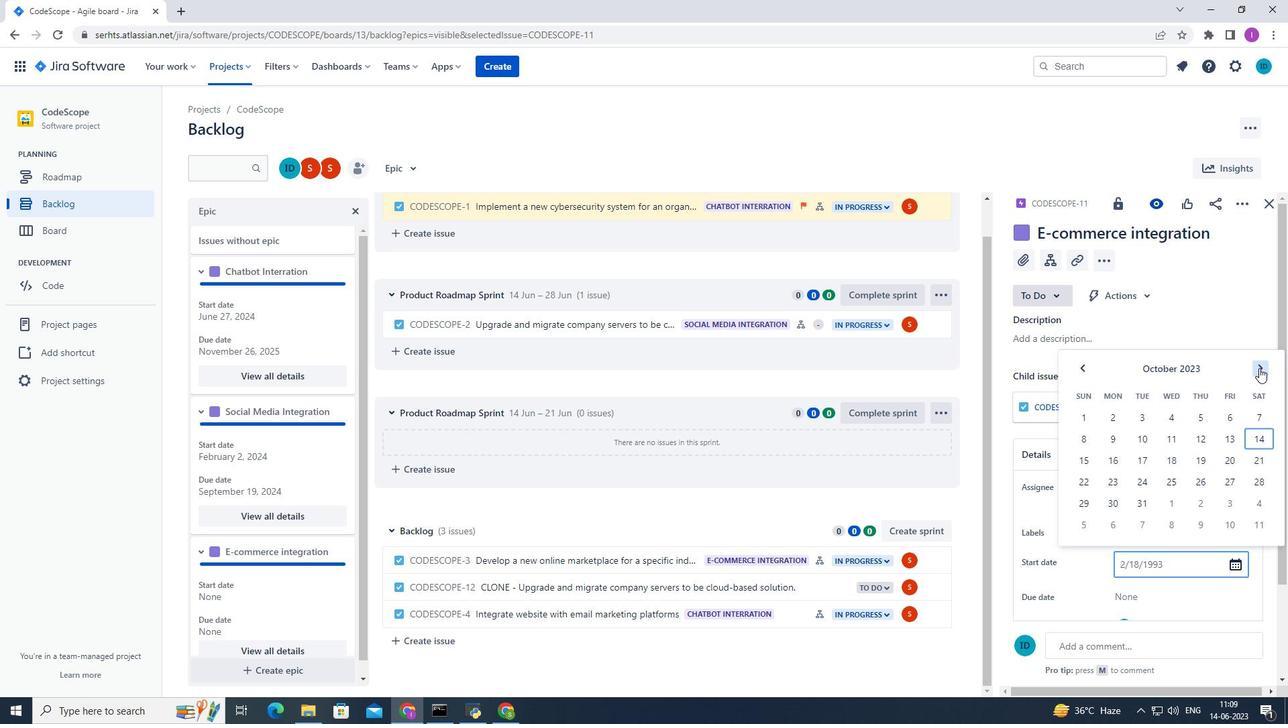 
Action: Mouse pressed left at (1259, 368)
Screenshot: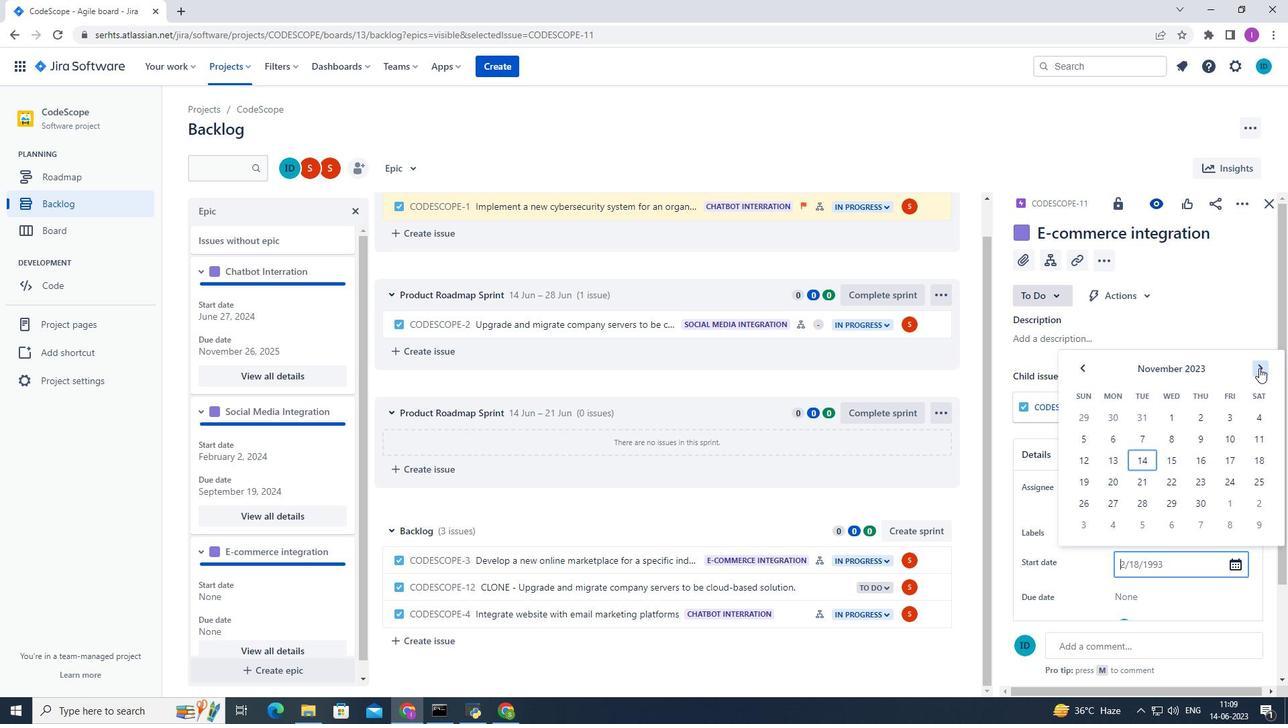 
Action: Mouse moved to (1209, 483)
Screenshot: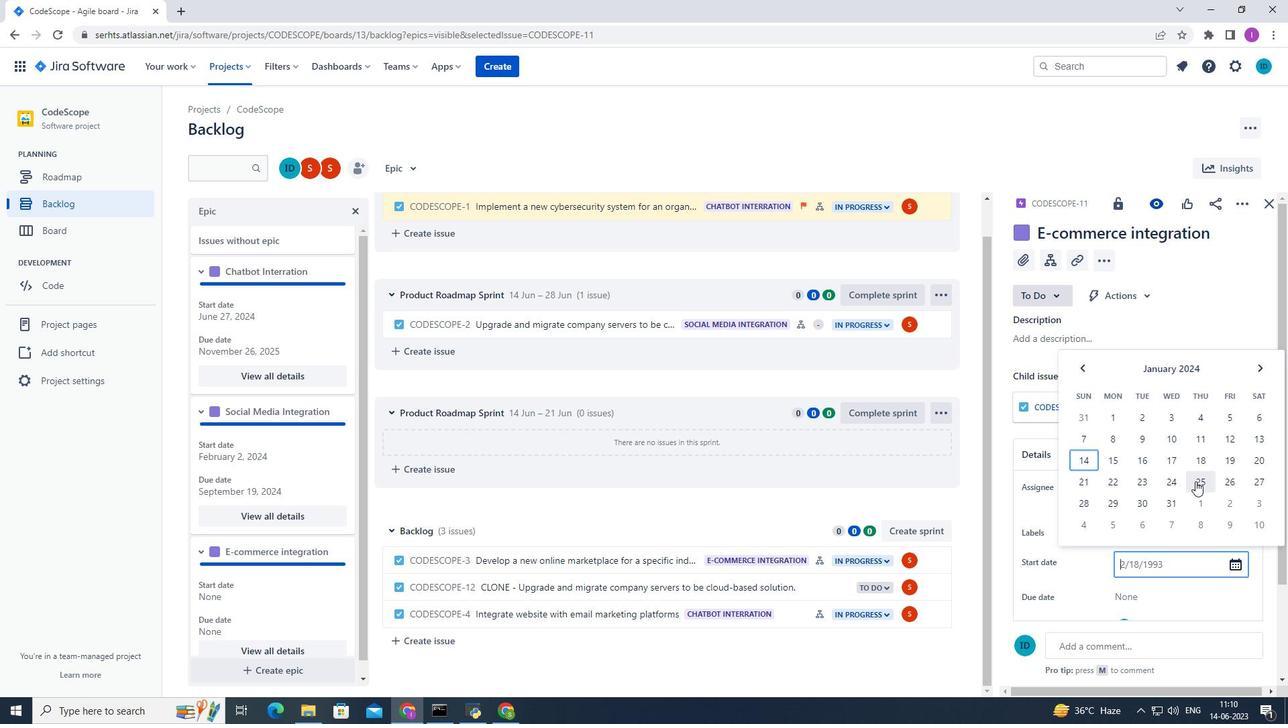 
Action: Mouse pressed left at (1209, 483)
Screenshot: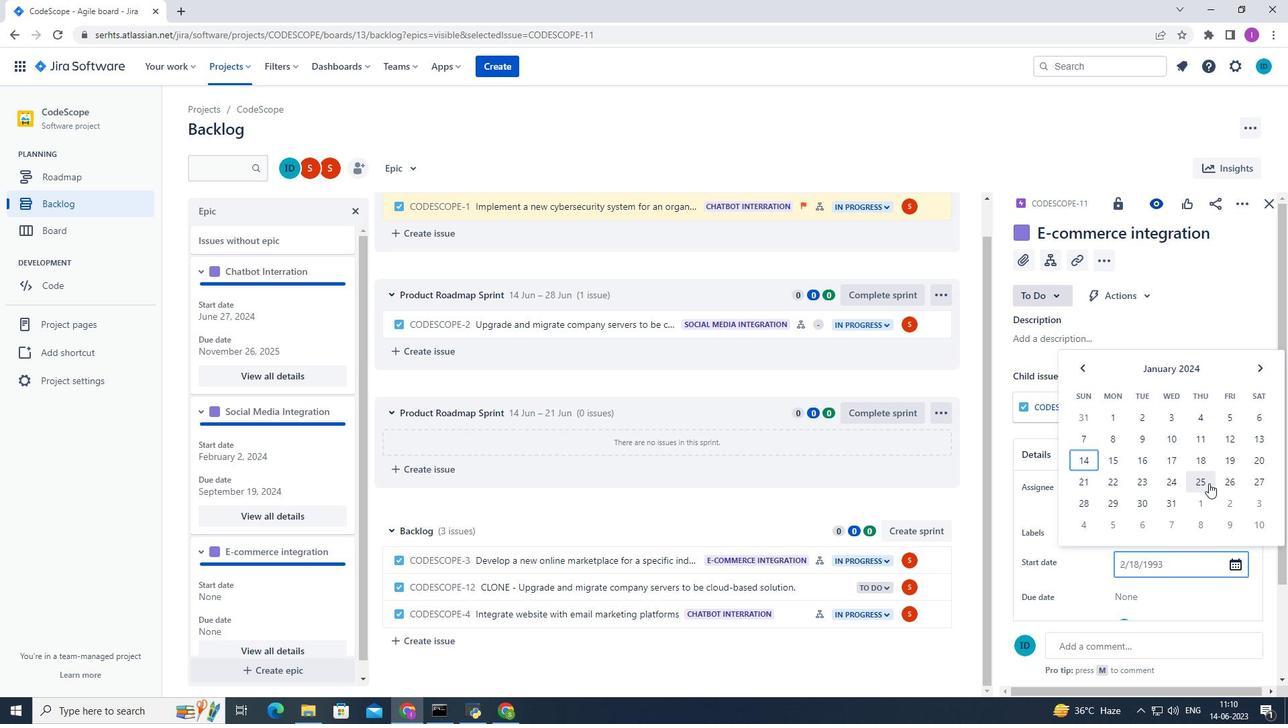 
Action: Mouse moved to (1216, 592)
Screenshot: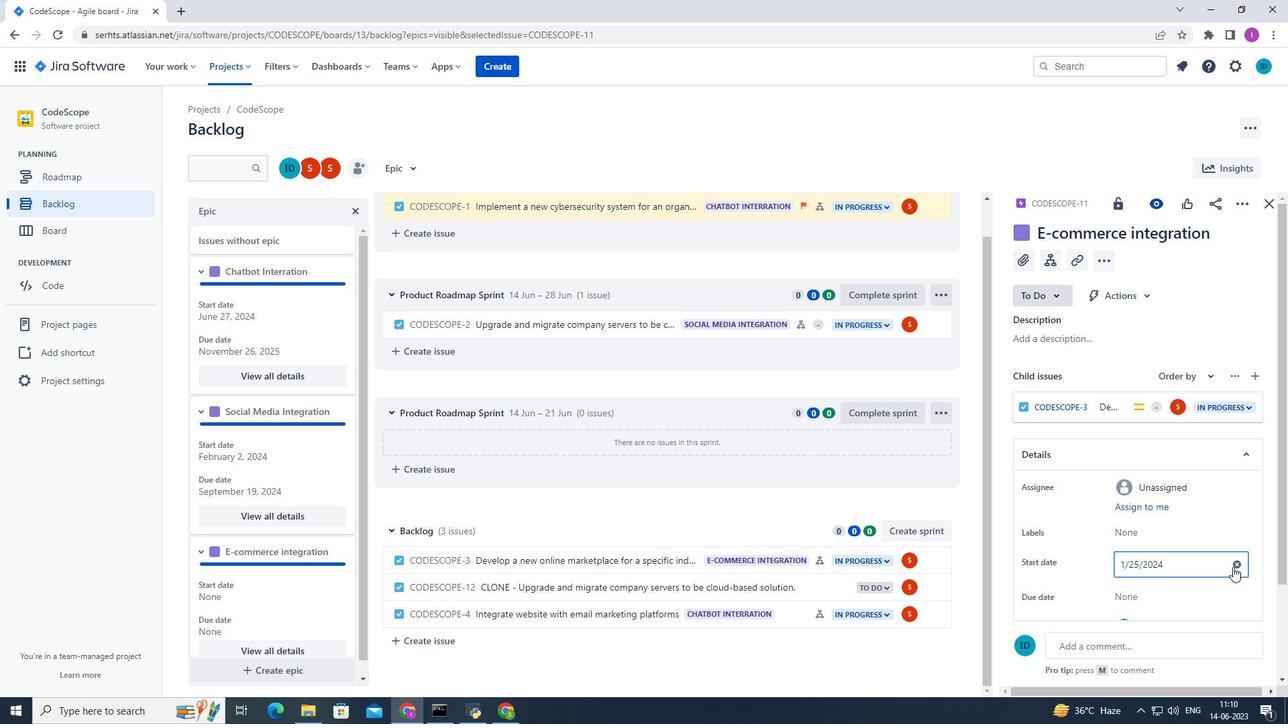 
Action: Mouse scrolled (1216, 591) with delta (0, 0)
Screenshot: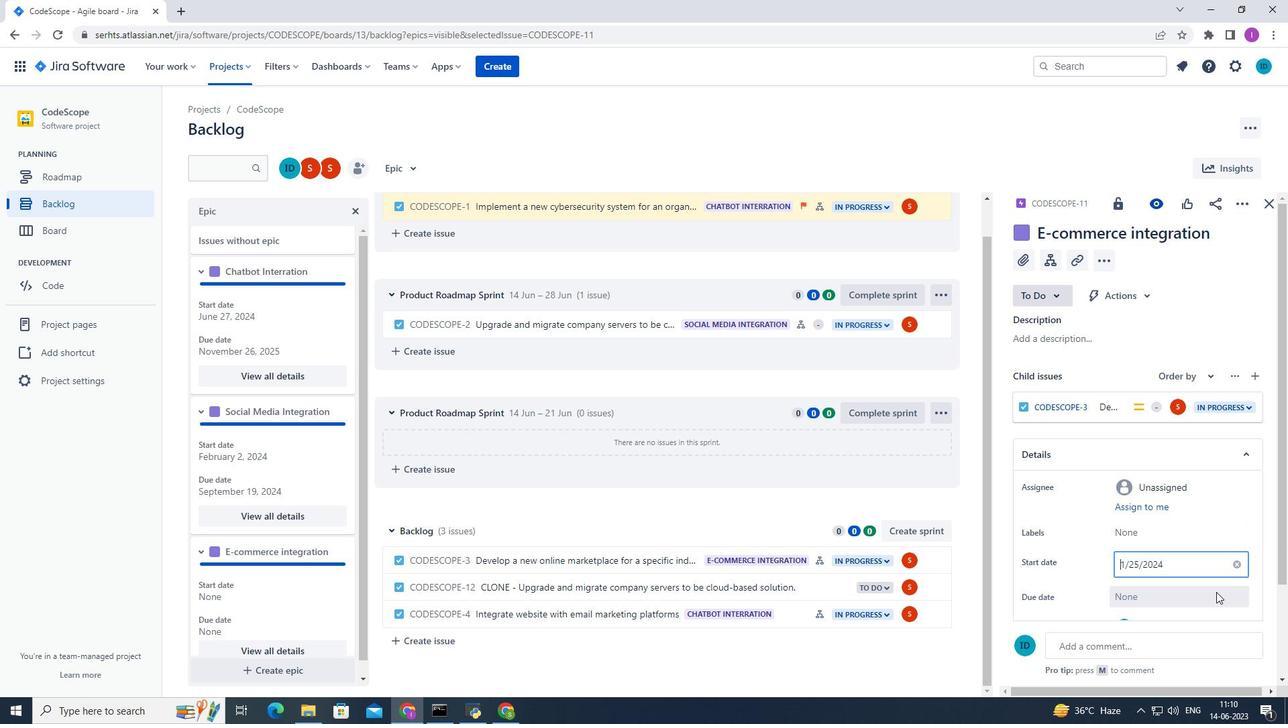 
Action: Mouse scrolled (1216, 591) with delta (0, 0)
Screenshot: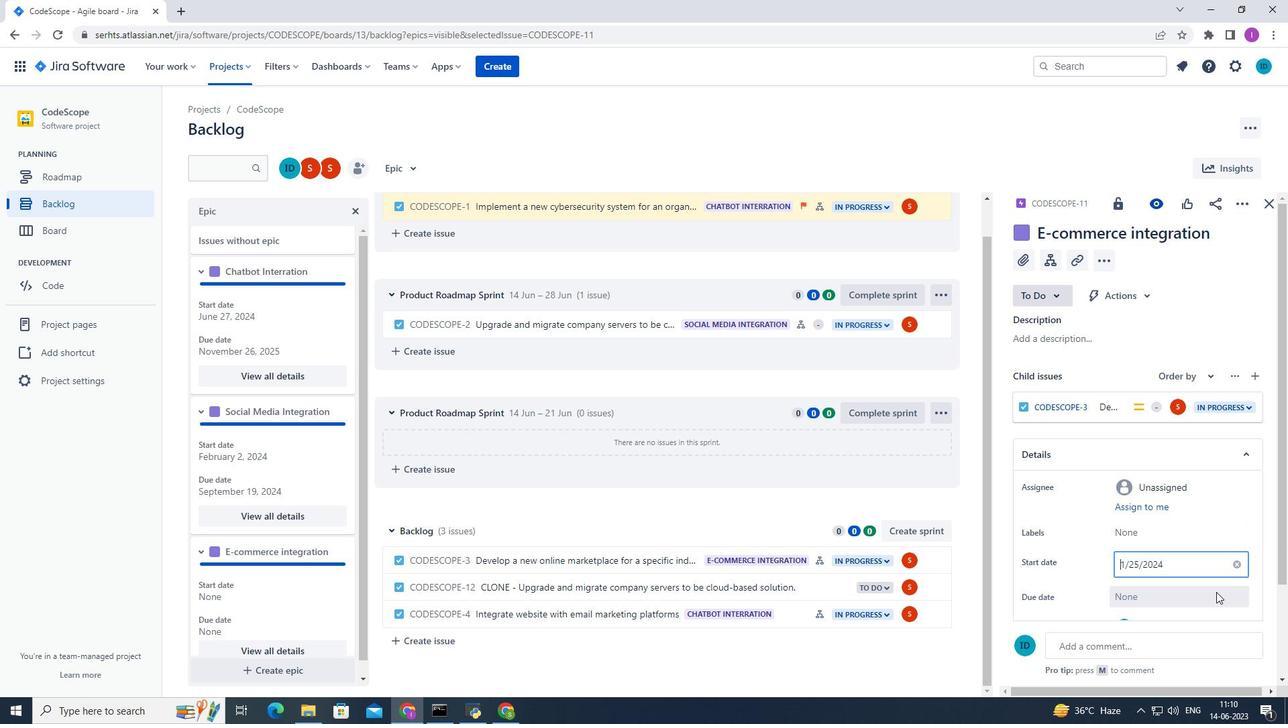 
Action: Mouse scrolled (1216, 591) with delta (0, 0)
Screenshot: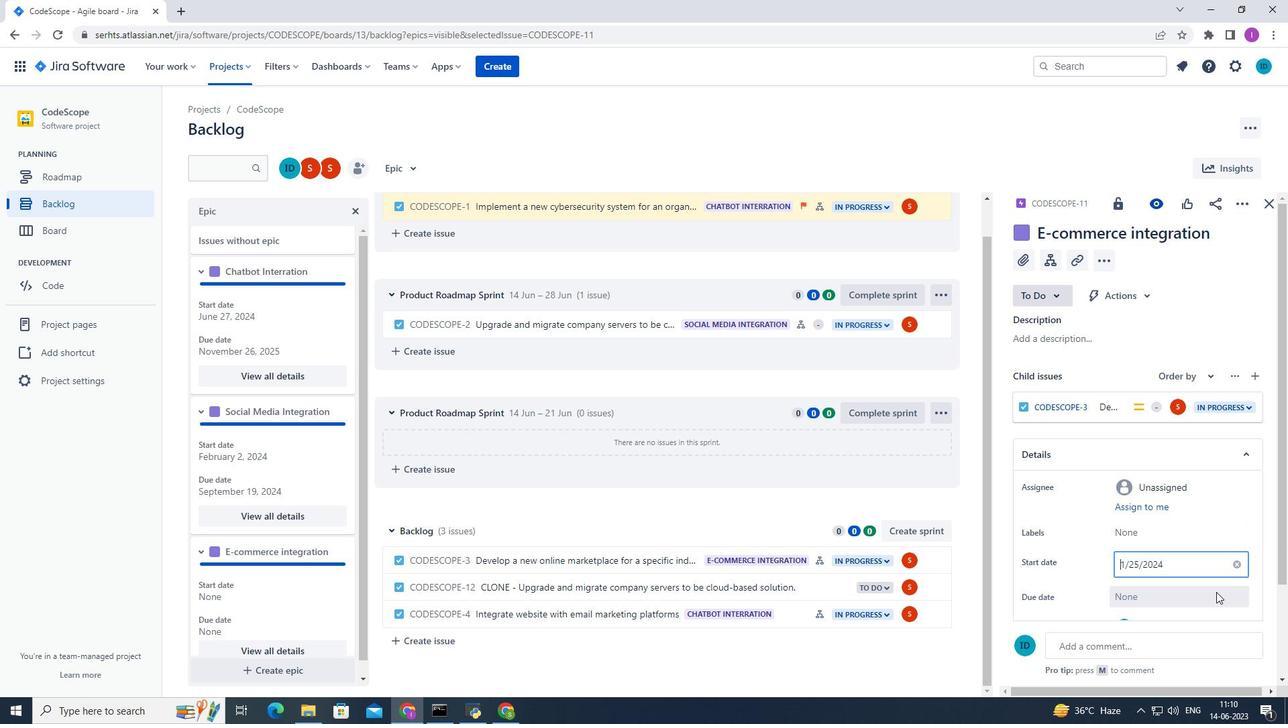 
Action: Mouse scrolled (1216, 591) with delta (0, 0)
Screenshot: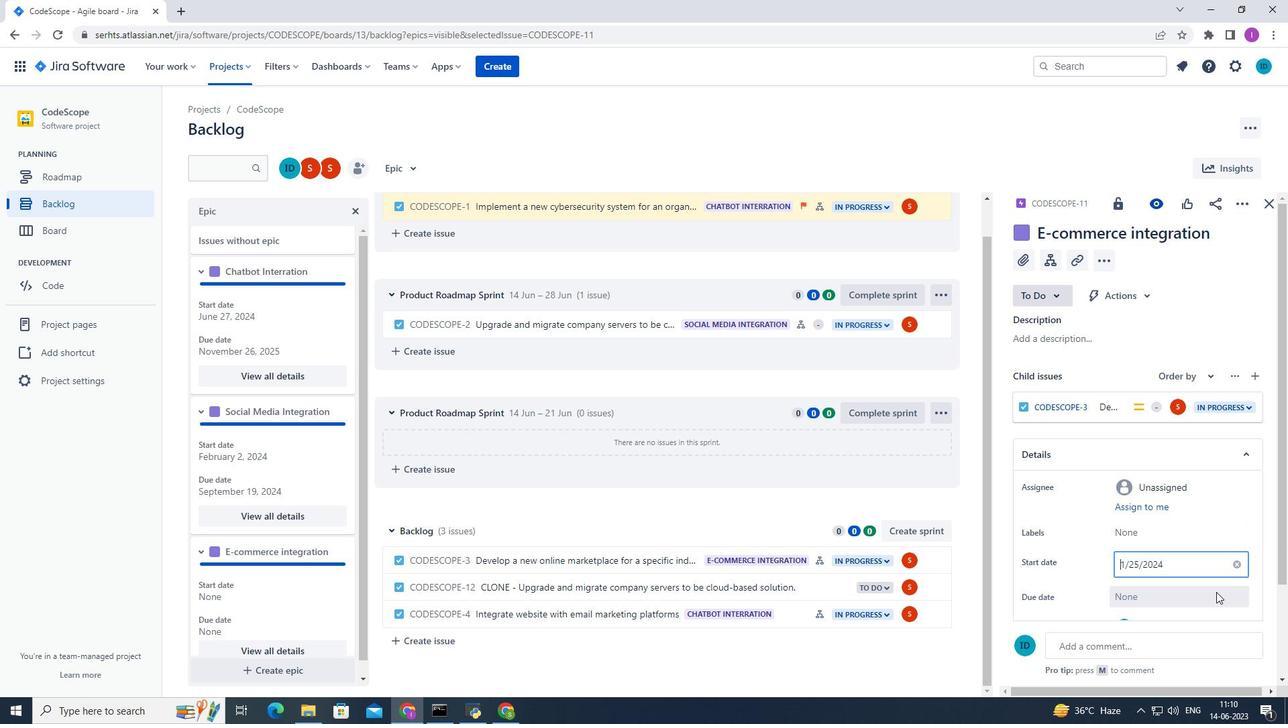 
Action: Mouse moved to (1211, 478)
Screenshot: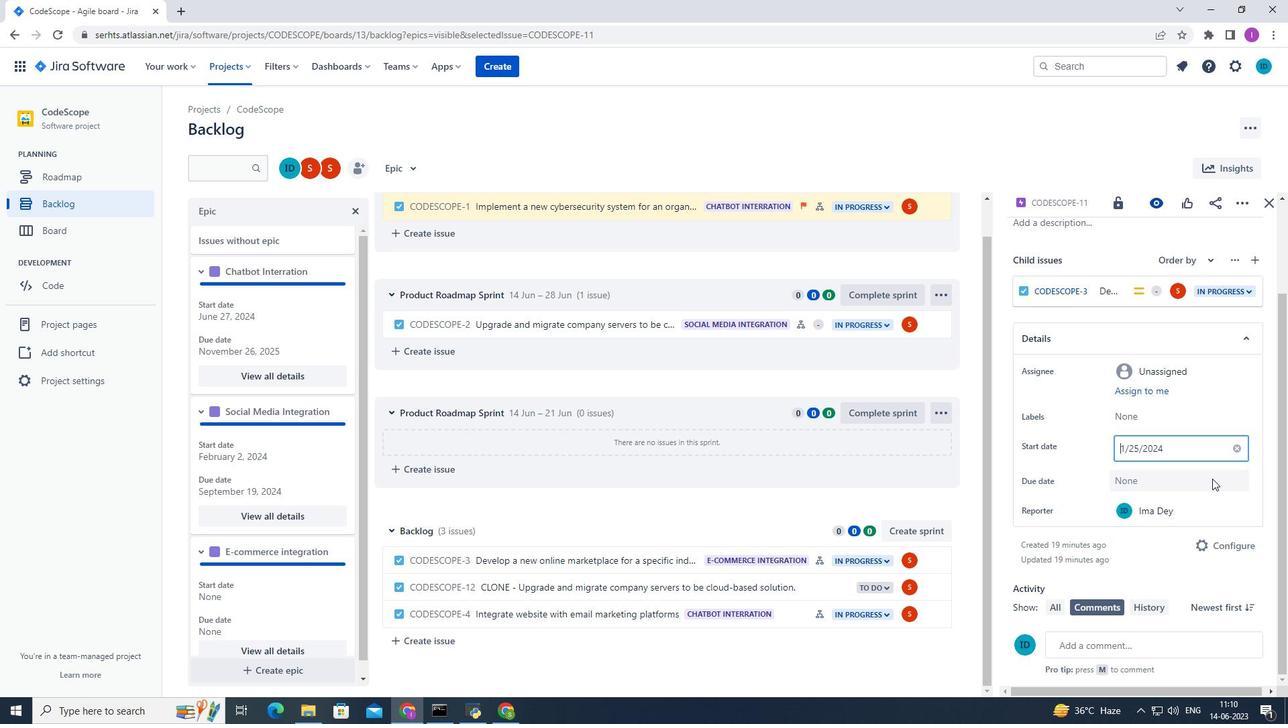 
Action: Mouse pressed left at (1211, 478)
Screenshot: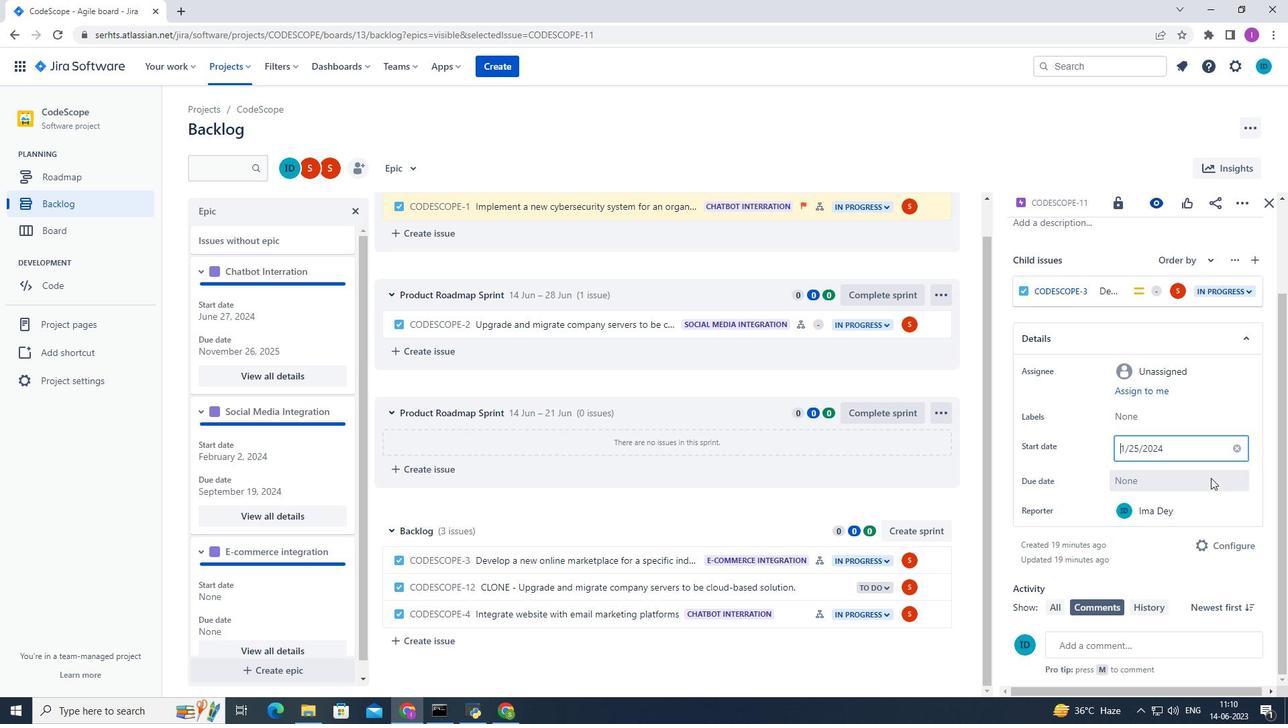 
Action: Mouse moved to (1263, 290)
Screenshot: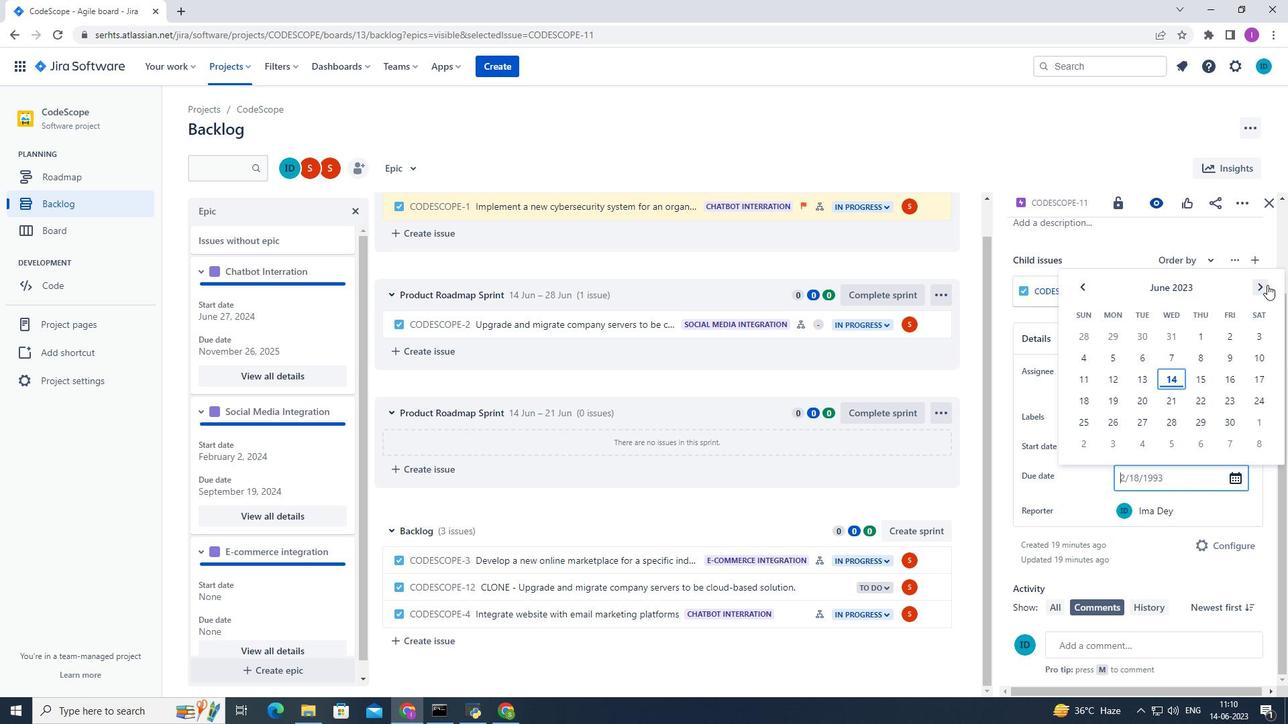 
Action: Mouse pressed left at (1263, 290)
Screenshot: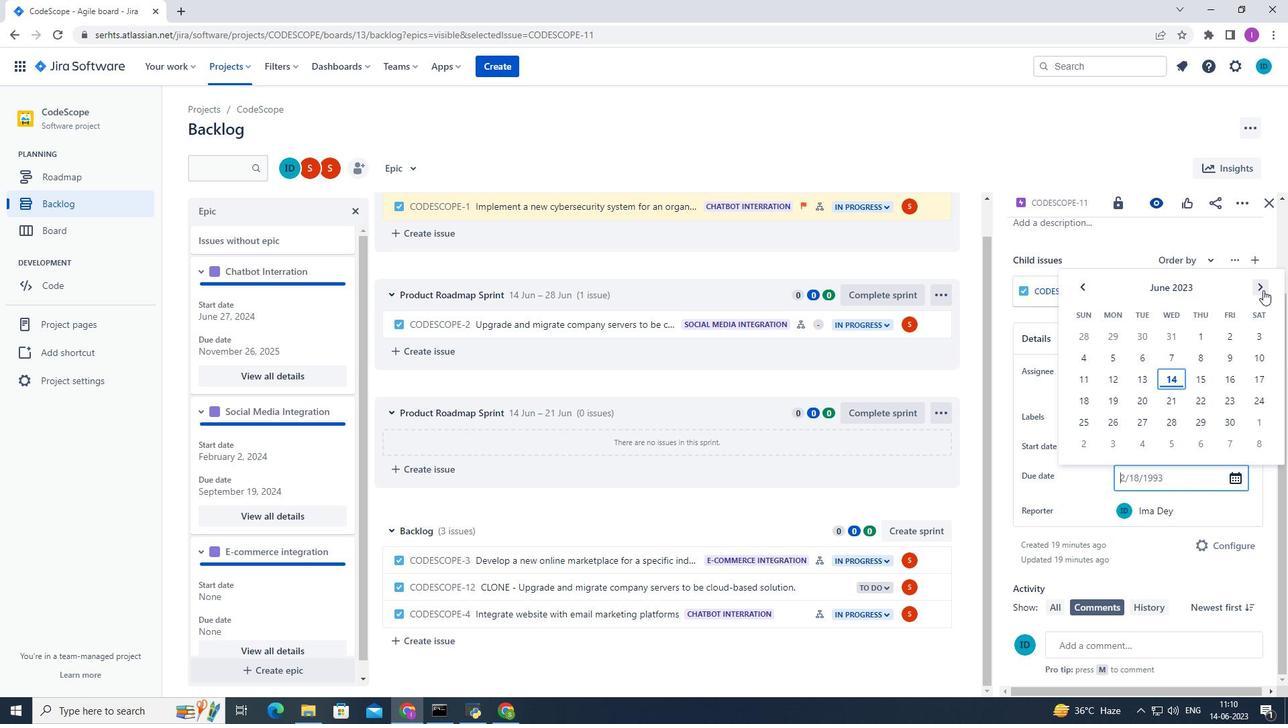 
Action: Mouse pressed left at (1263, 290)
Screenshot: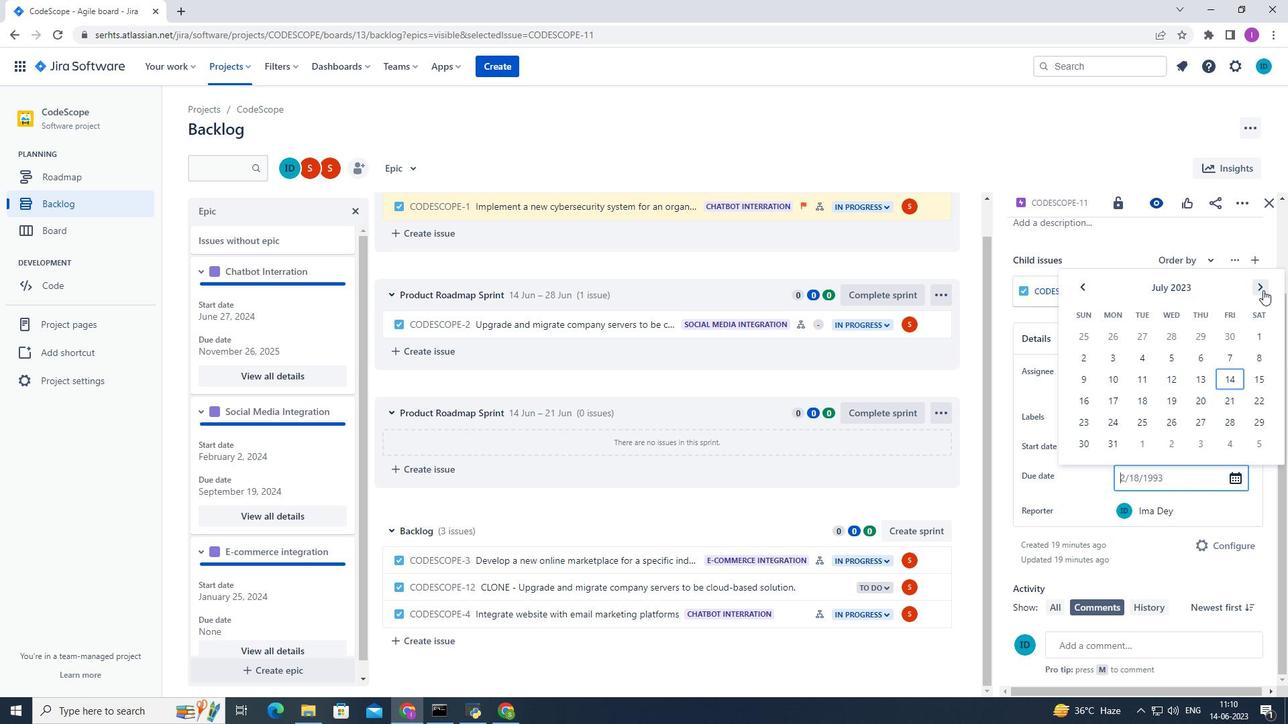 
Action: Mouse pressed left at (1263, 290)
Screenshot: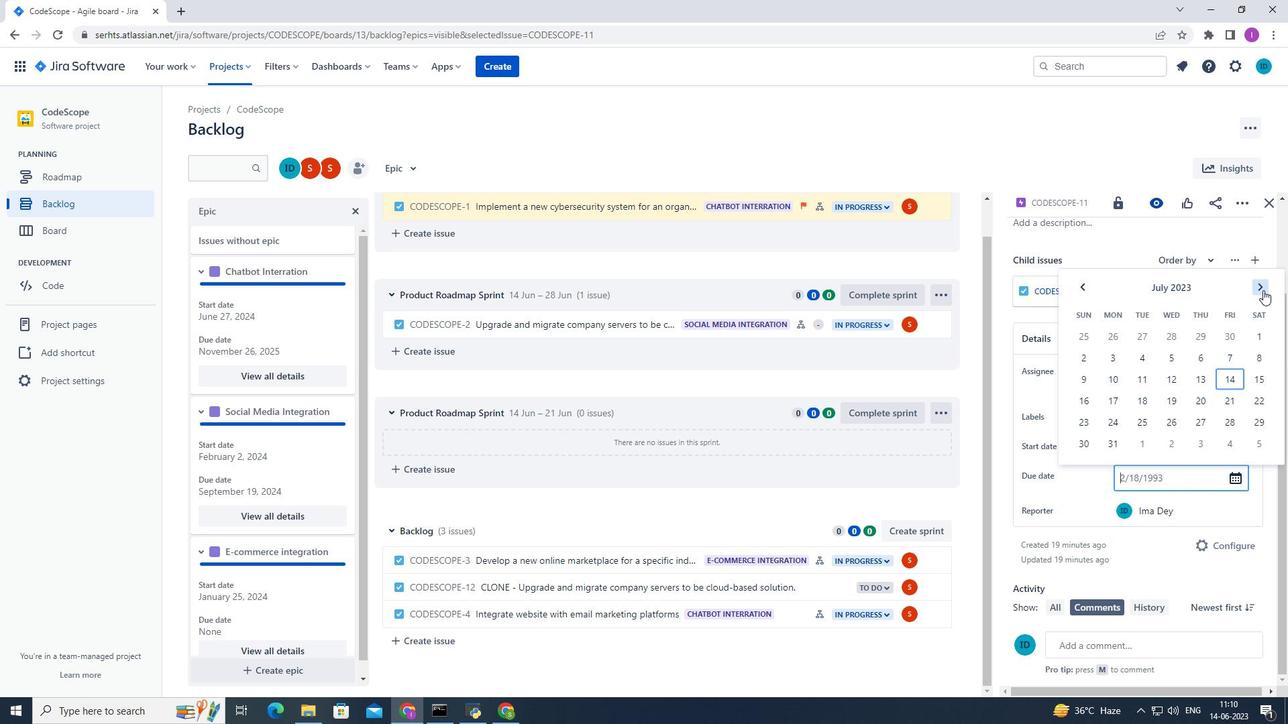 
Action: Mouse pressed left at (1263, 290)
Screenshot: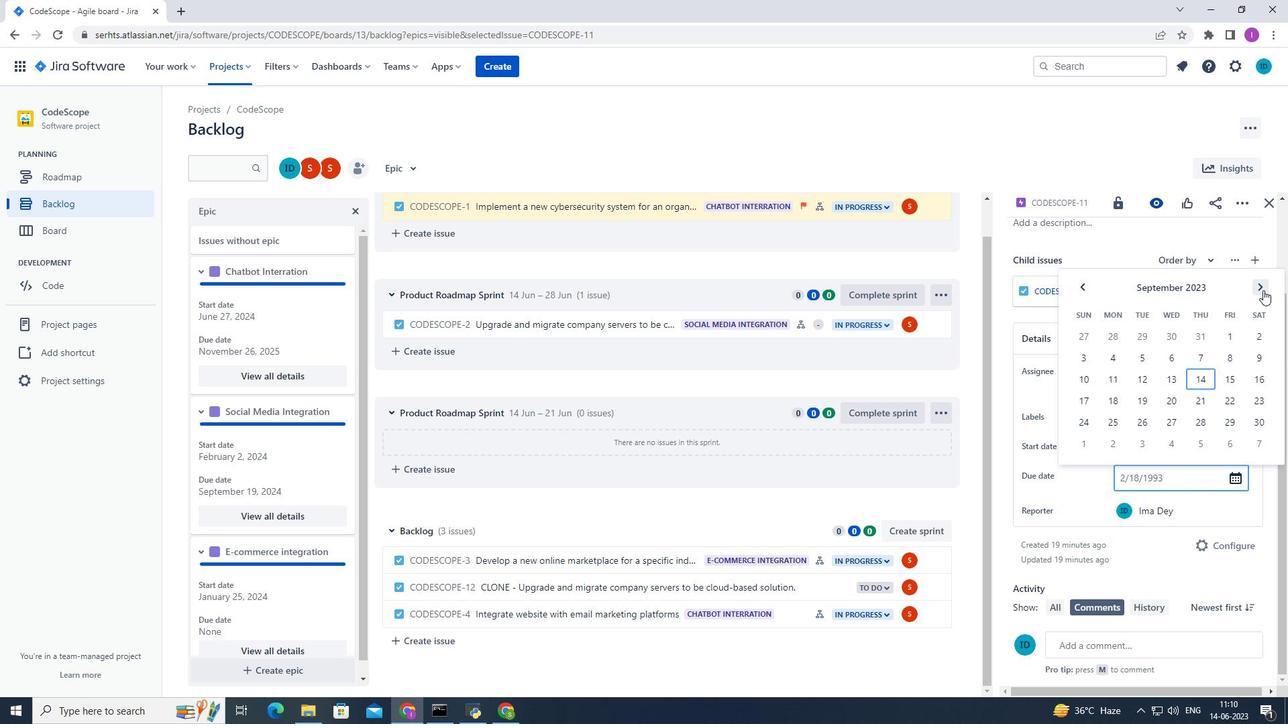 
Action: Mouse pressed left at (1263, 290)
Screenshot: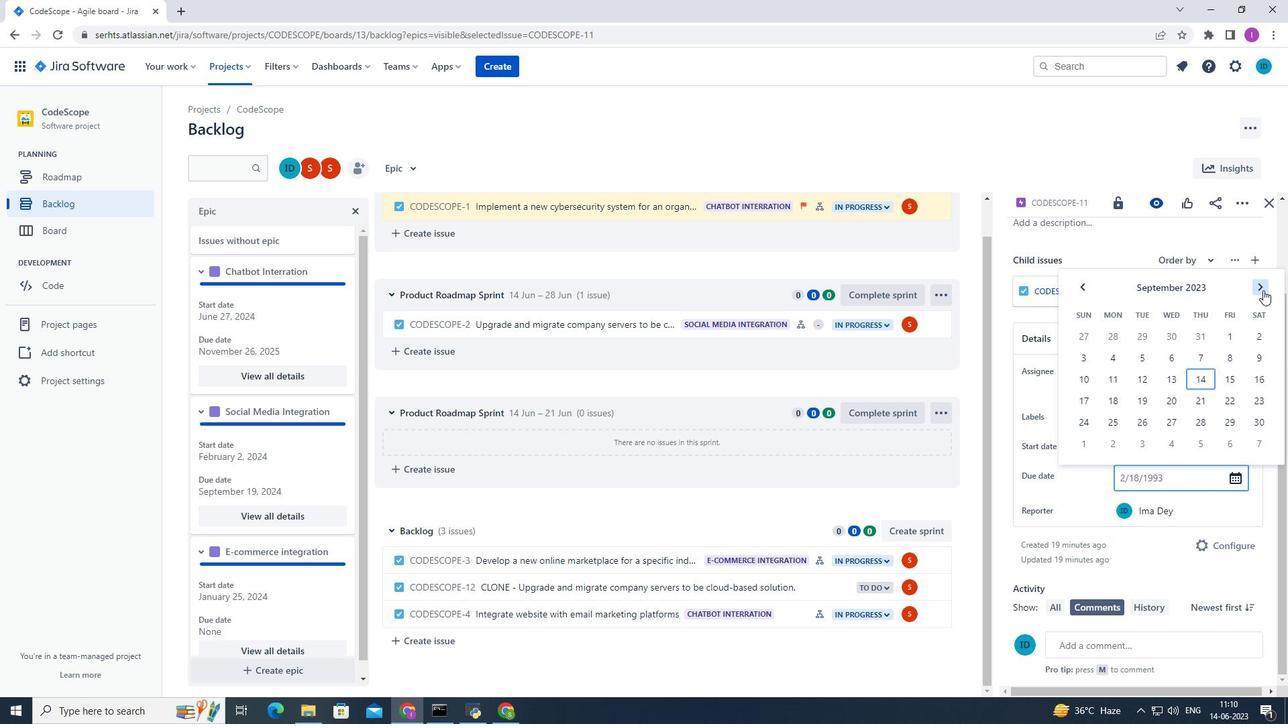 
Action: Mouse pressed left at (1263, 290)
Screenshot: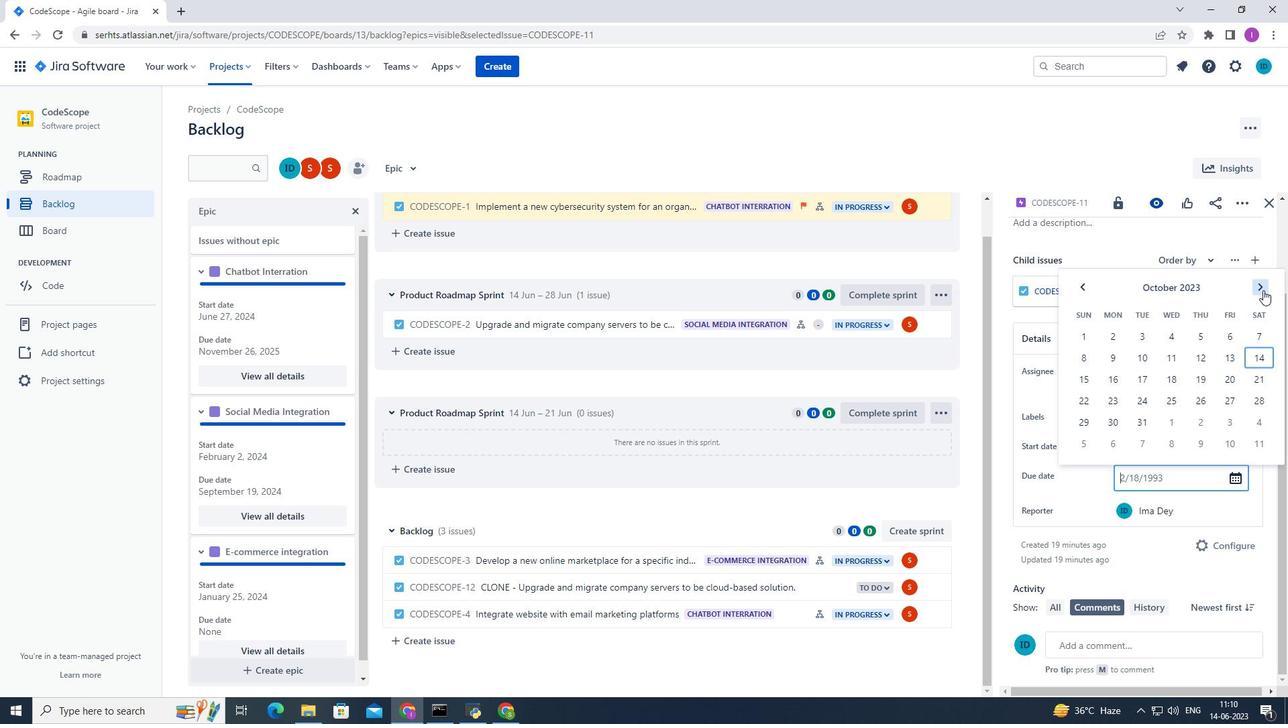 
Action: Mouse pressed left at (1263, 290)
Screenshot: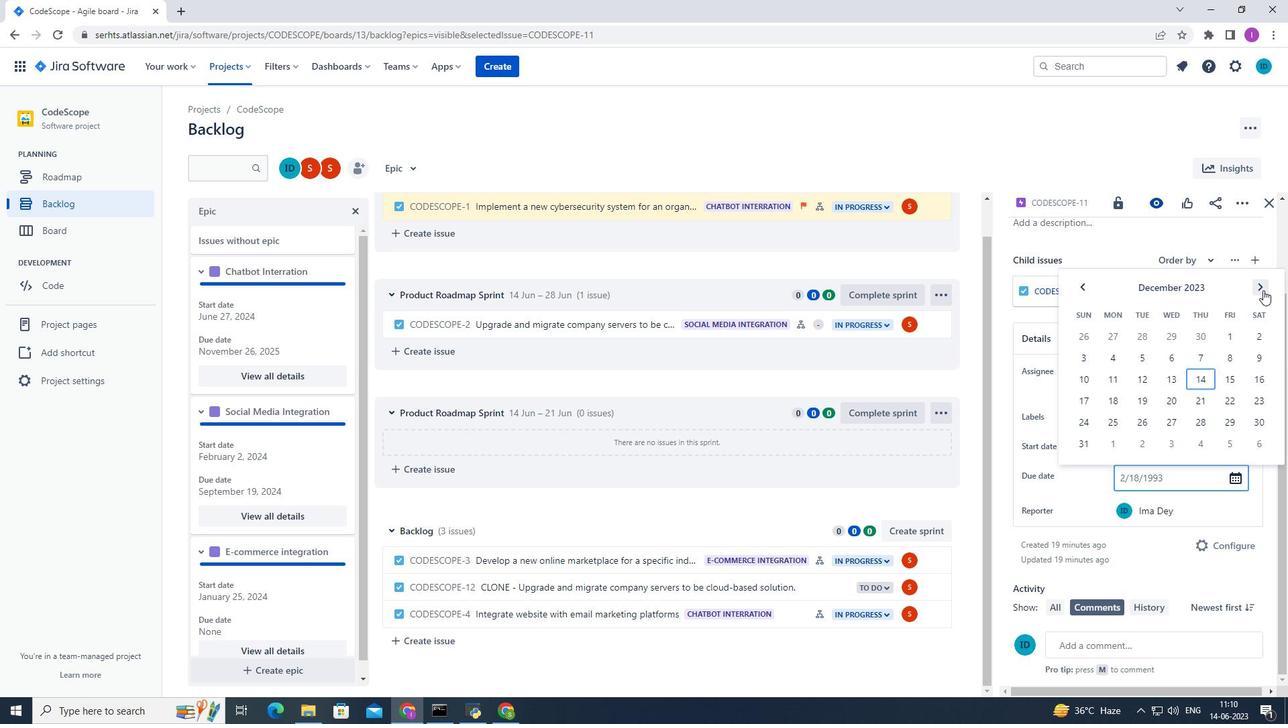 
Action: Mouse pressed left at (1263, 290)
Screenshot: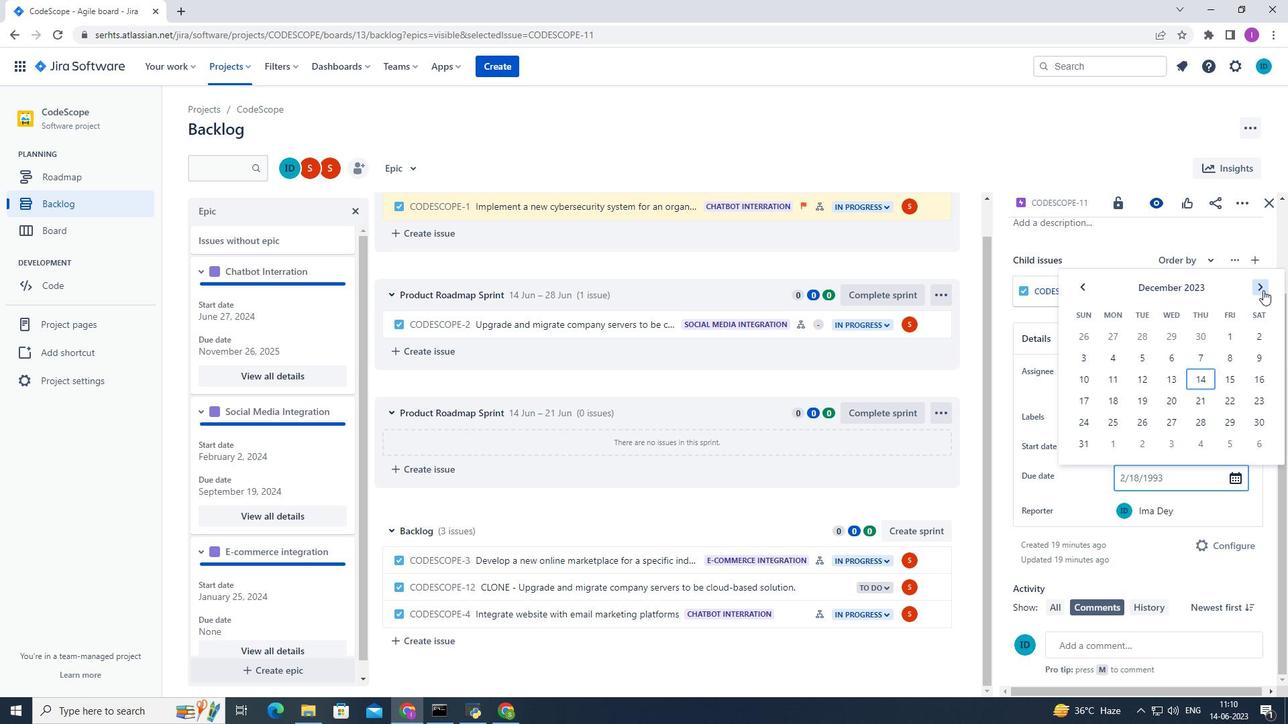 
Action: Mouse pressed left at (1263, 290)
Screenshot: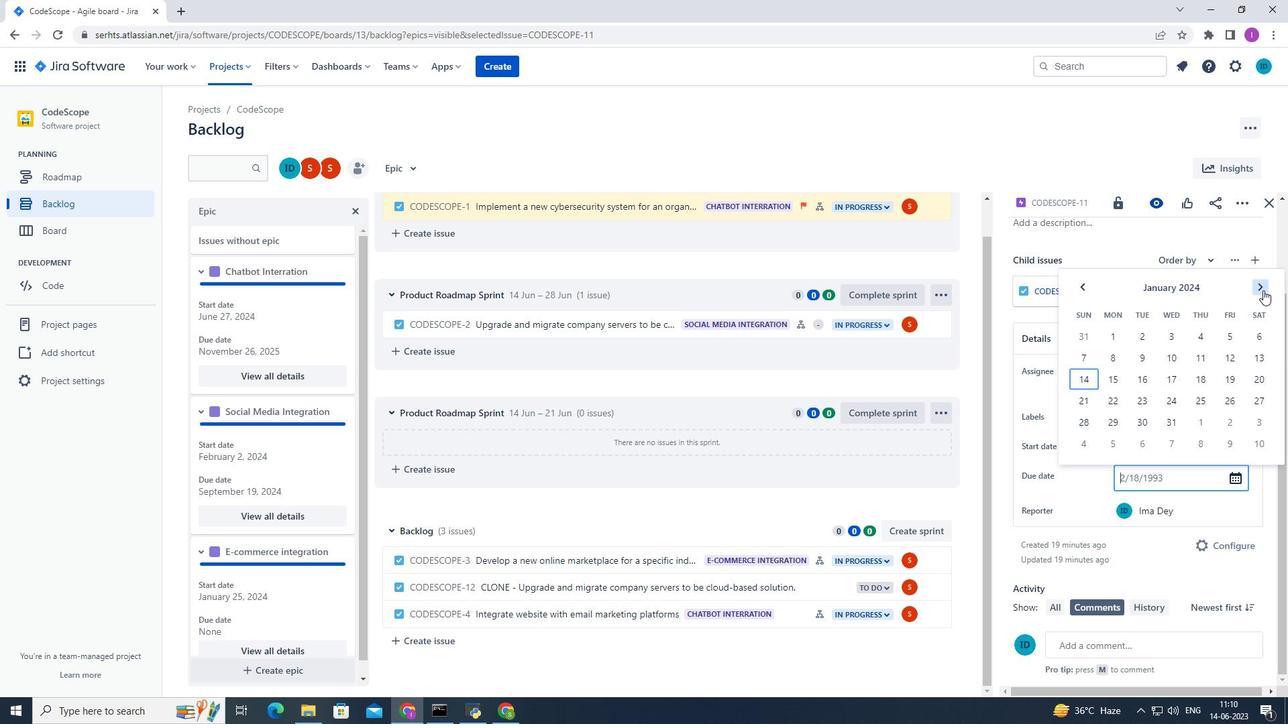 
Action: Mouse moved to (1263, 291)
Screenshot: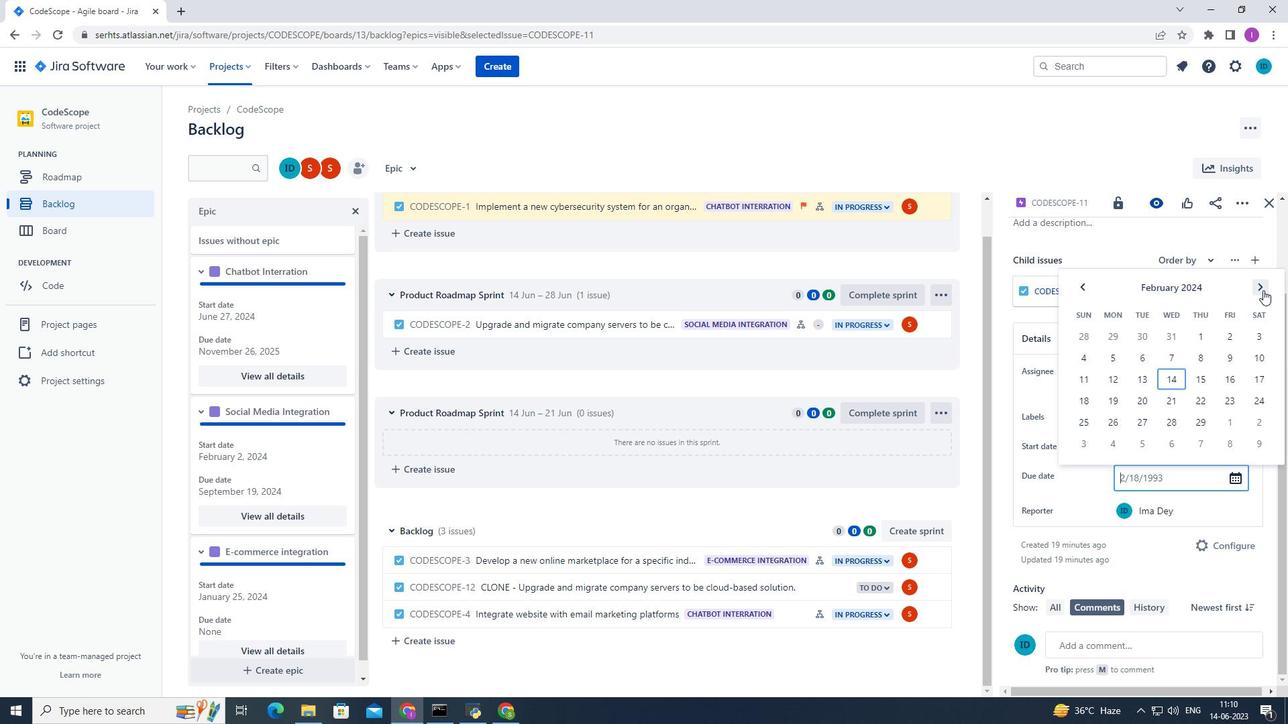 
Action: Mouse pressed left at (1263, 291)
Screenshot: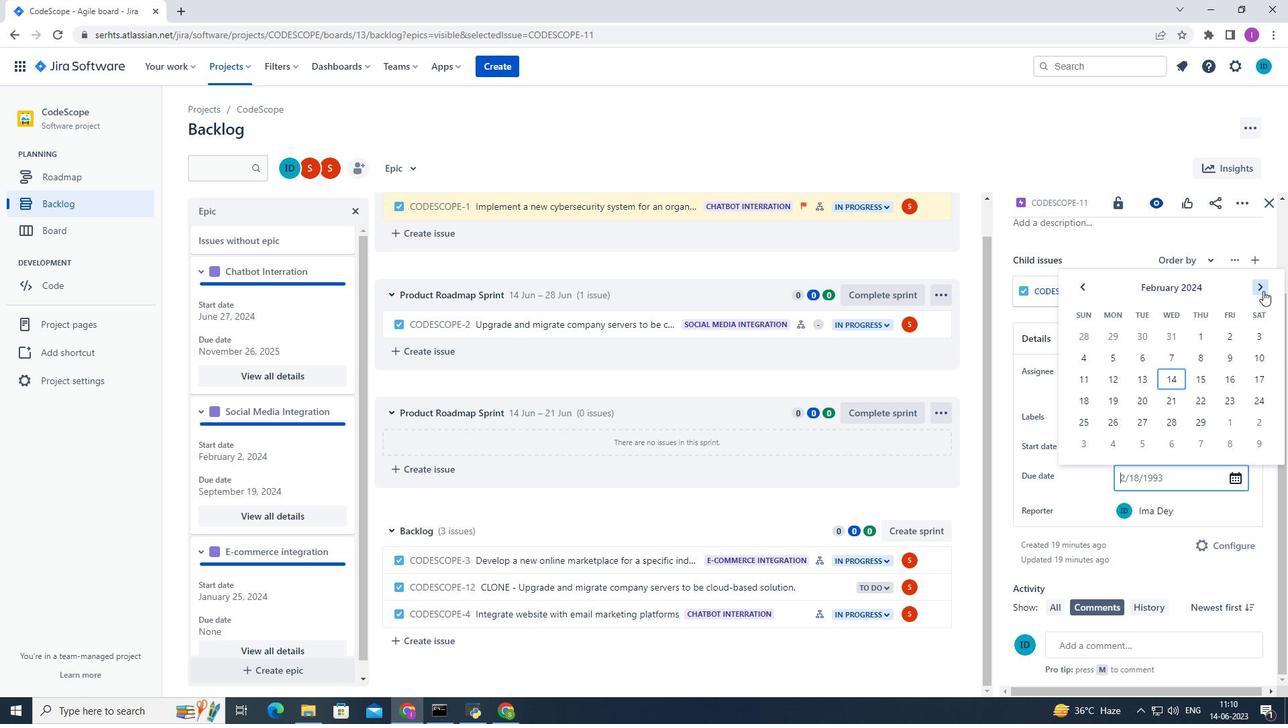 
Action: Mouse pressed left at (1263, 291)
Screenshot: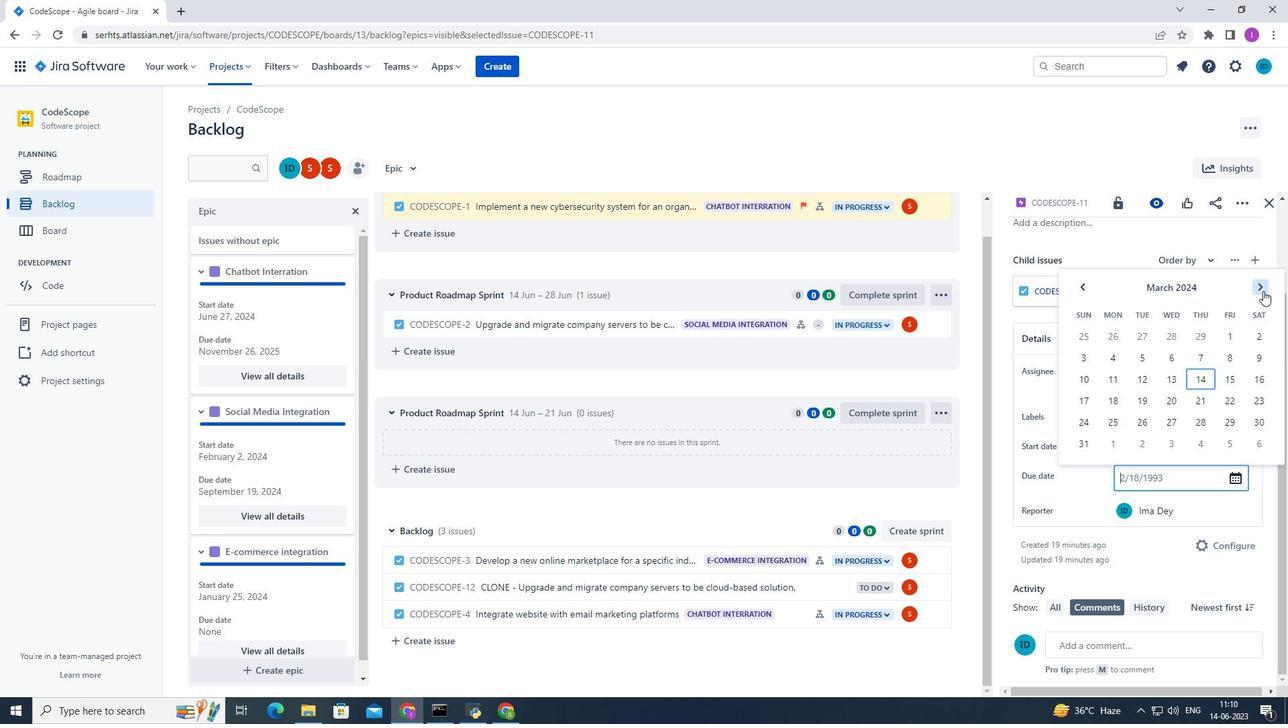 
Action: Mouse pressed left at (1263, 291)
Screenshot: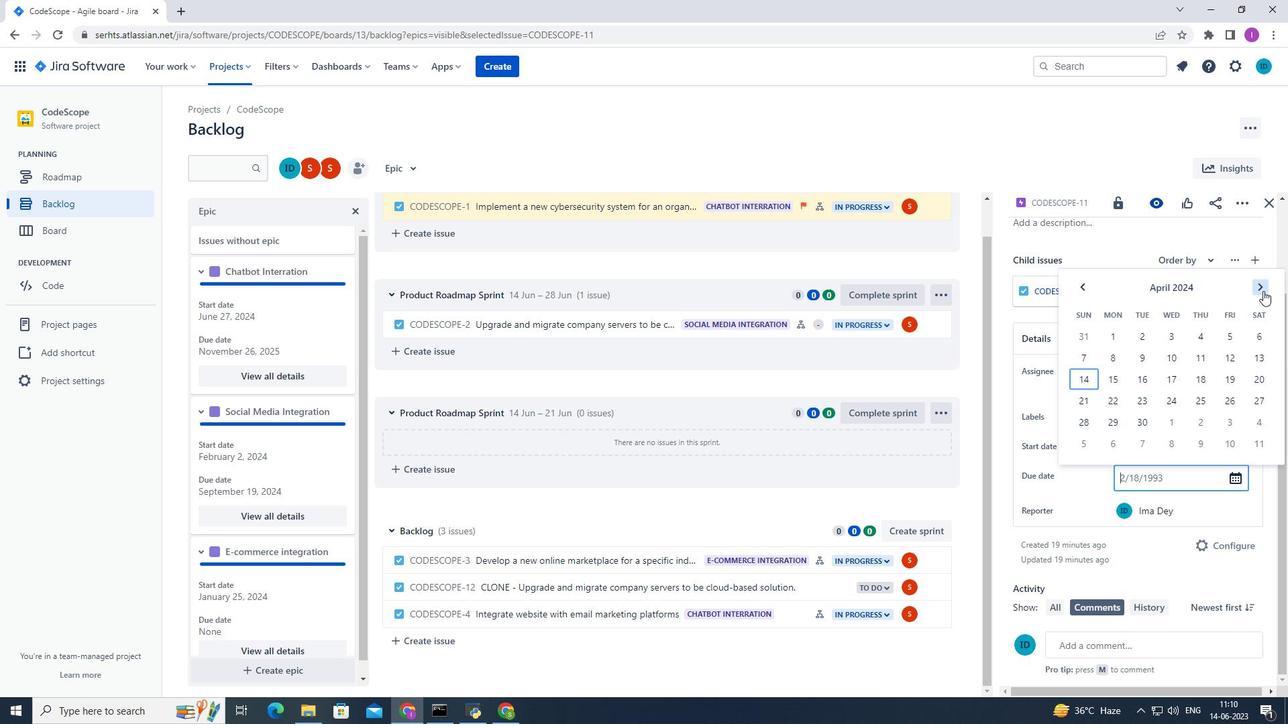 
Action: Mouse pressed left at (1263, 291)
Screenshot: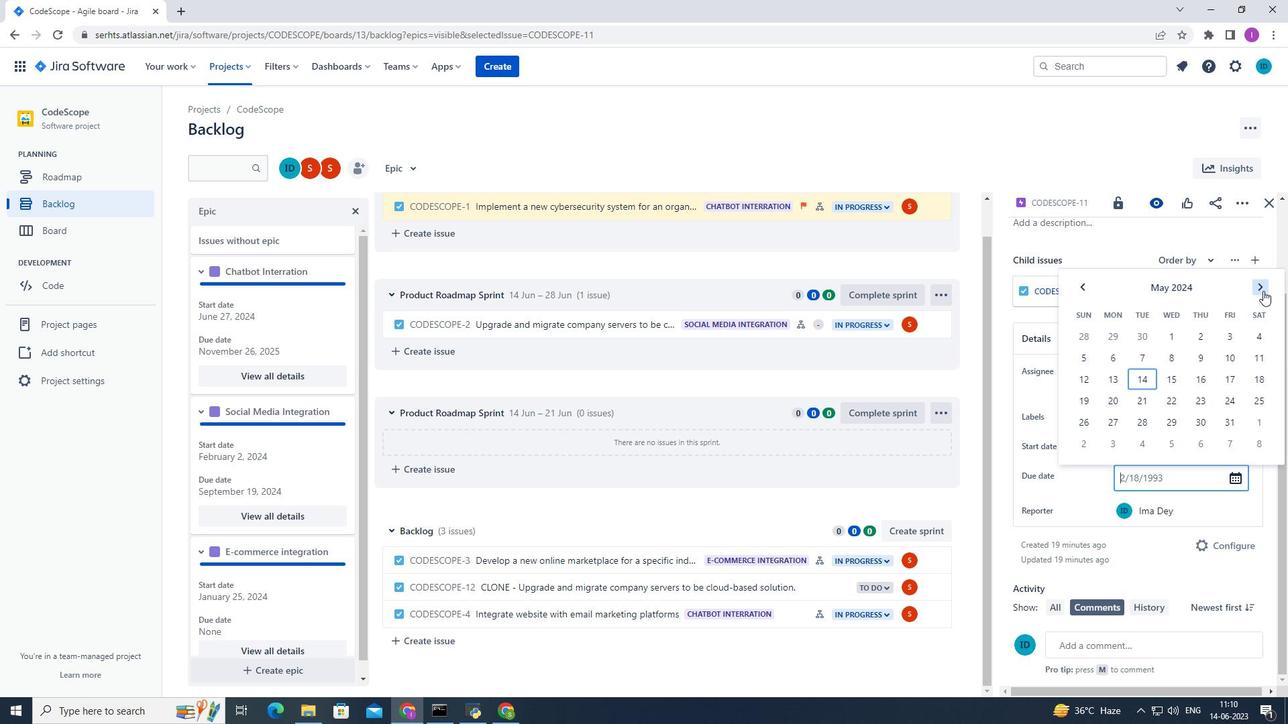 
Action: Mouse pressed left at (1263, 291)
Screenshot: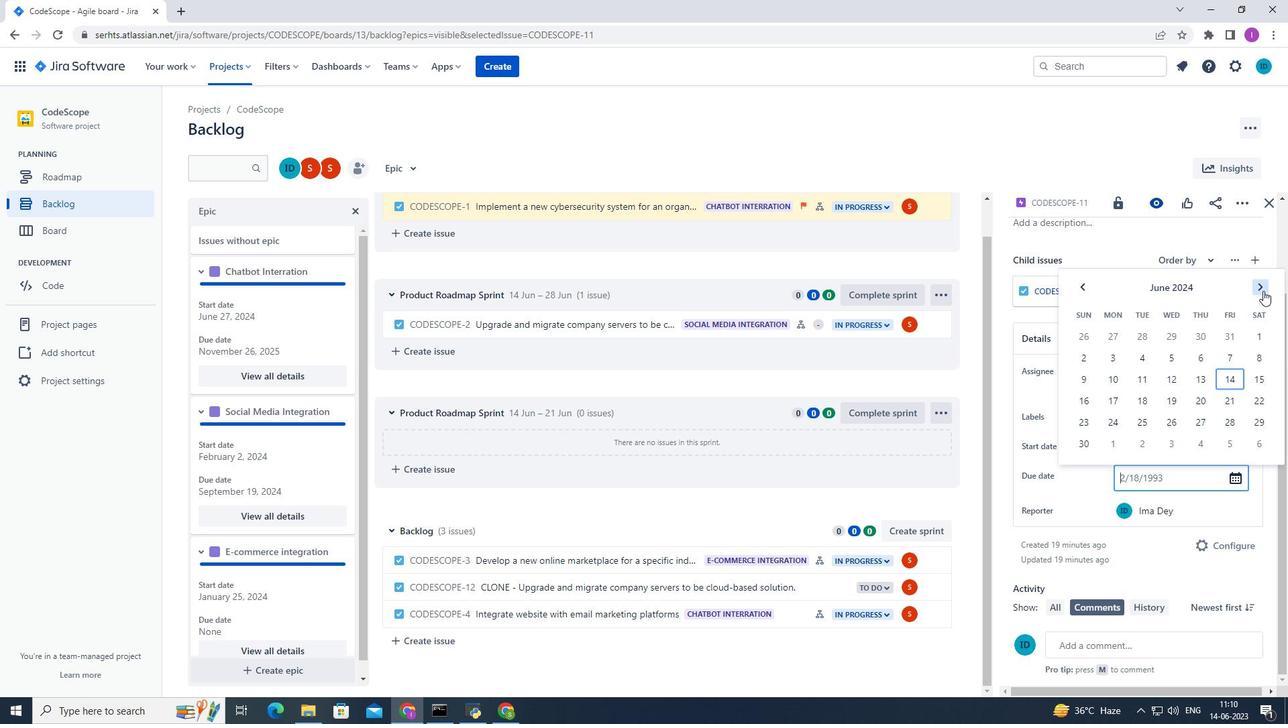 
Action: Mouse pressed left at (1263, 291)
Screenshot: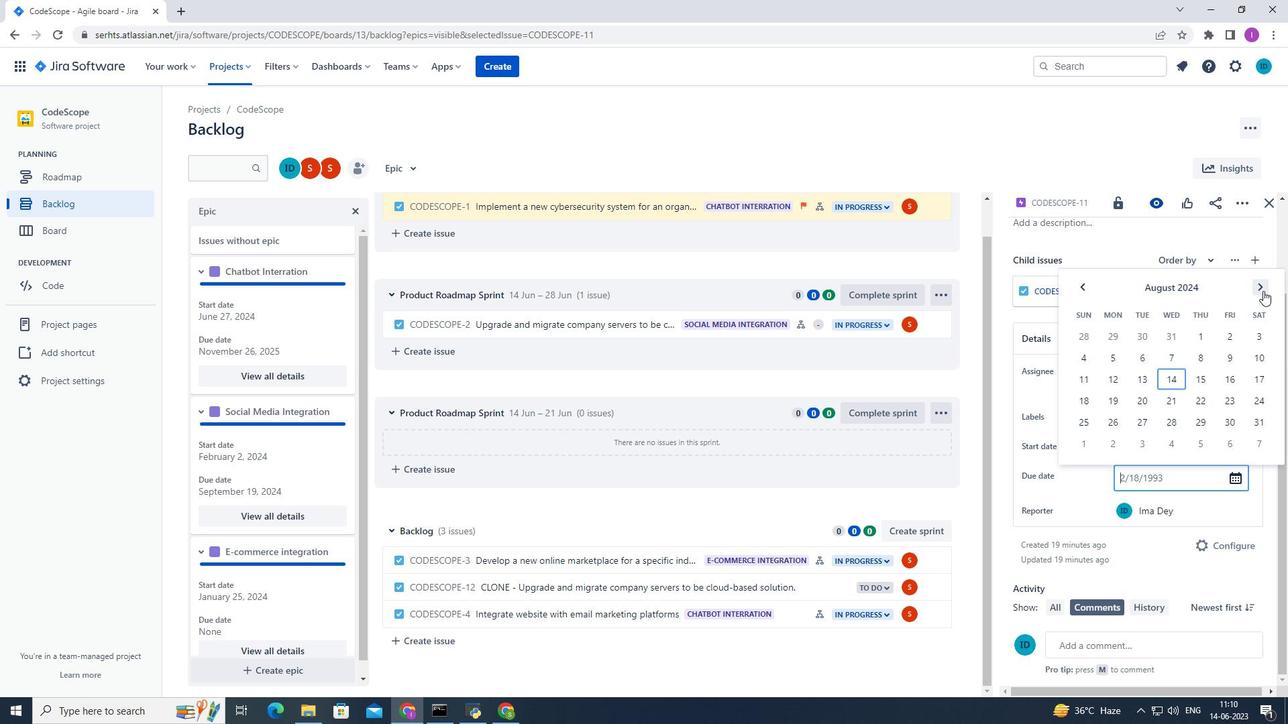 
Action: Mouse pressed left at (1263, 291)
Screenshot: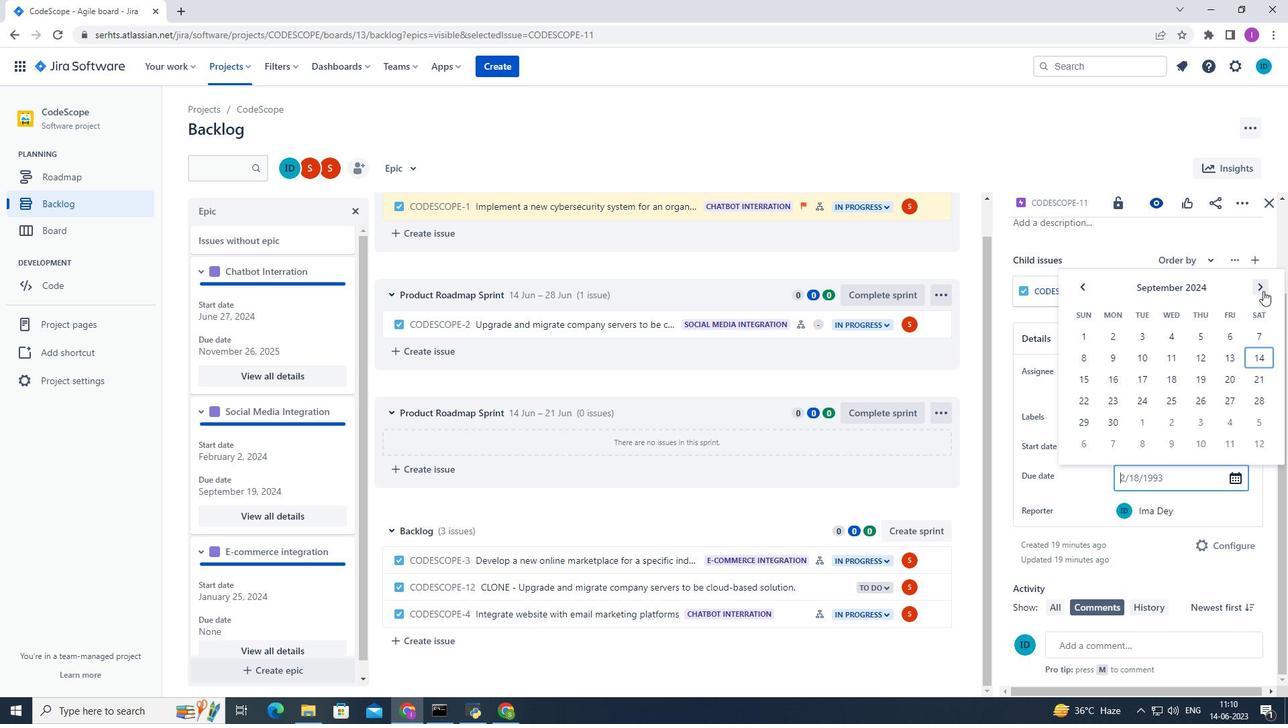 
Action: Mouse pressed left at (1263, 291)
Screenshot: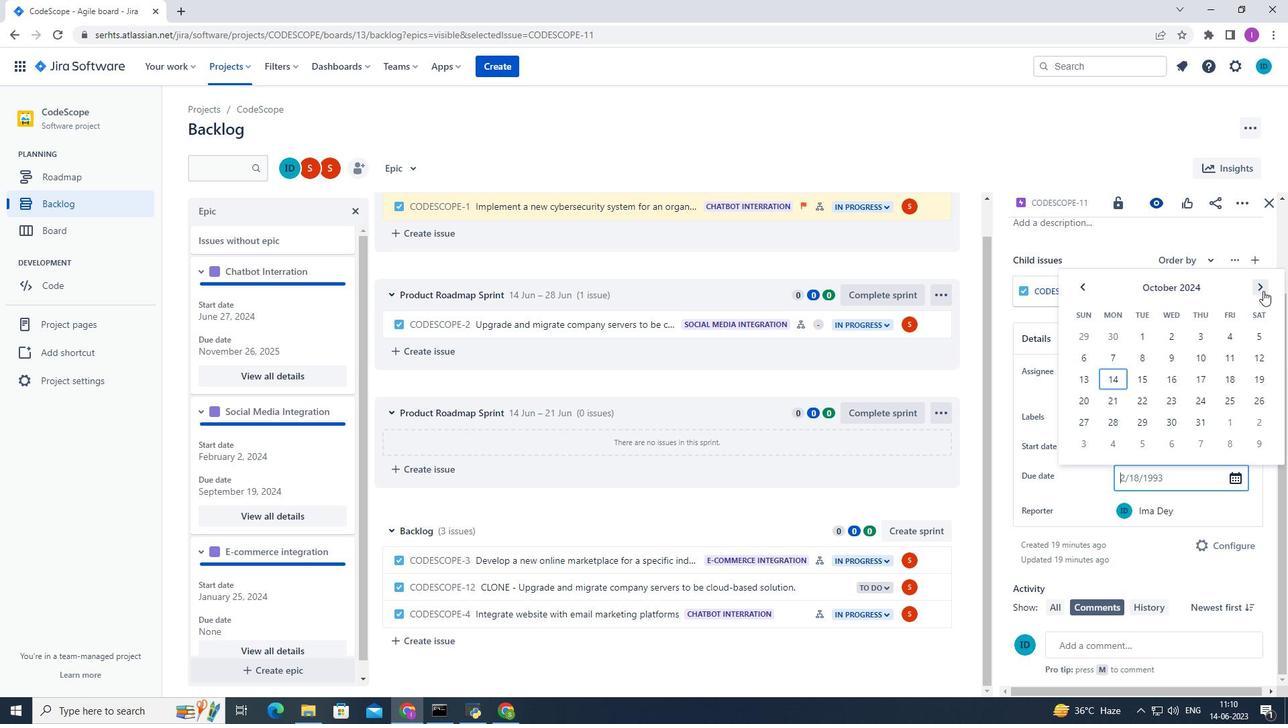
Action: Mouse pressed left at (1263, 291)
Screenshot: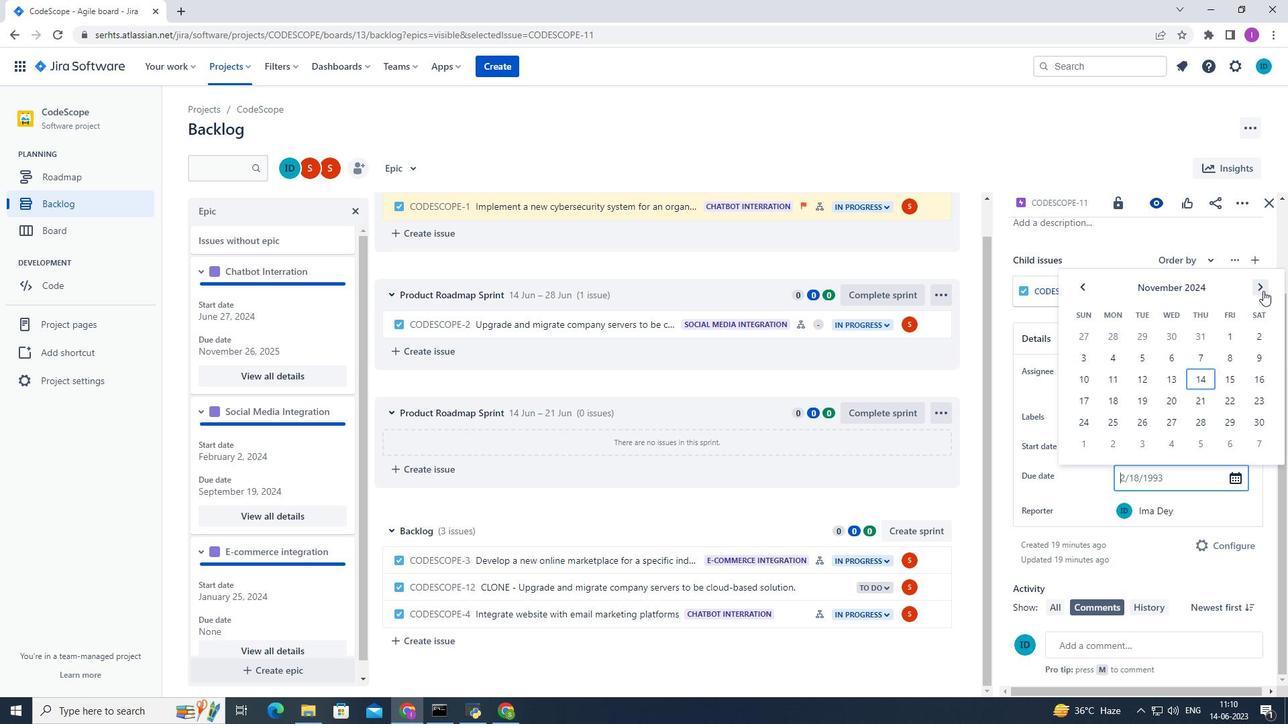 
Action: Mouse moved to (1259, 380)
Screenshot: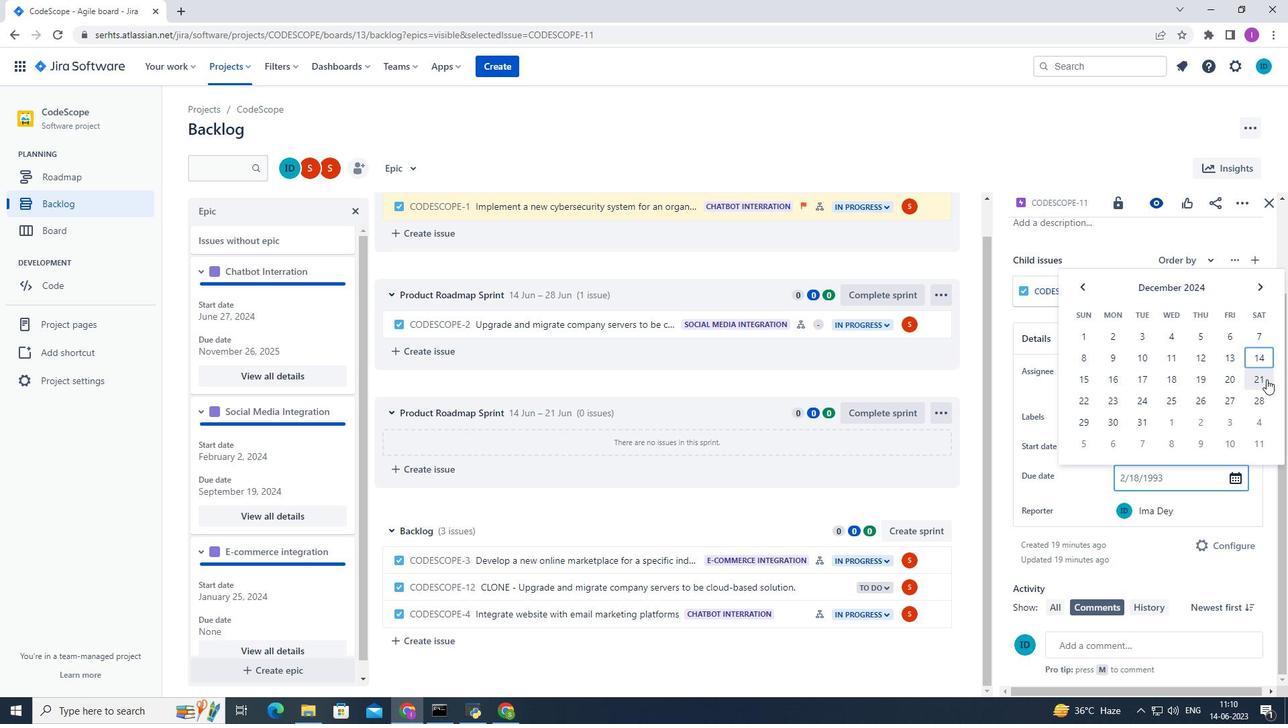 
Action: Mouse pressed left at (1259, 380)
Screenshot: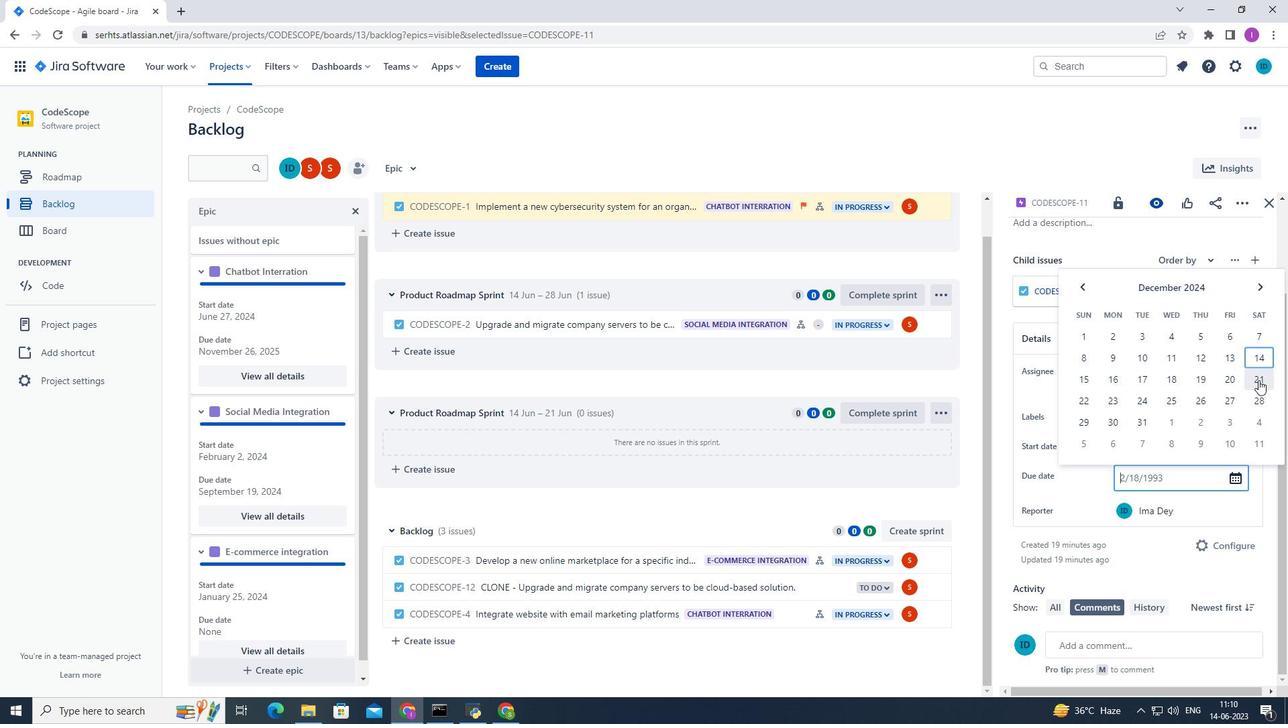 
Action: Mouse moved to (1190, 450)
Screenshot: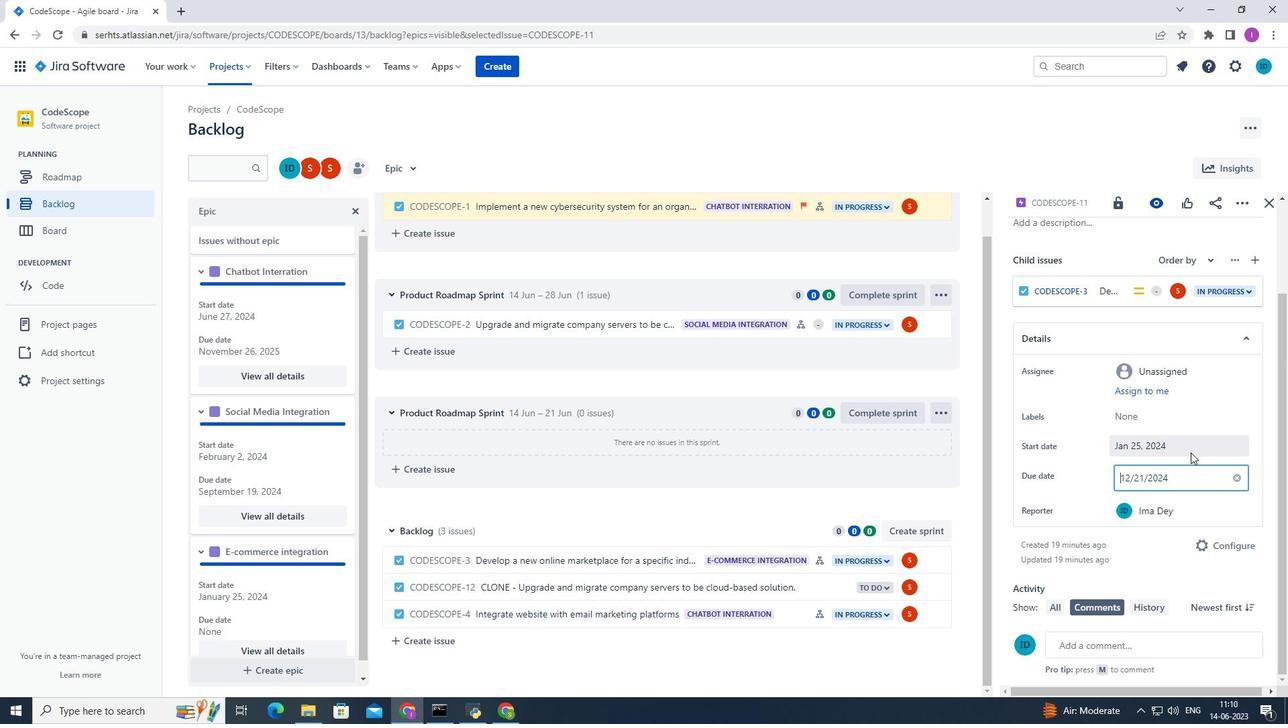 
Action: Mouse pressed left at (1190, 450)
Screenshot: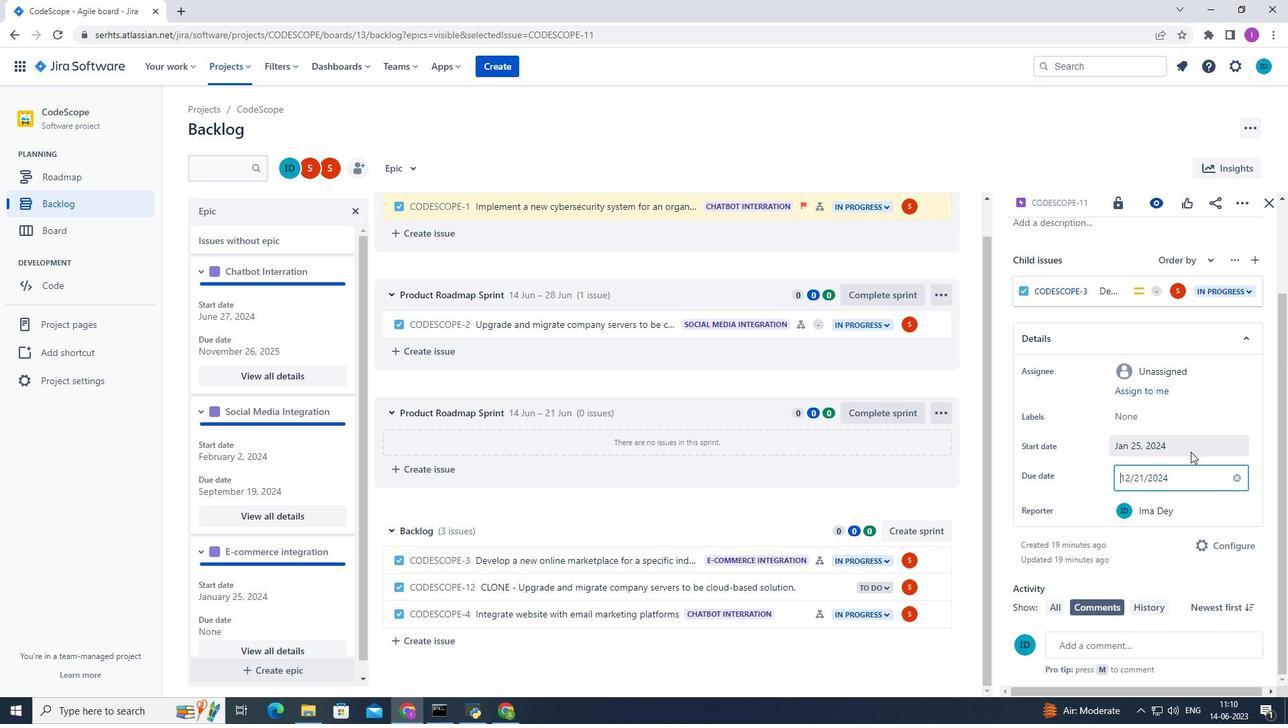 
Action: Mouse moved to (1240, 407)
Screenshot: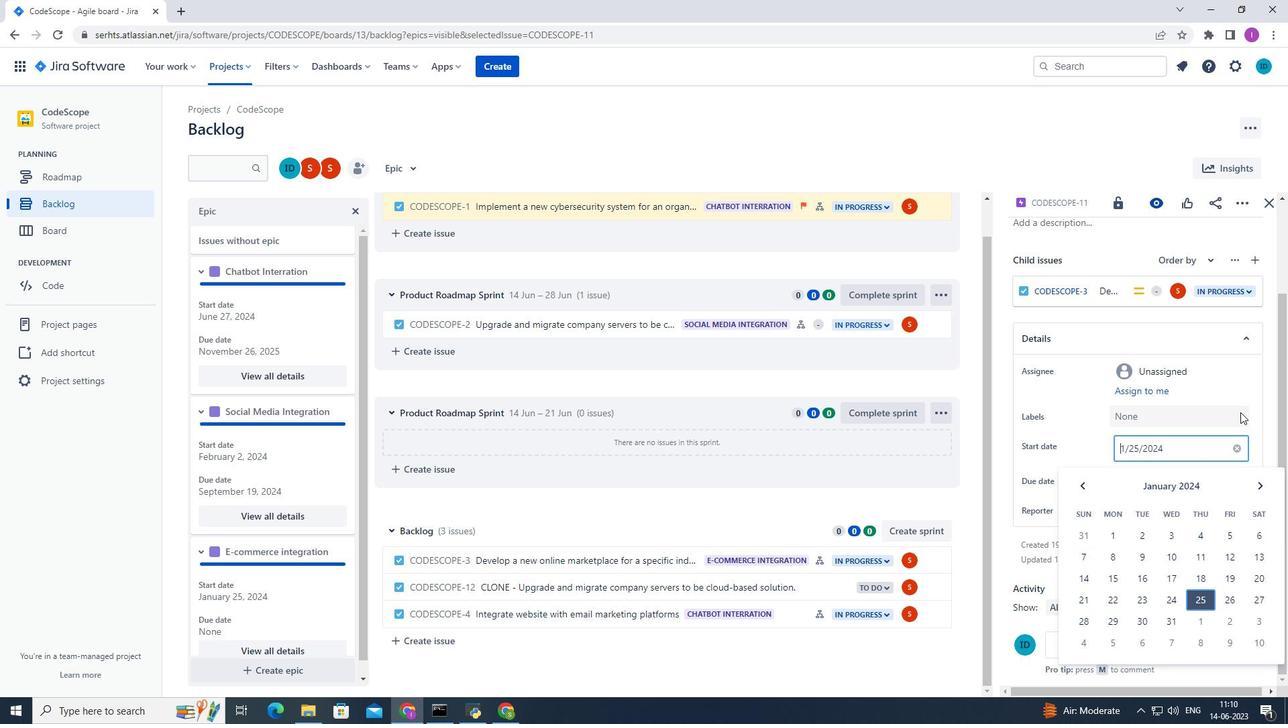 
Action: Mouse pressed left at (1240, 407)
Screenshot: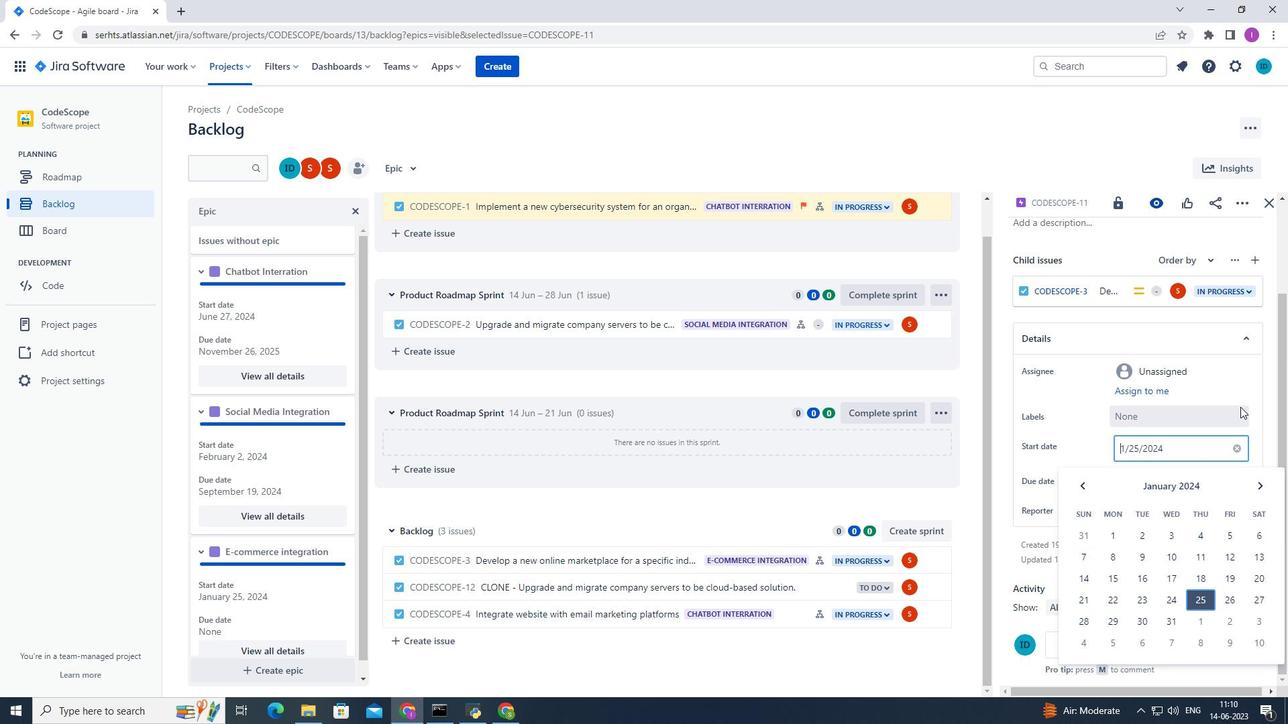 
Action: Mouse moved to (148, 546)
Screenshot: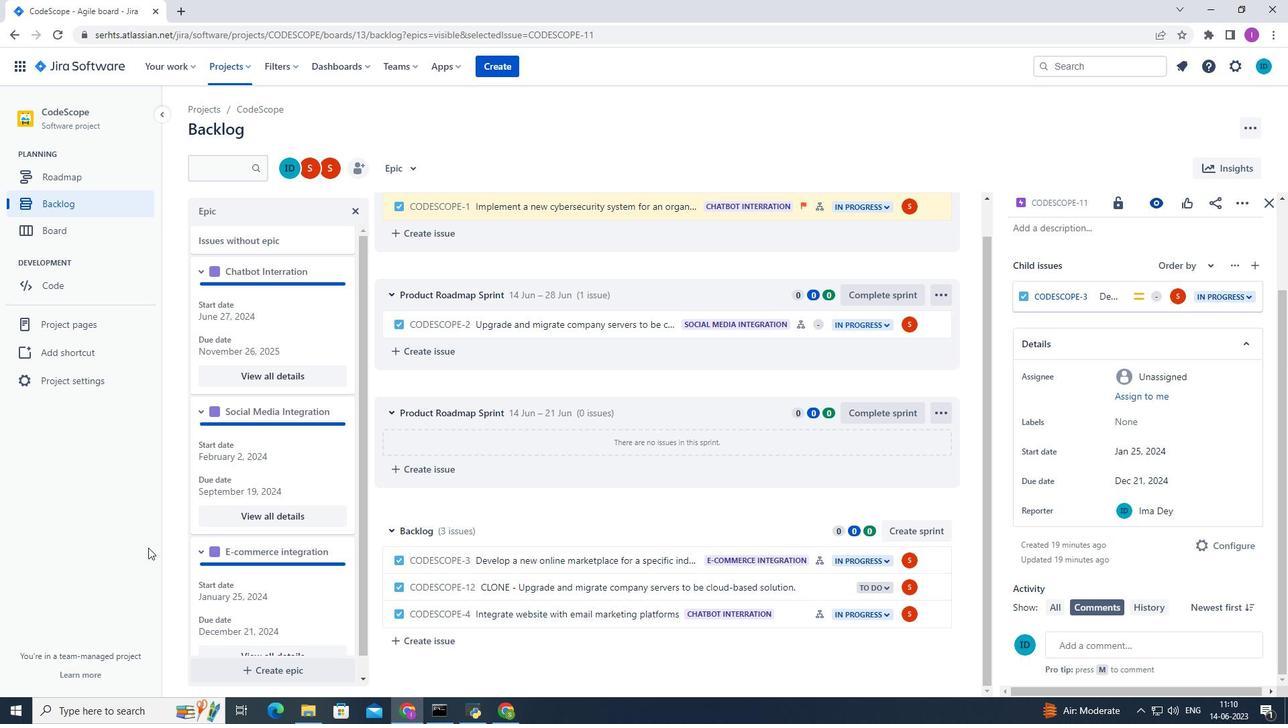 
